Task: Add an event with the title Second Webinar: Content Creation and Curation Strategies for Social Media Success, date ''2023/10/03'', time 7:00 AM to 9:00 AMand add a description: The facilitator will provide a briefing on the rules, objectives, and safety guidelines of the scavenger hunt. Teams will receive their scavenger hunt checklist, which may include a combination of physical objects to find, riddles to solve, or tasks to complete.Select event color  Lavender . Add location for the event as: 321 Mykonos Town, Mykonos, Greece, logged in from the account softage.10@softage.netand send the event invitation to softage.3@softage.net and softage.4@softage.net. Set a reminder for the event Doesn''t repeat
Action: Mouse moved to (74, 131)
Screenshot: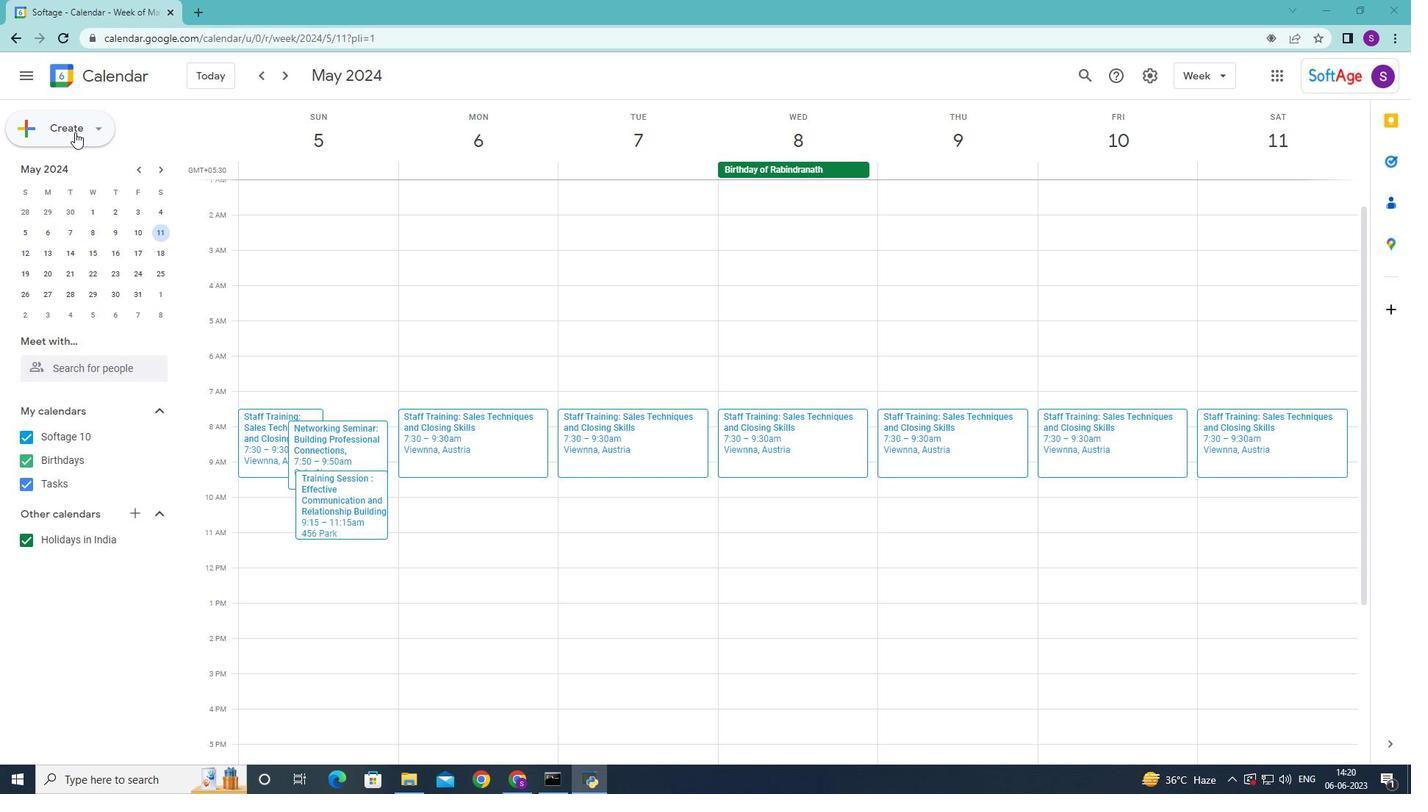
Action: Mouse pressed left at (74, 131)
Screenshot: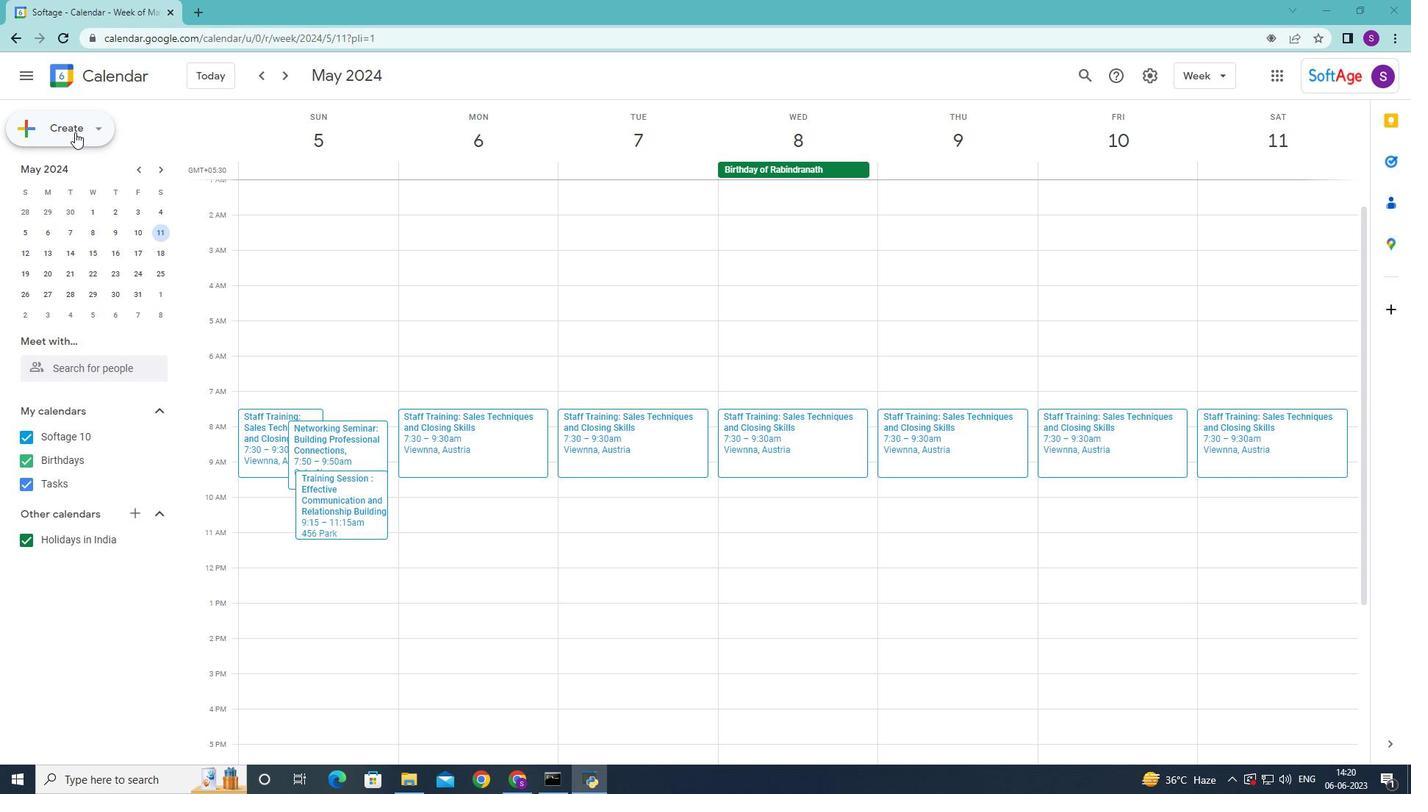 
Action: Mouse moved to (83, 166)
Screenshot: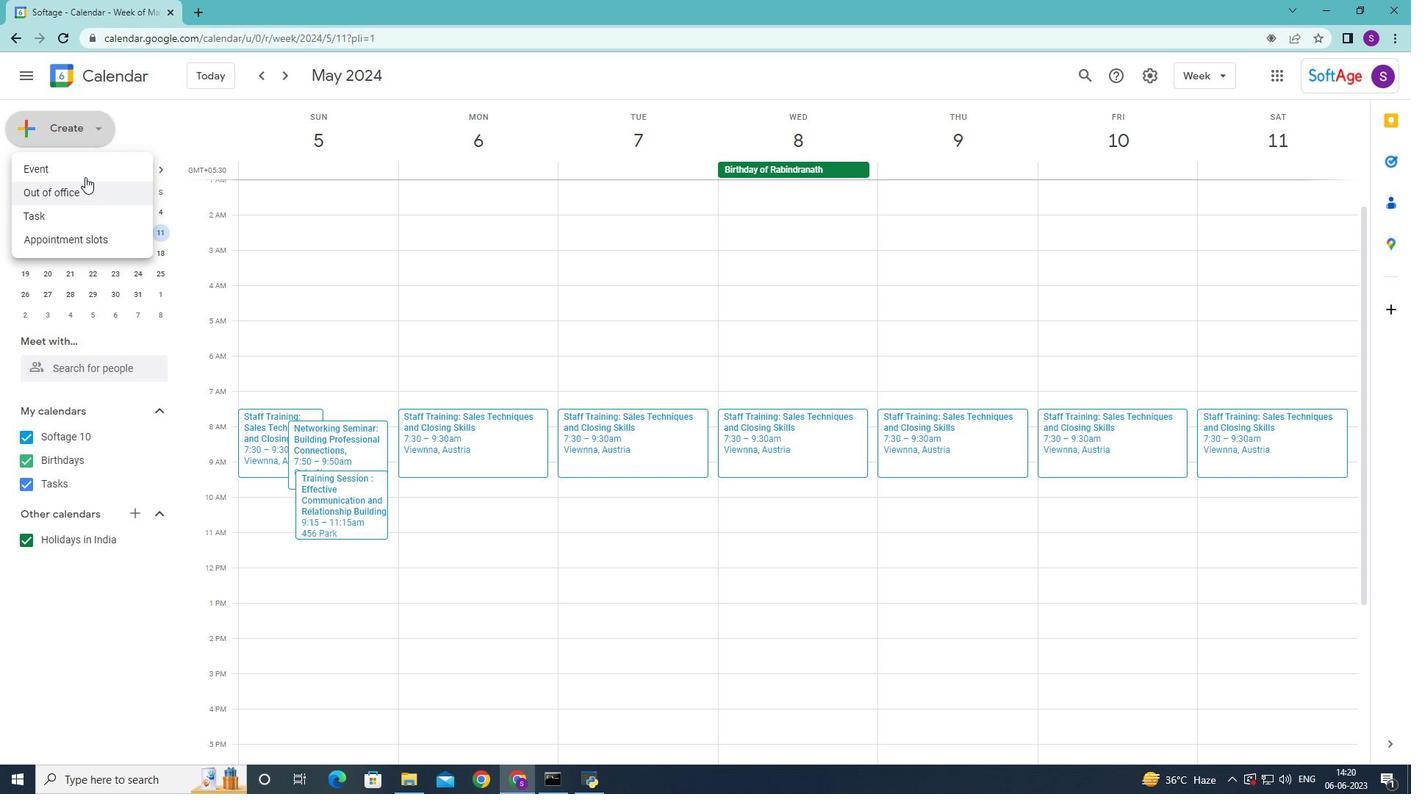 
Action: Mouse pressed left at (83, 166)
Screenshot: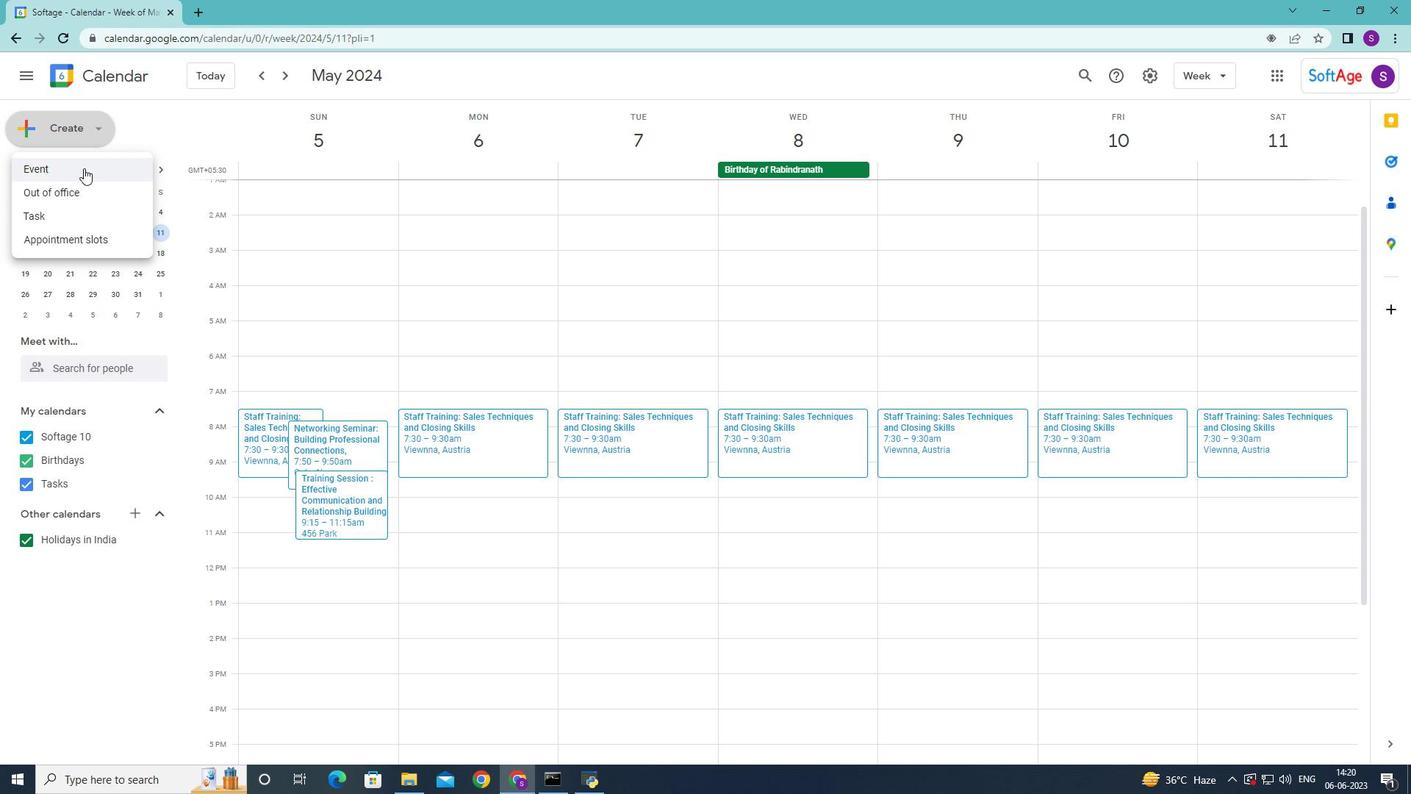 
Action: Mouse moved to (966, 330)
Screenshot: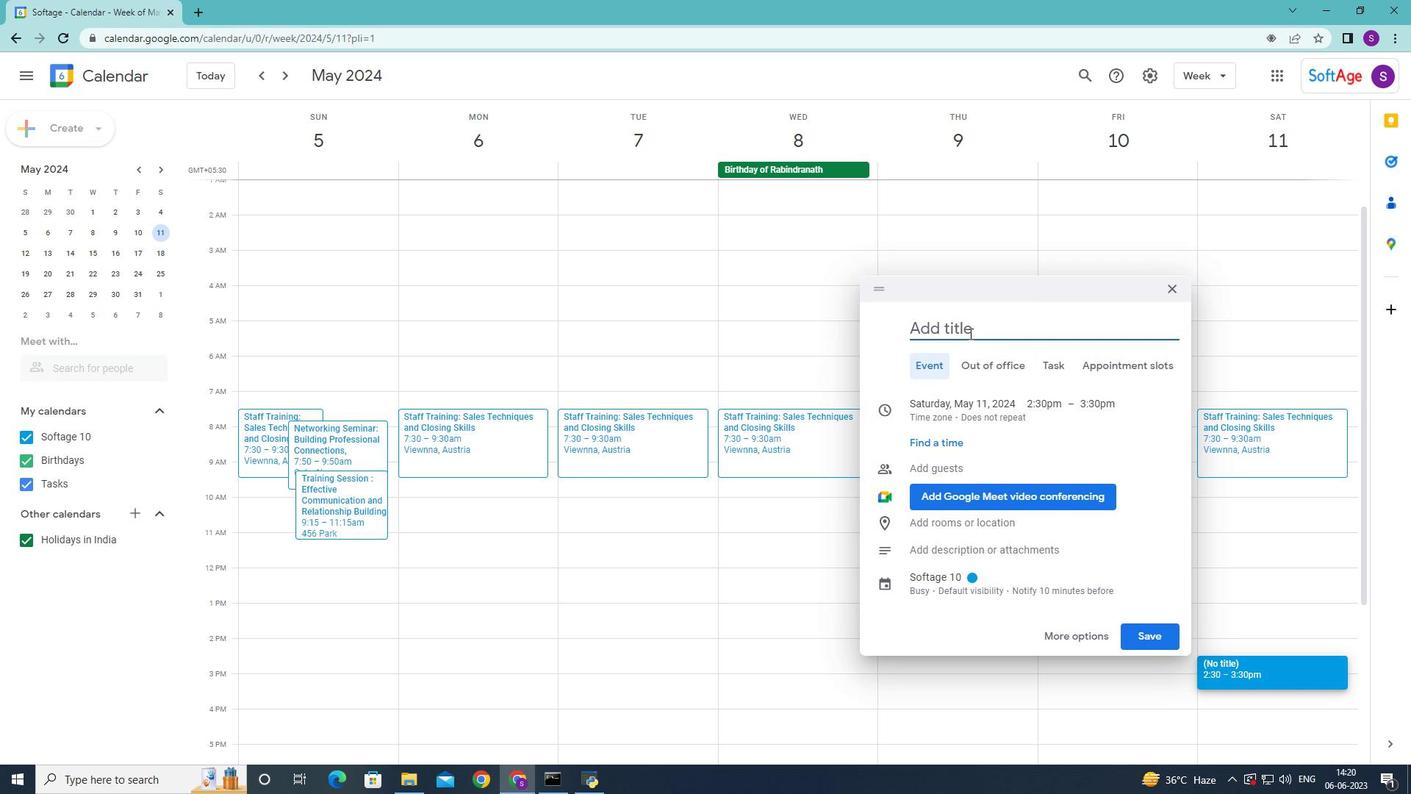 
Action: Mouse pressed left at (966, 330)
Screenshot: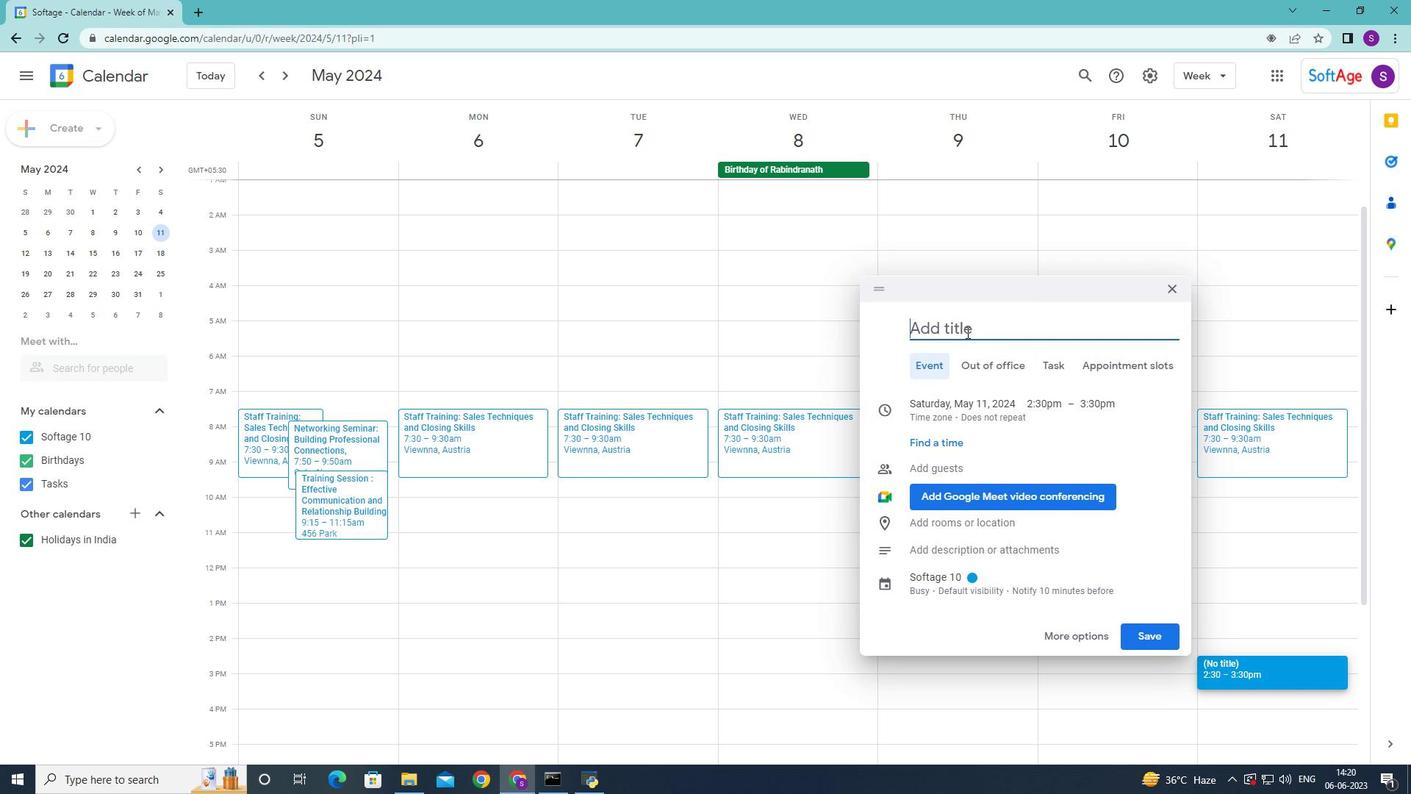 
Action: Key pressed <Key.shift>Second<Key.space><Key.shift>Webinar<Key.shift_r>:<Key.space><Key.shift>Content<Key.space><Key.shift>Creation<Key.space>and<Key.space><Key.shift>Curr<Key.backspace>ation<Key.space><Key.shift>Strategies<Key.space>for<Key.space><Key.shift>Social<Key.space><Key.shift>Media<Key.space><Key.shift>Success<Key.space>
Screenshot: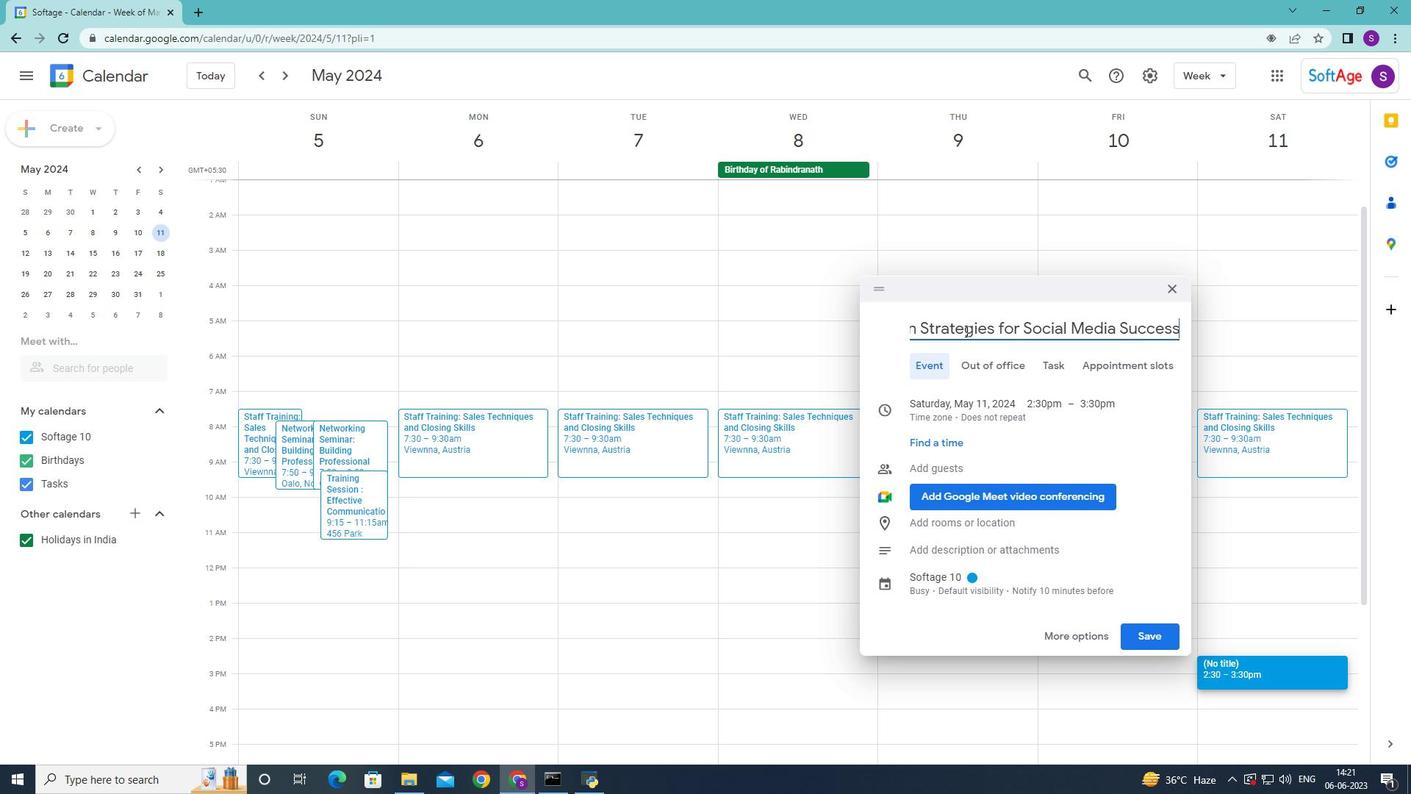 
Action: Mouse moved to (925, 394)
Screenshot: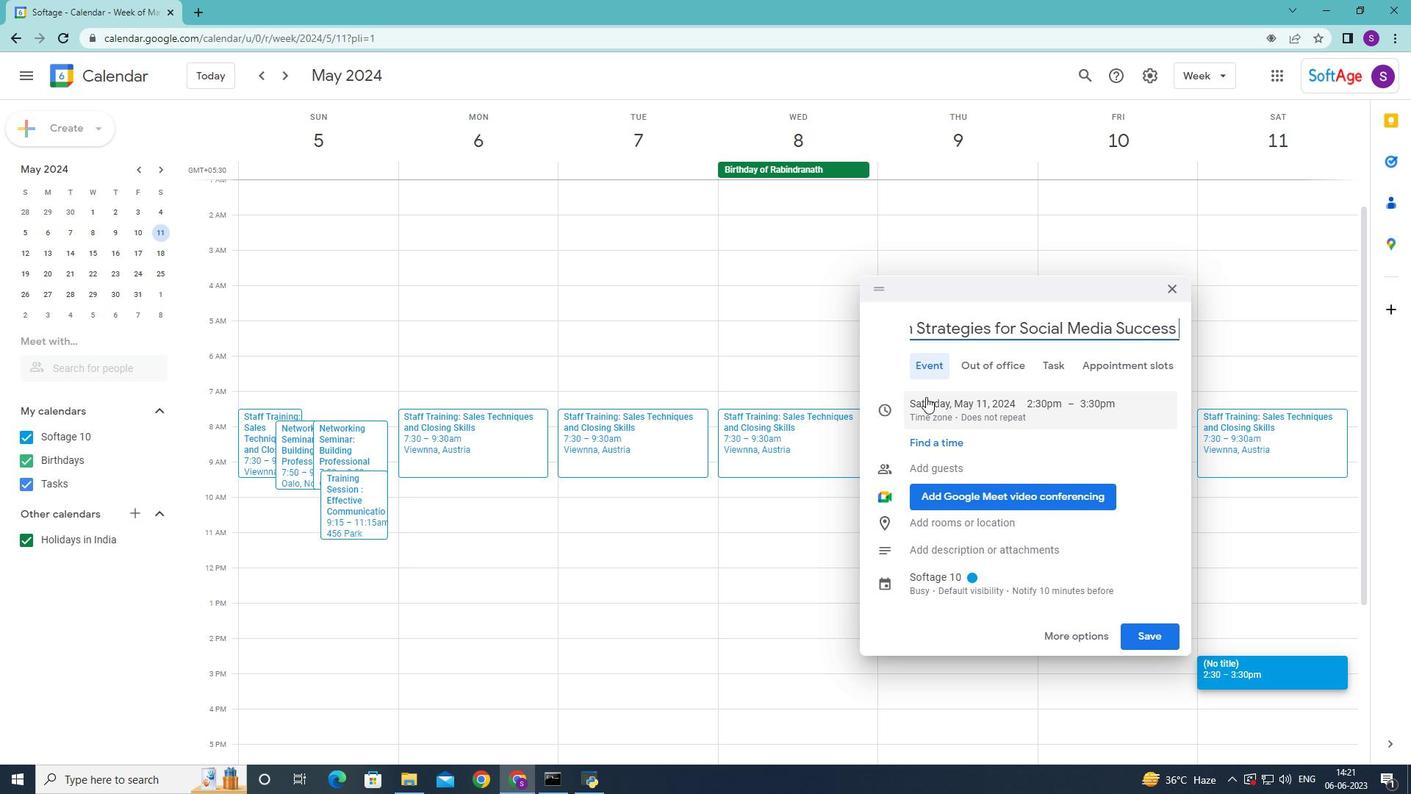 
Action: Mouse pressed left at (925, 394)
Screenshot: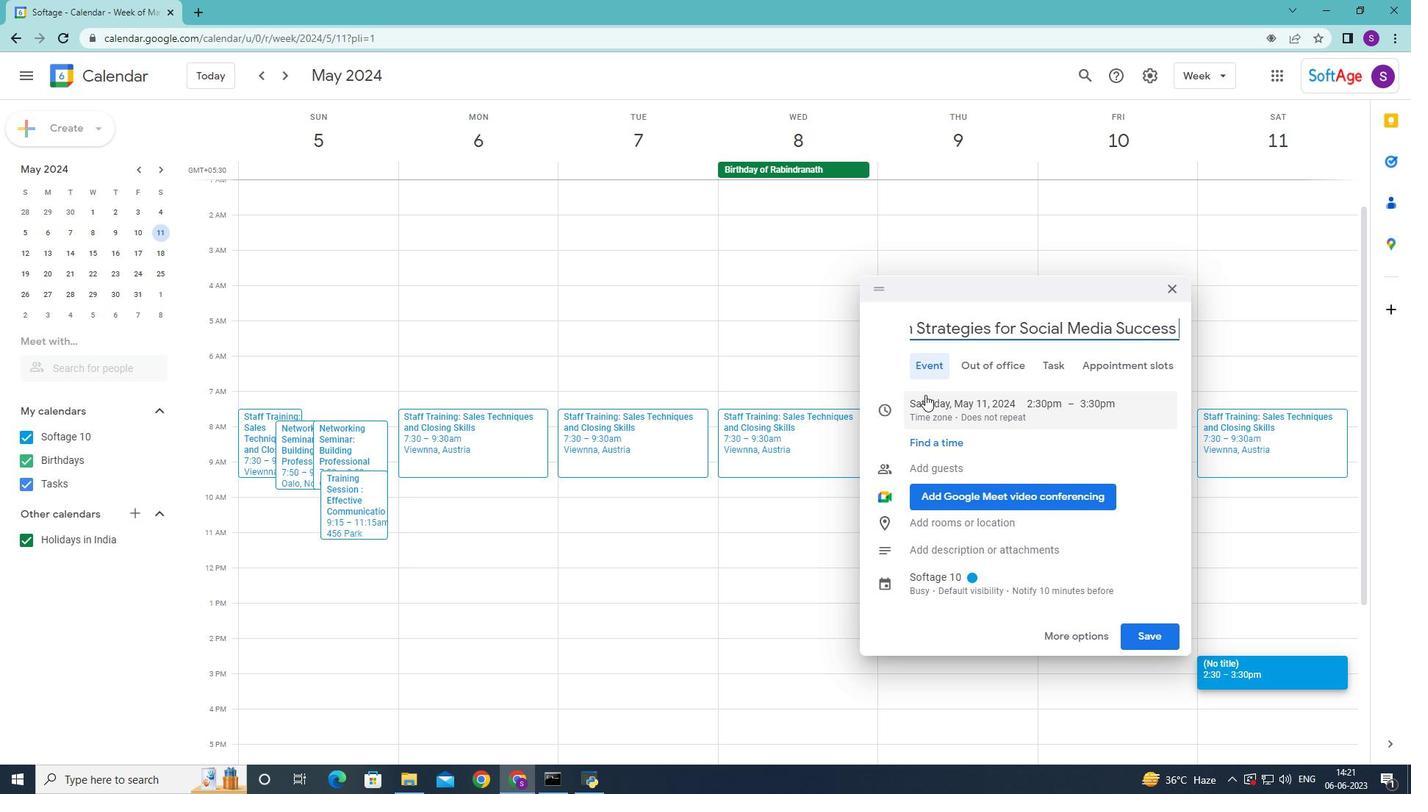 
Action: Mouse moved to (967, 406)
Screenshot: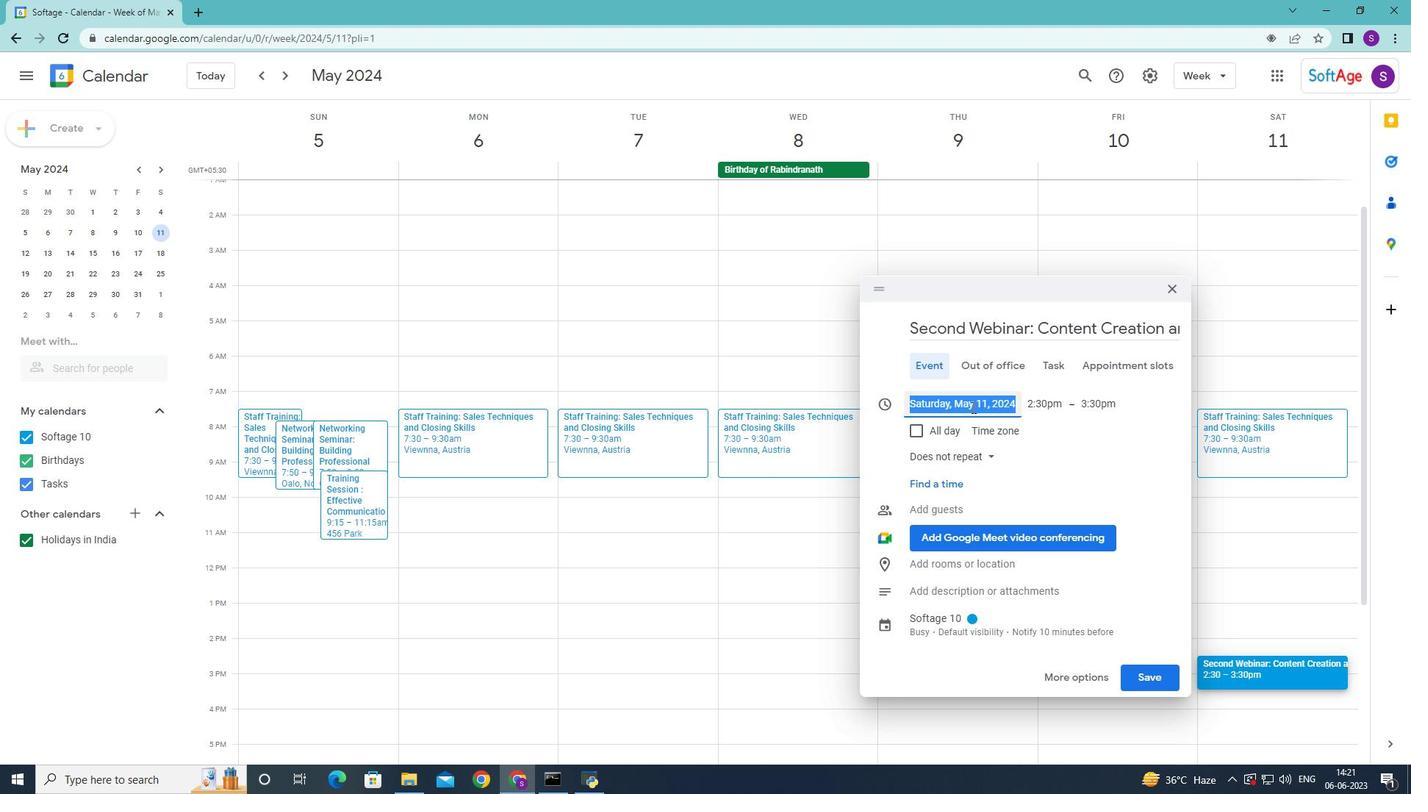 
Action: Mouse pressed left at (967, 406)
Screenshot: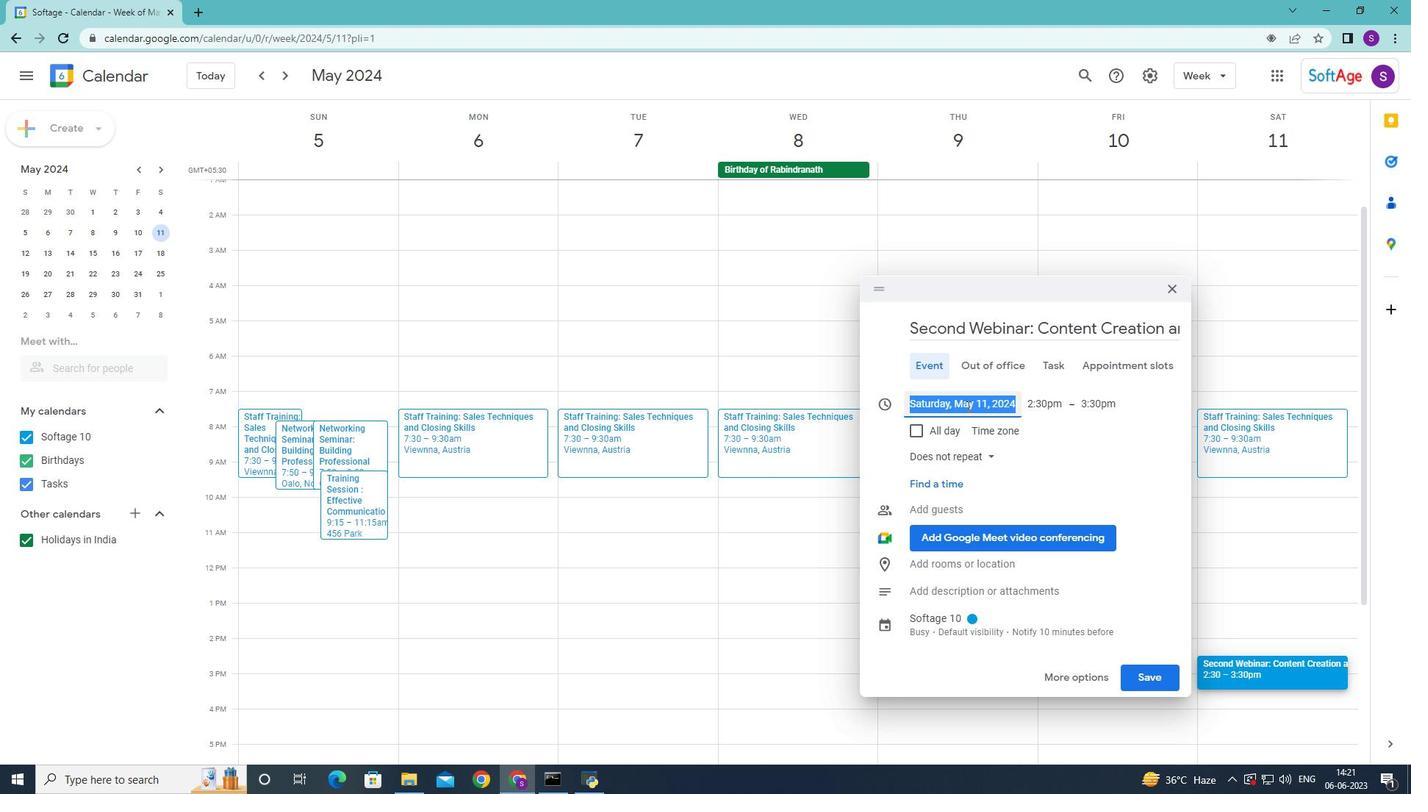 
Action: Mouse moved to (949, 489)
Screenshot: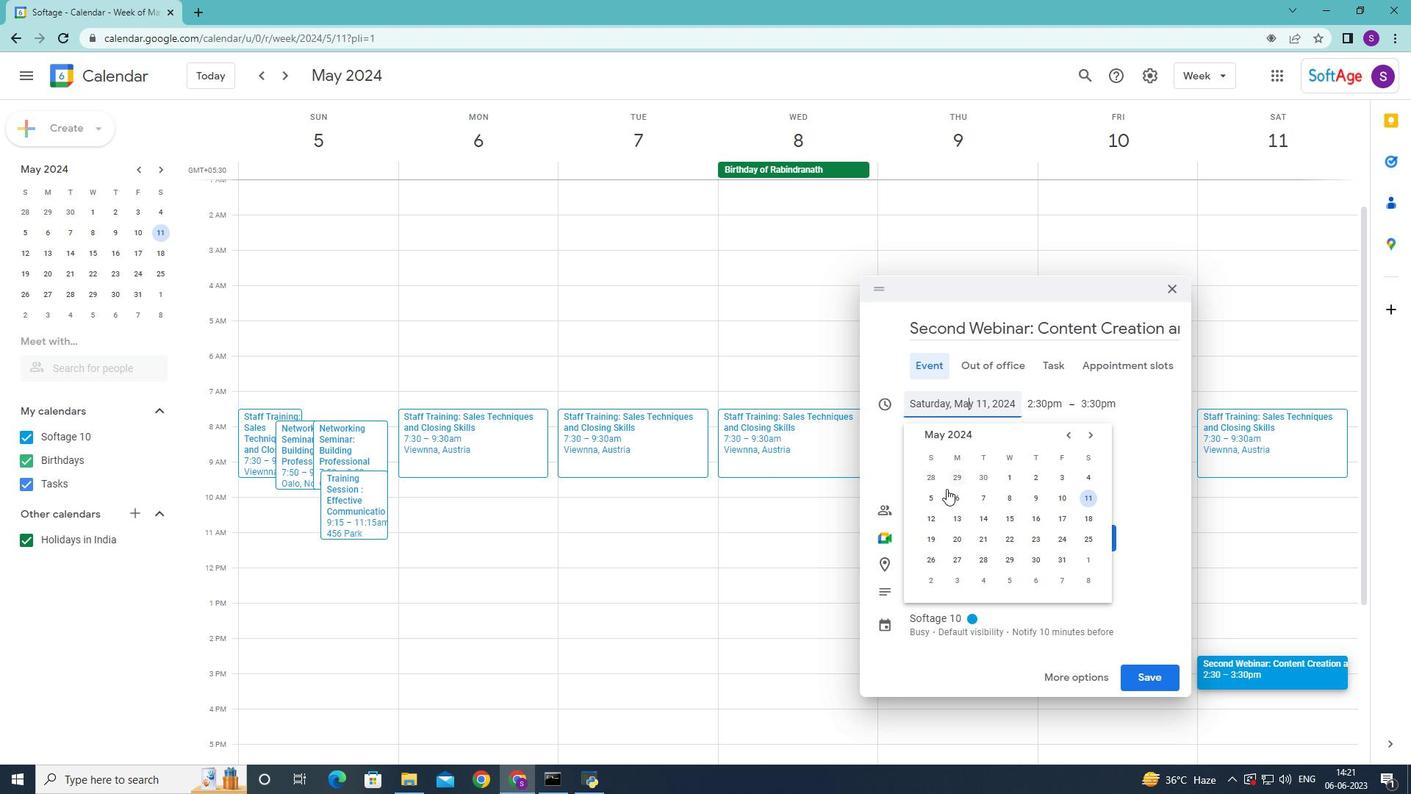
Action: Mouse scrolled (949, 488) with delta (0, 0)
Screenshot: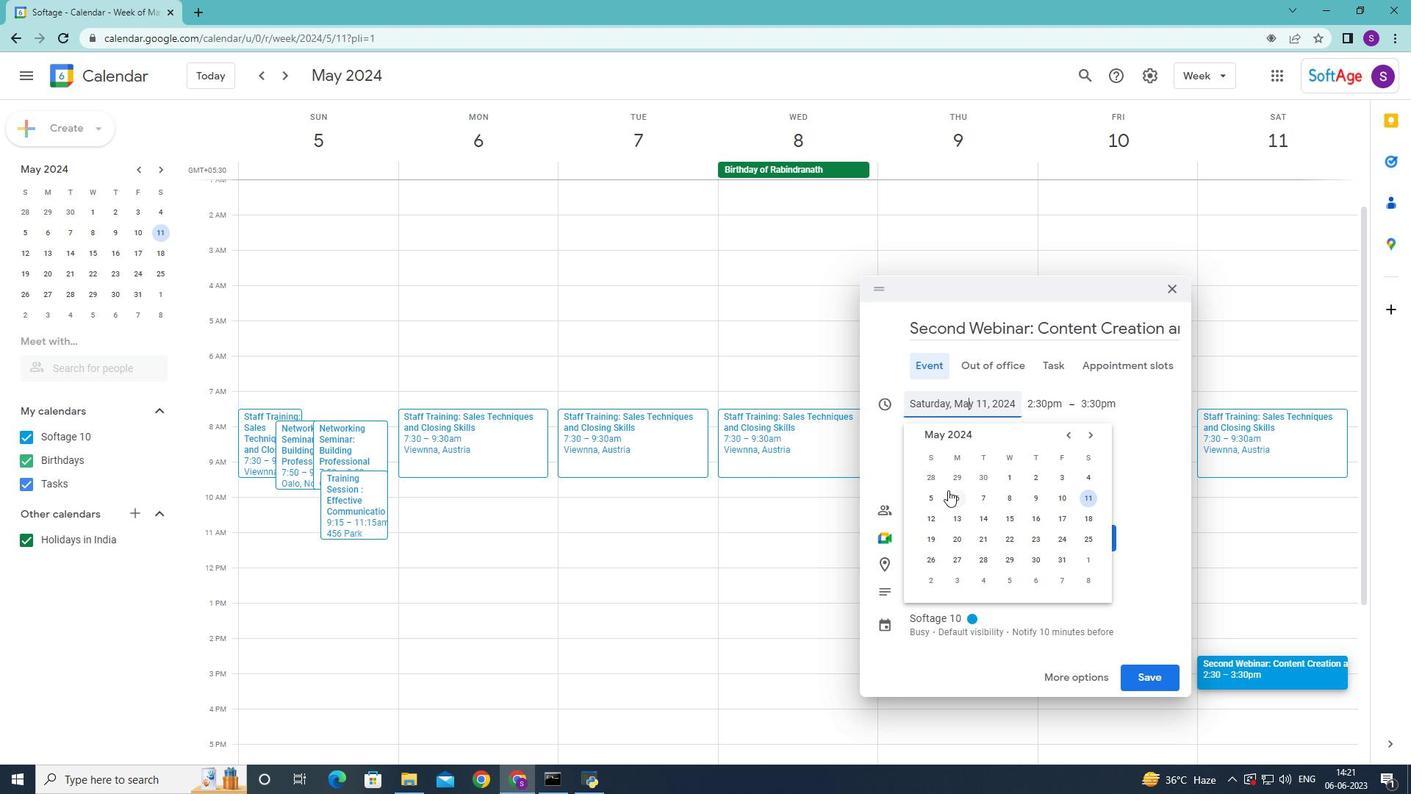 
Action: Mouse moved to (1065, 433)
Screenshot: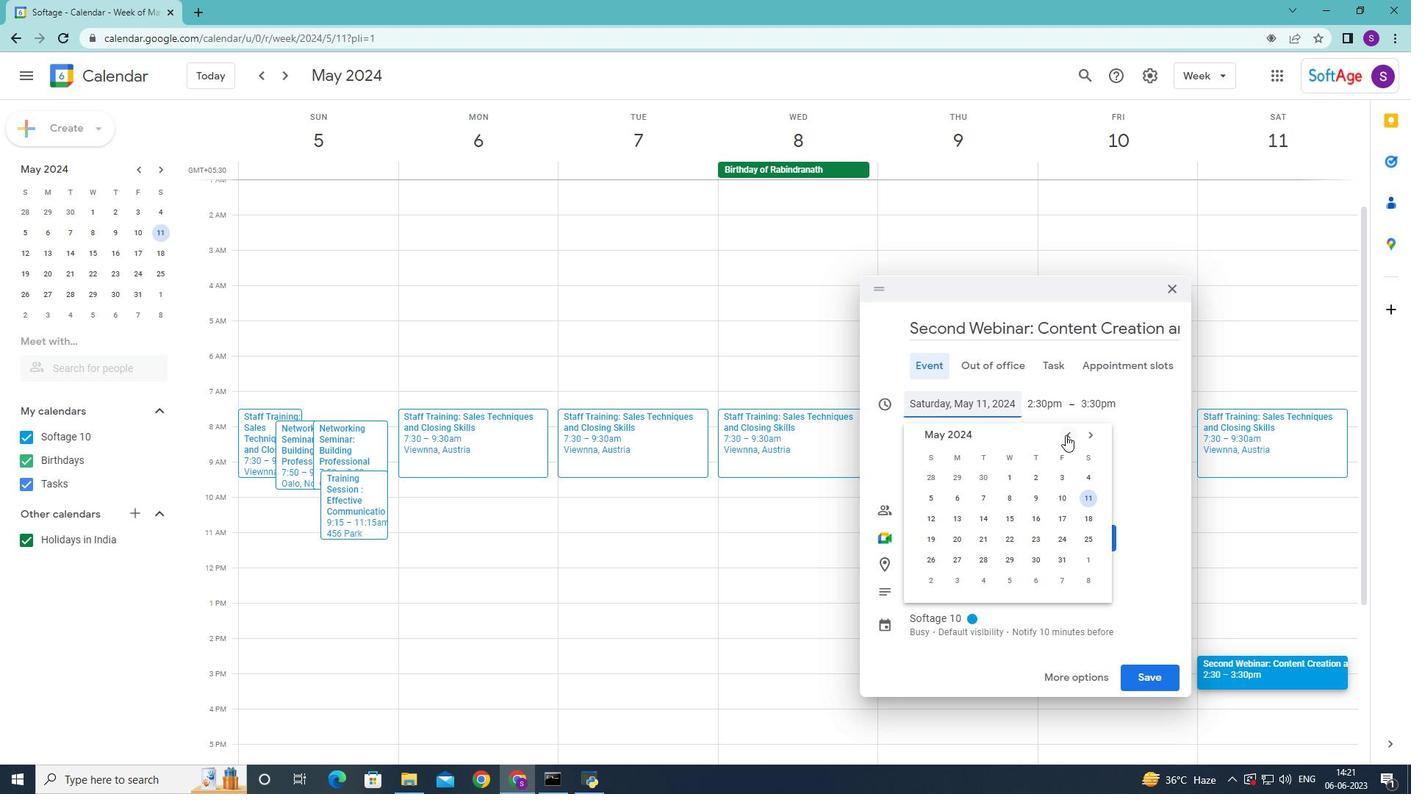 
Action: Mouse pressed left at (1065, 433)
Screenshot: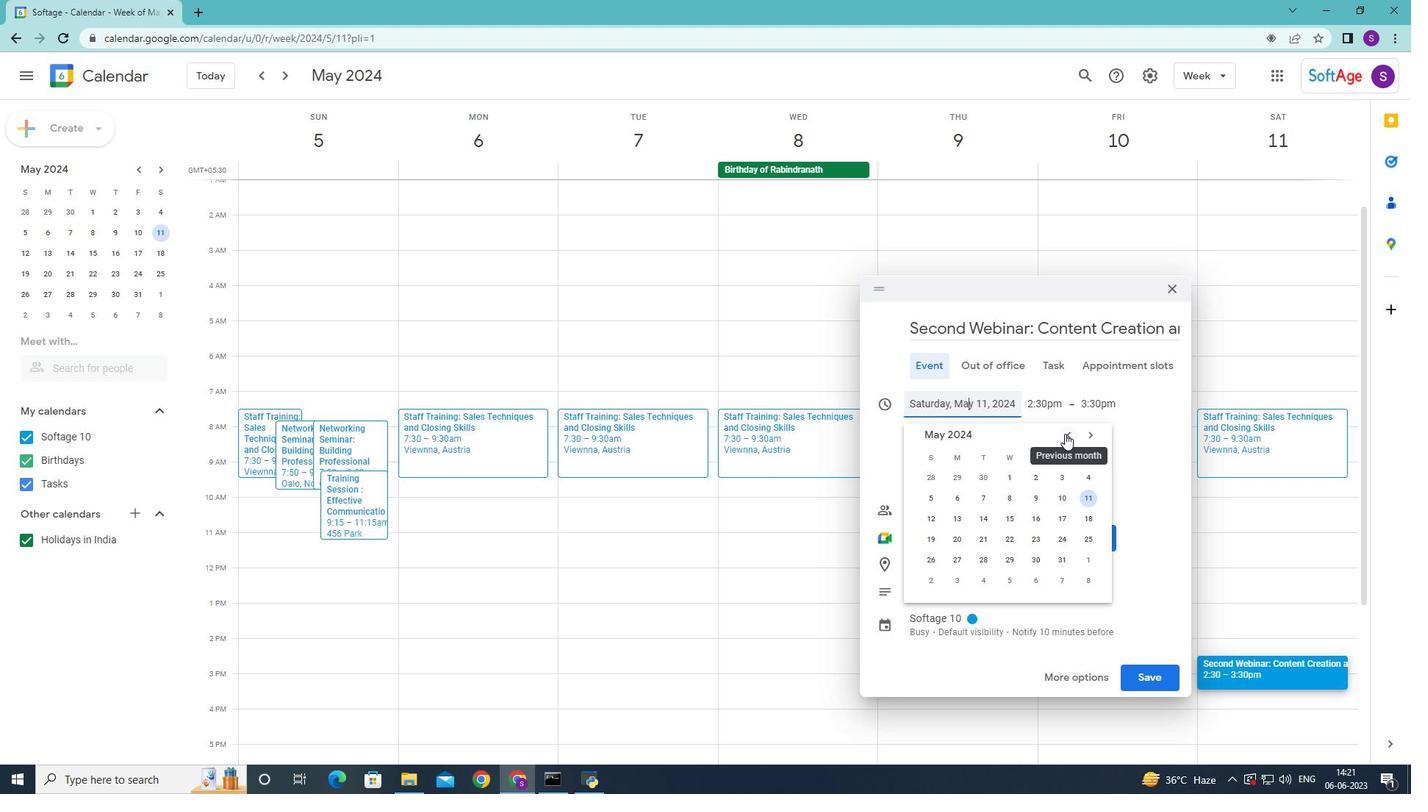 
Action: Mouse pressed left at (1065, 433)
Screenshot: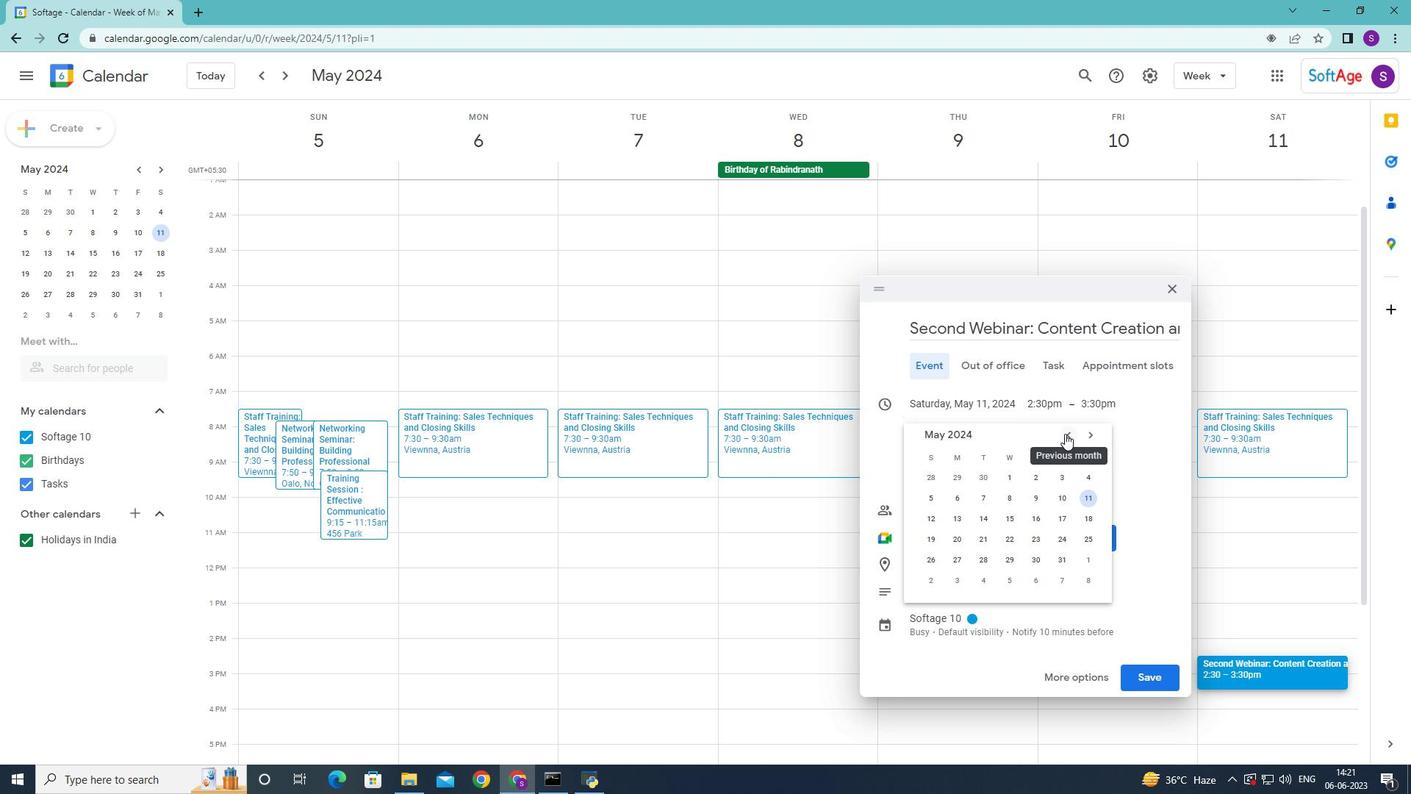 
Action: Mouse moved to (1064, 433)
Screenshot: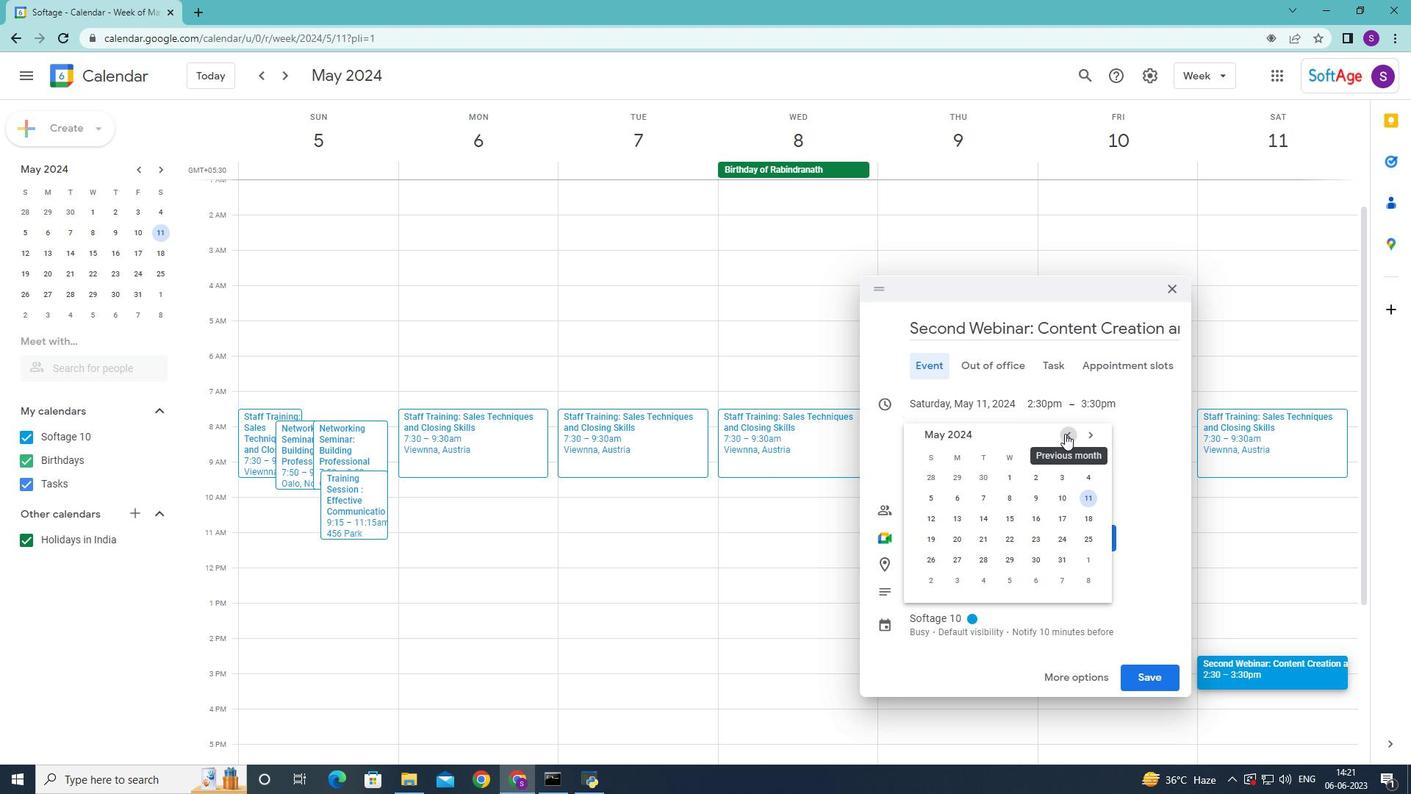 
Action: Mouse pressed left at (1064, 433)
Screenshot: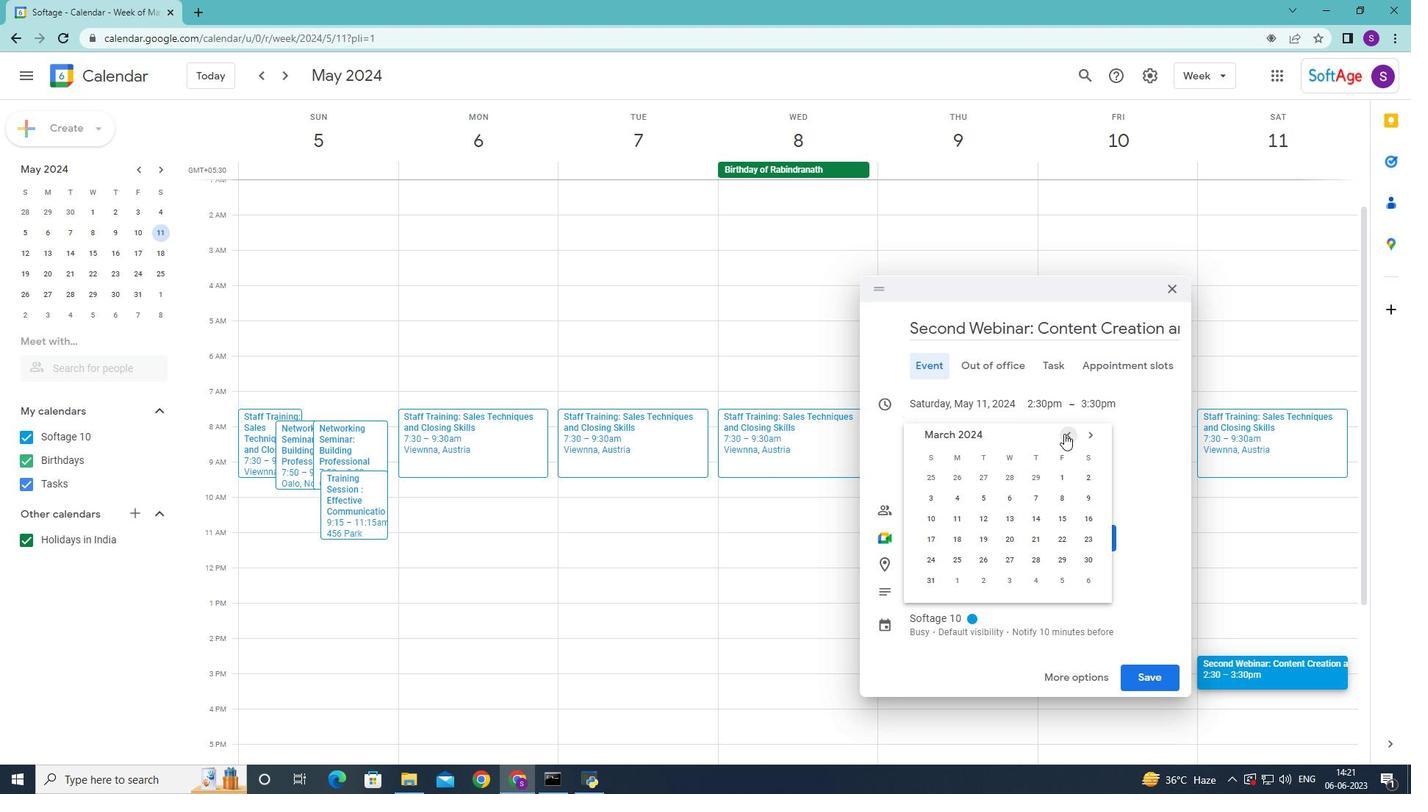 
Action: Mouse pressed left at (1064, 433)
Screenshot: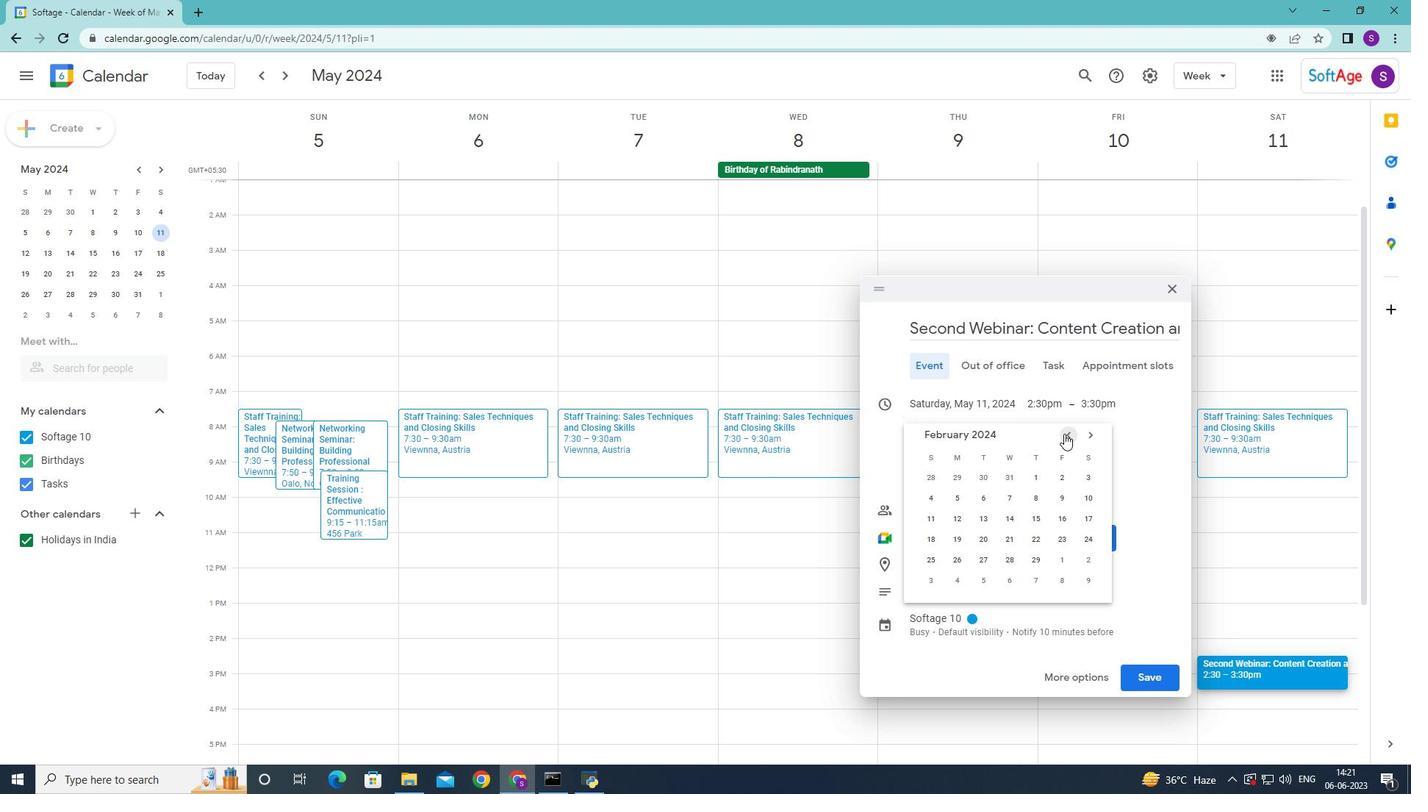 
Action: Mouse pressed left at (1064, 433)
Screenshot: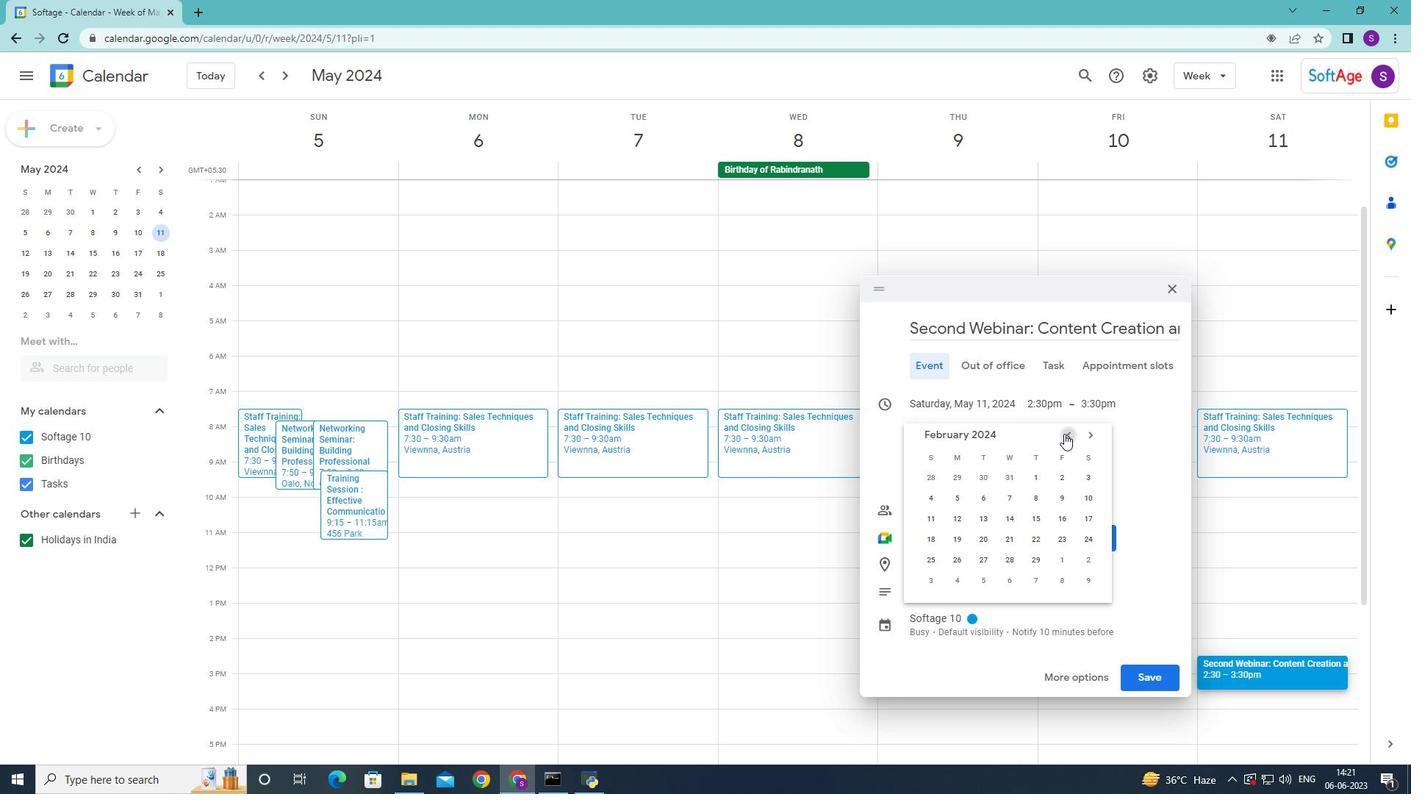 
Action: Mouse pressed left at (1064, 433)
Screenshot: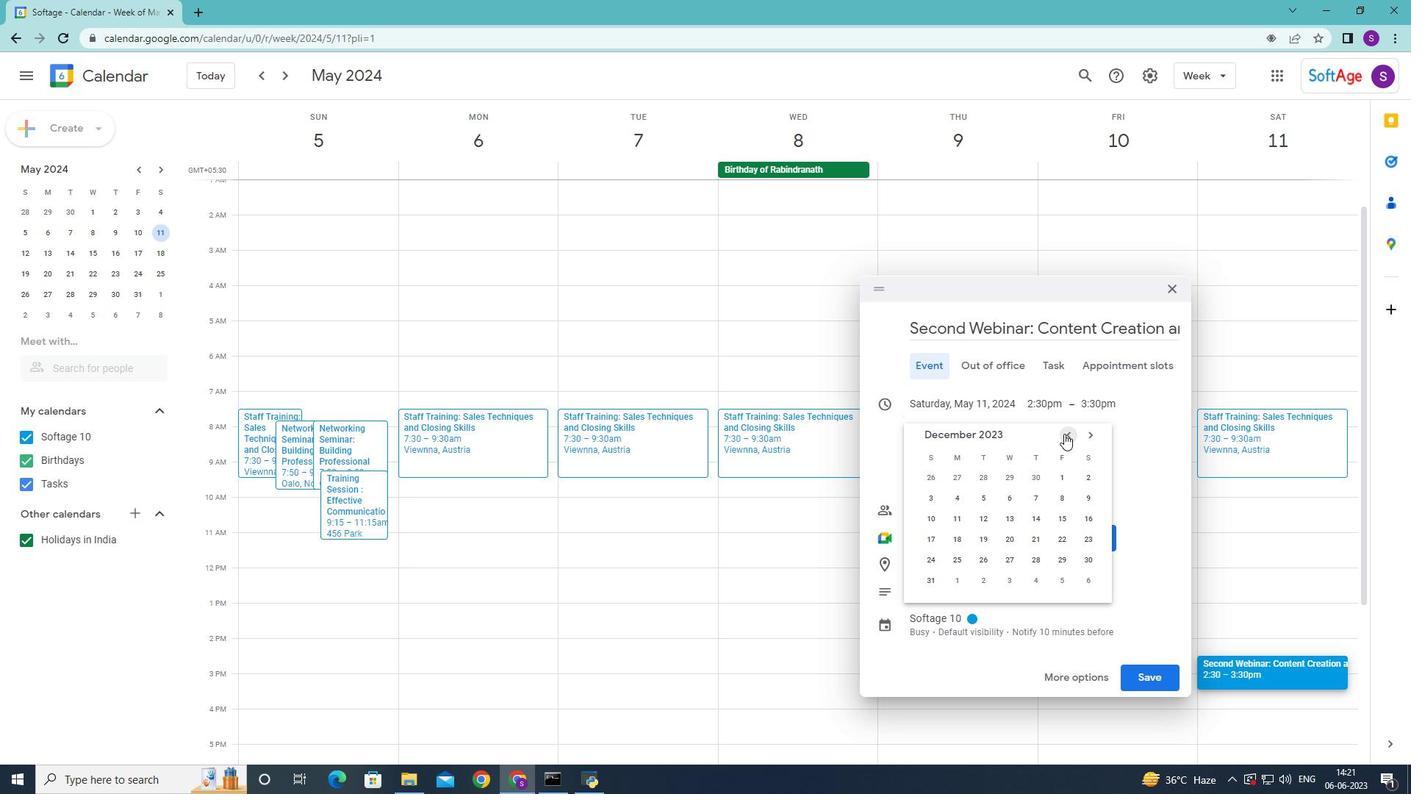 
Action: Mouse pressed left at (1064, 433)
Screenshot: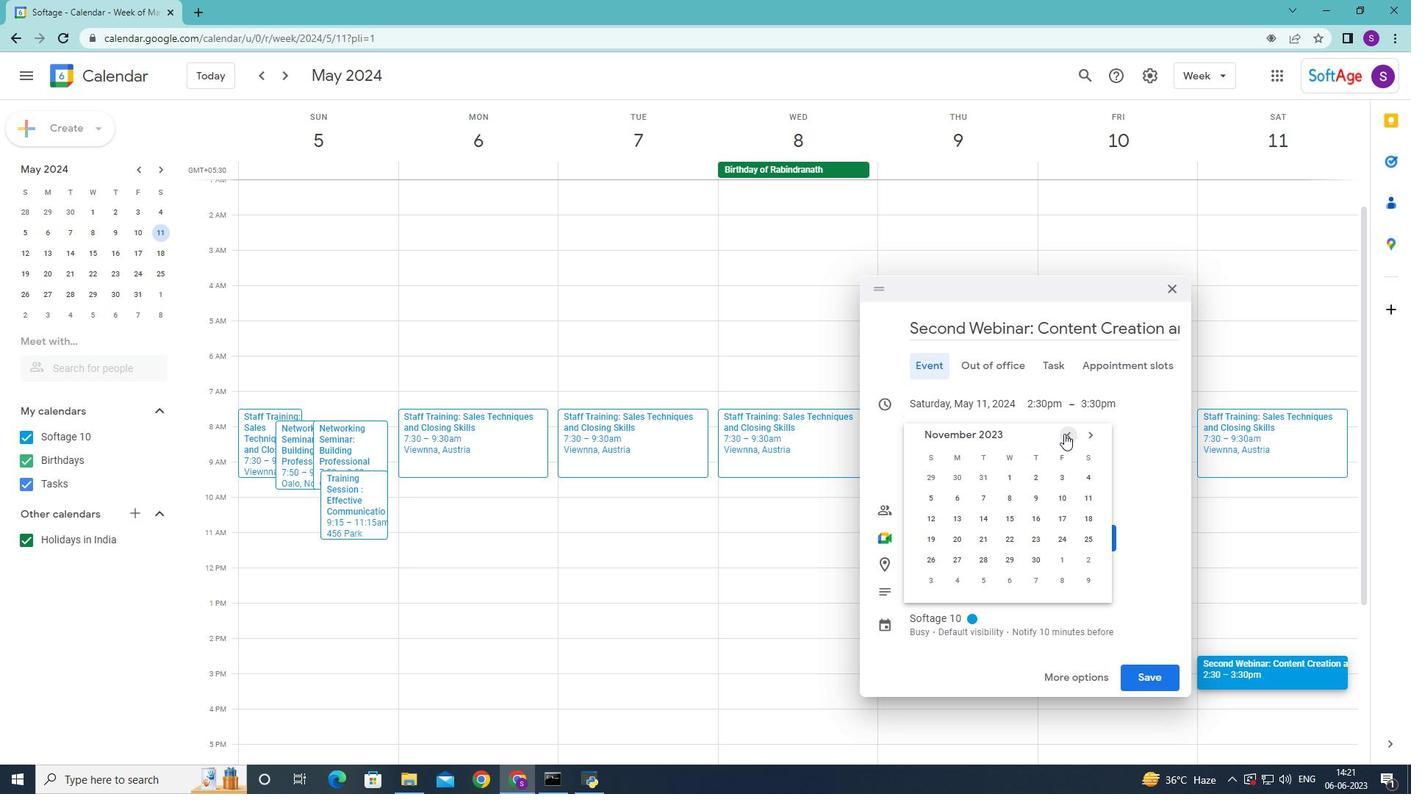 
Action: Mouse moved to (977, 477)
Screenshot: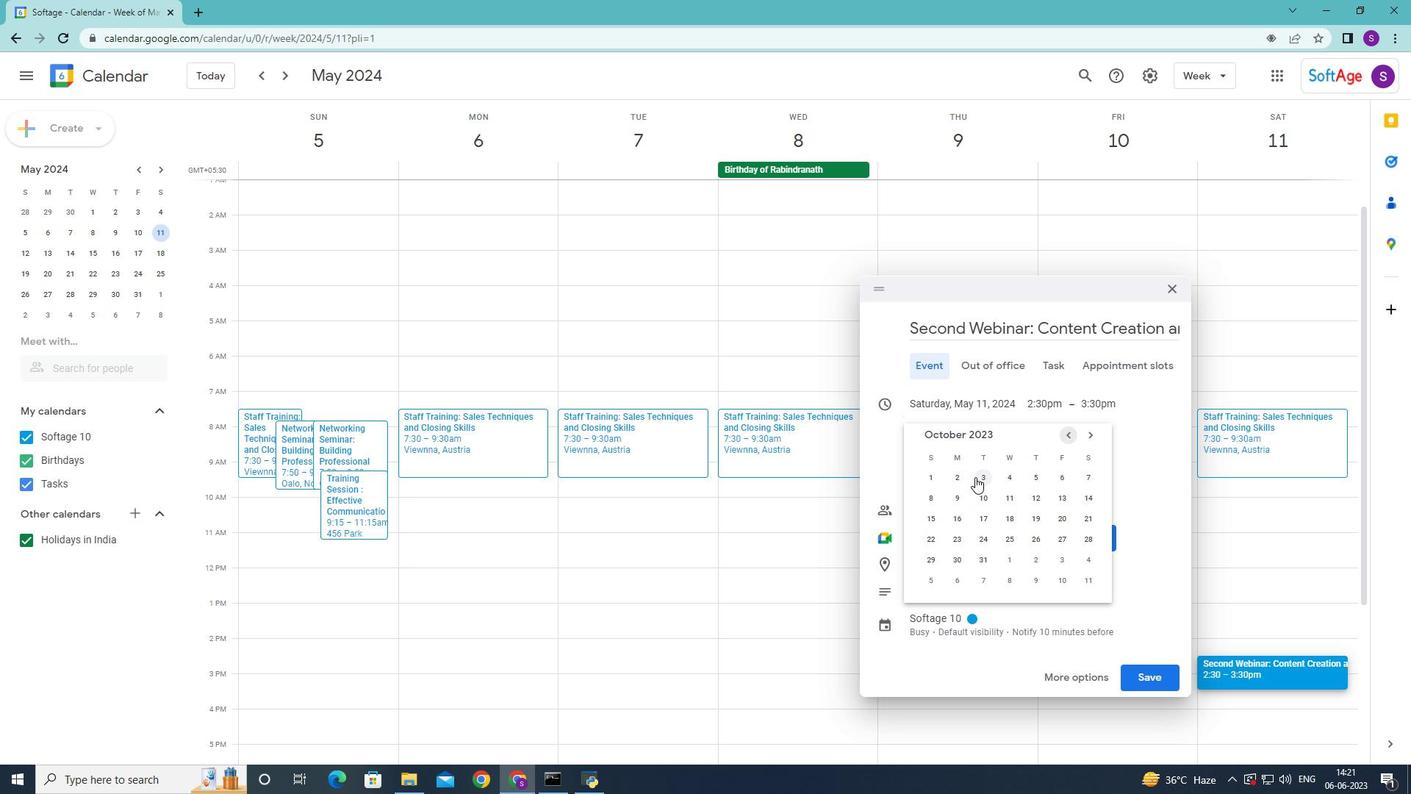 
Action: Mouse pressed left at (977, 477)
Screenshot: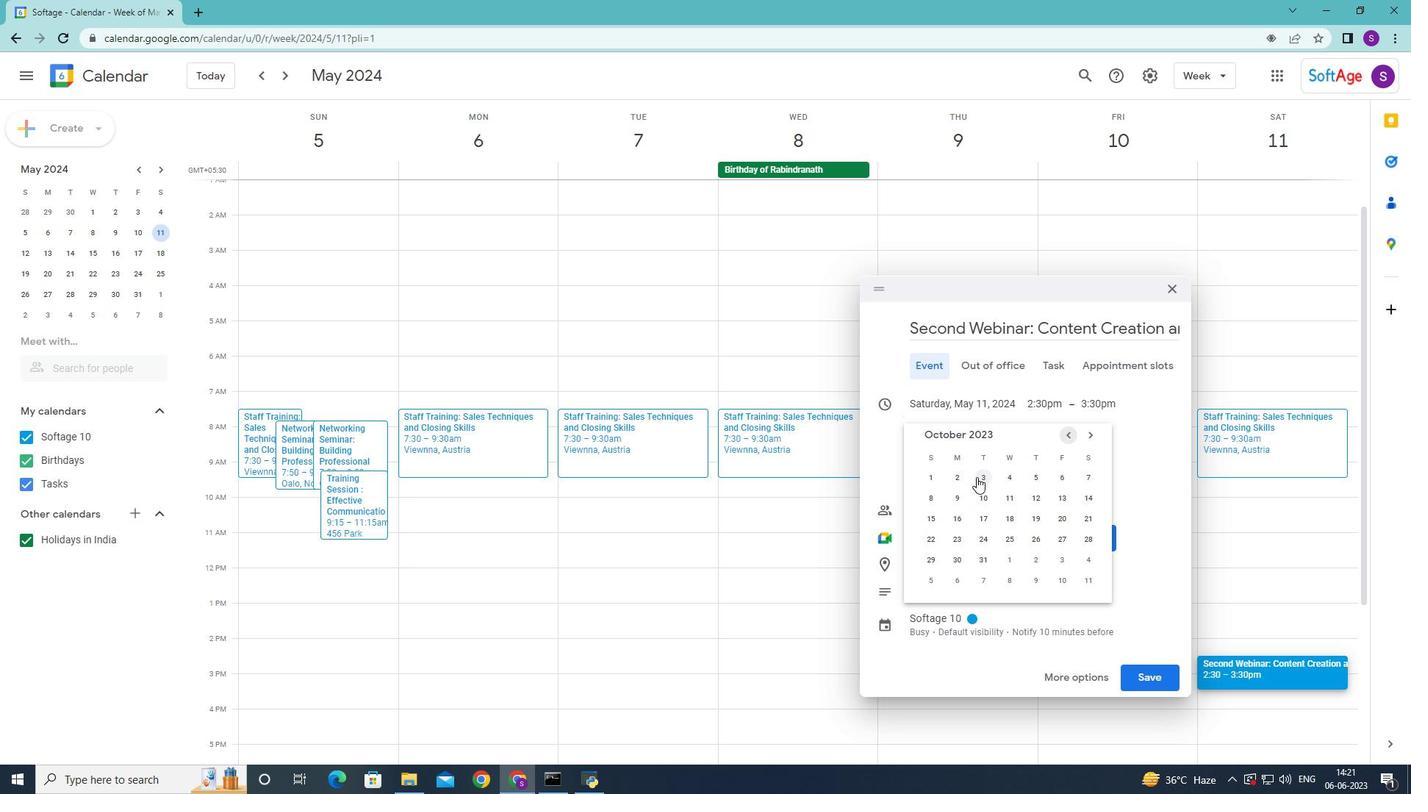 
Action: Mouse moved to (382, 399)
Screenshot: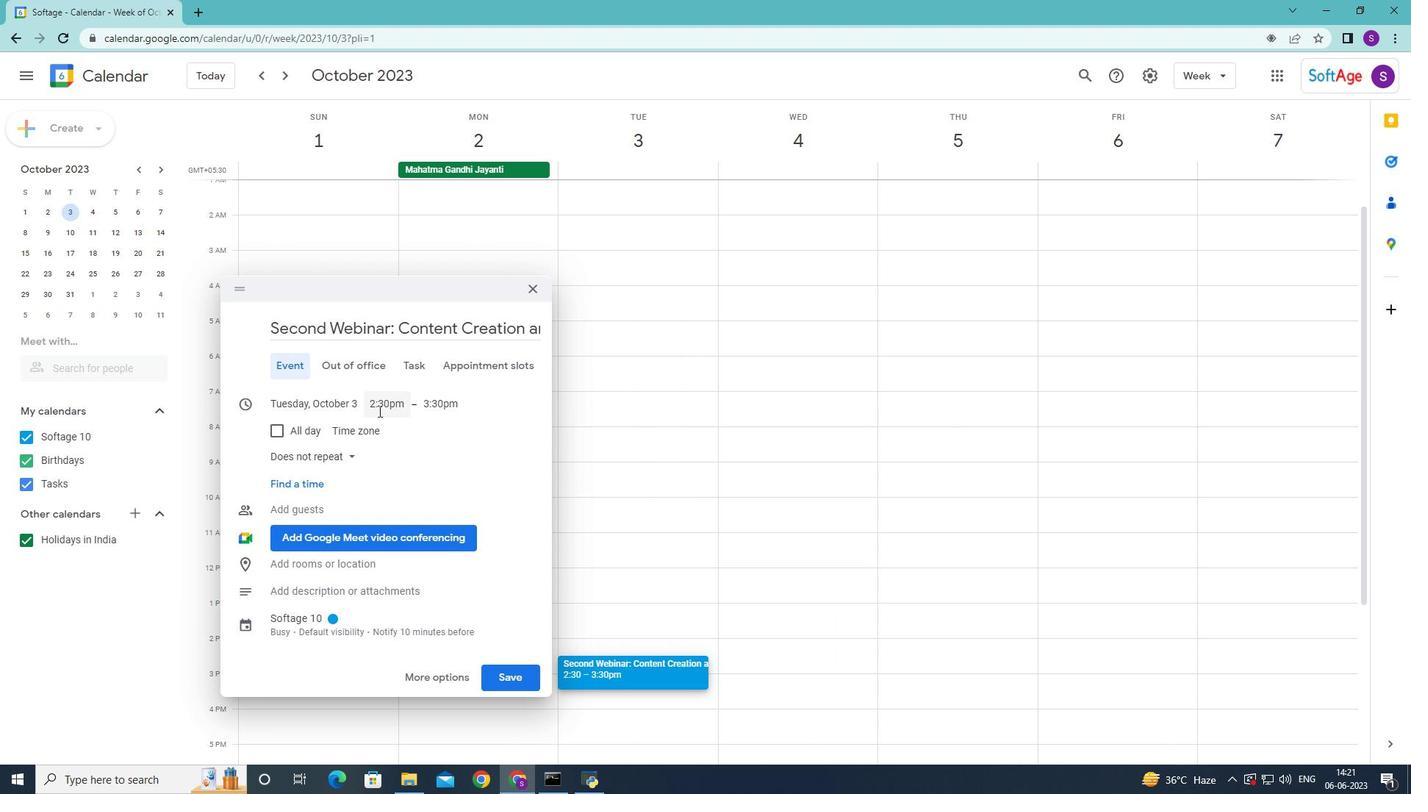 
Action: Mouse pressed left at (382, 399)
Screenshot: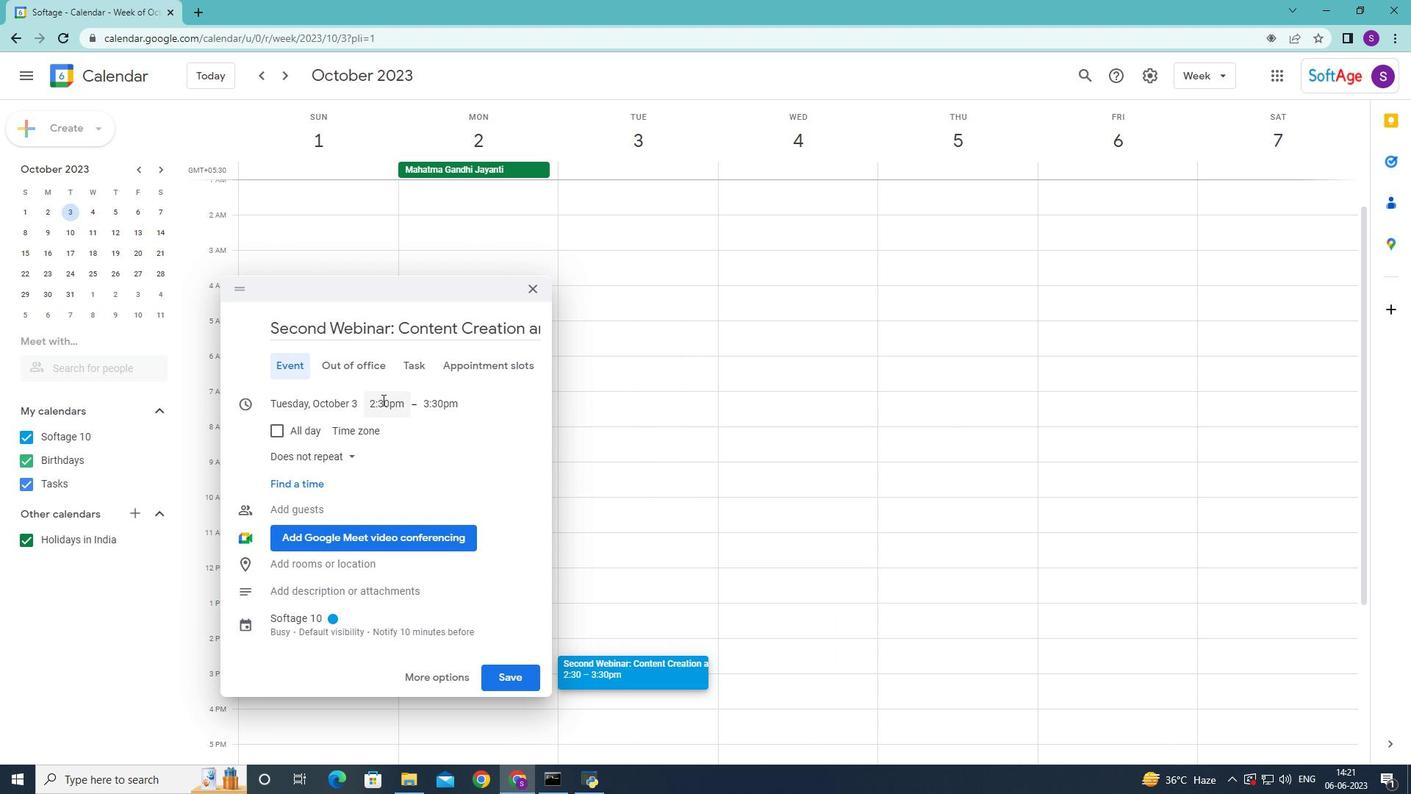 
Action: Mouse moved to (399, 441)
Screenshot: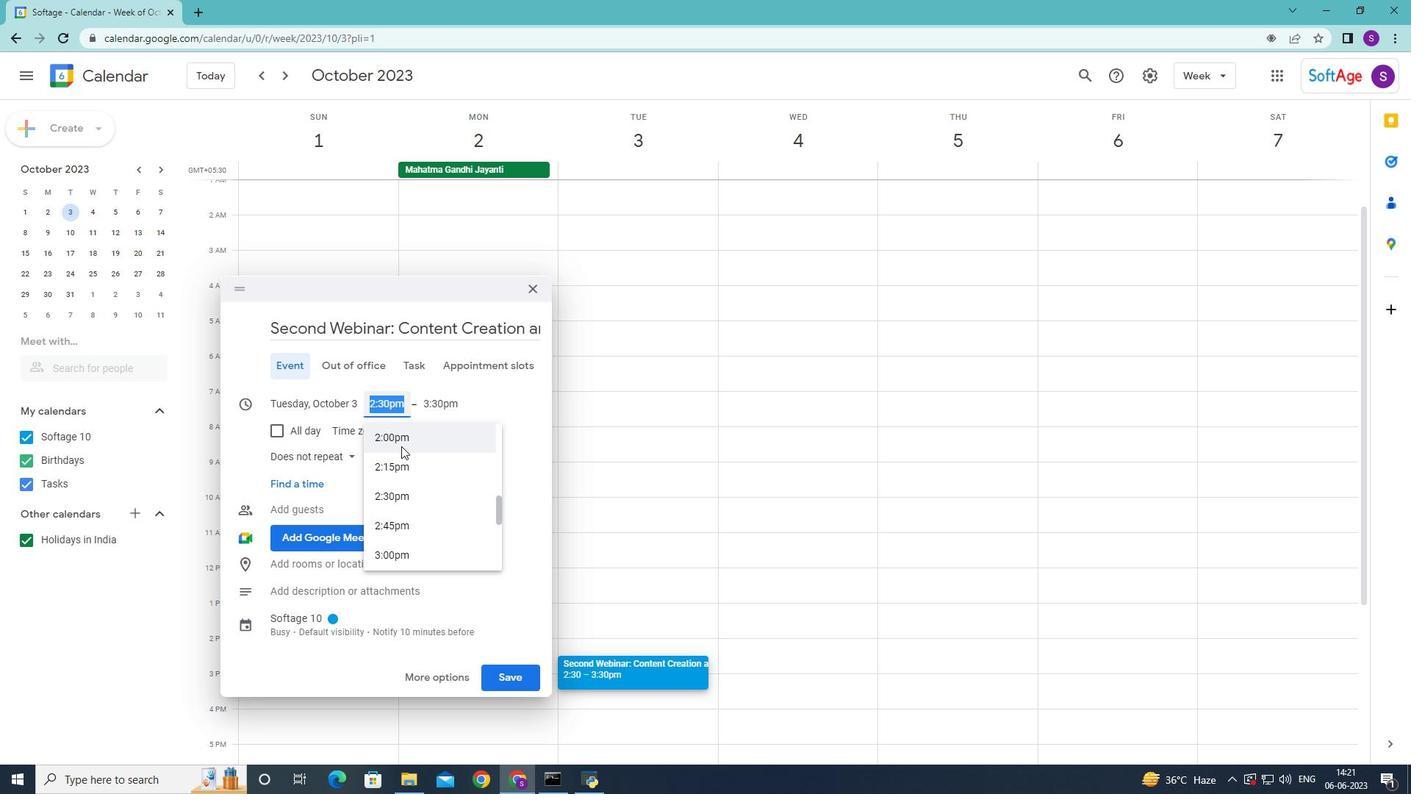 
Action: Mouse scrolled (399, 442) with delta (0, 0)
Screenshot: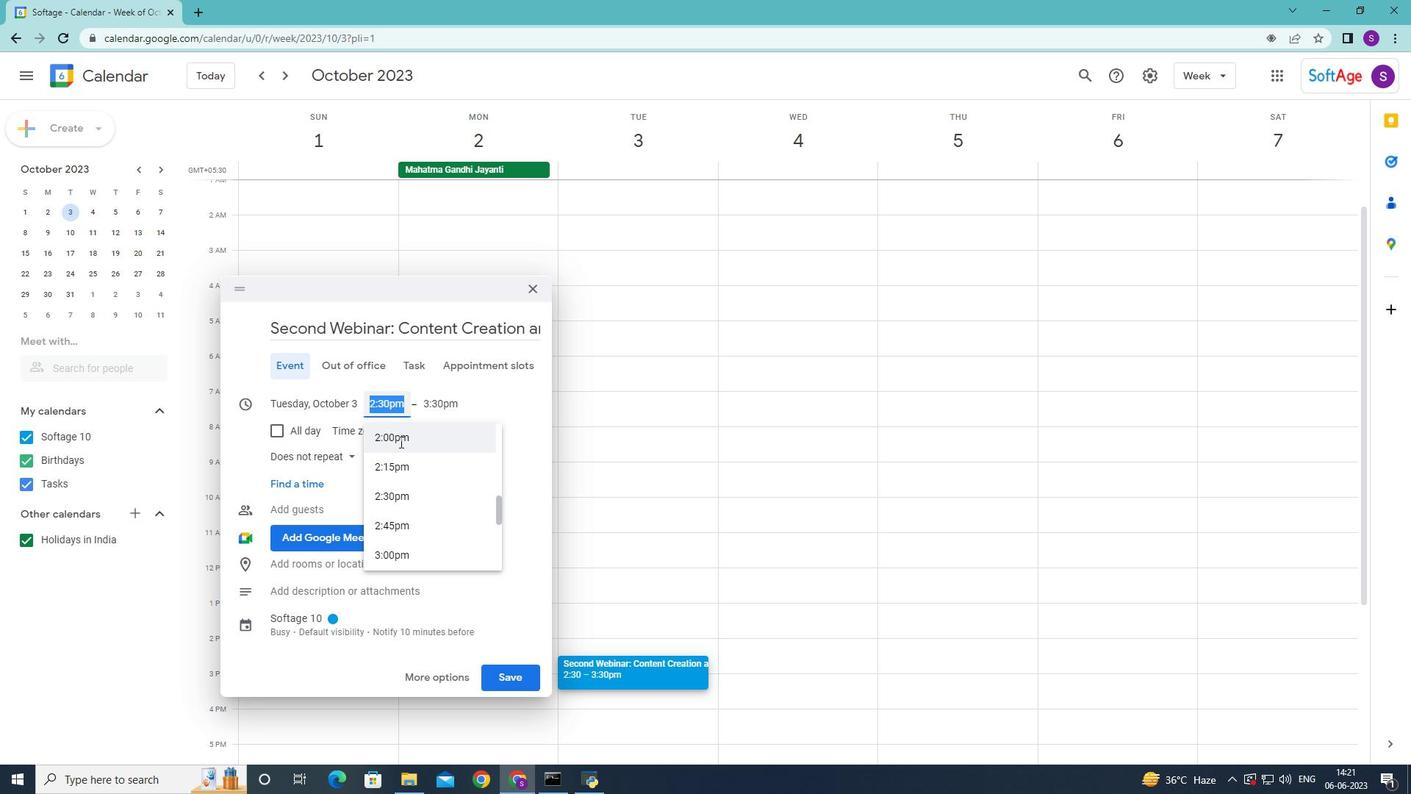 
Action: Mouse scrolled (399, 442) with delta (0, 0)
Screenshot: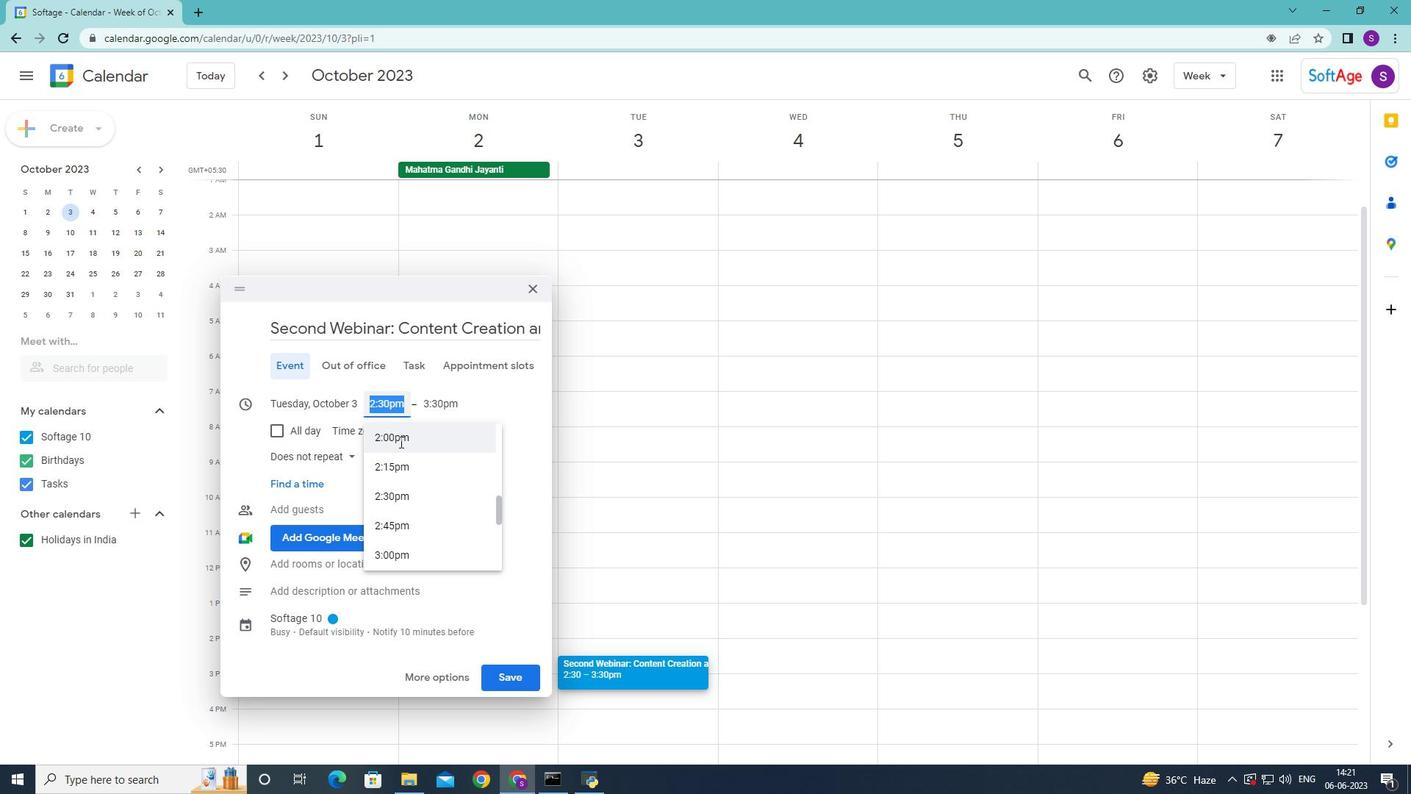 
Action: Mouse scrolled (399, 442) with delta (0, 0)
Screenshot: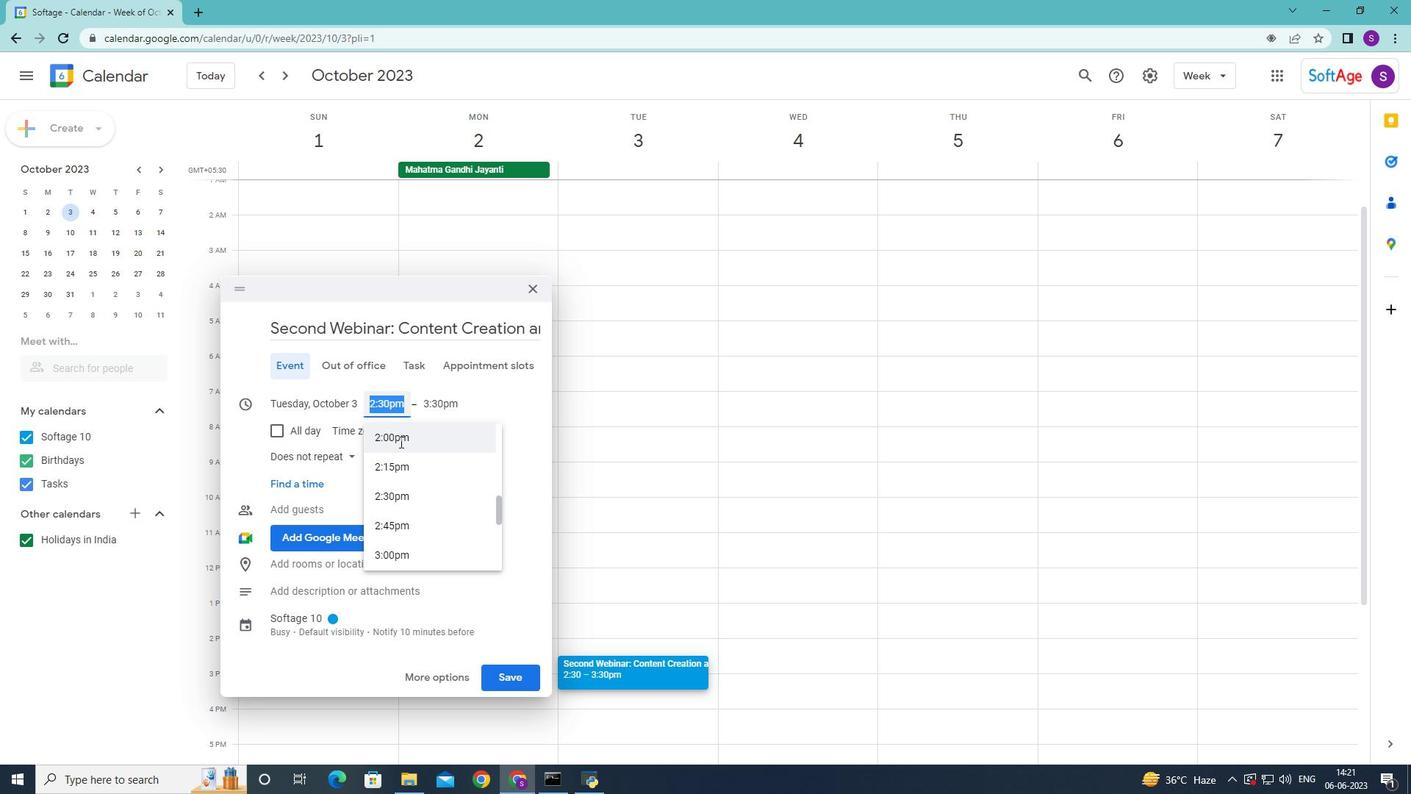 
Action: Mouse moved to (399, 449)
Screenshot: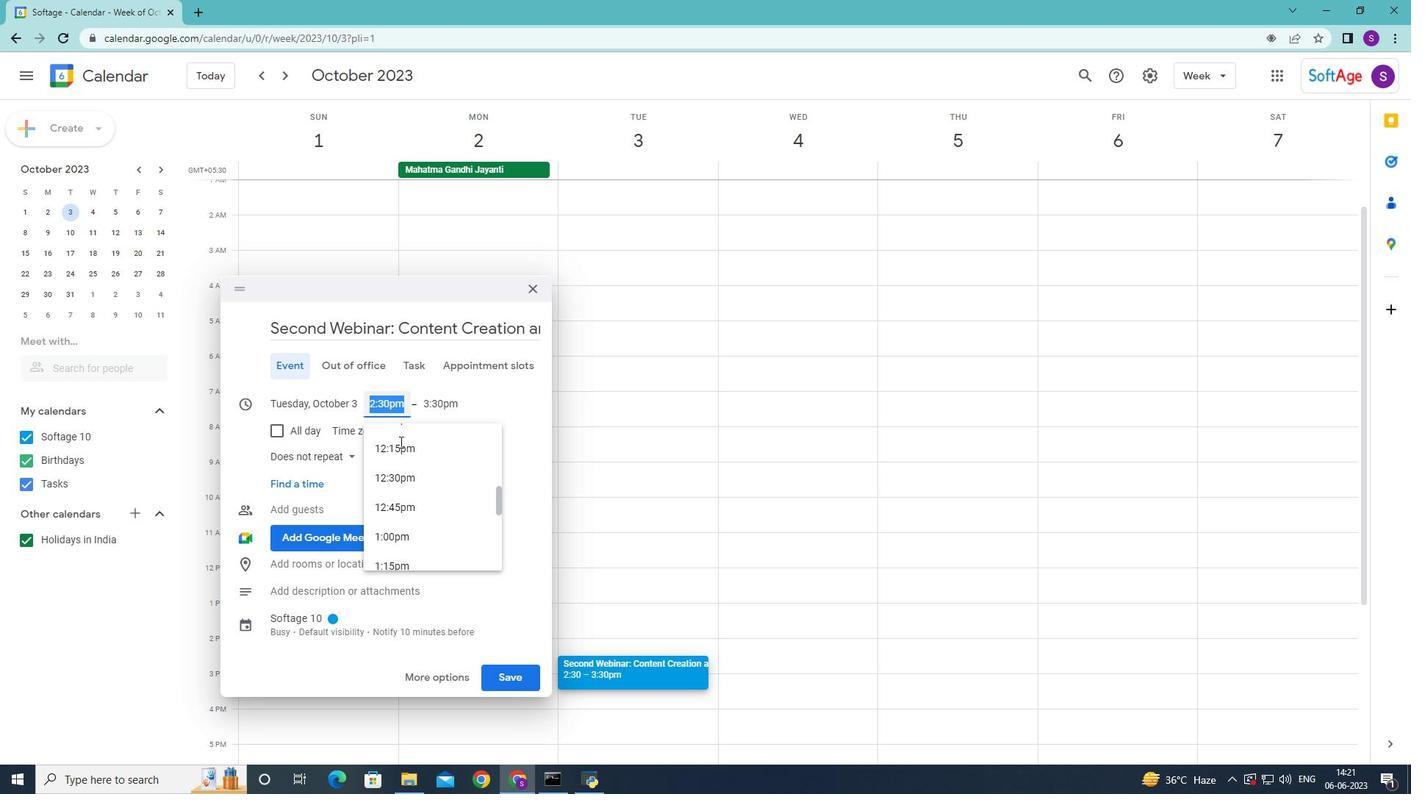 
Action: Mouse scrolled (399, 450) with delta (0, 0)
Screenshot: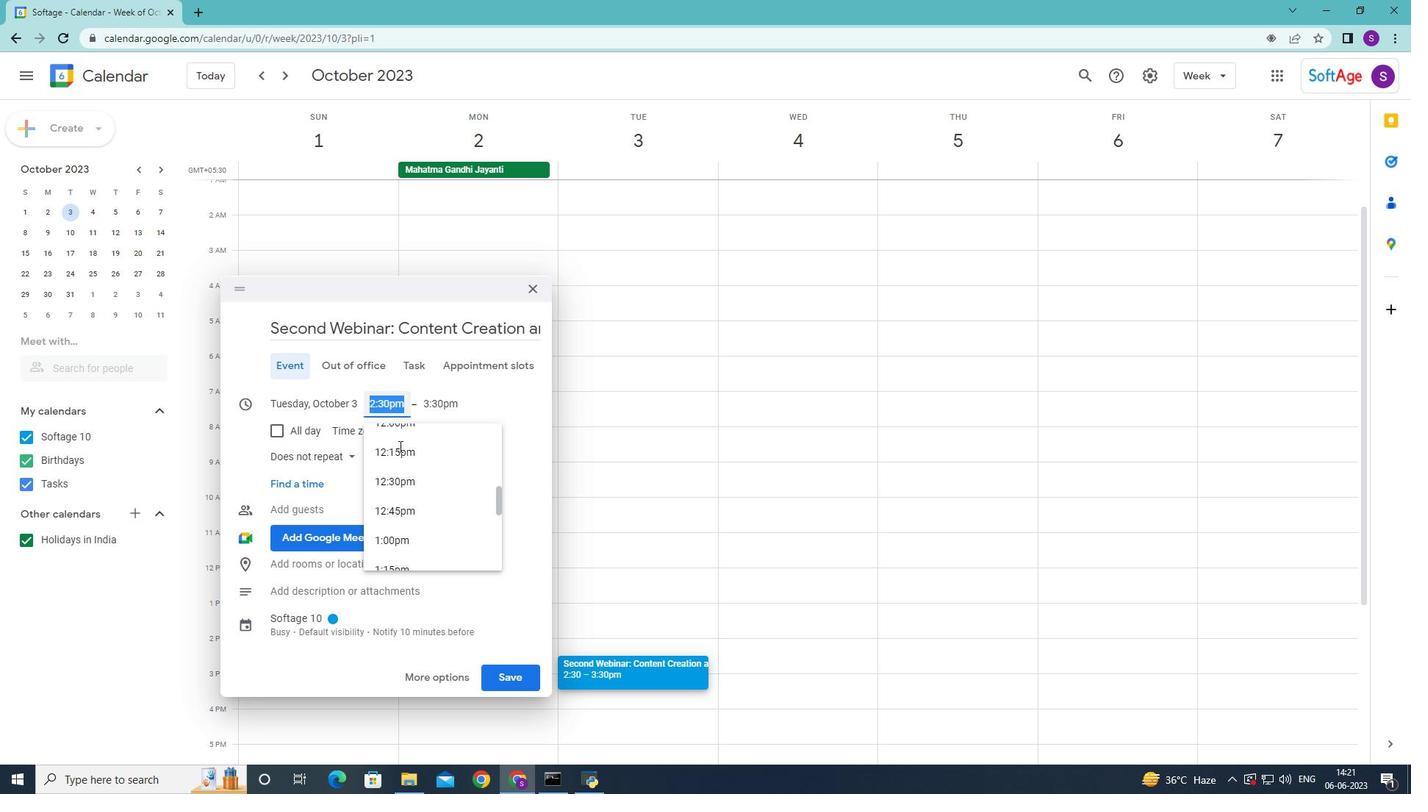 
Action: Mouse scrolled (399, 450) with delta (0, 0)
Screenshot: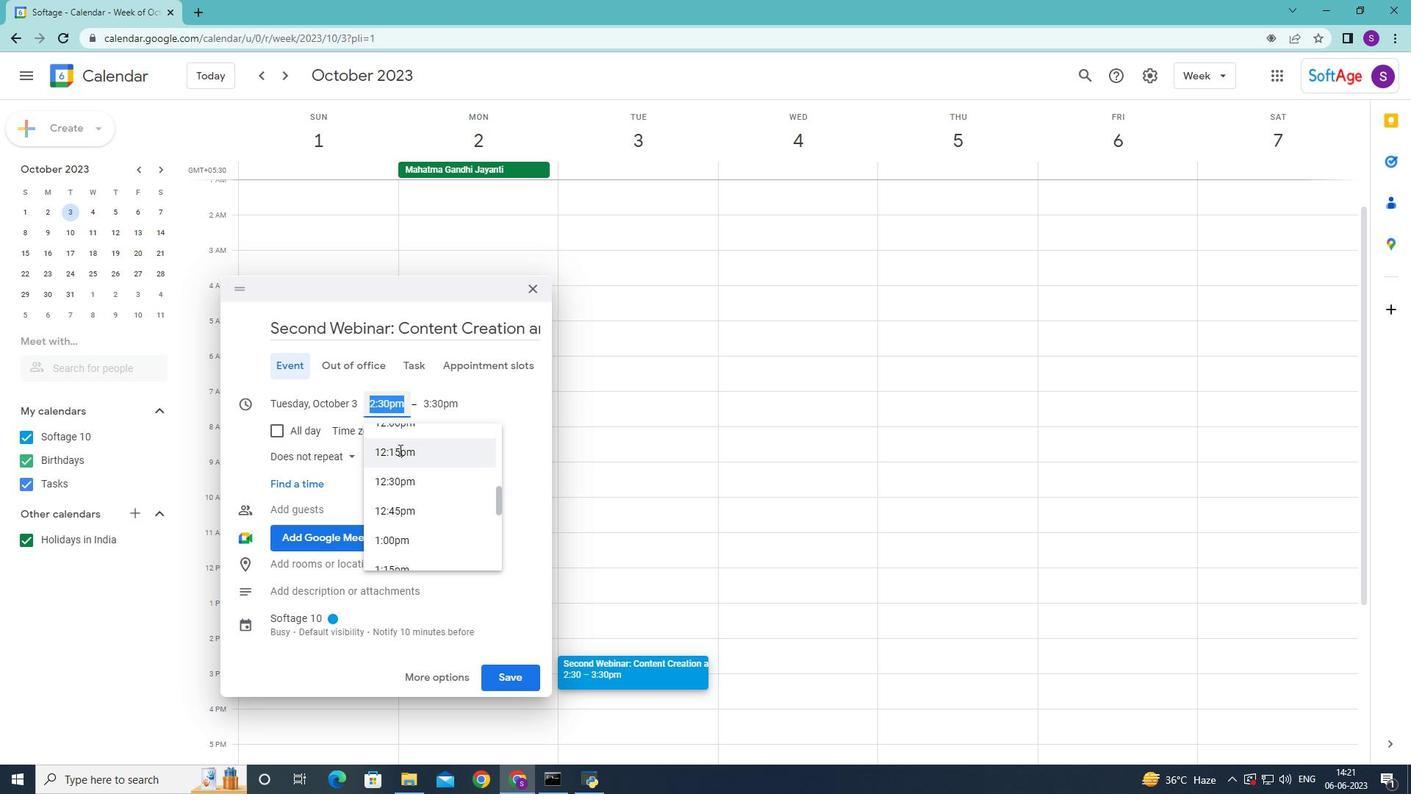 
Action: Mouse scrolled (399, 450) with delta (0, 0)
Screenshot: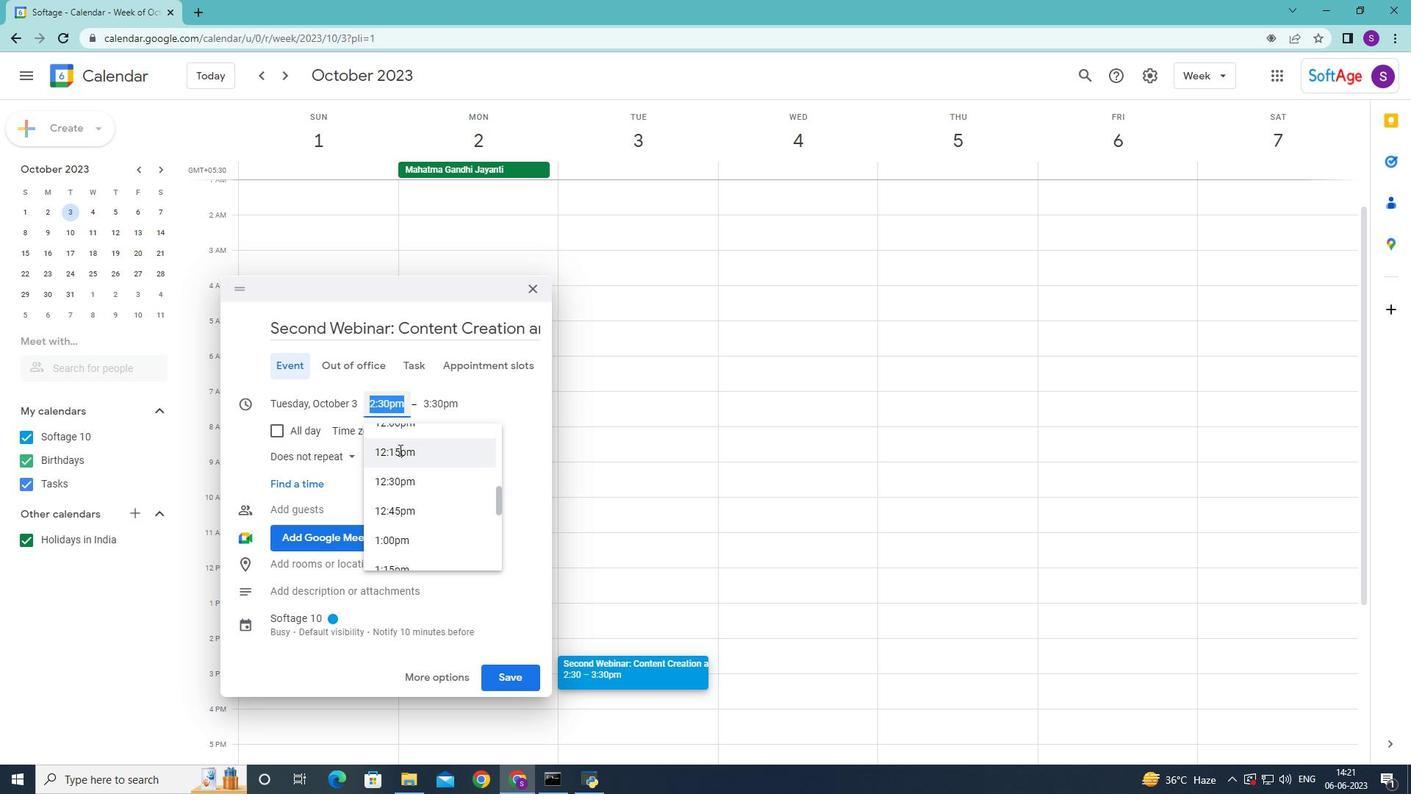 
Action: Mouse scrolled (399, 450) with delta (0, 0)
Screenshot: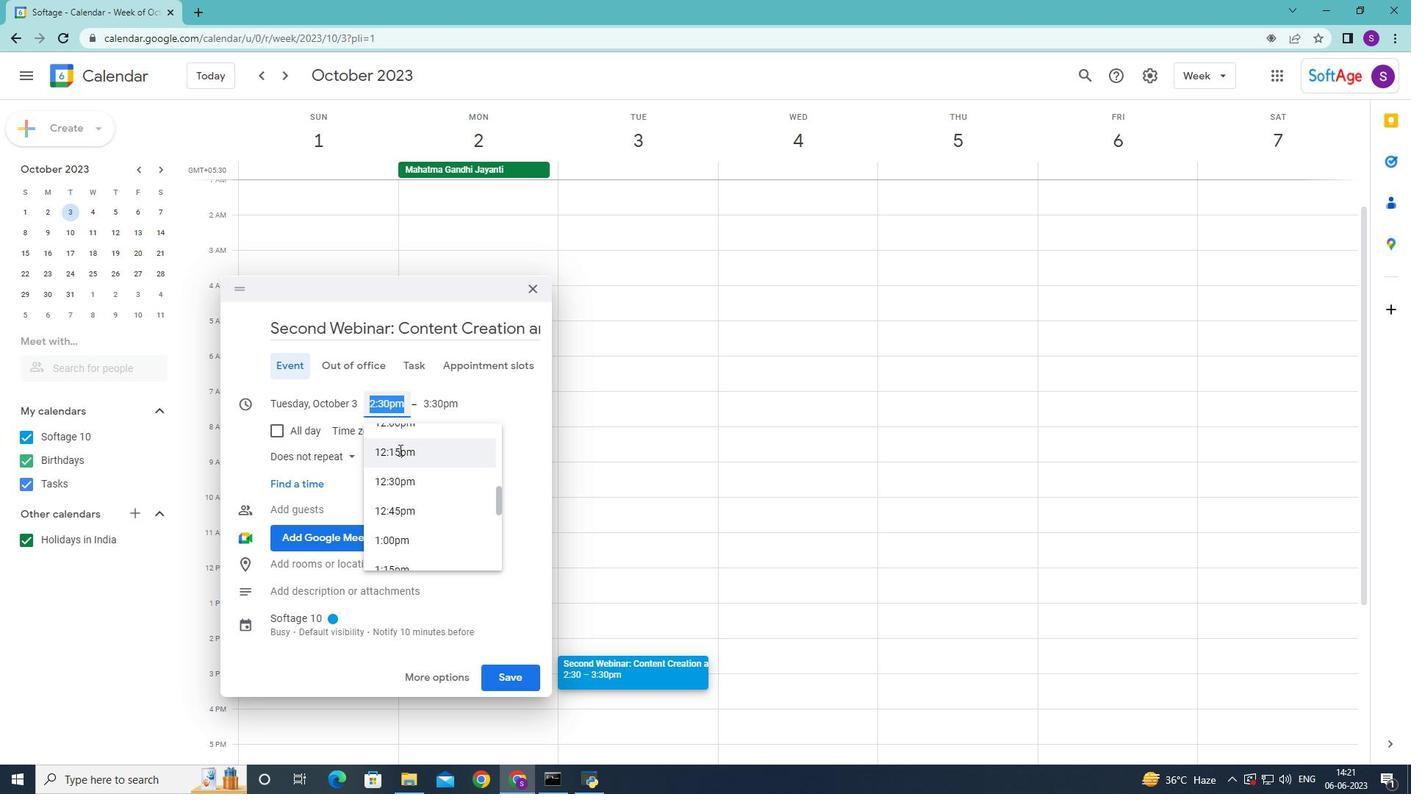 
Action: Mouse moved to (399, 463)
Screenshot: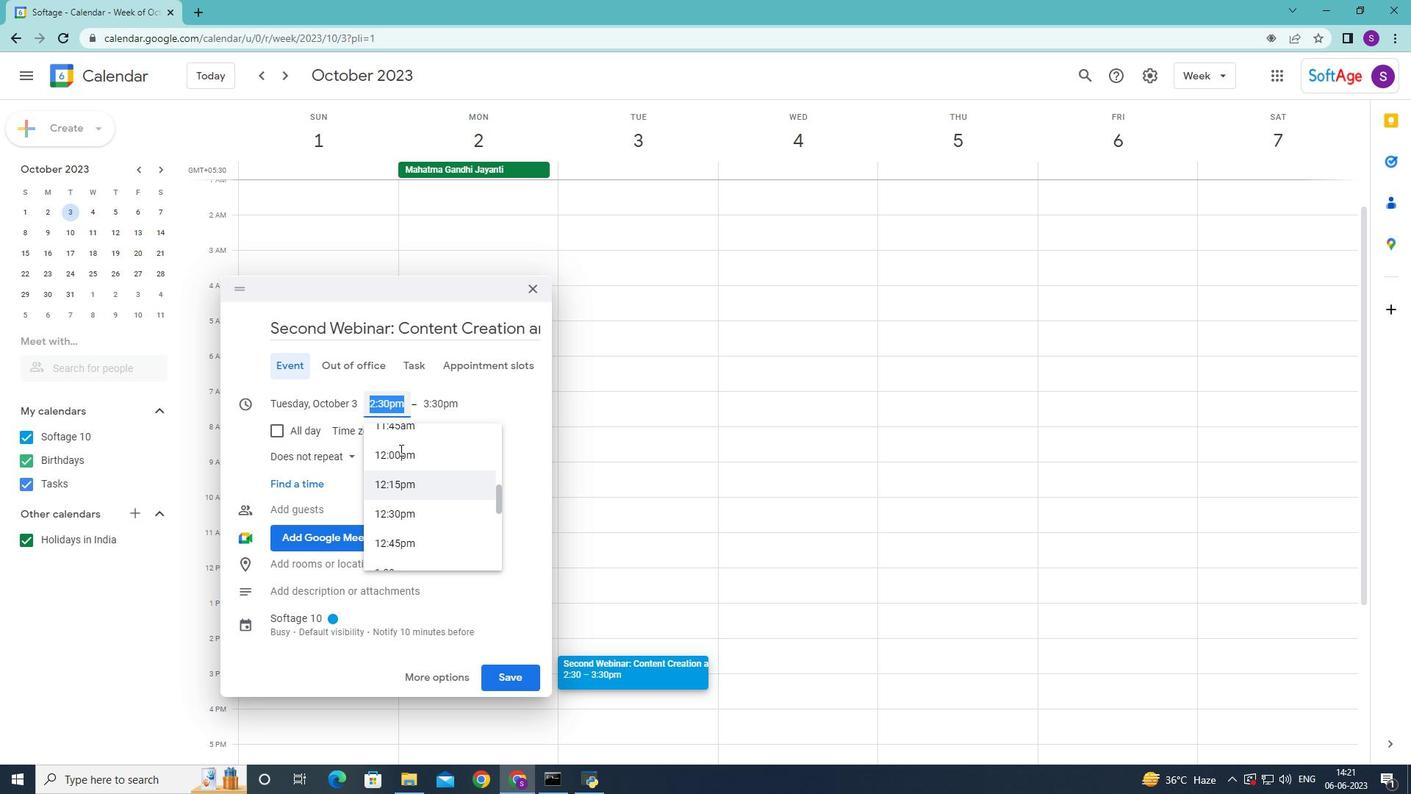
Action: Mouse scrolled (399, 464) with delta (0, 0)
Screenshot: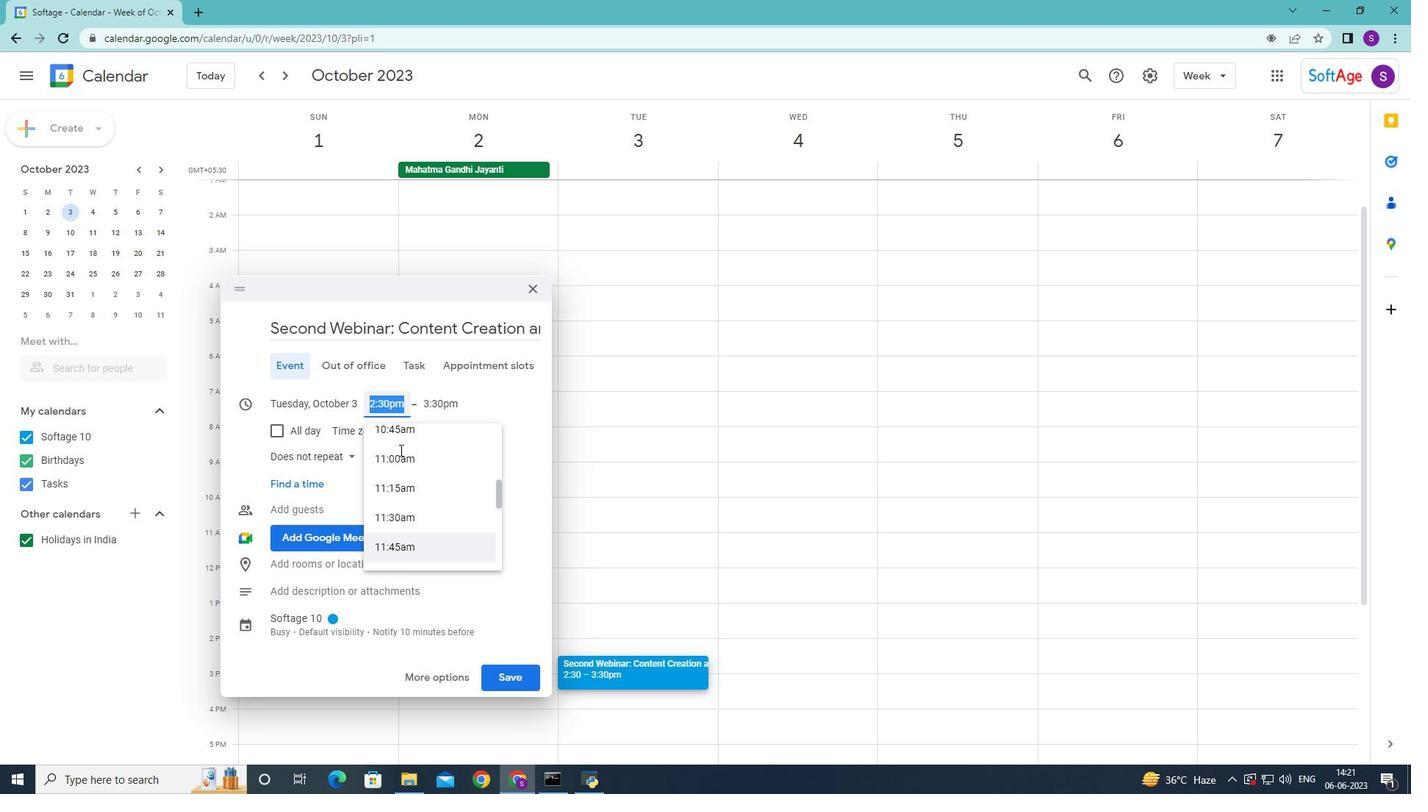 
Action: Mouse scrolled (399, 464) with delta (0, 0)
Screenshot: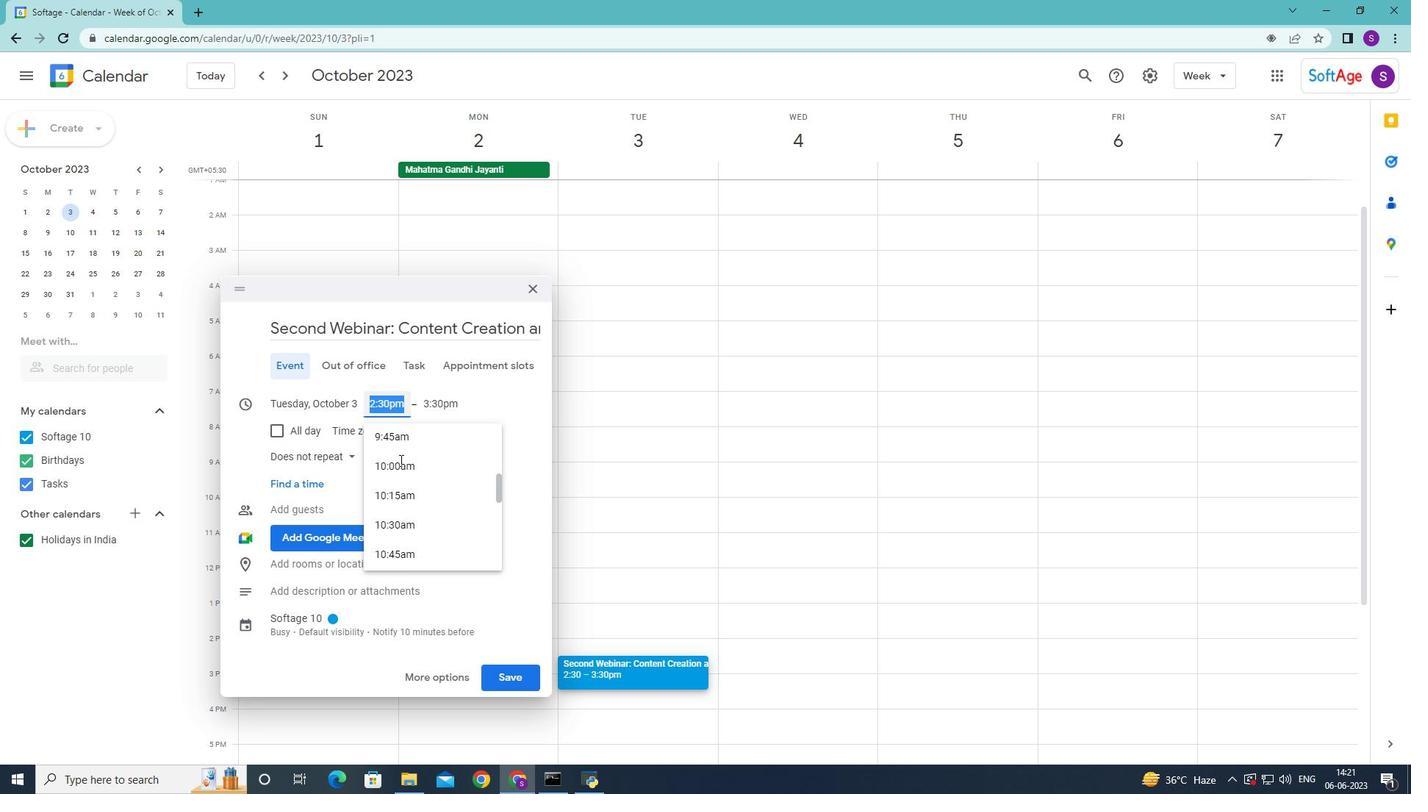 
Action: Mouse scrolled (399, 464) with delta (0, 0)
Screenshot: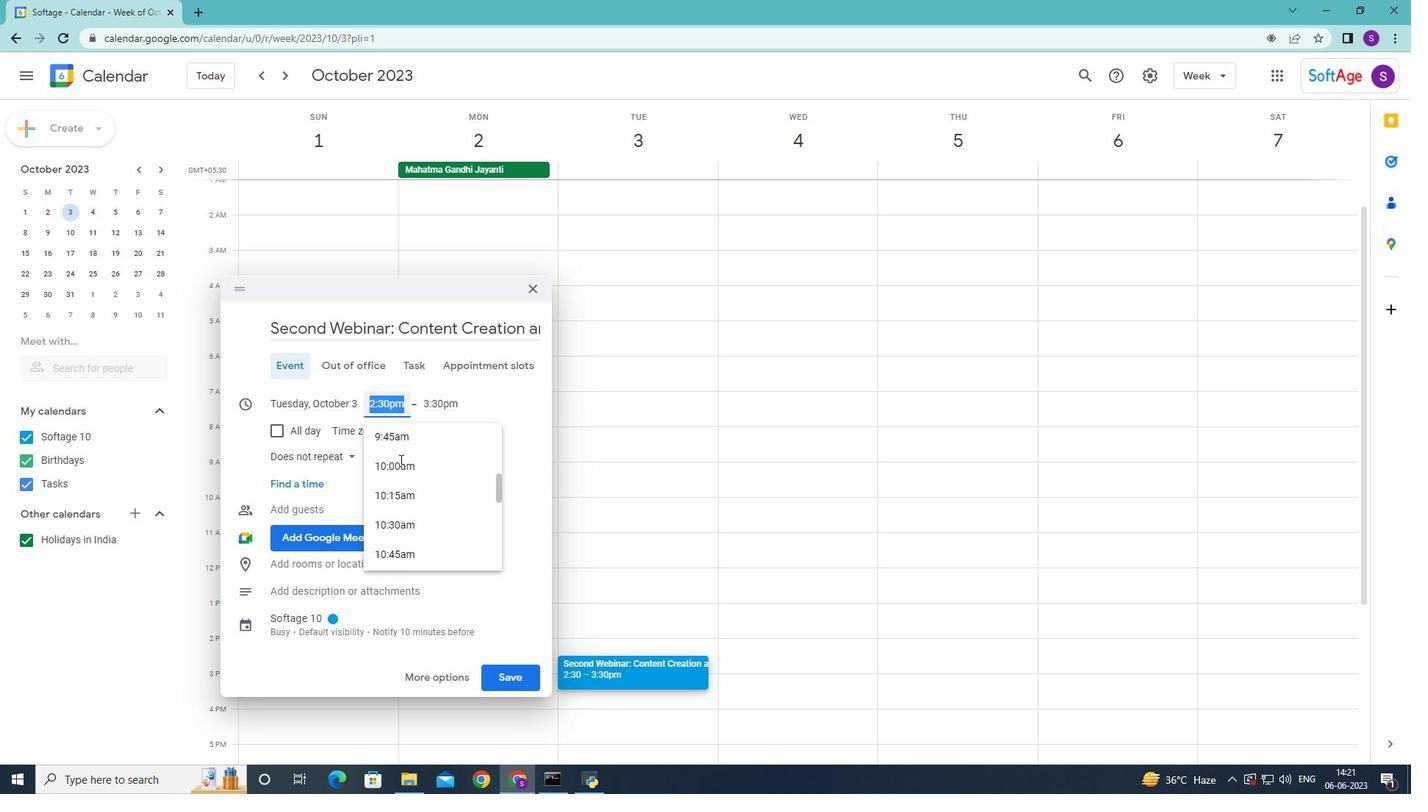 
Action: Mouse scrolled (399, 464) with delta (0, 0)
Screenshot: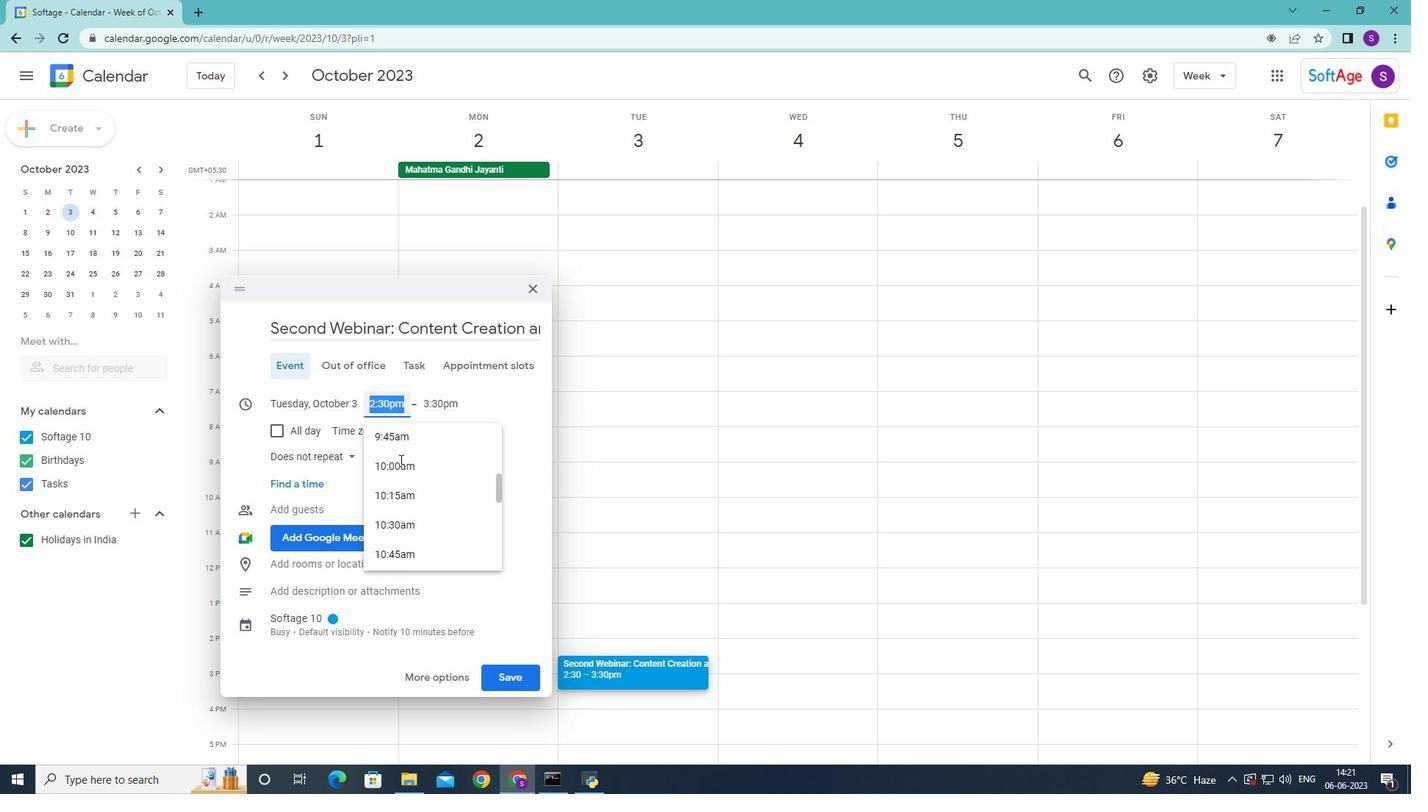 
Action: Mouse scrolled (399, 464) with delta (0, 0)
Screenshot: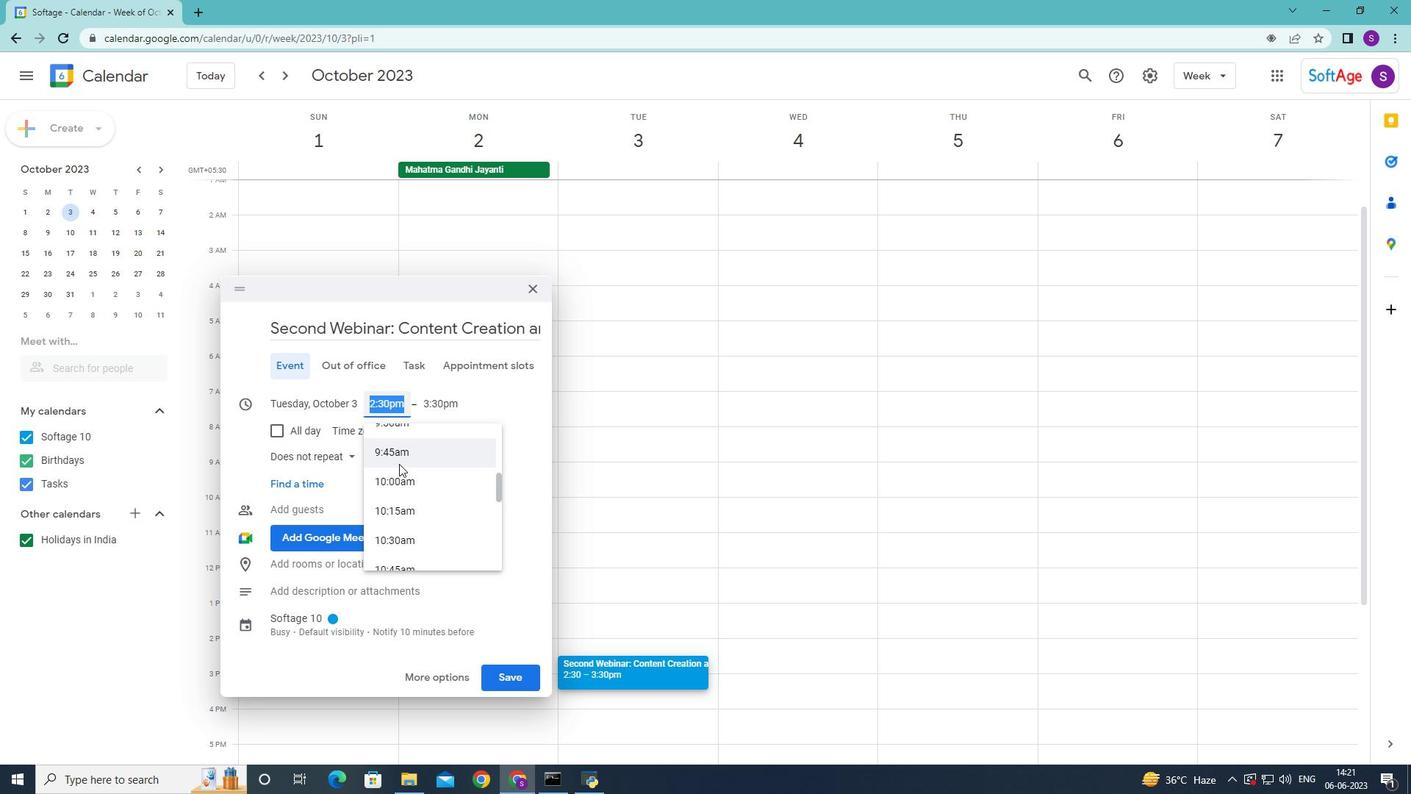 
Action: Mouse moved to (397, 476)
Screenshot: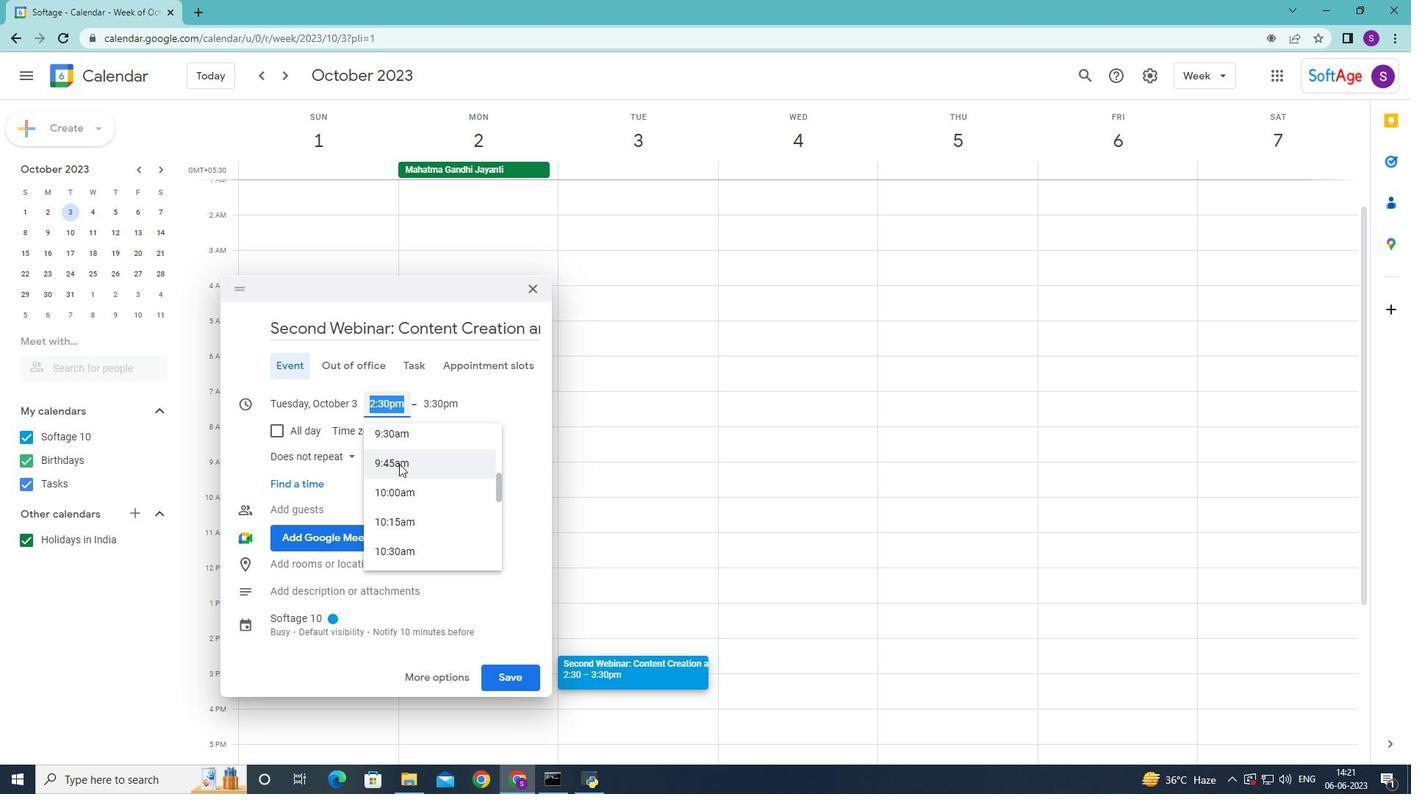 
Action: Mouse scrolled (397, 477) with delta (0, 0)
Screenshot: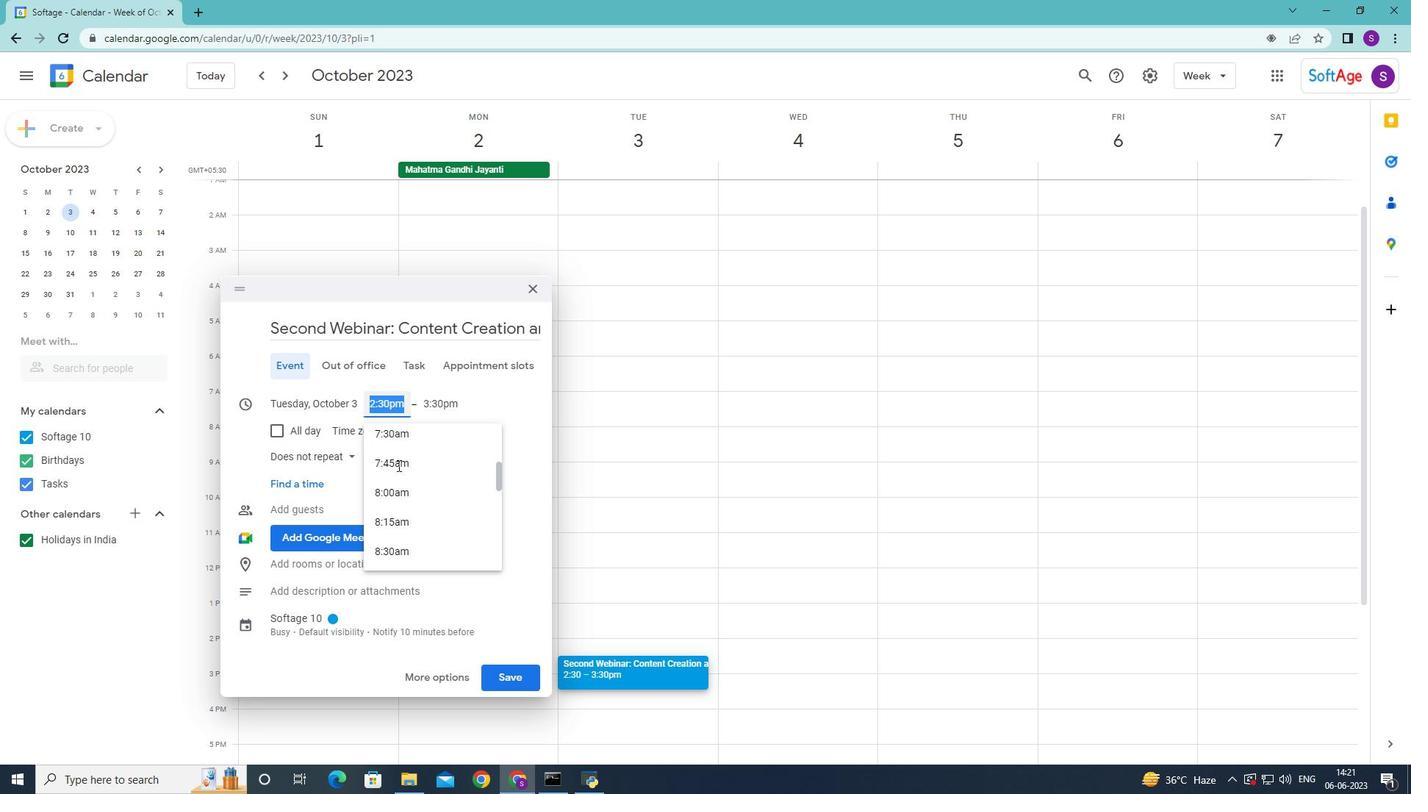 
Action: Mouse scrolled (397, 477) with delta (0, 0)
Screenshot: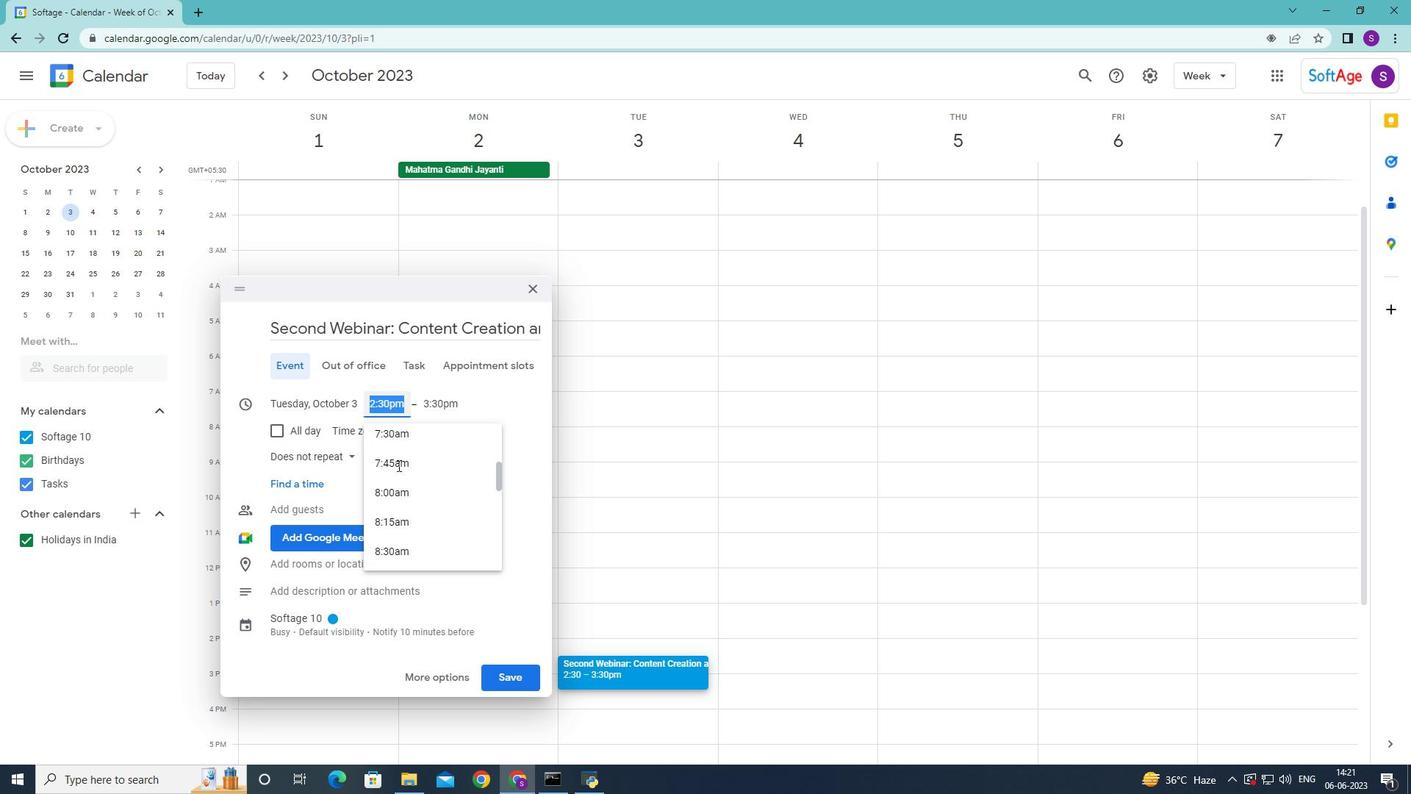 
Action: Mouse scrolled (397, 477) with delta (0, 0)
Screenshot: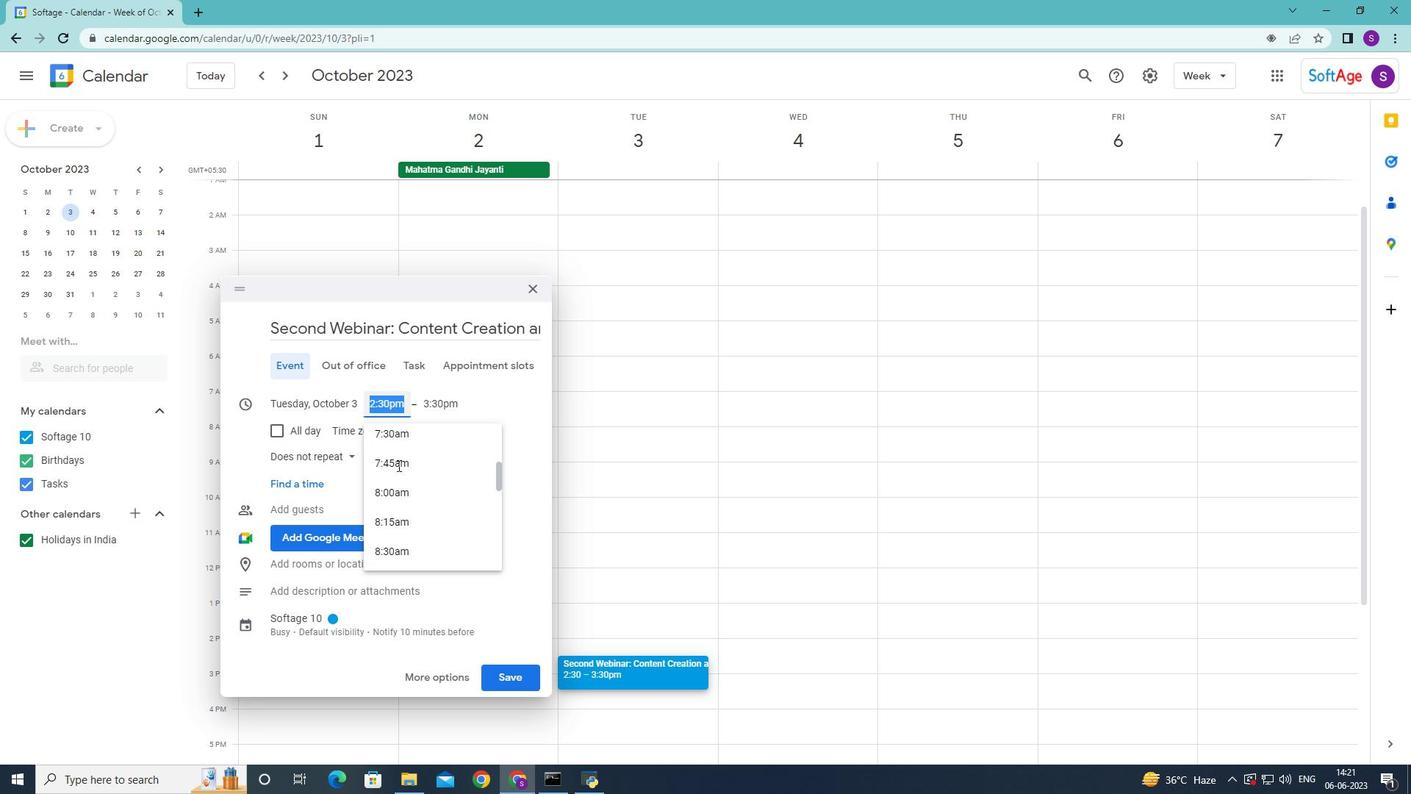 
Action: Mouse scrolled (397, 477) with delta (0, 0)
Screenshot: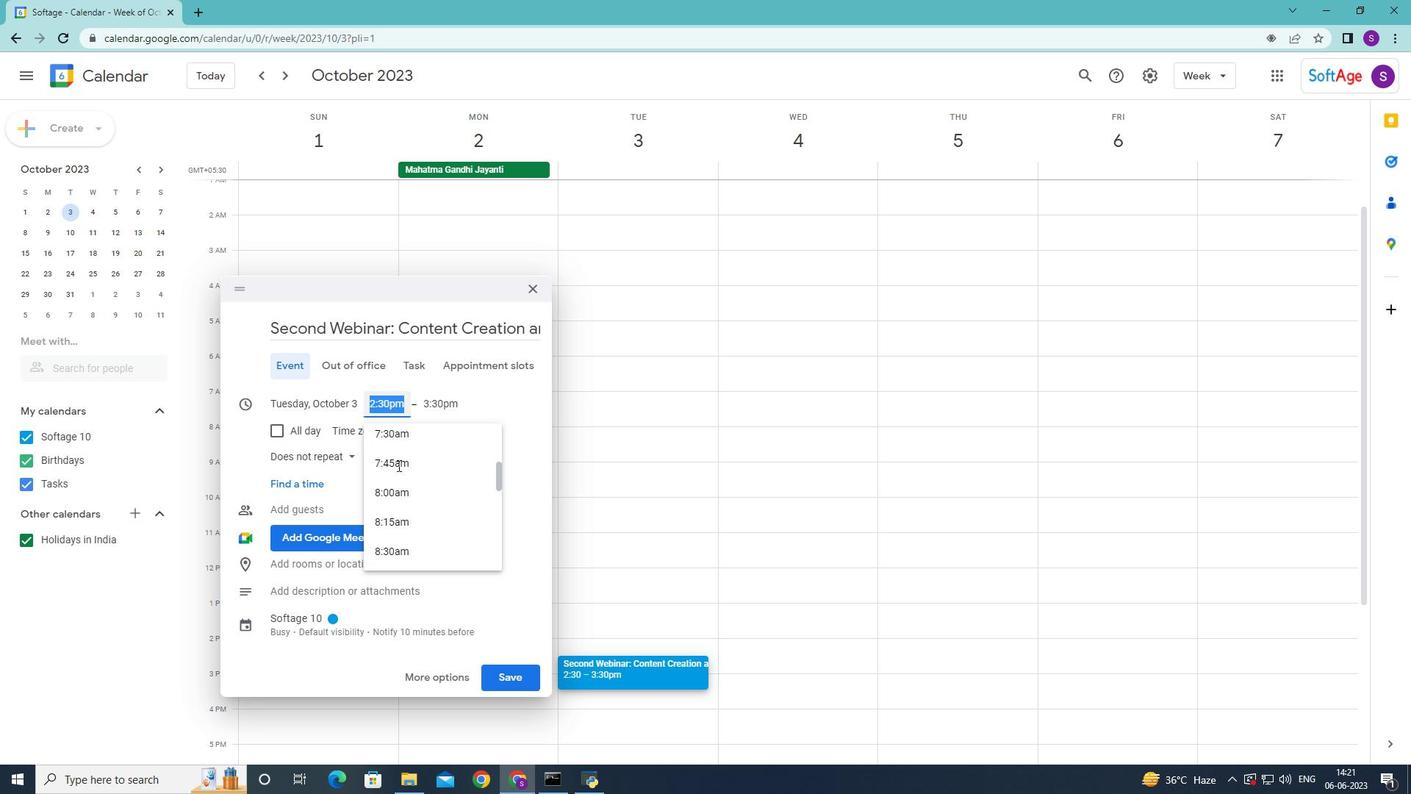 
Action: Mouse scrolled (397, 477) with delta (0, 0)
Screenshot: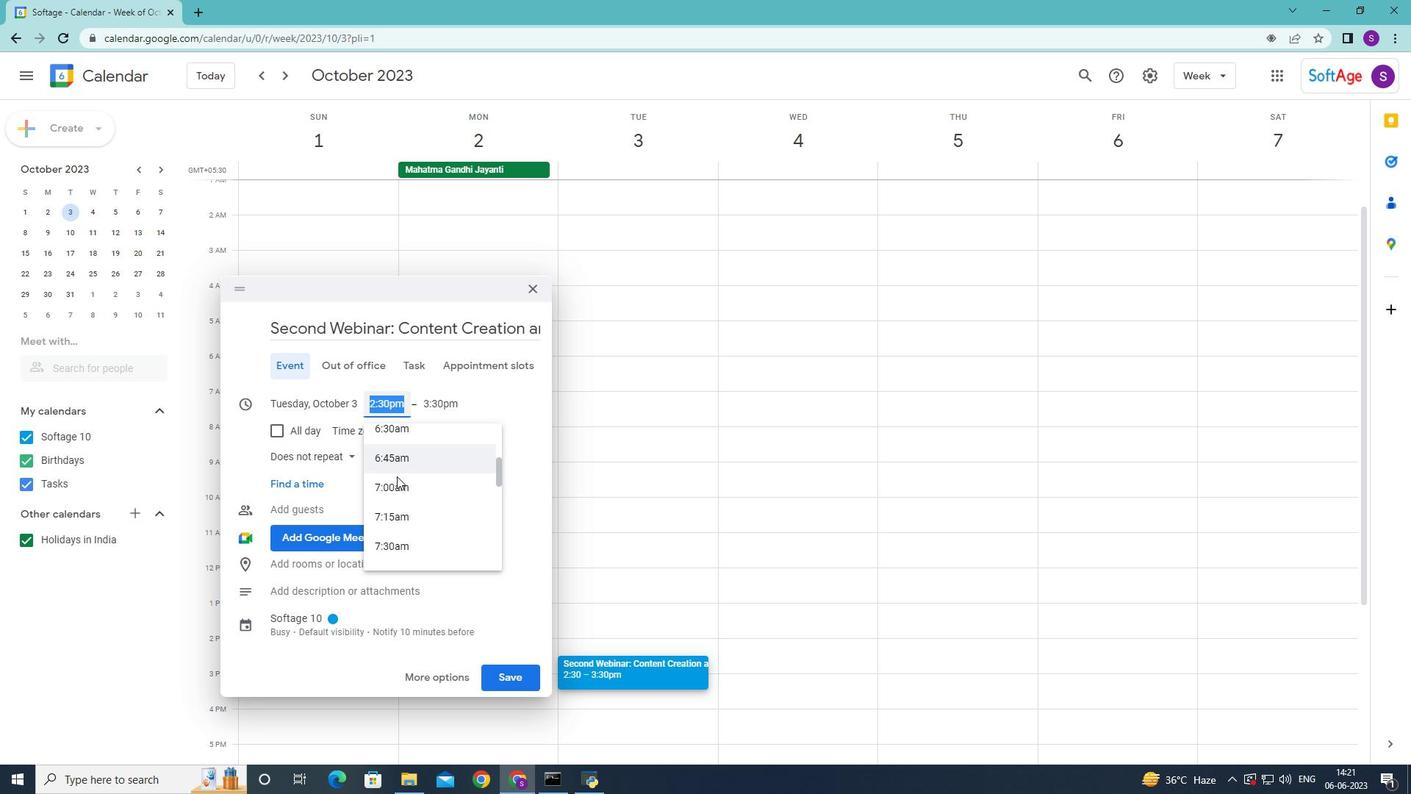 
Action: Mouse moved to (397, 476)
Screenshot: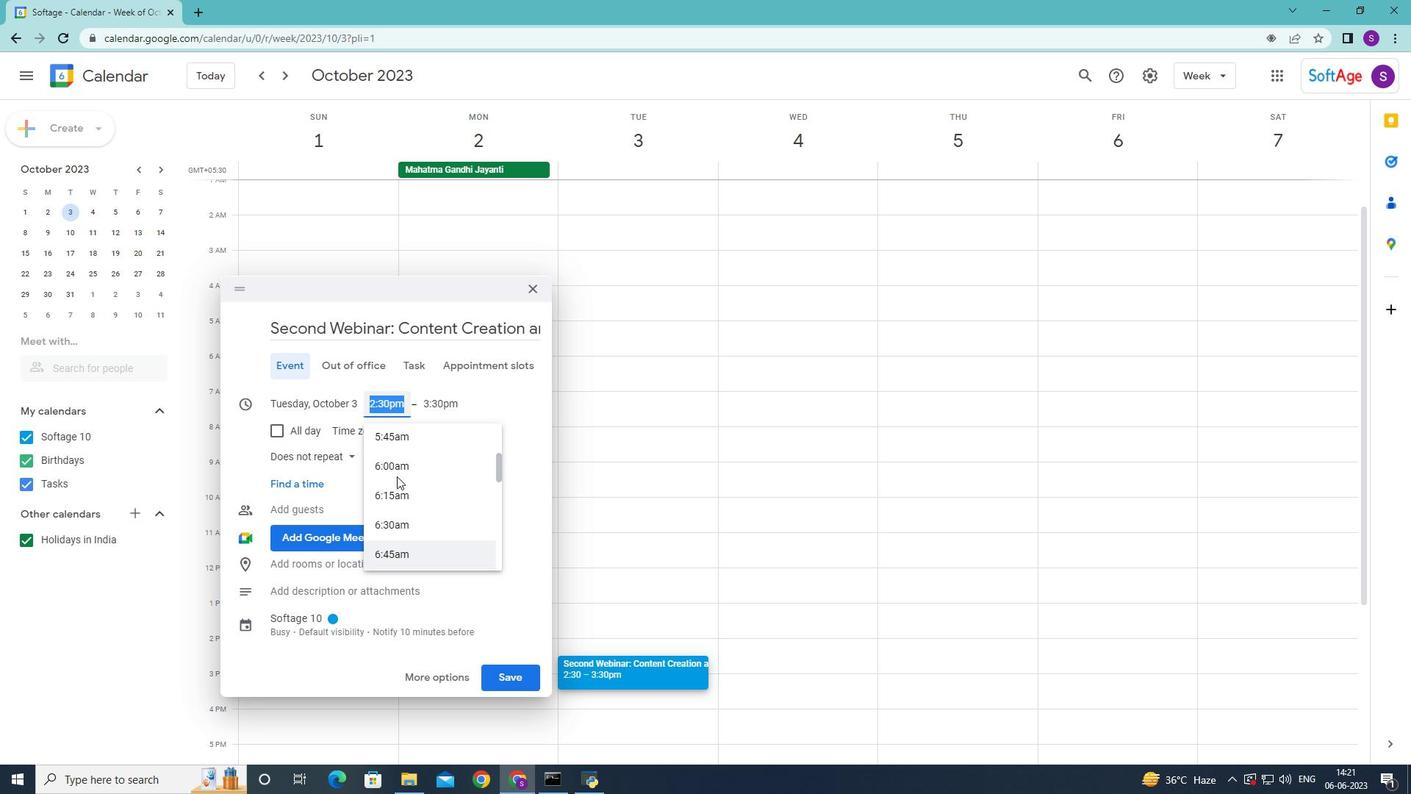 
Action: Mouse scrolled (397, 477) with delta (0, 0)
Screenshot: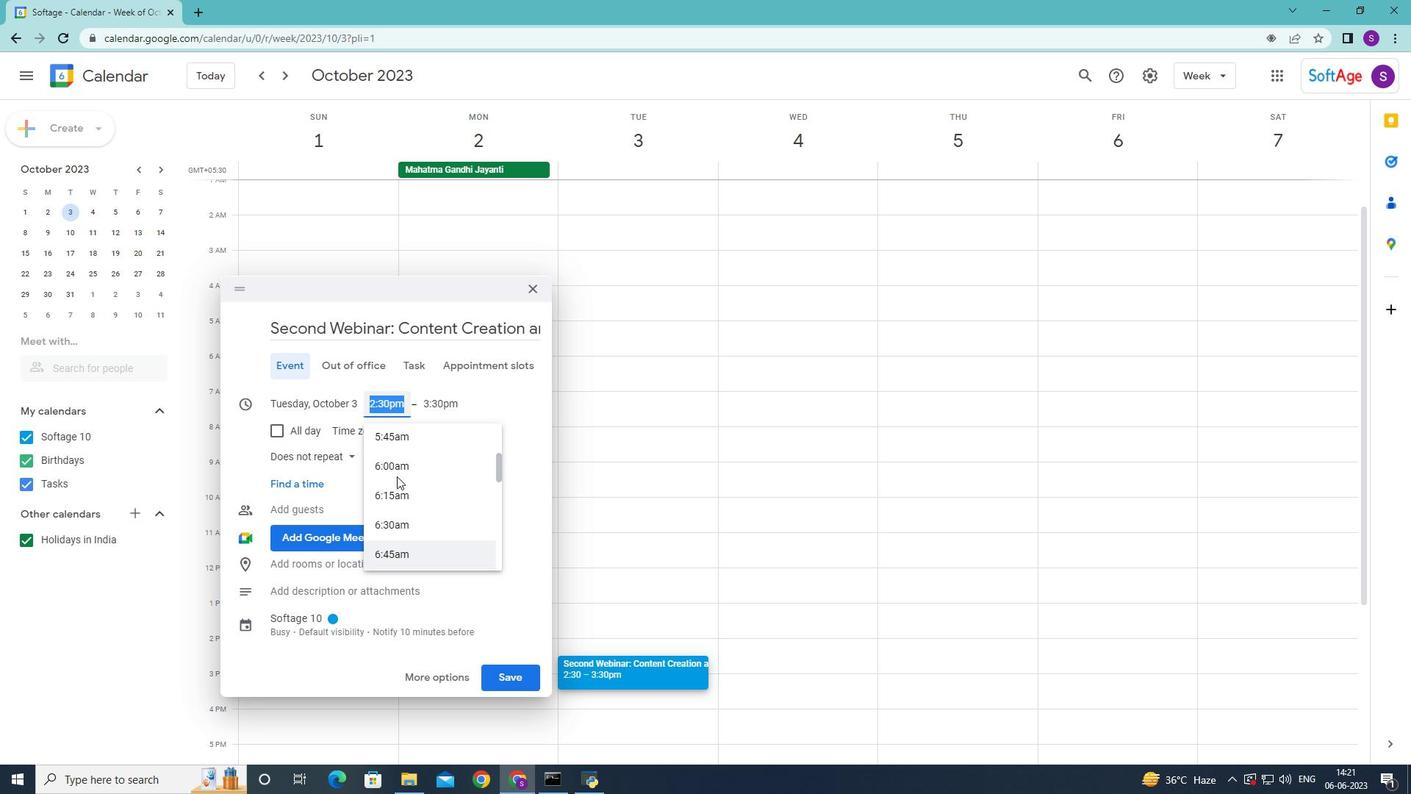 
Action: Mouse scrolled (397, 477) with delta (0, 0)
Screenshot: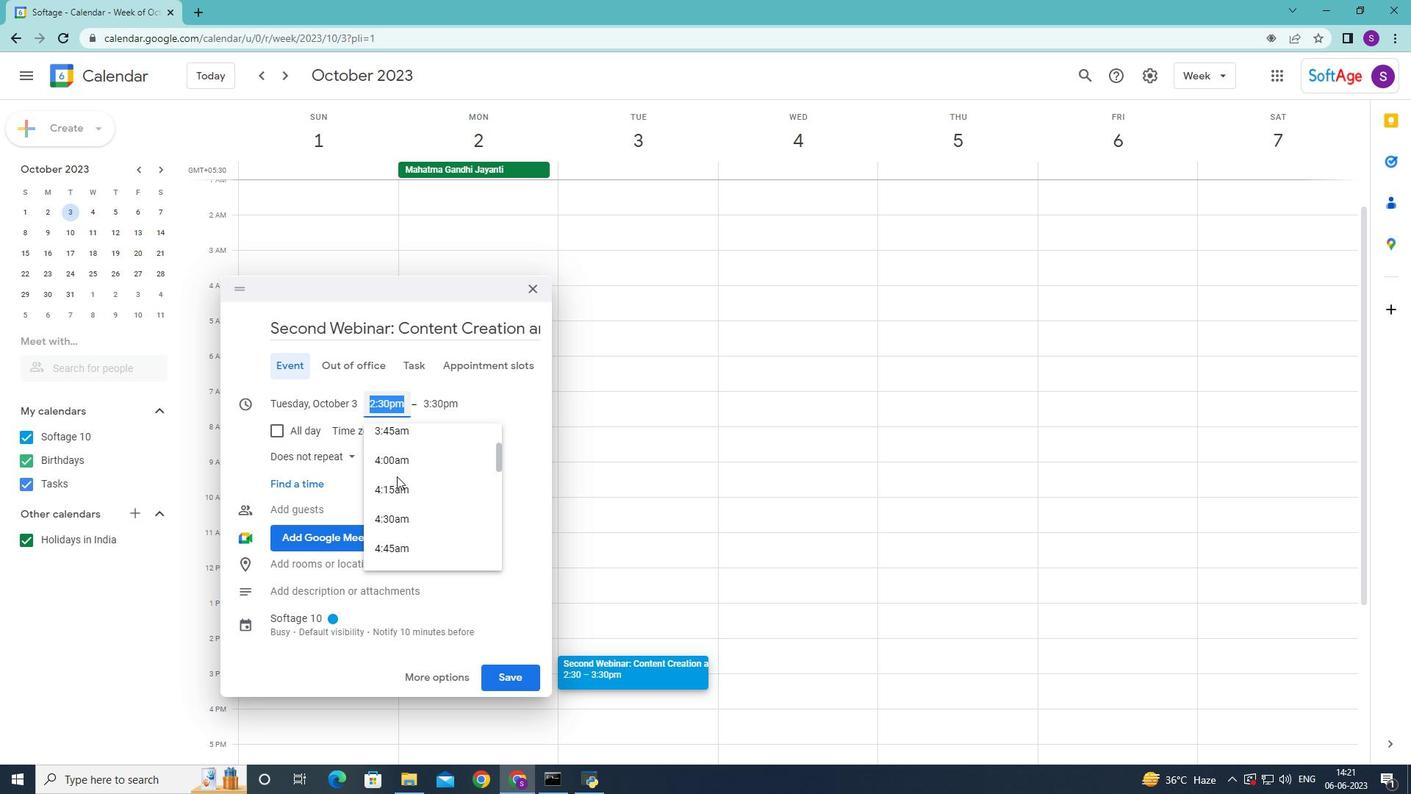 
Action: Mouse scrolled (397, 477) with delta (0, 0)
Screenshot: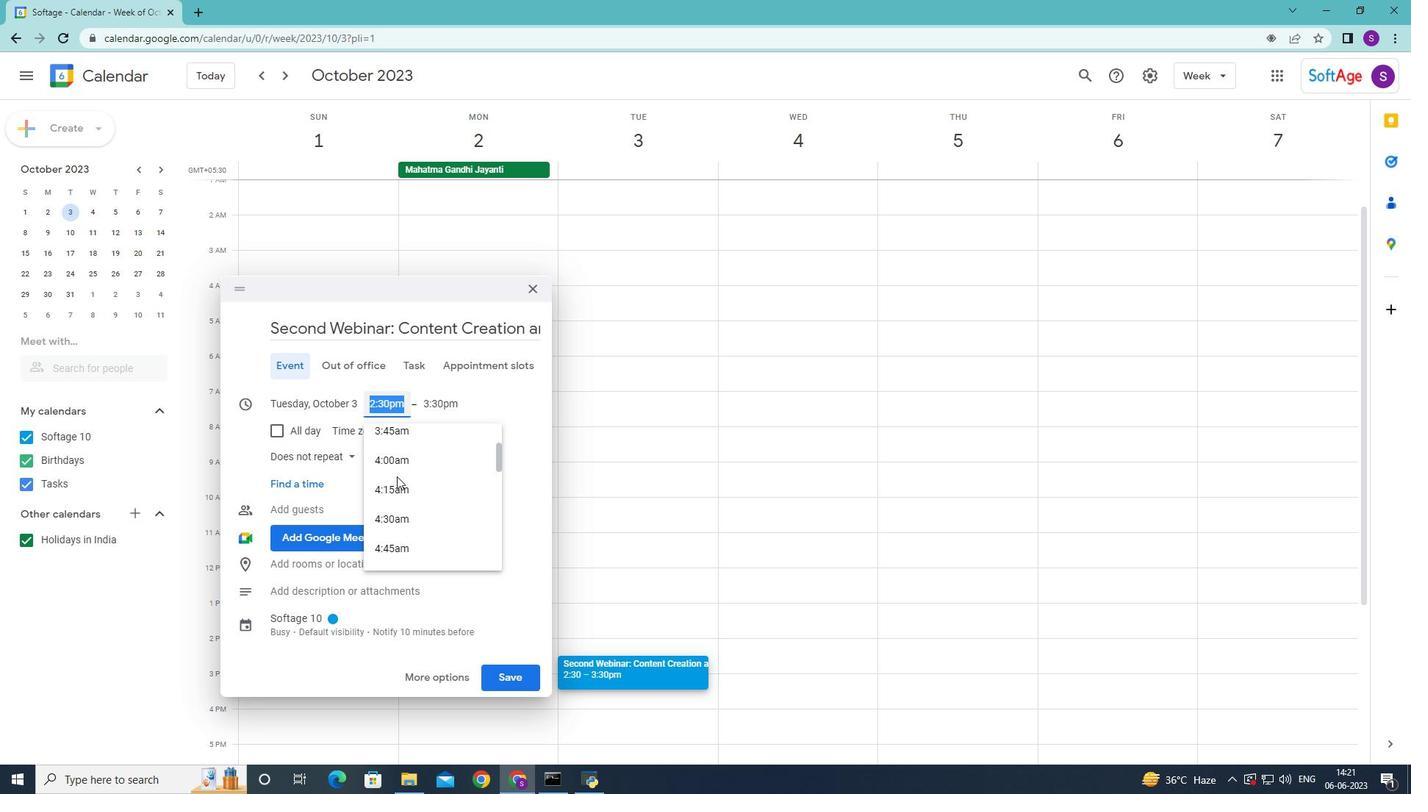 
Action: Mouse moved to (397, 476)
Screenshot: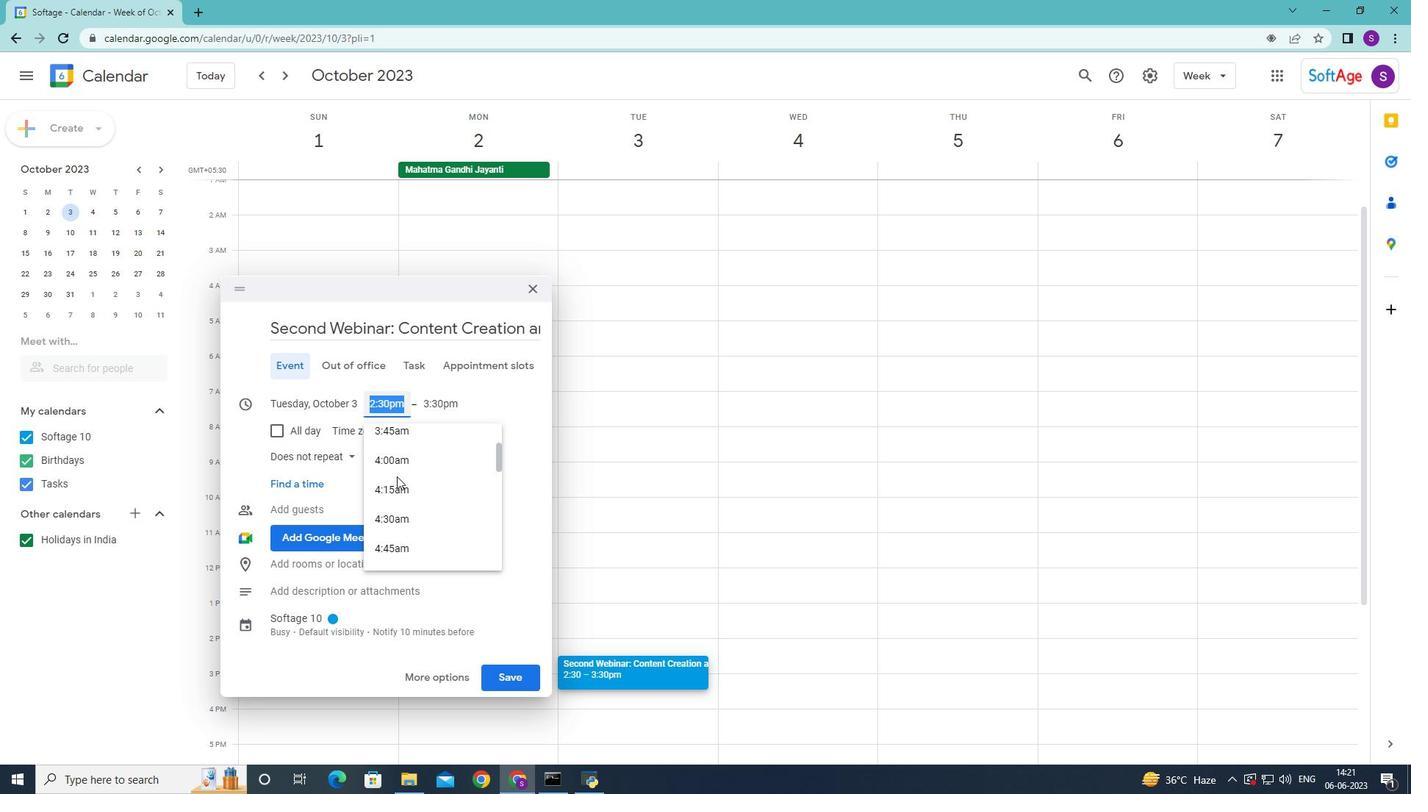 
Action: Mouse scrolled (397, 477) with delta (0, 0)
Screenshot: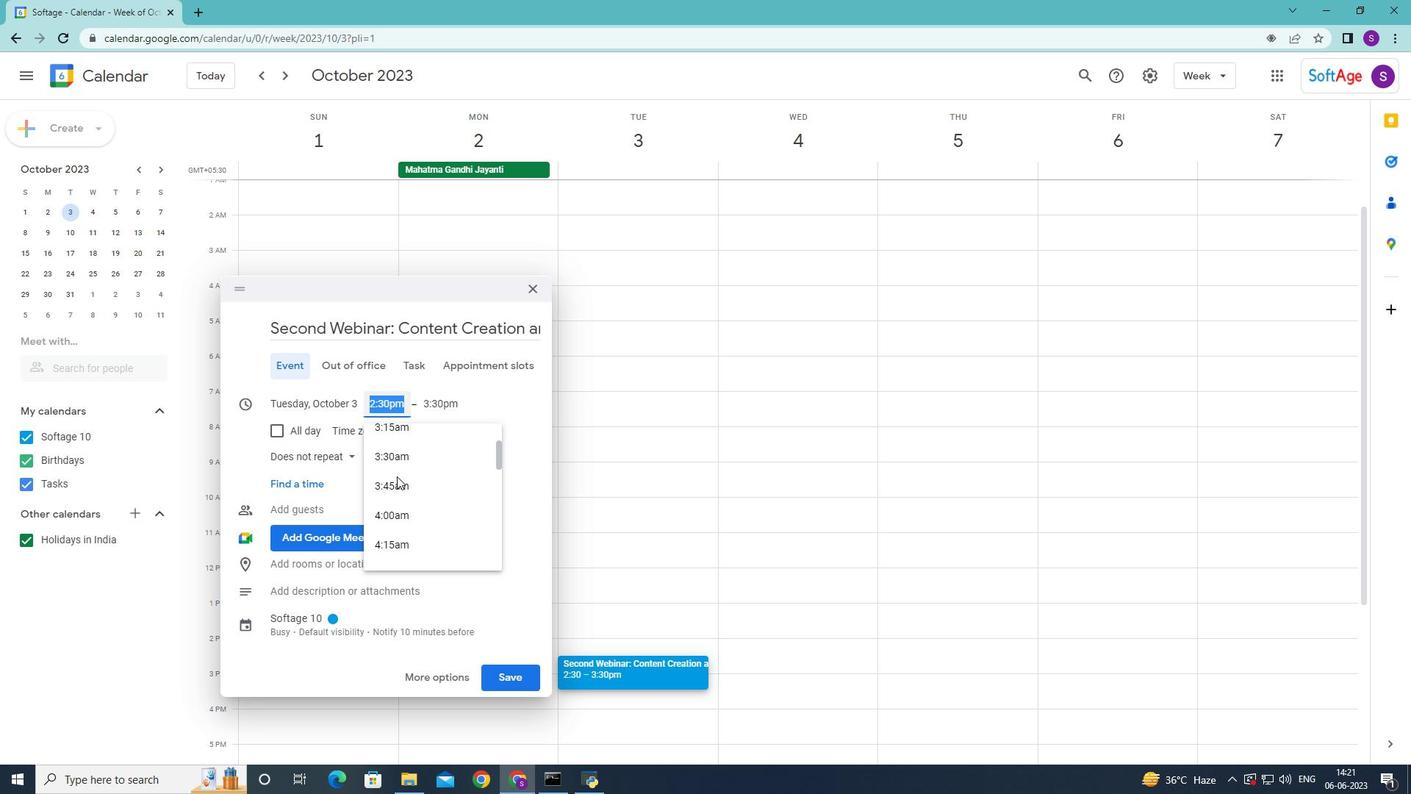 
Action: Mouse scrolled (397, 477) with delta (0, 0)
Screenshot: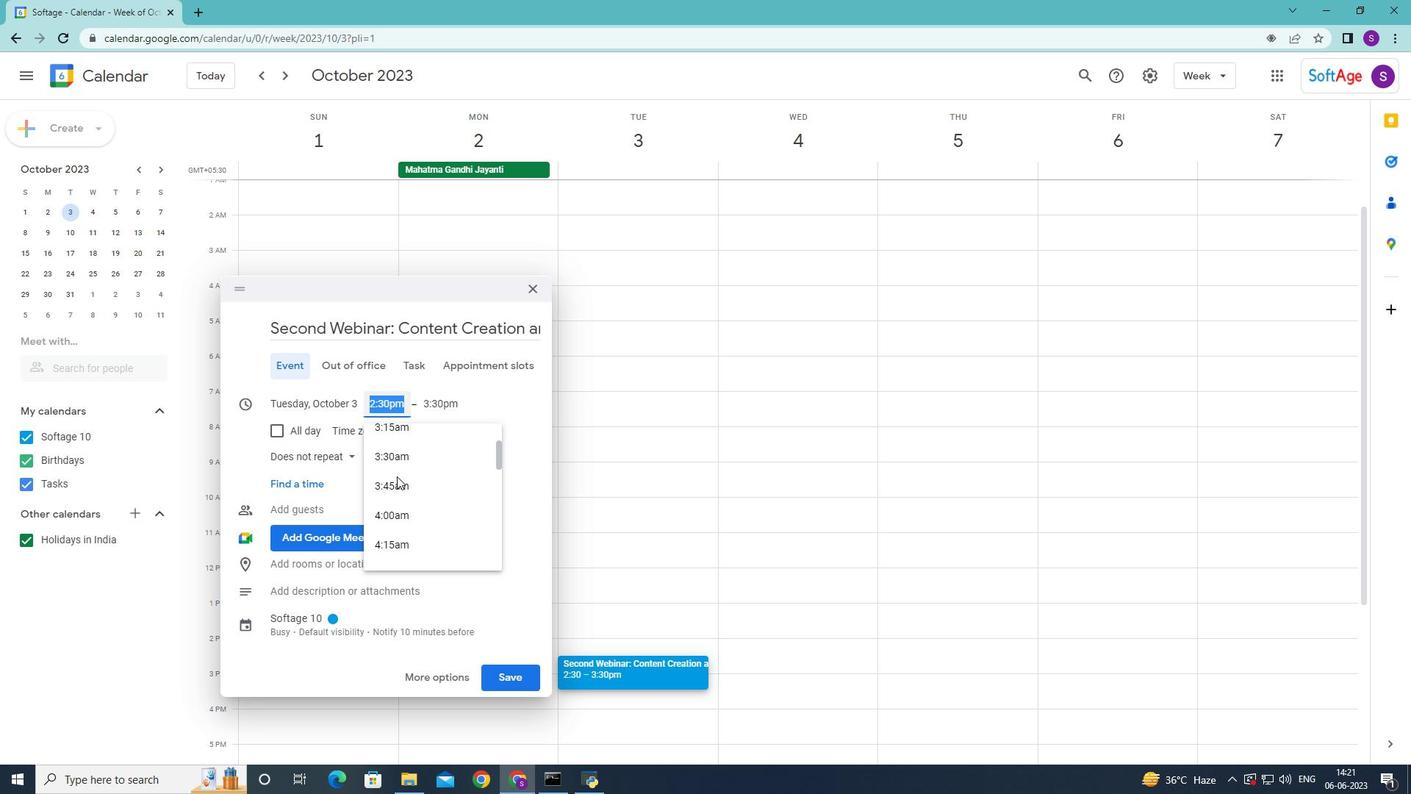 
Action: Mouse scrolled (397, 477) with delta (0, 0)
Screenshot: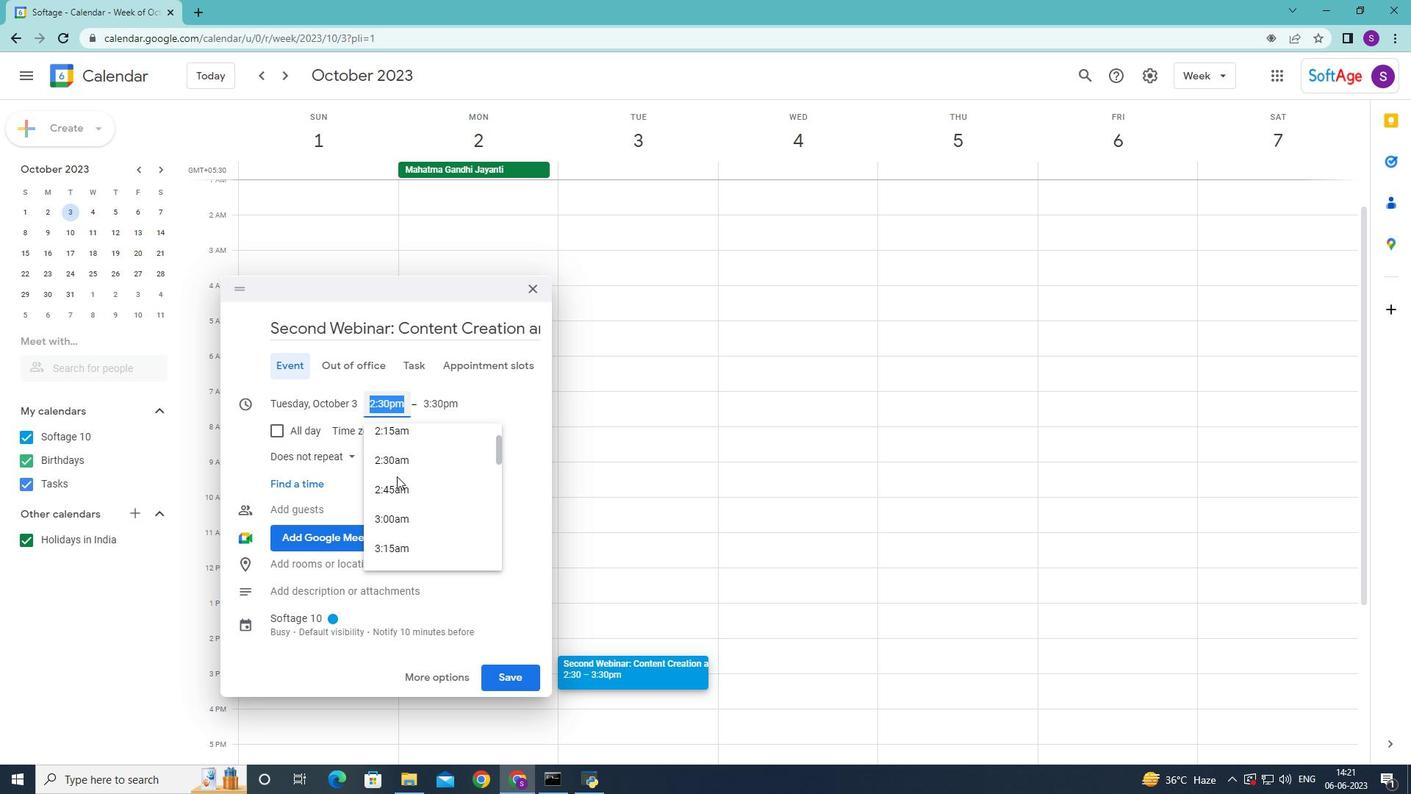 
Action: Mouse scrolled (397, 477) with delta (0, 0)
Screenshot: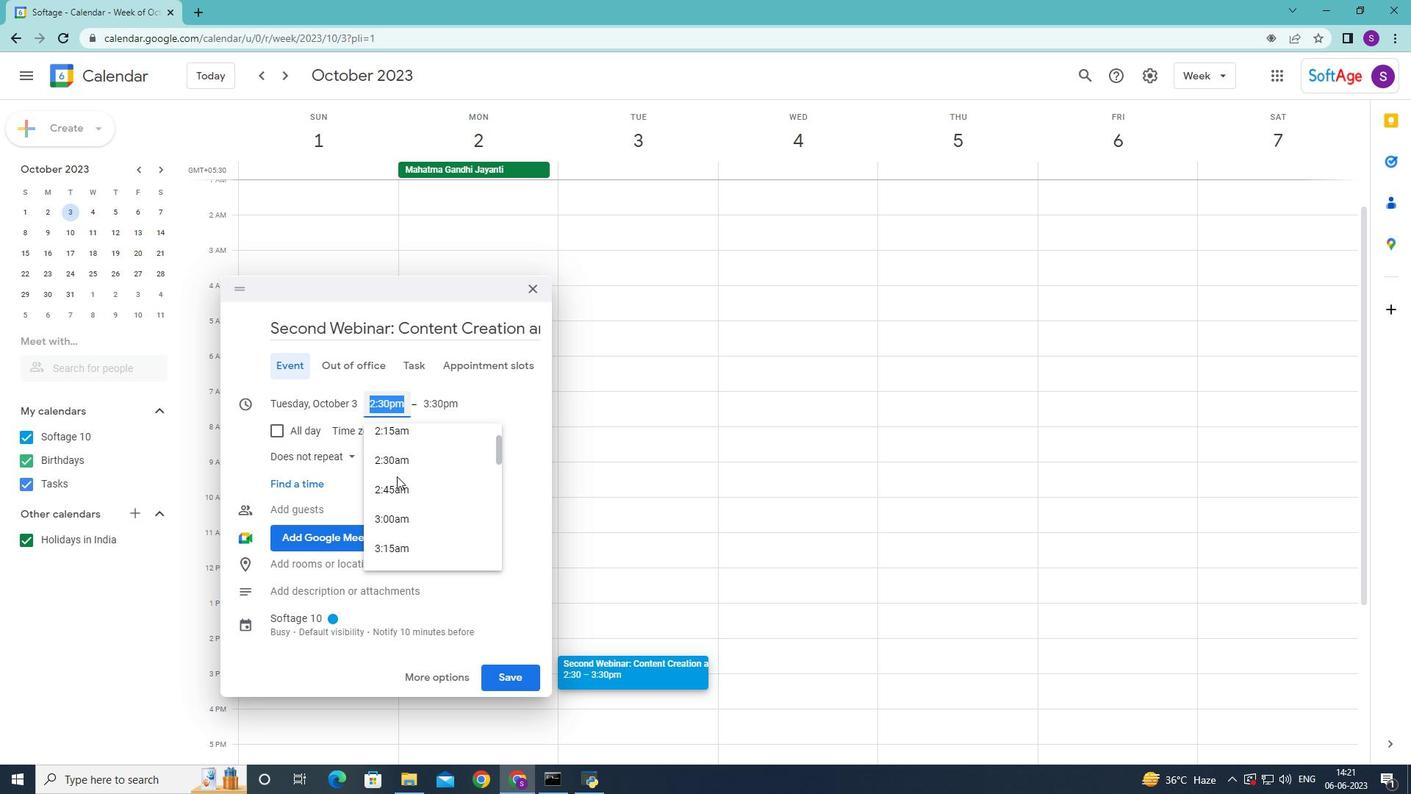 
Action: Mouse scrolled (397, 477) with delta (0, 0)
Screenshot: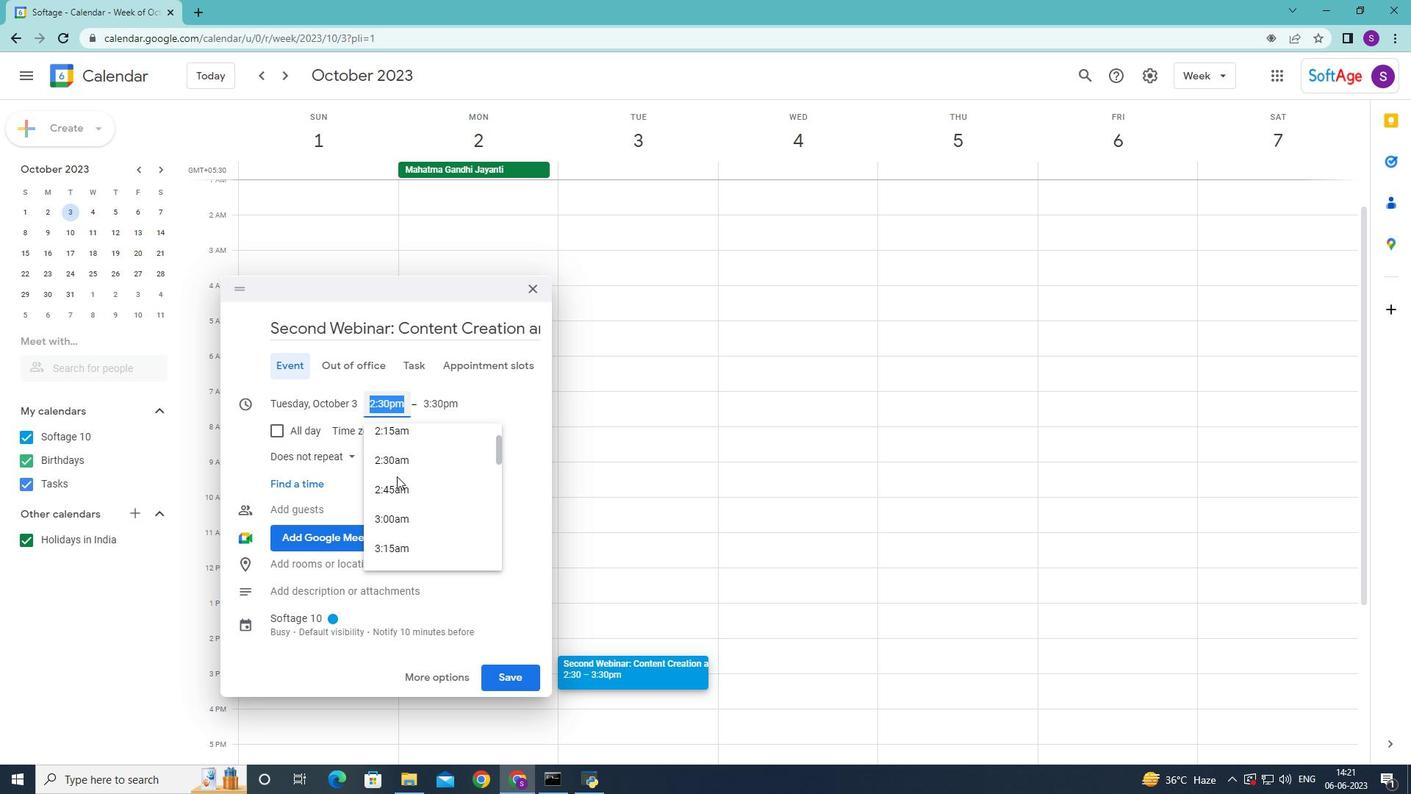 
Action: Mouse scrolled (397, 477) with delta (0, 0)
Screenshot: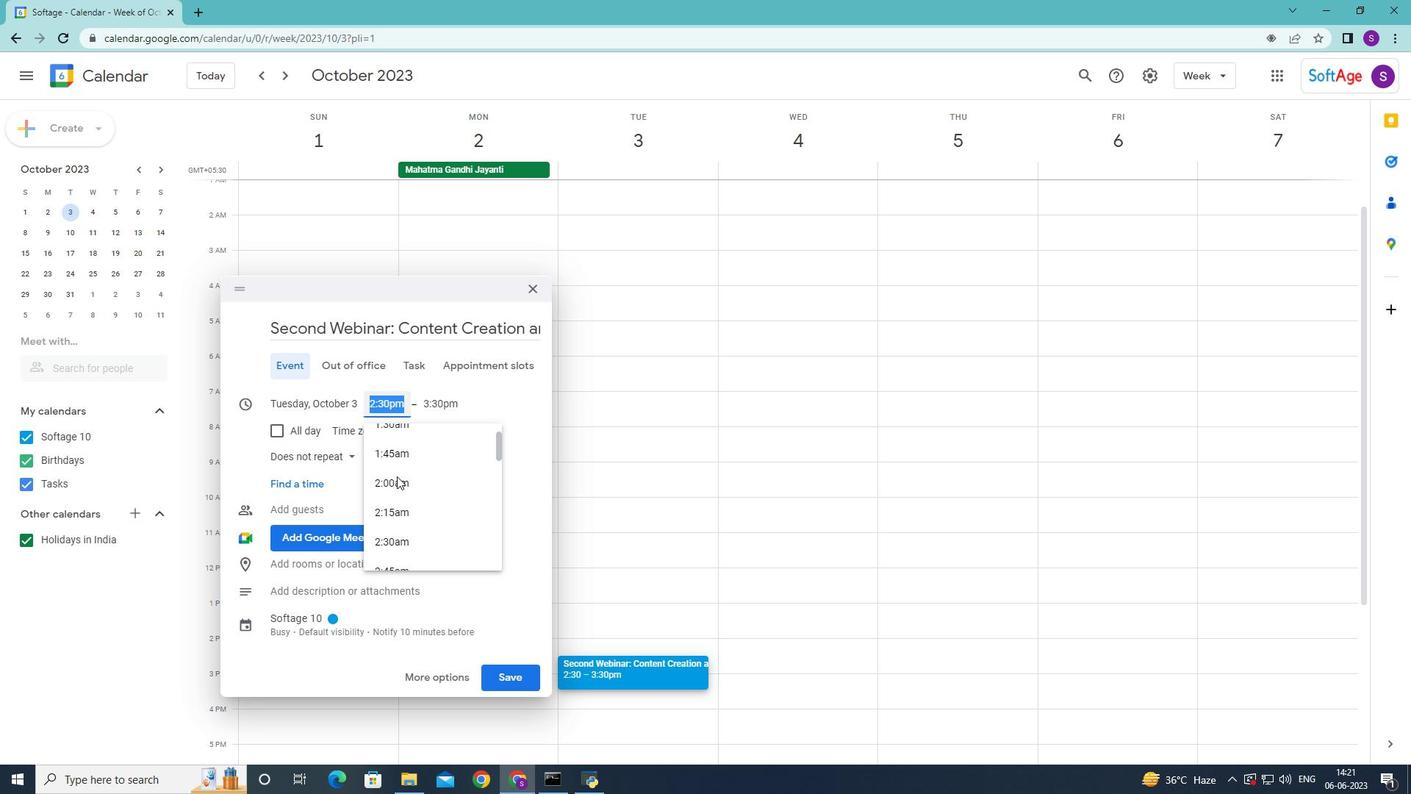 
Action: Mouse scrolled (397, 477) with delta (0, 0)
Screenshot: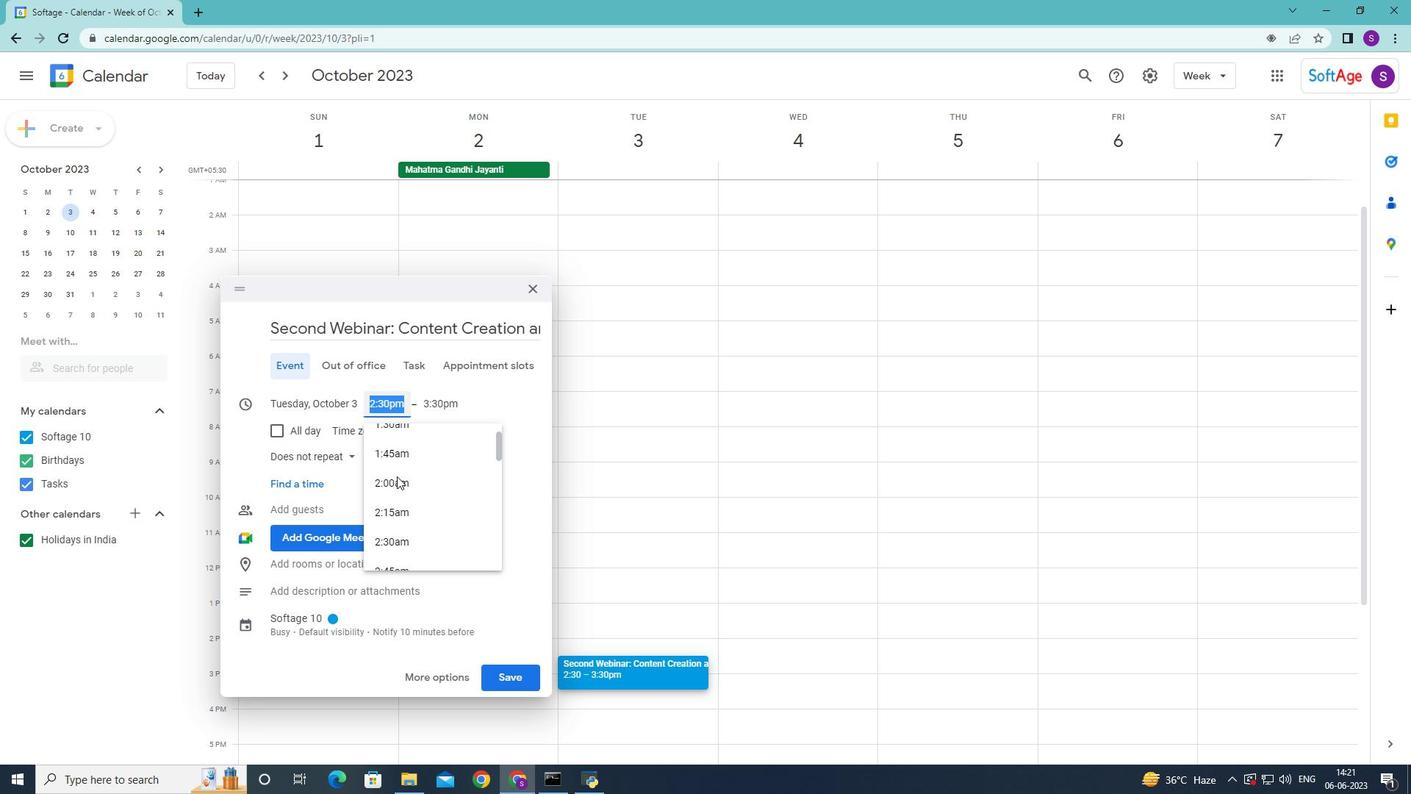 
Action: Mouse scrolled (397, 477) with delta (0, 0)
Screenshot: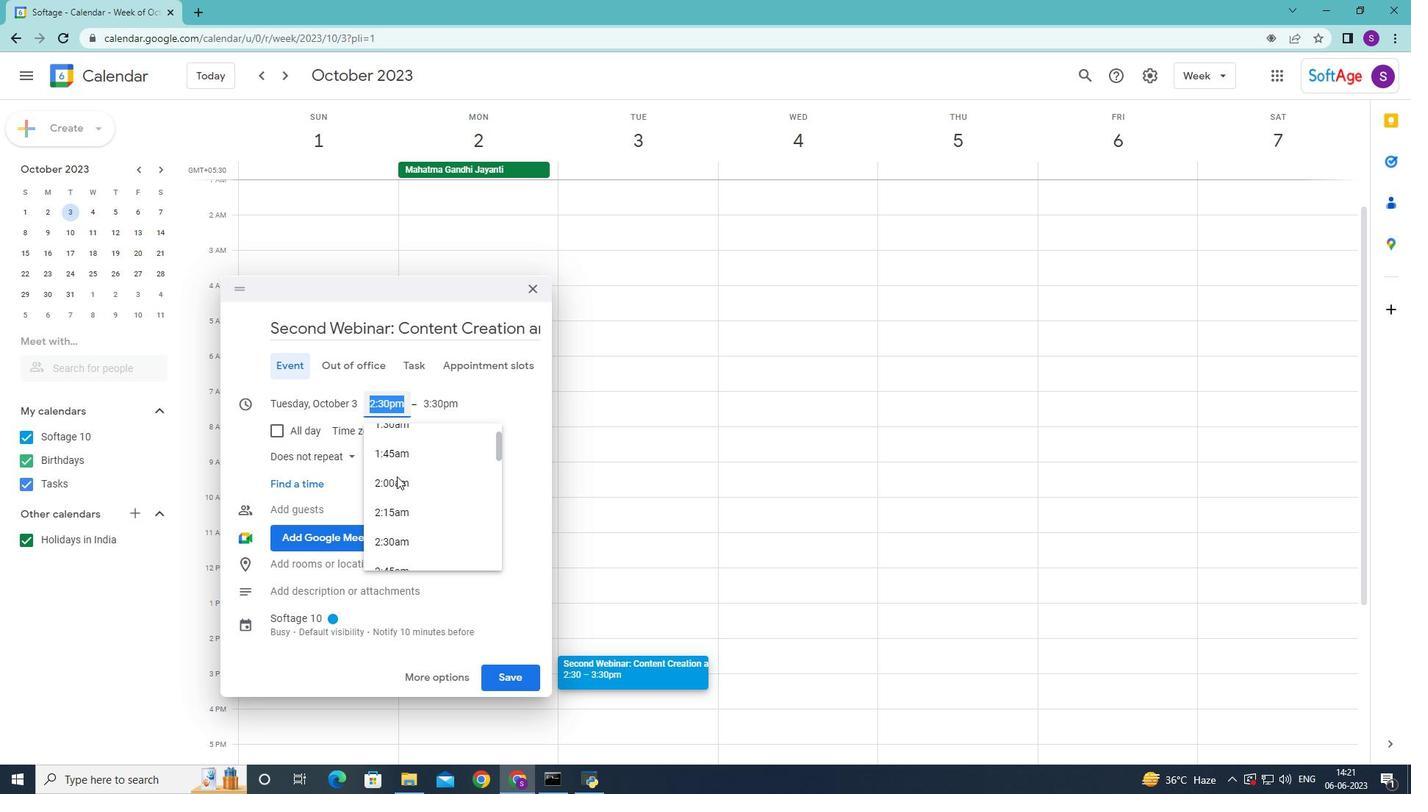 
Action: Mouse scrolled (397, 477) with delta (0, 0)
Screenshot: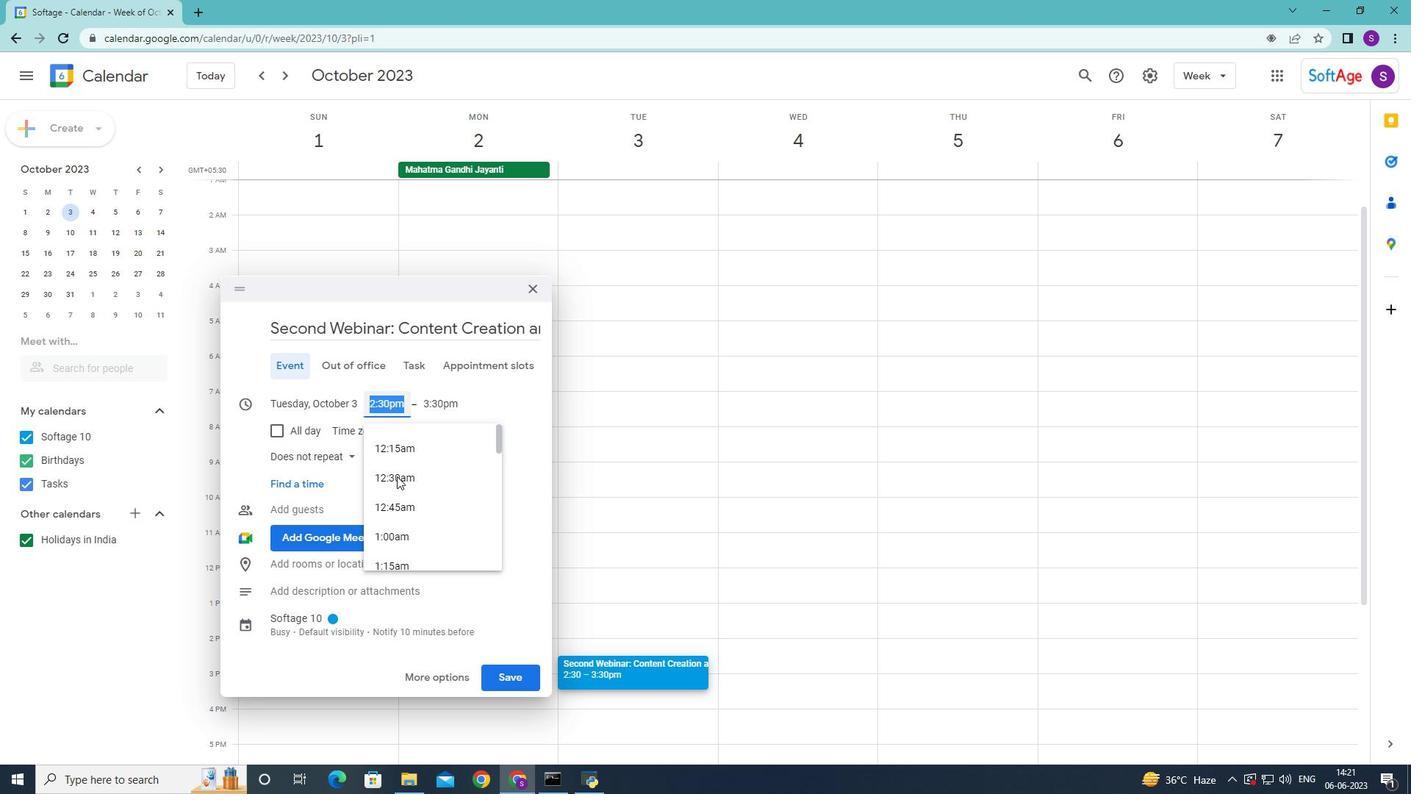 
Action: Mouse scrolled (397, 477) with delta (0, 0)
Screenshot: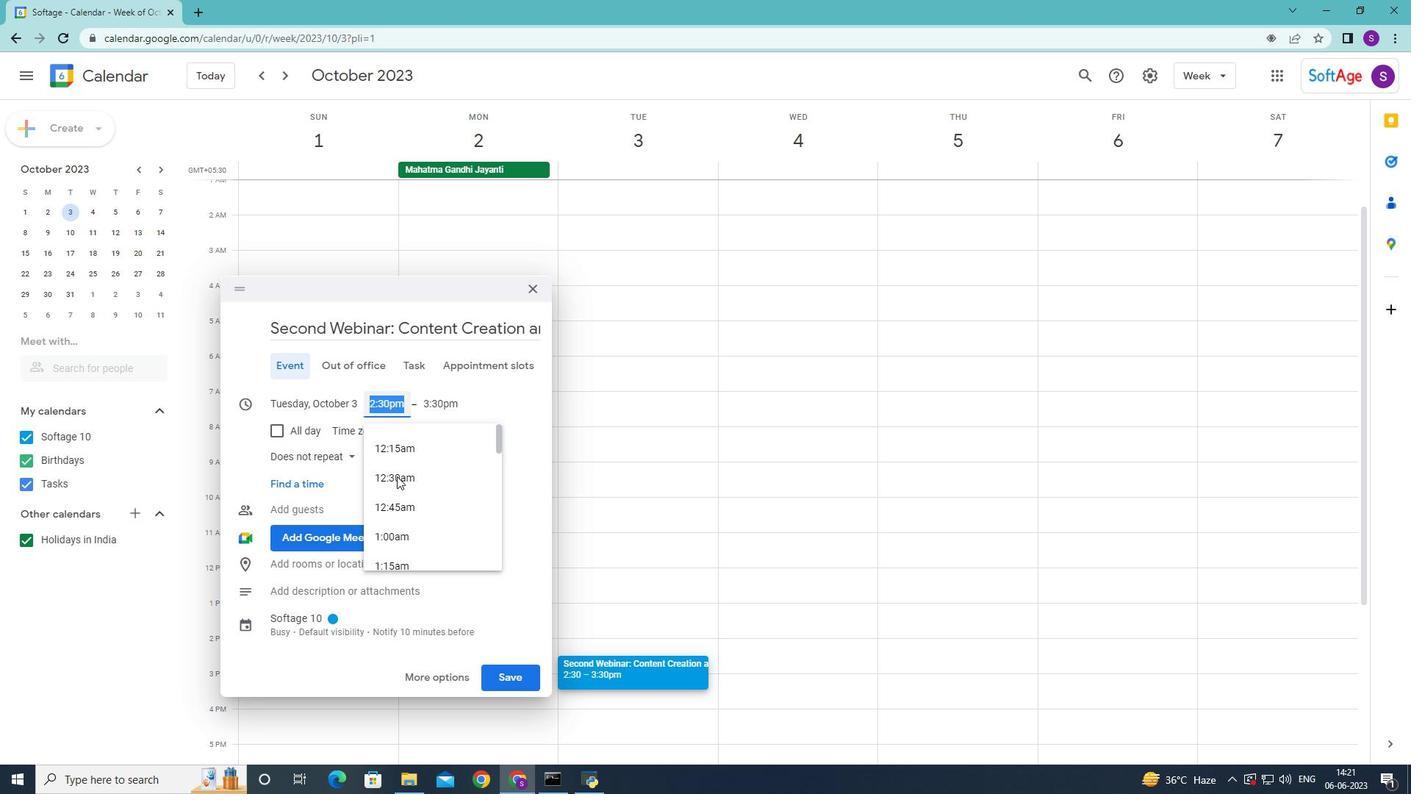 
Action: Mouse scrolled (397, 477) with delta (0, 0)
Screenshot: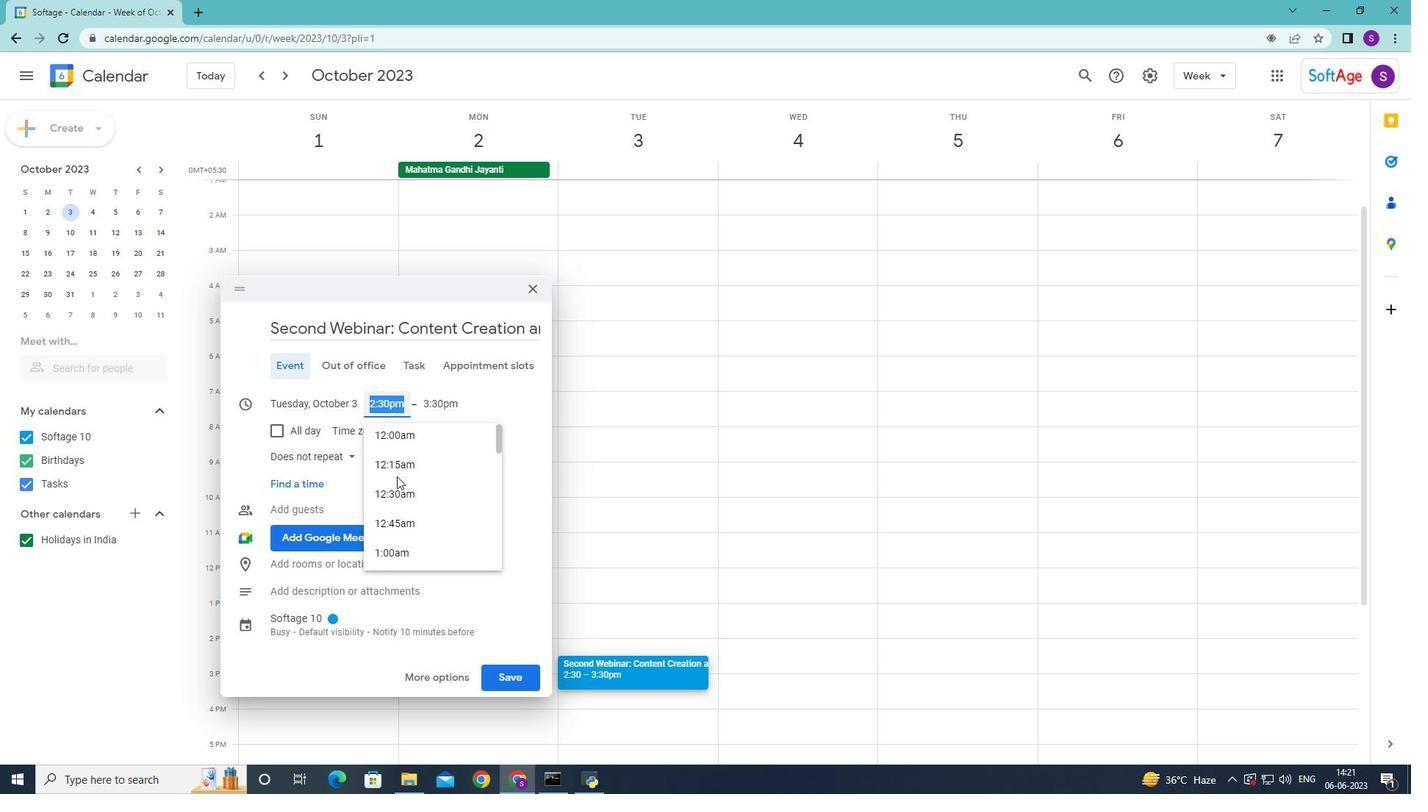 
Action: Mouse scrolled (397, 477) with delta (0, 0)
Screenshot: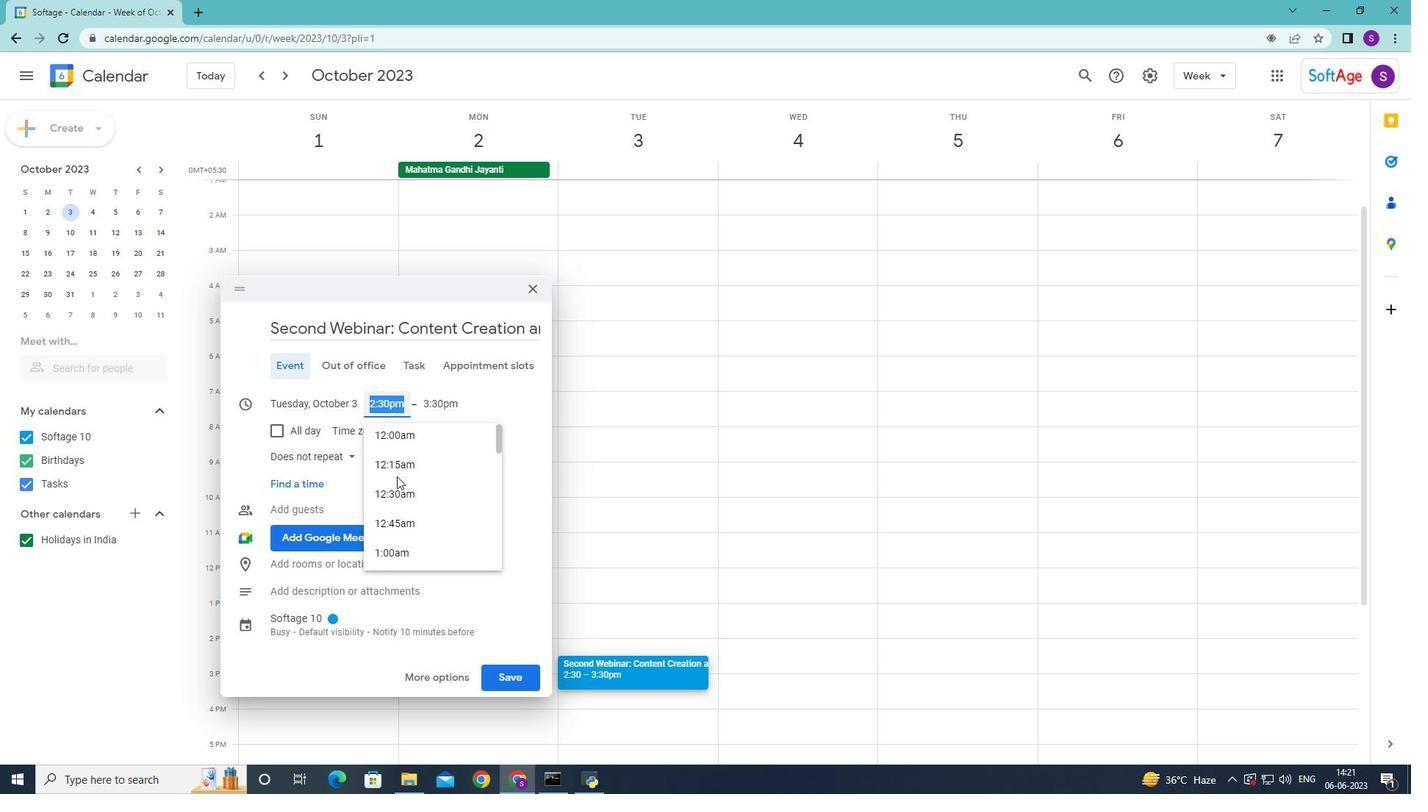 
Action: Mouse moved to (397, 476)
Screenshot: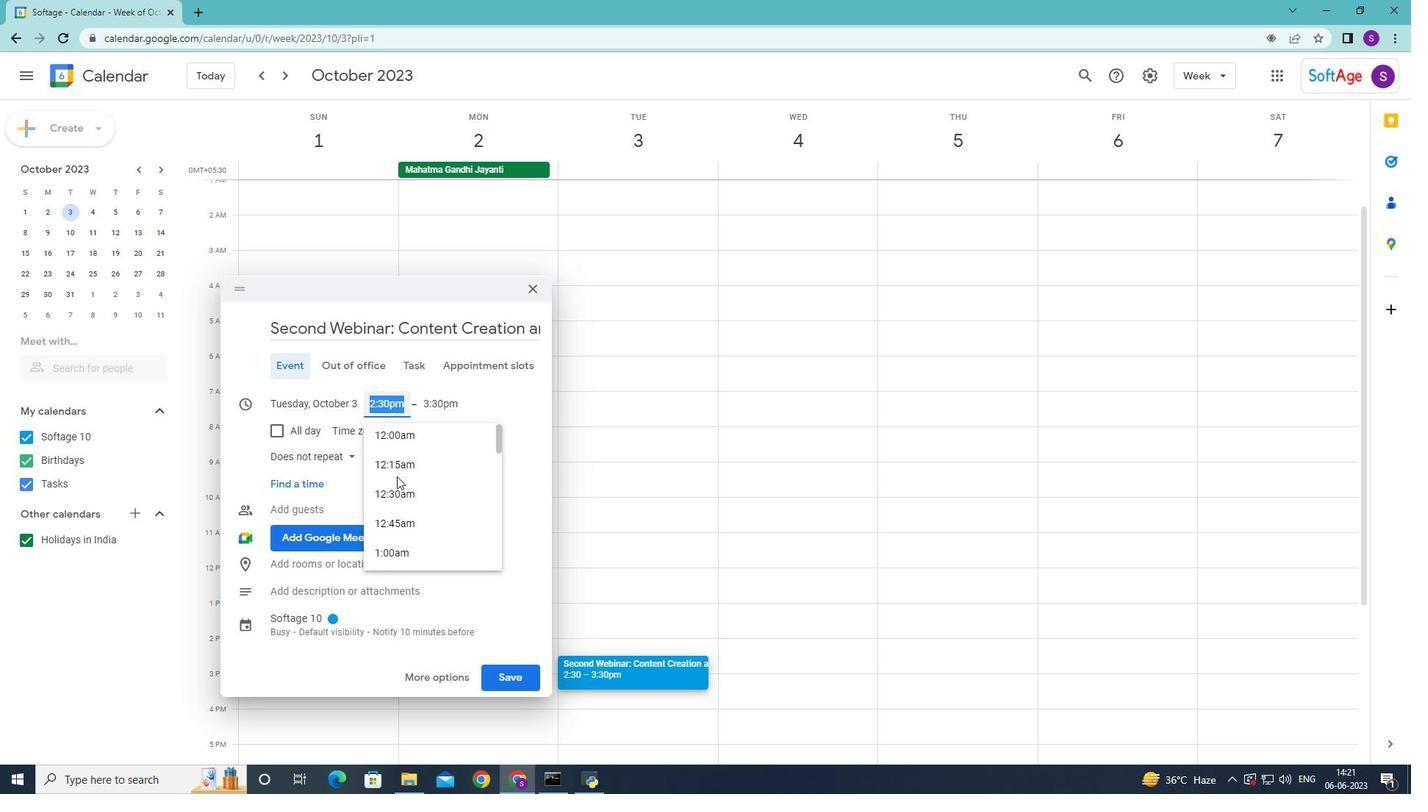 
Action: Mouse scrolled (397, 477) with delta (0, 0)
Screenshot: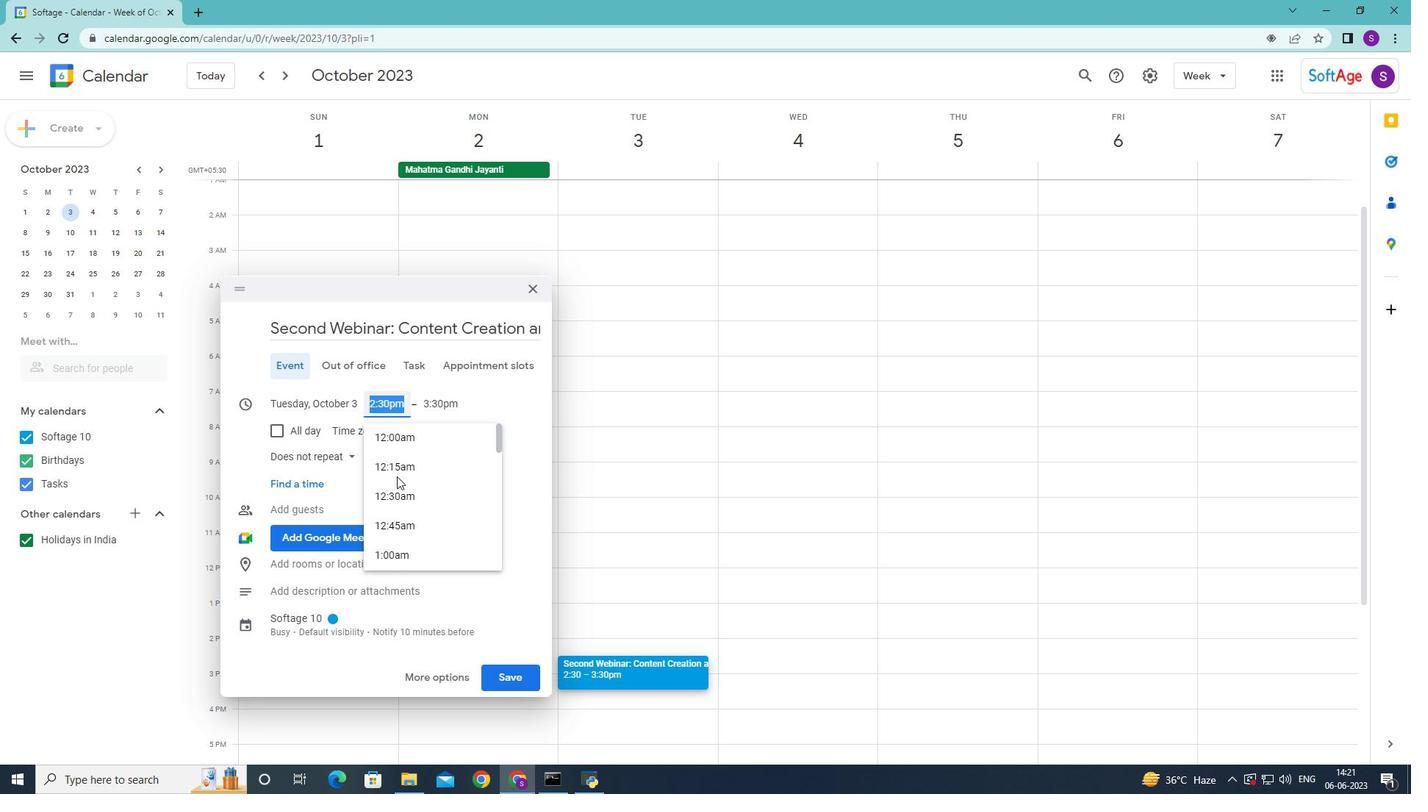 
Action: Mouse scrolled (397, 477) with delta (0, 0)
Screenshot: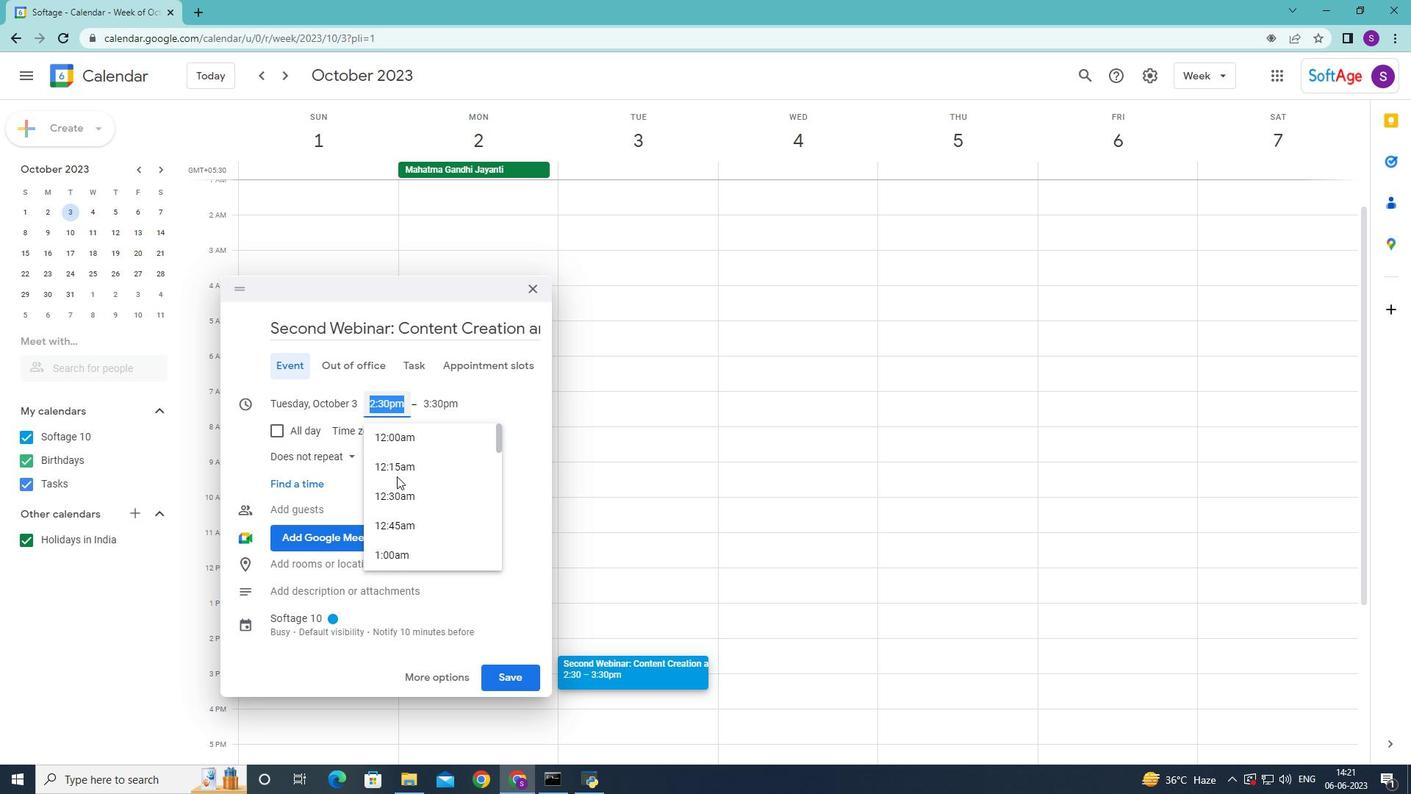 
Action: Mouse scrolled (397, 477) with delta (0, 0)
Screenshot: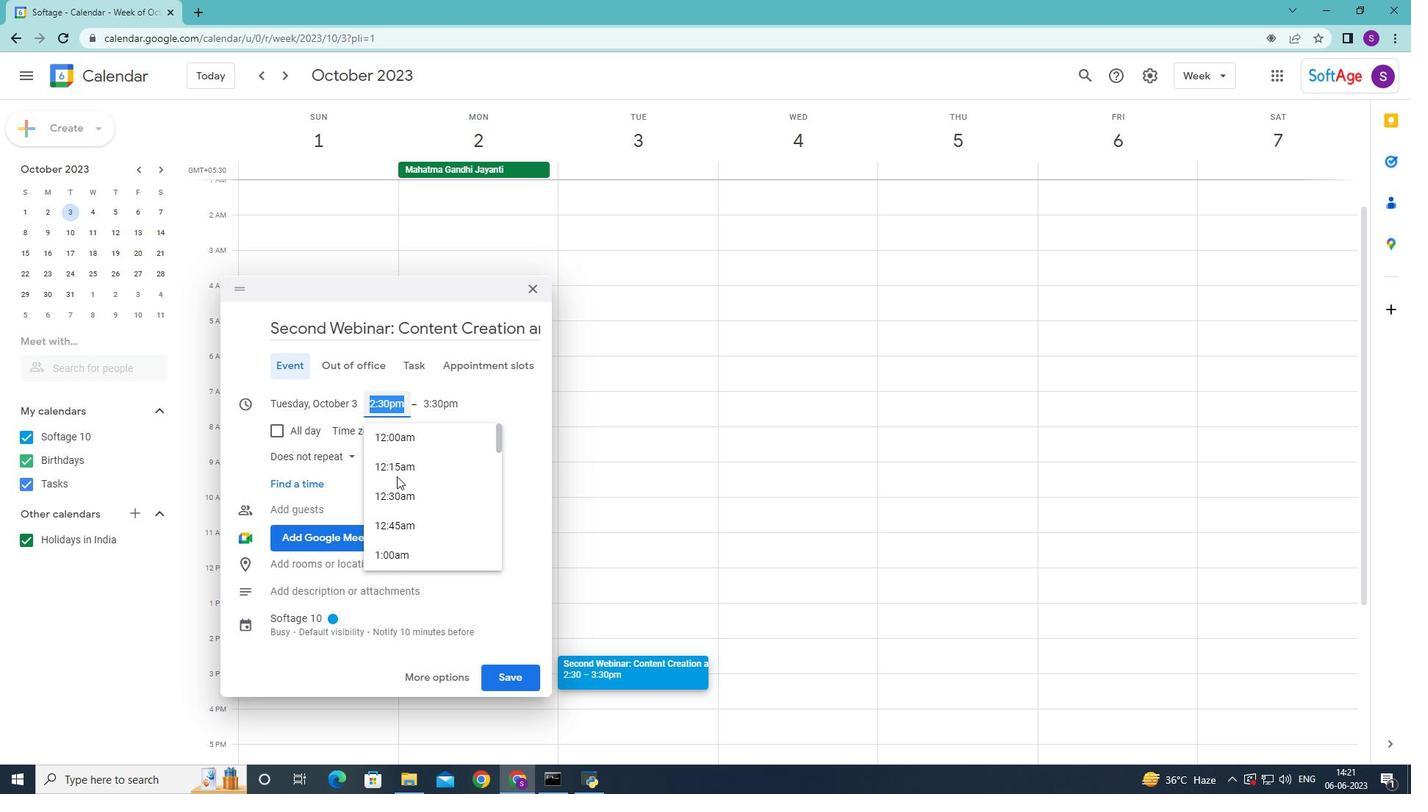 
Action: Mouse scrolled (397, 477) with delta (0, 0)
Screenshot: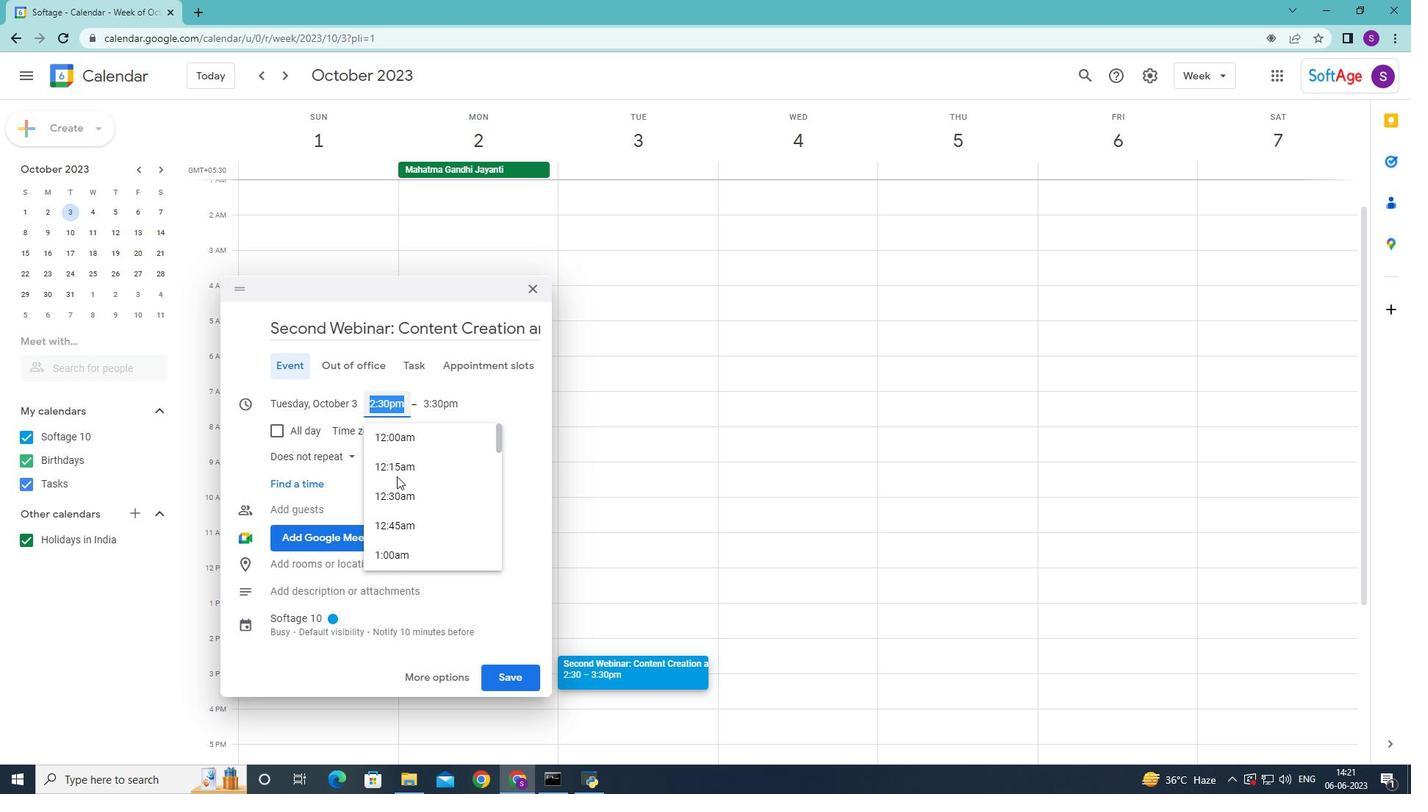 
Action: Mouse scrolled (397, 477) with delta (0, 0)
Screenshot: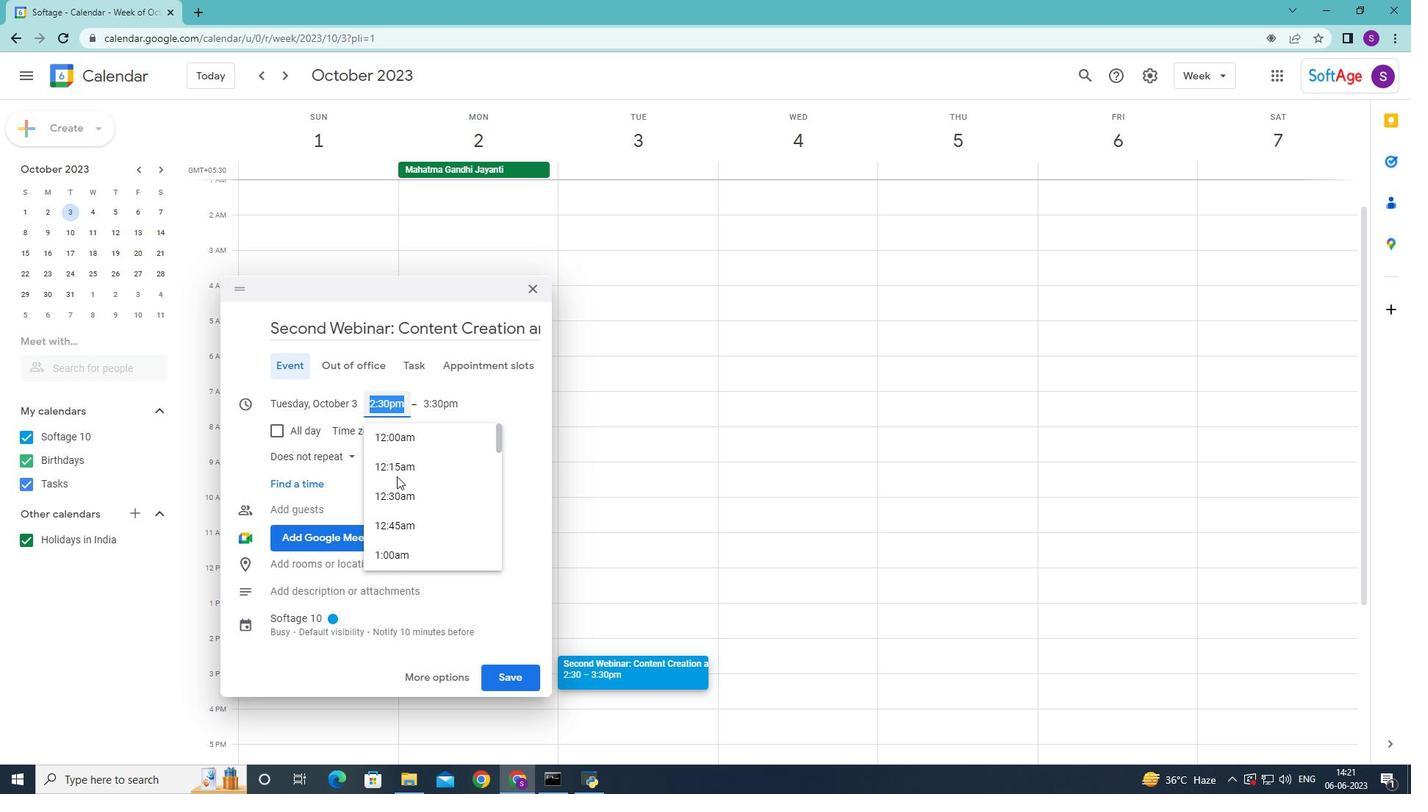 
Action: Mouse scrolled (397, 477) with delta (0, 0)
Screenshot: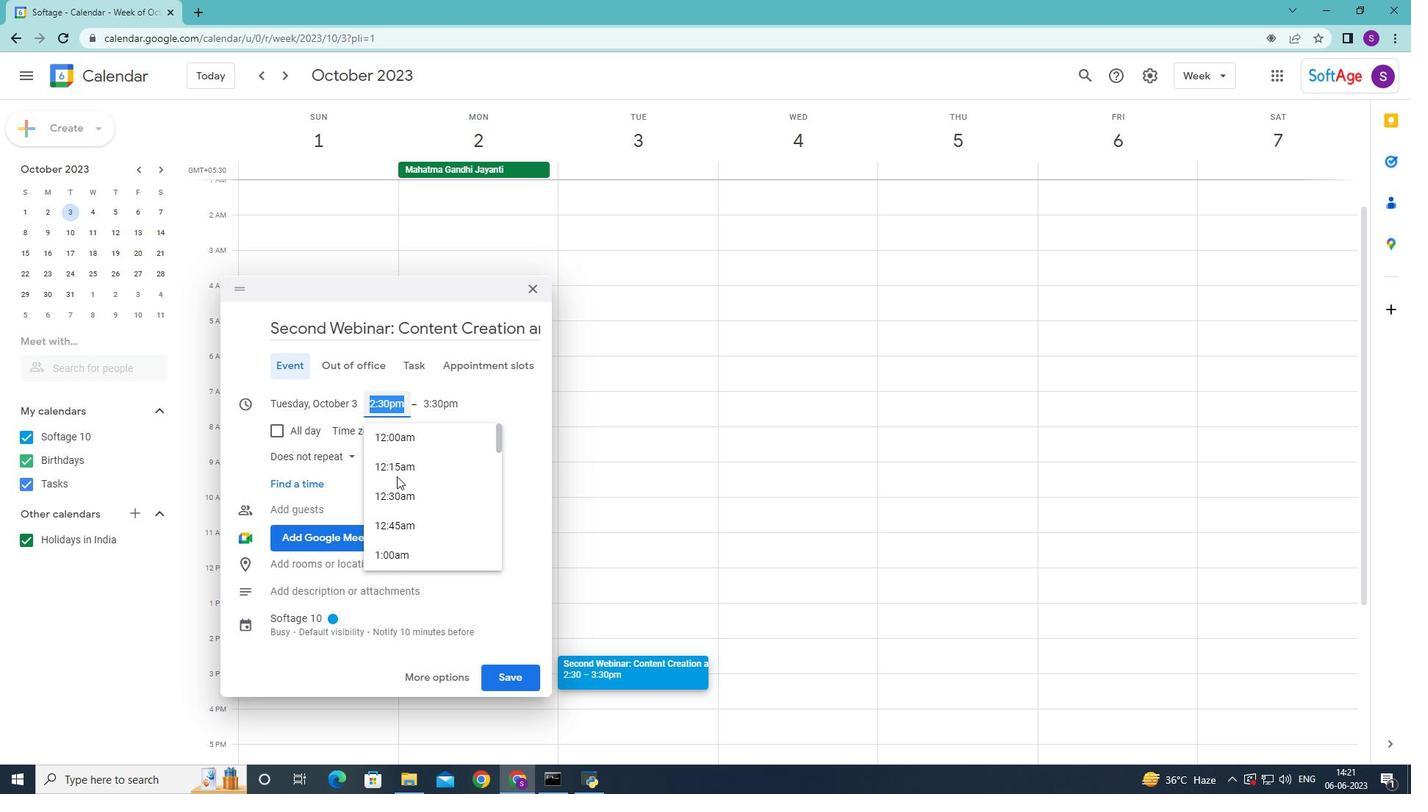 
Action: Mouse scrolled (397, 477) with delta (0, 0)
Screenshot: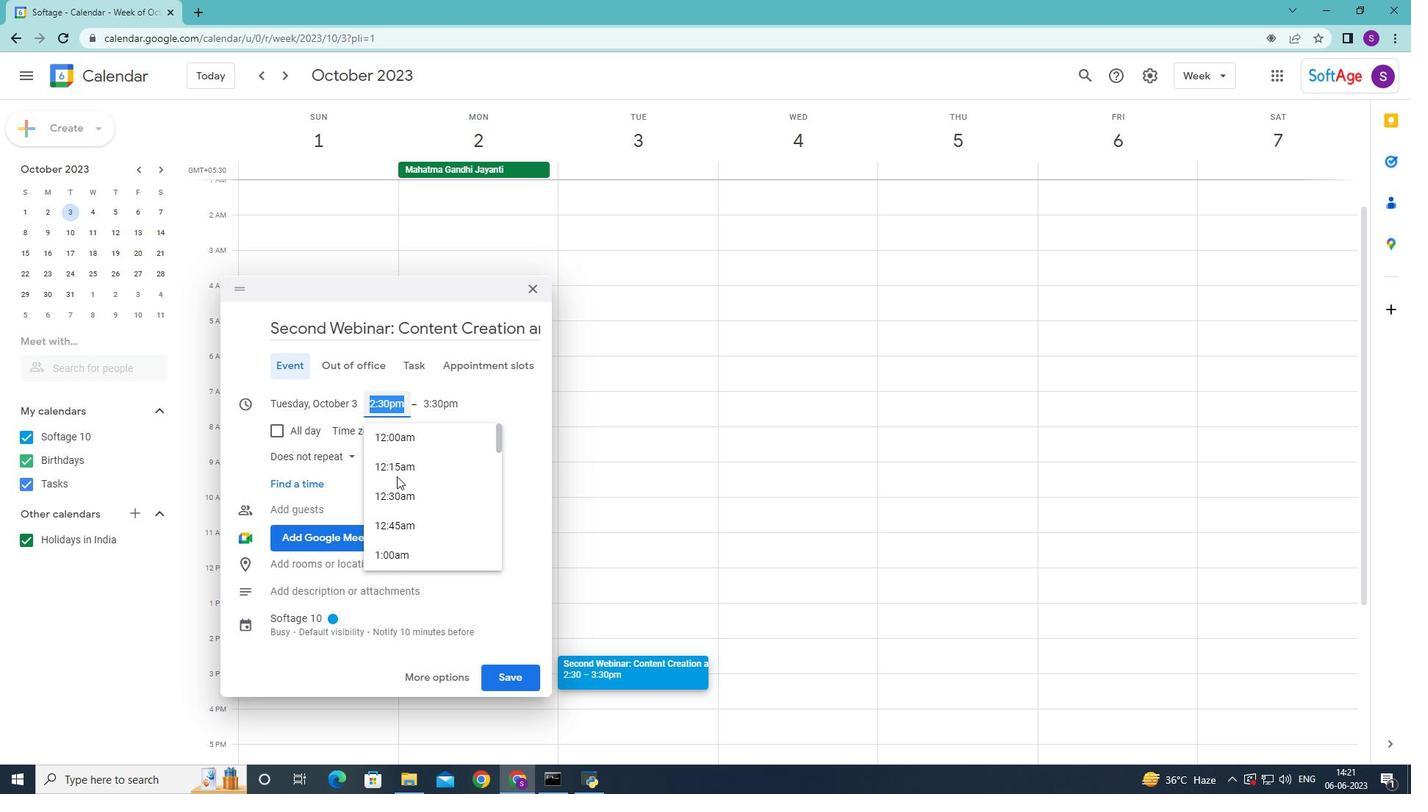
Action: Mouse scrolled (397, 477) with delta (0, 0)
Screenshot: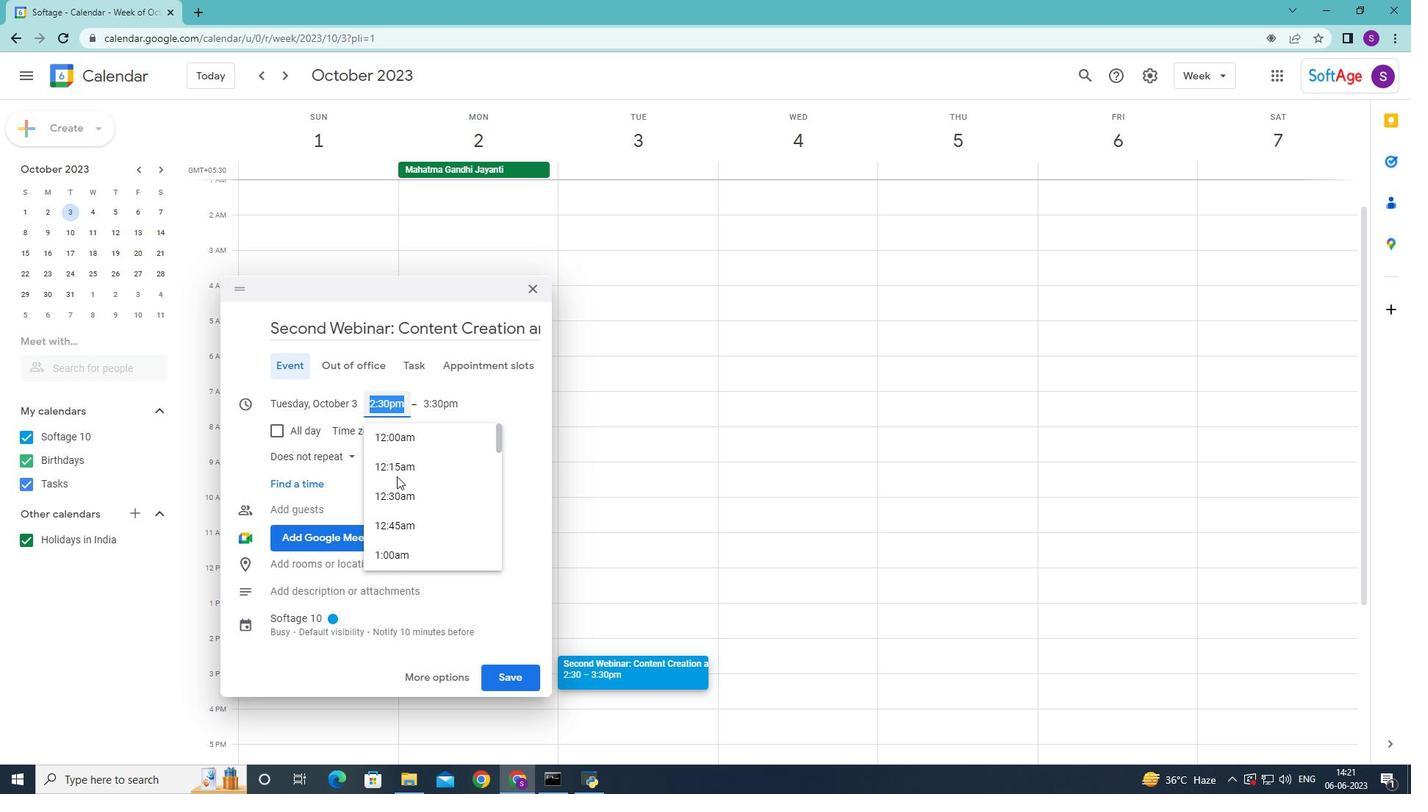 
Action: Mouse moved to (400, 458)
Screenshot: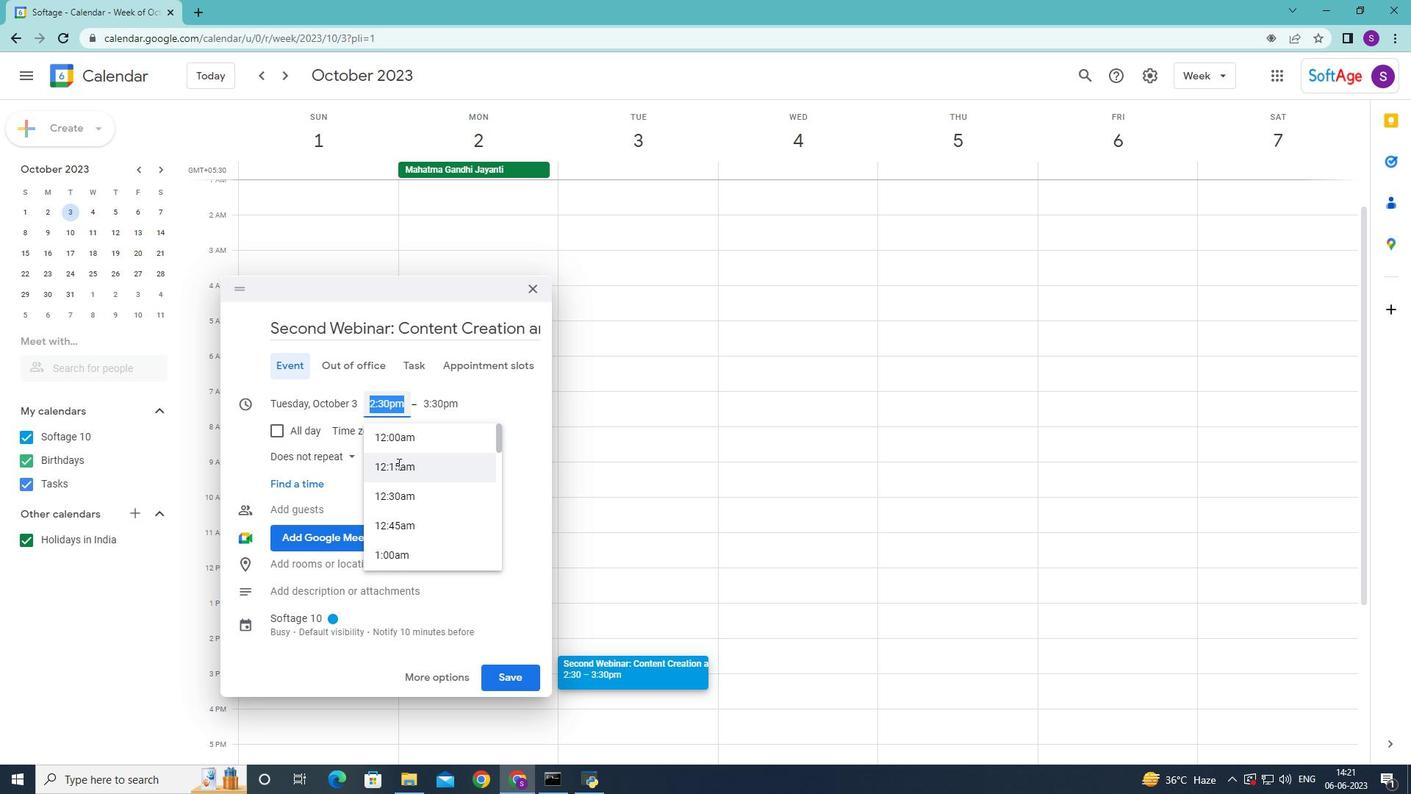 
Action: Mouse scrolled (400, 458) with delta (0, 0)
Screenshot: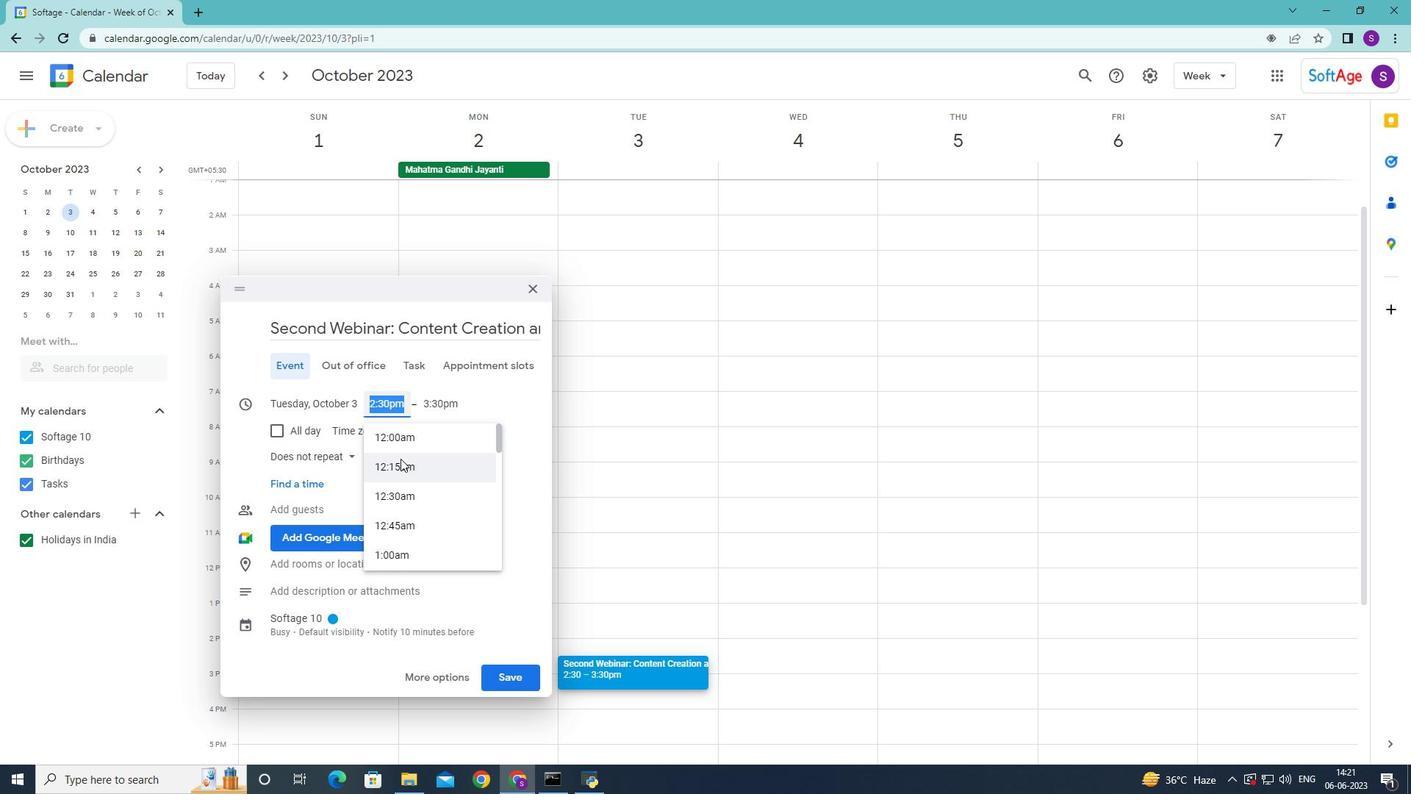 
Action: Mouse scrolled (400, 458) with delta (0, 0)
Screenshot: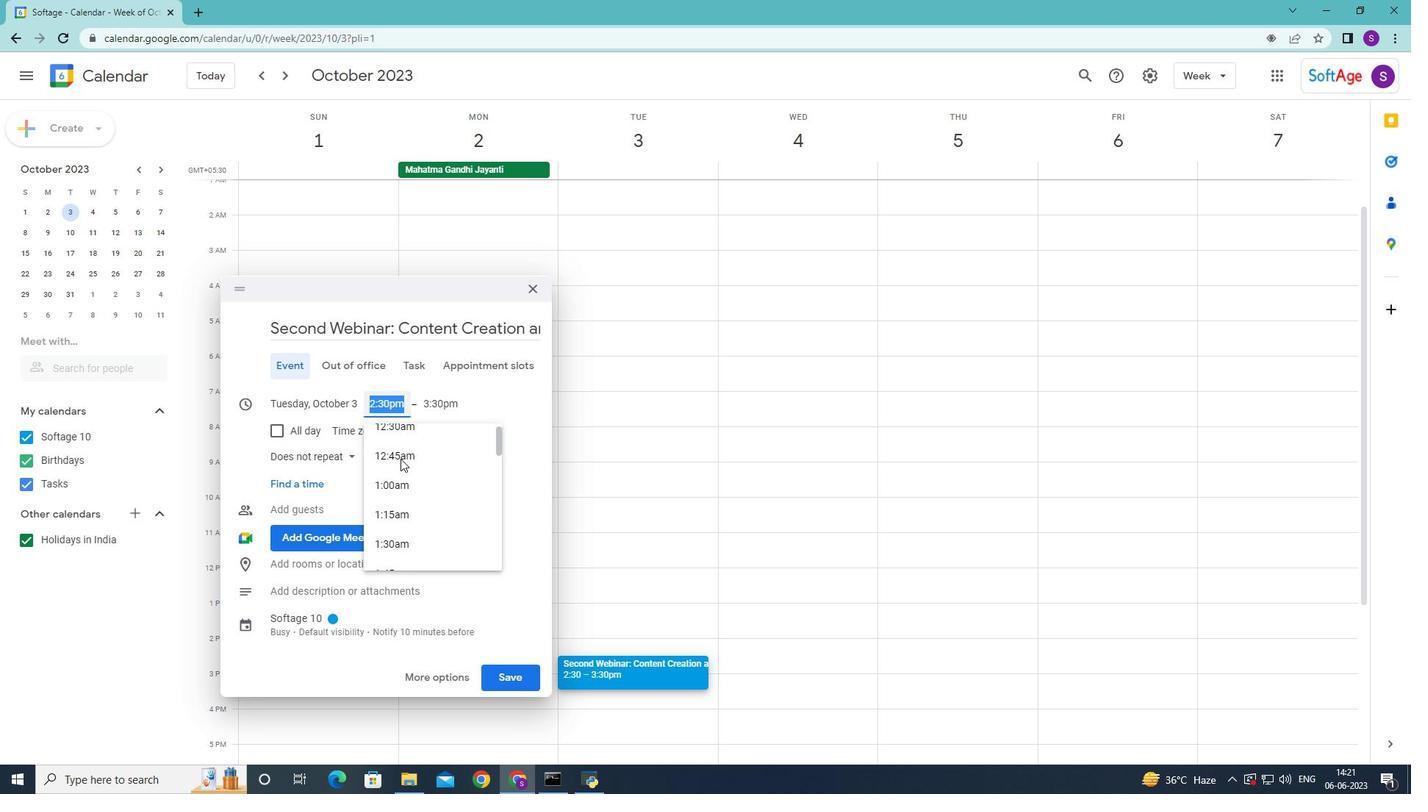 
Action: Mouse scrolled (400, 458) with delta (0, 0)
Screenshot: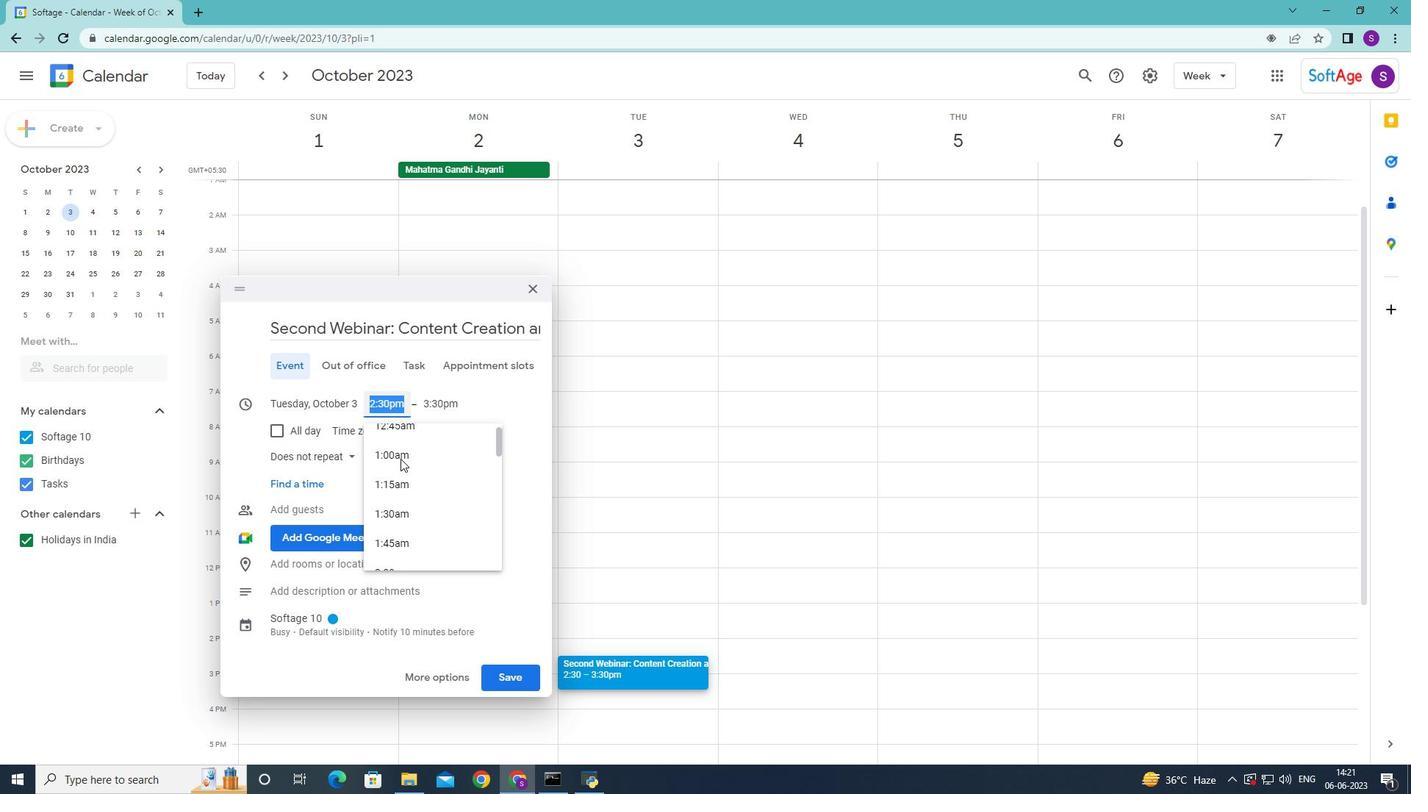 
Action: Mouse scrolled (400, 458) with delta (0, 0)
Screenshot: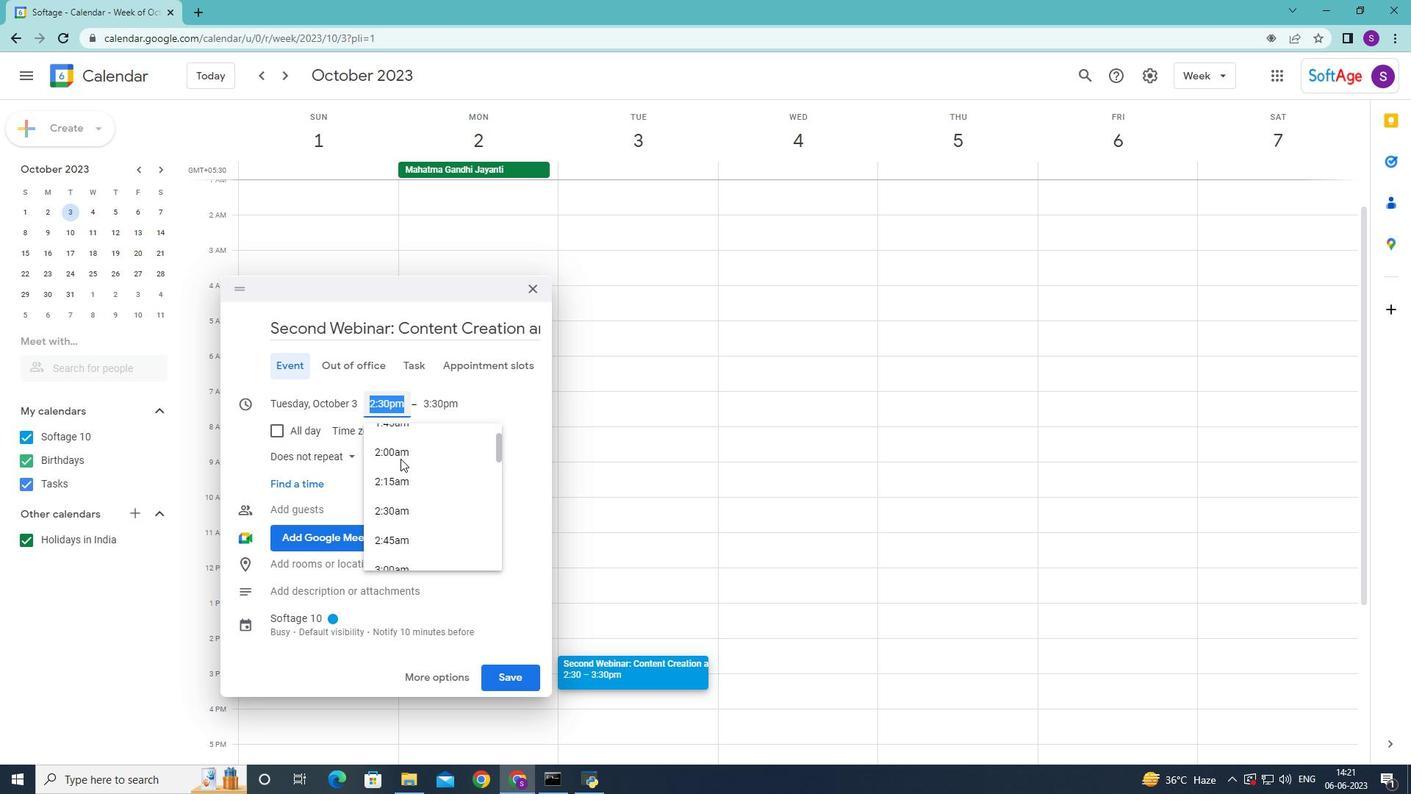 
Action: Mouse scrolled (400, 458) with delta (0, 0)
Screenshot: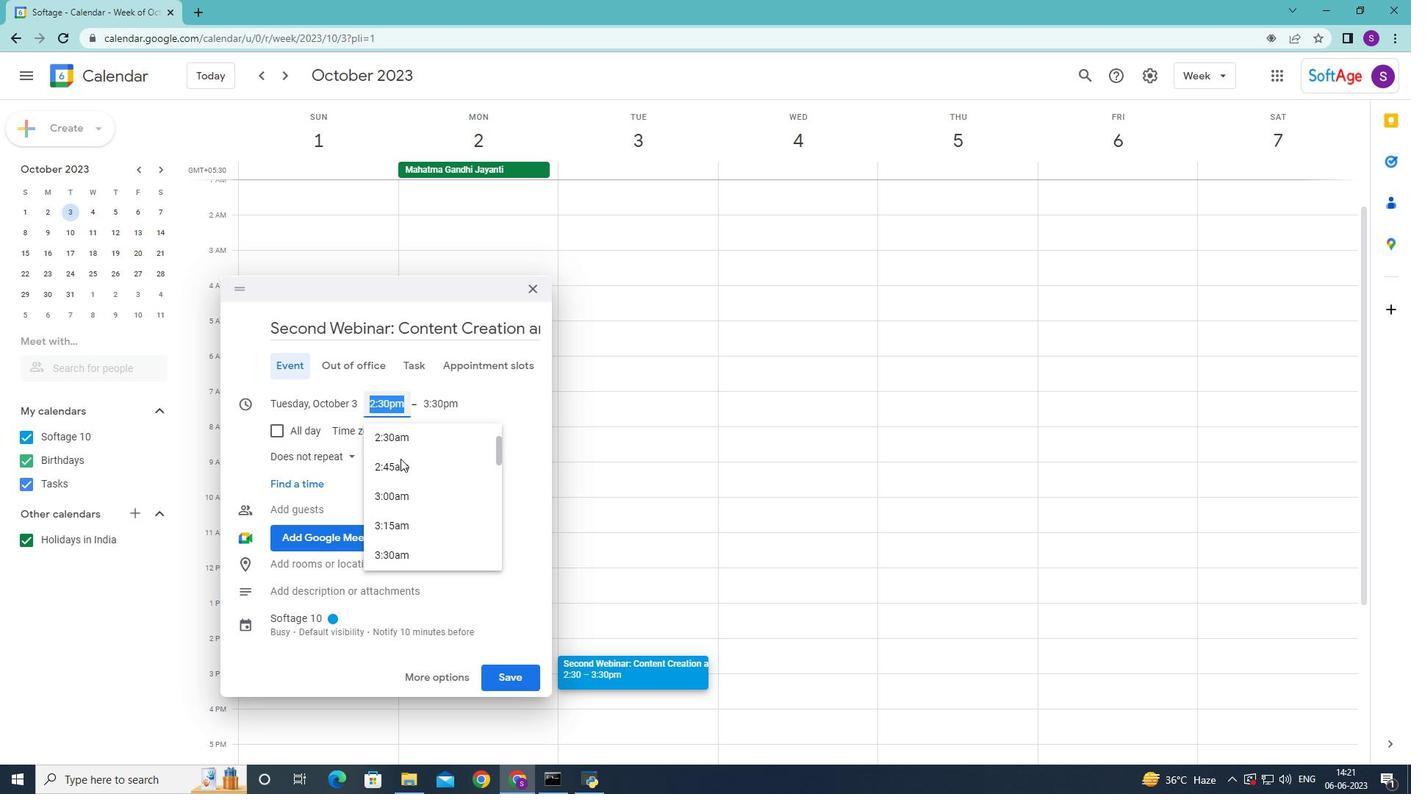 
Action: Mouse moved to (413, 482)
Screenshot: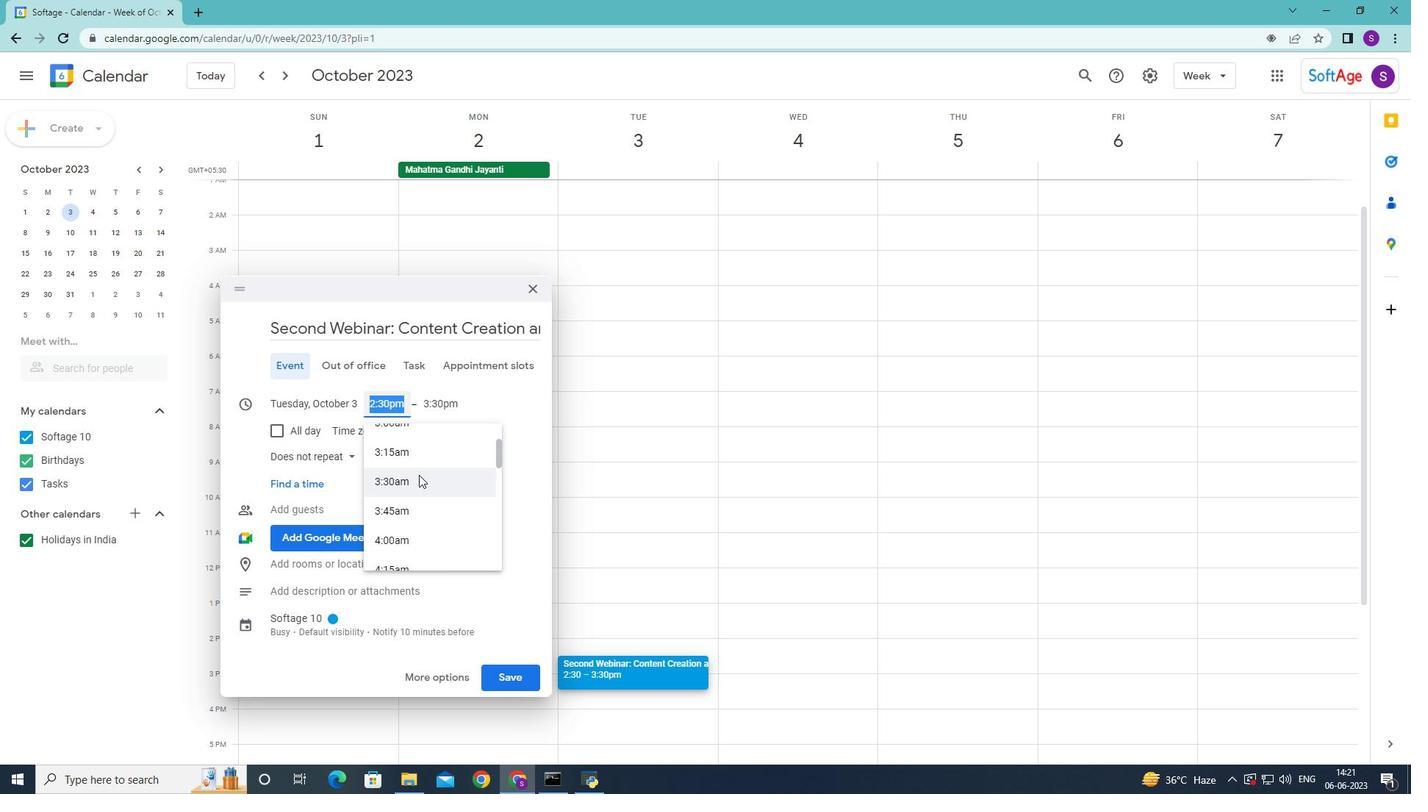 
Action: Mouse scrolled (413, 481) with delta (0, 0)
Screenshot: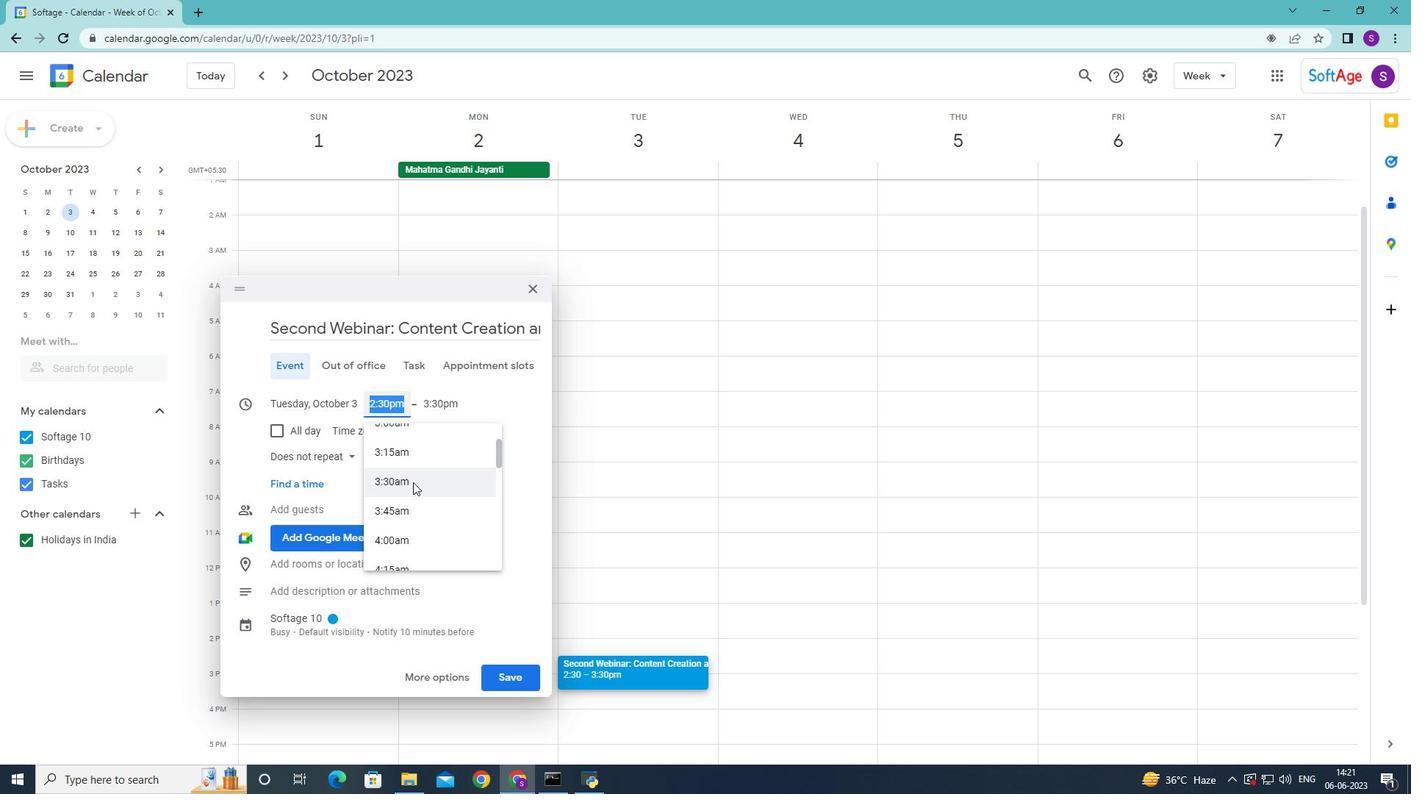 
Action: Mouse scrolled (413, 481) with delta (0, 0)
Screenshot: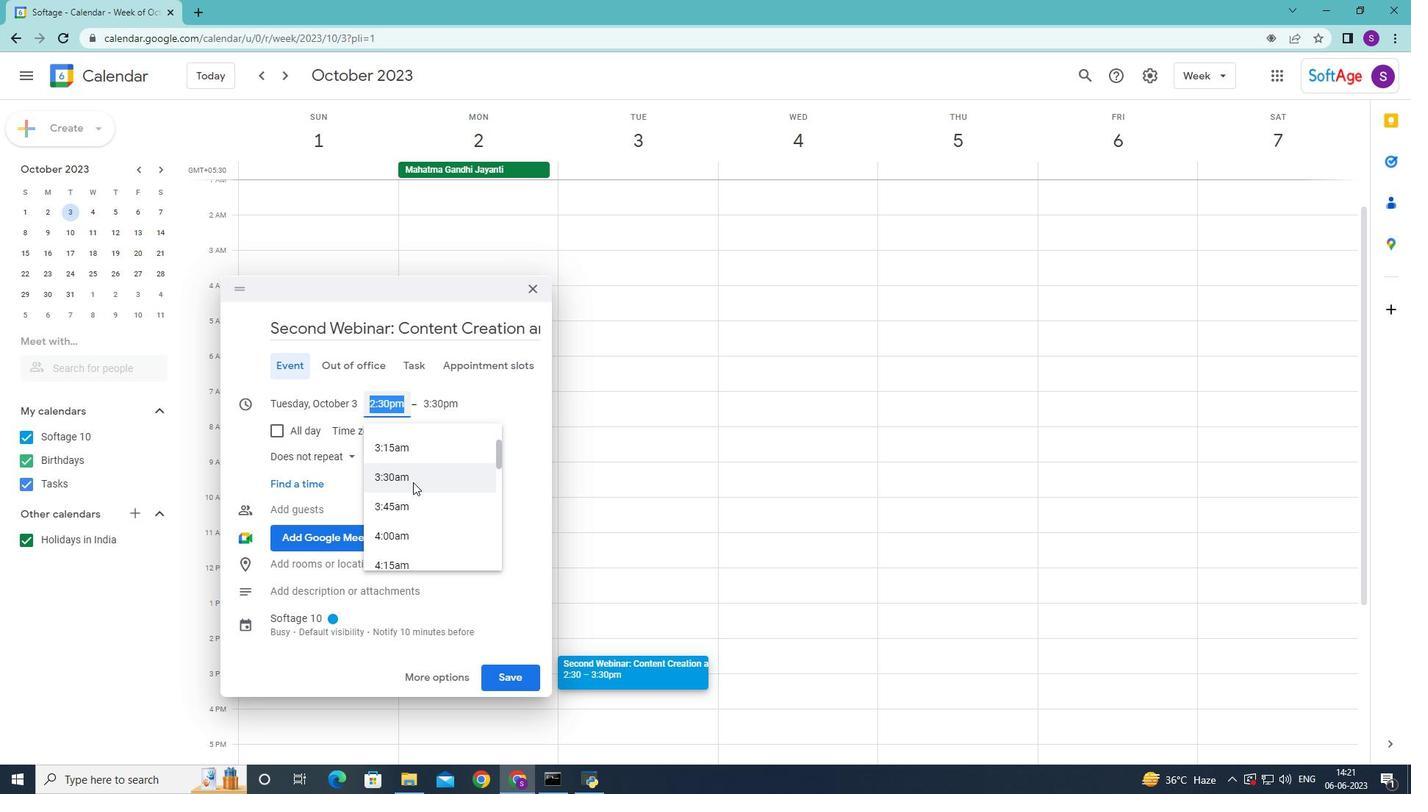 
Action: Mouse scrolled (413, 481) with delta (0, 0)
Screenshot: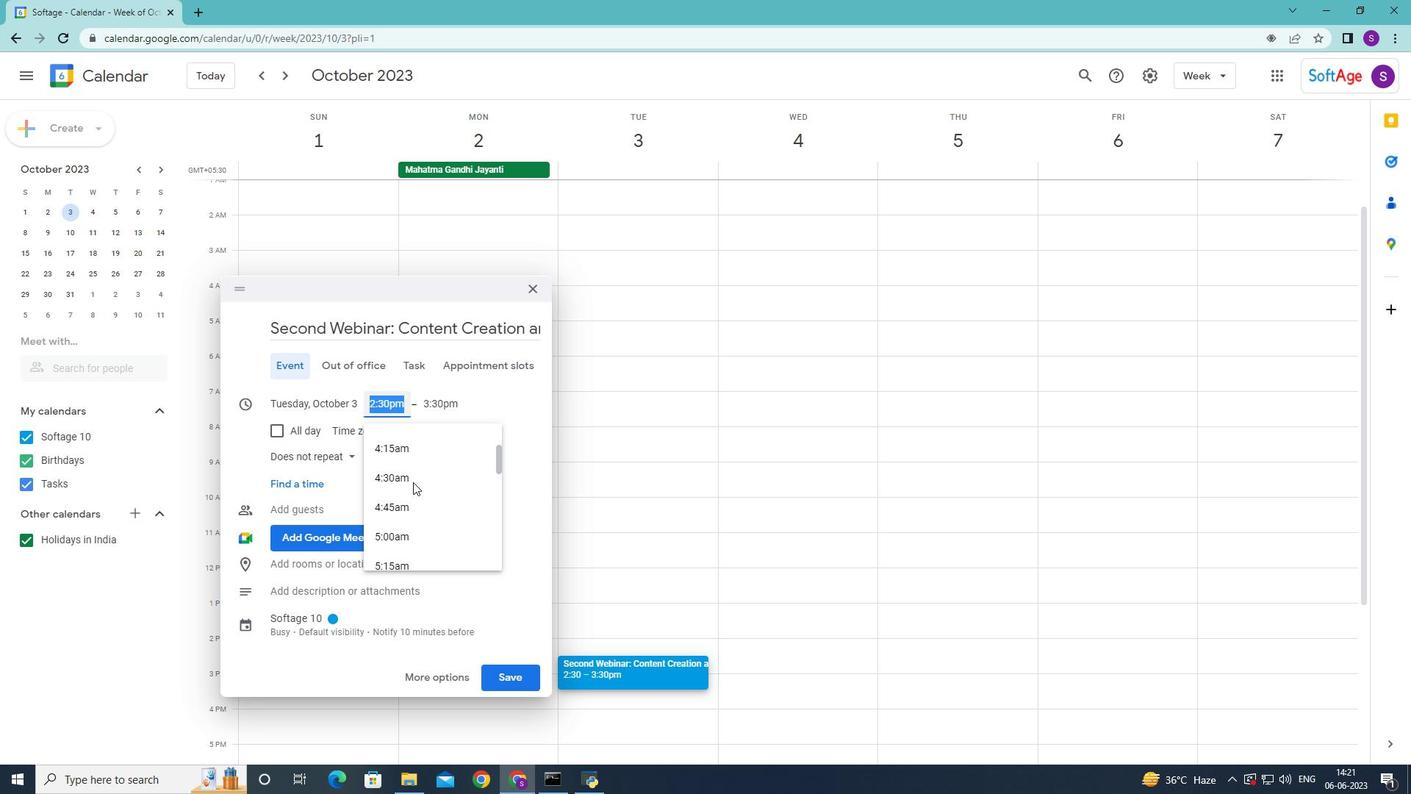 
Action: Mouse moved to (413, 497)
Screenshot: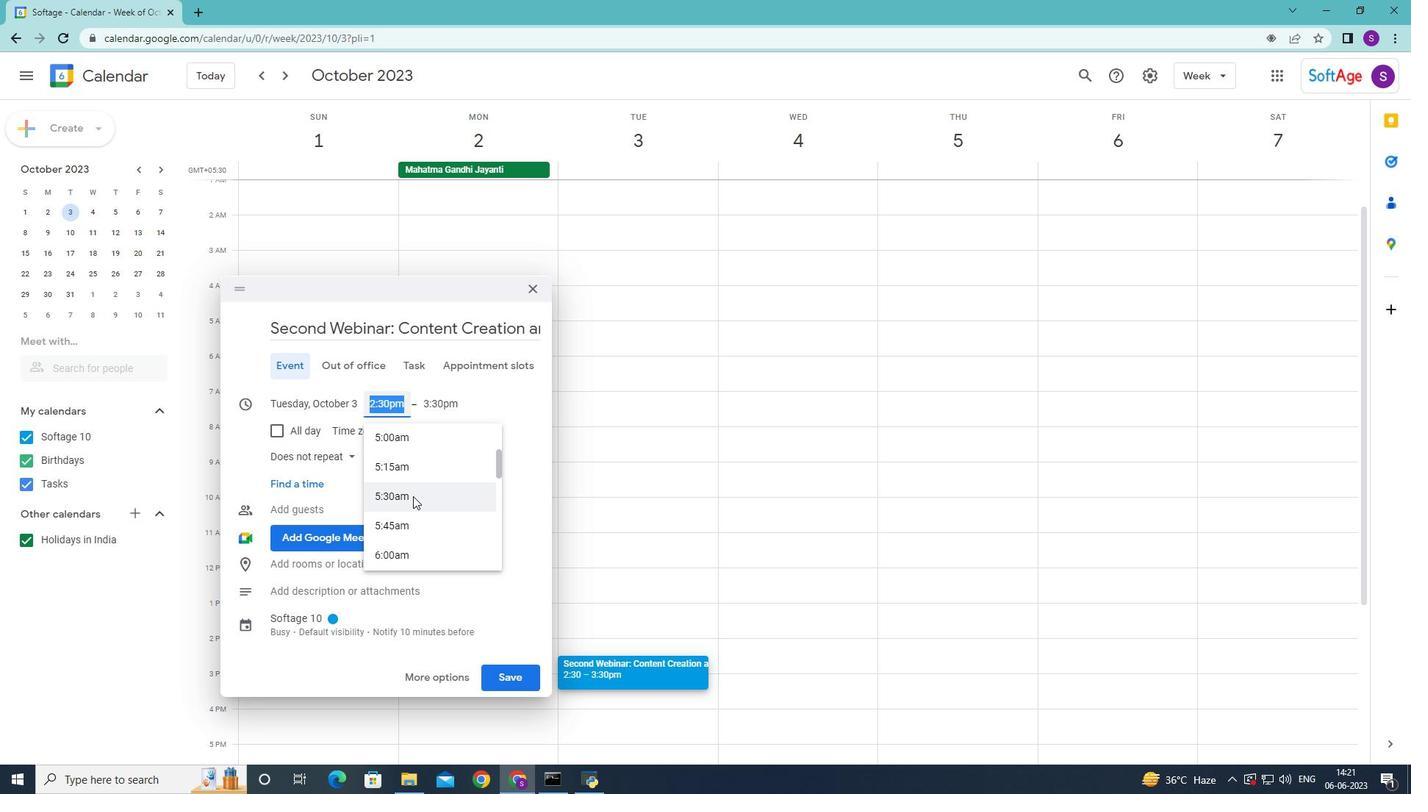 
Action: Mouse scrolled (413, 497) with delta (0, 0)
Screenshot: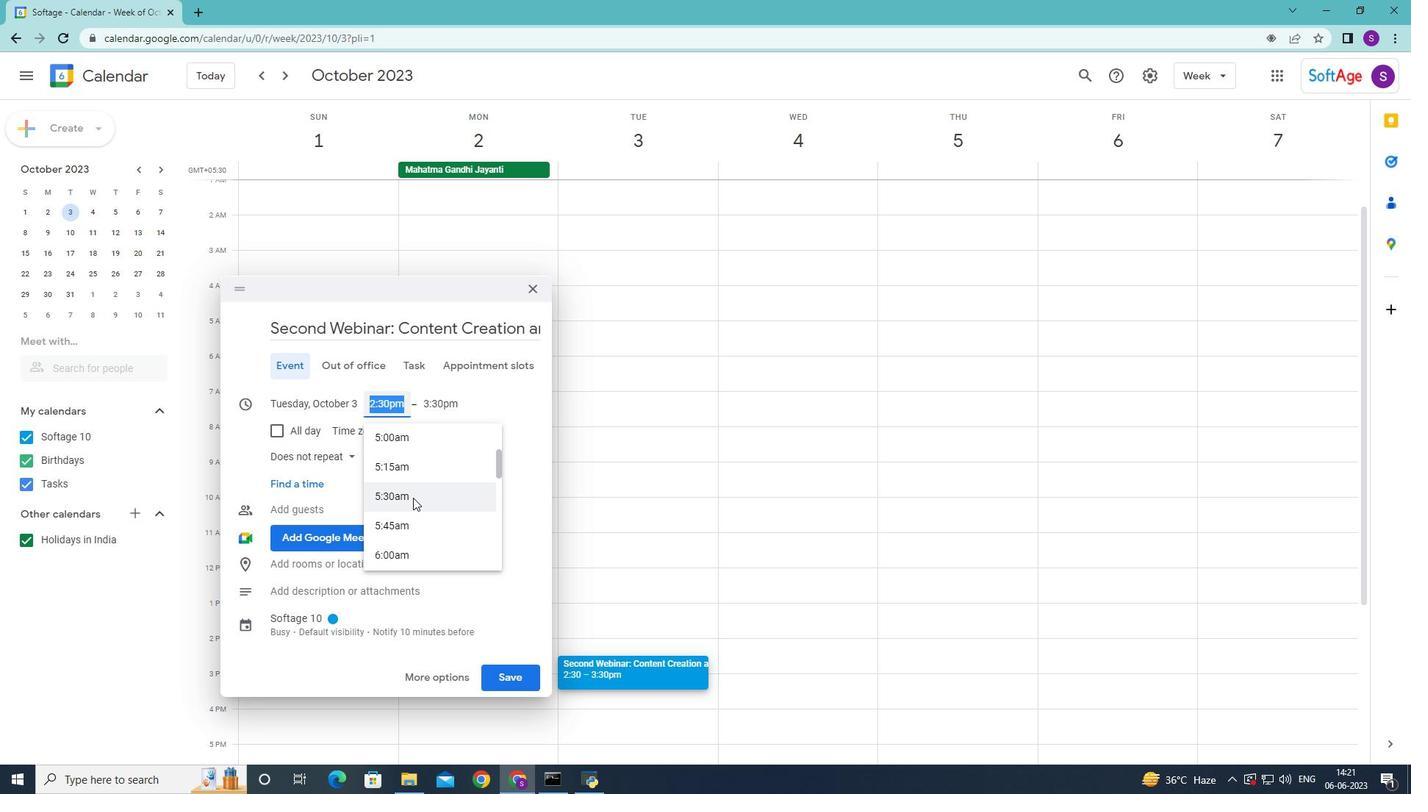 
Action: Mouse moved to (410, 533)
Screenshot: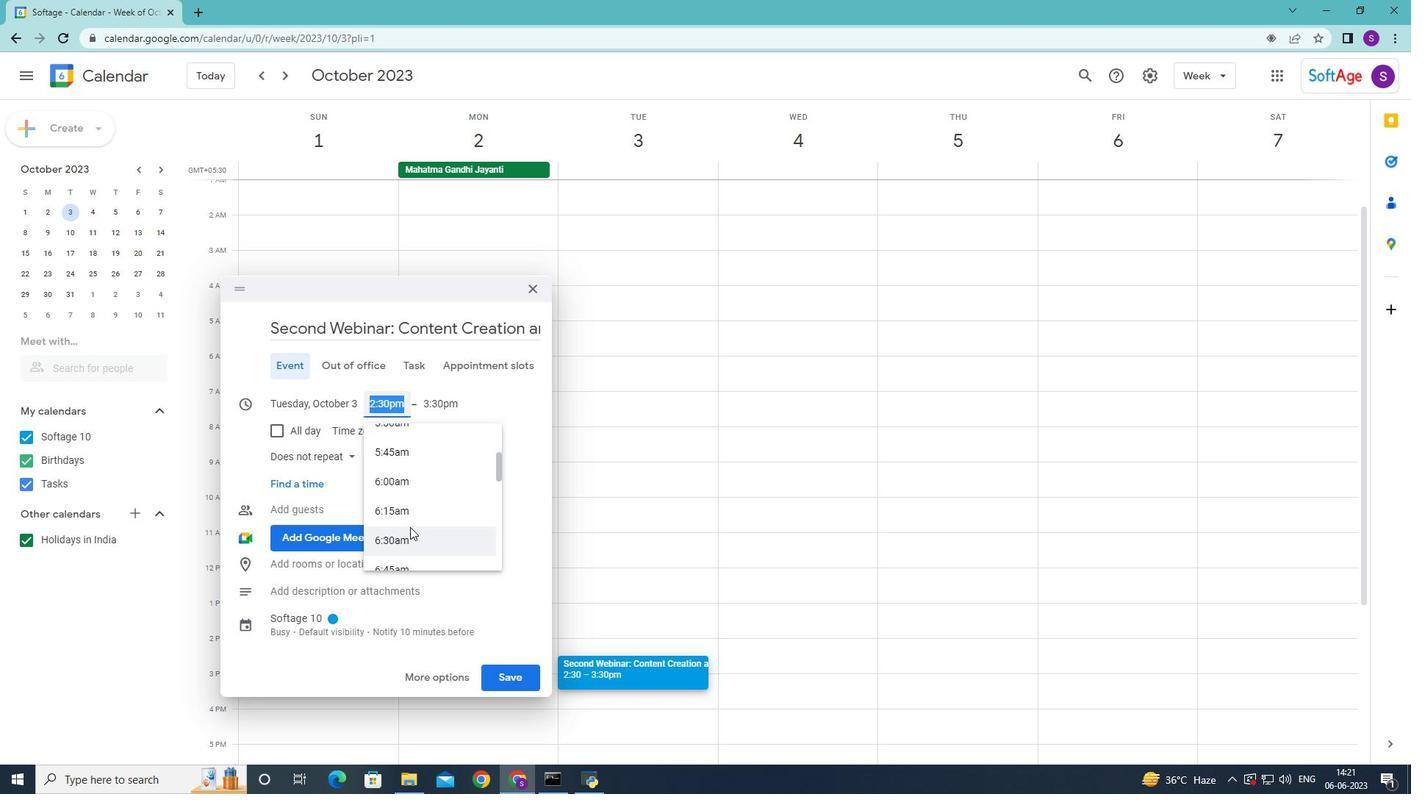 
Action: Mouse scrolled (410, 532) with delta (0, 0)
Screenshot: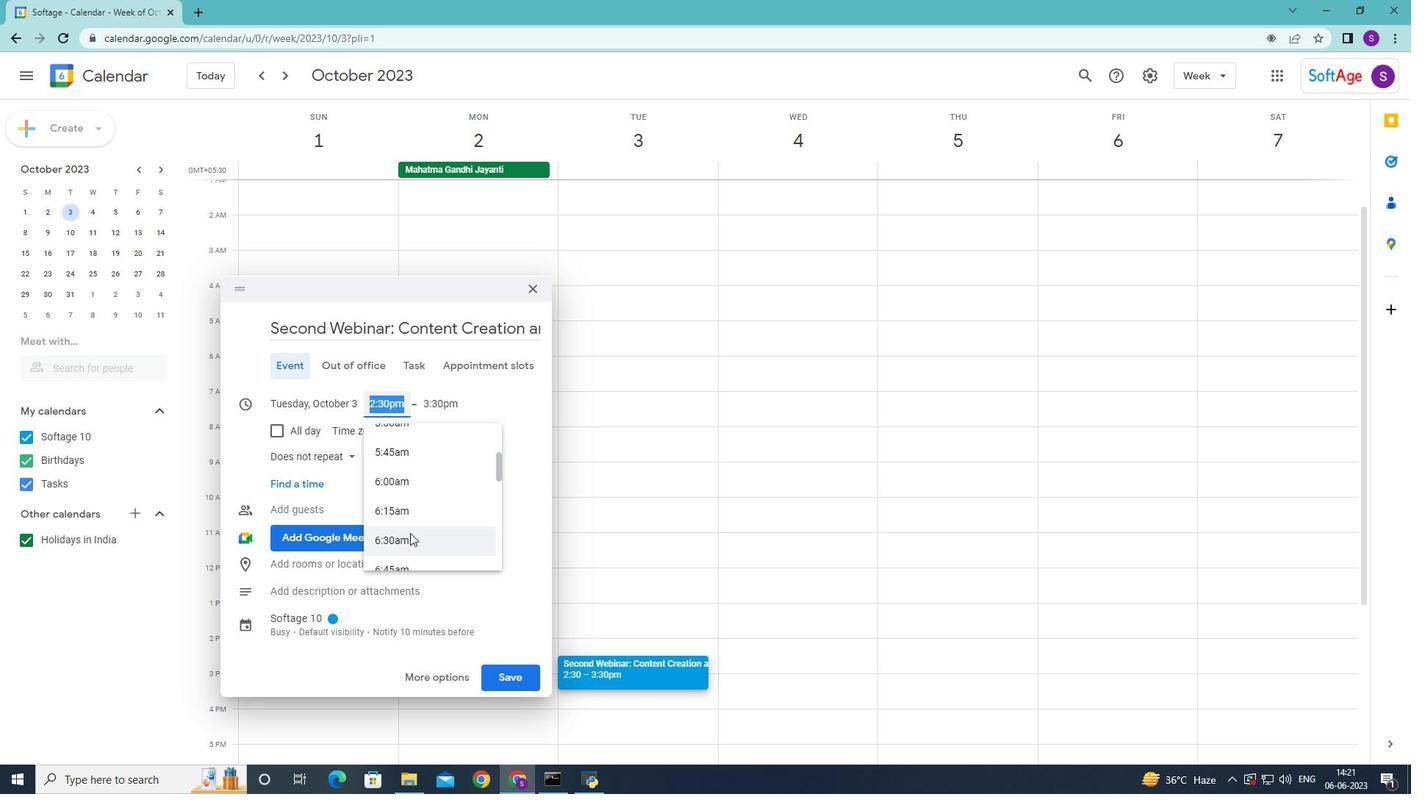 
Action: Mouse moved to (407, 522)
Screenshot: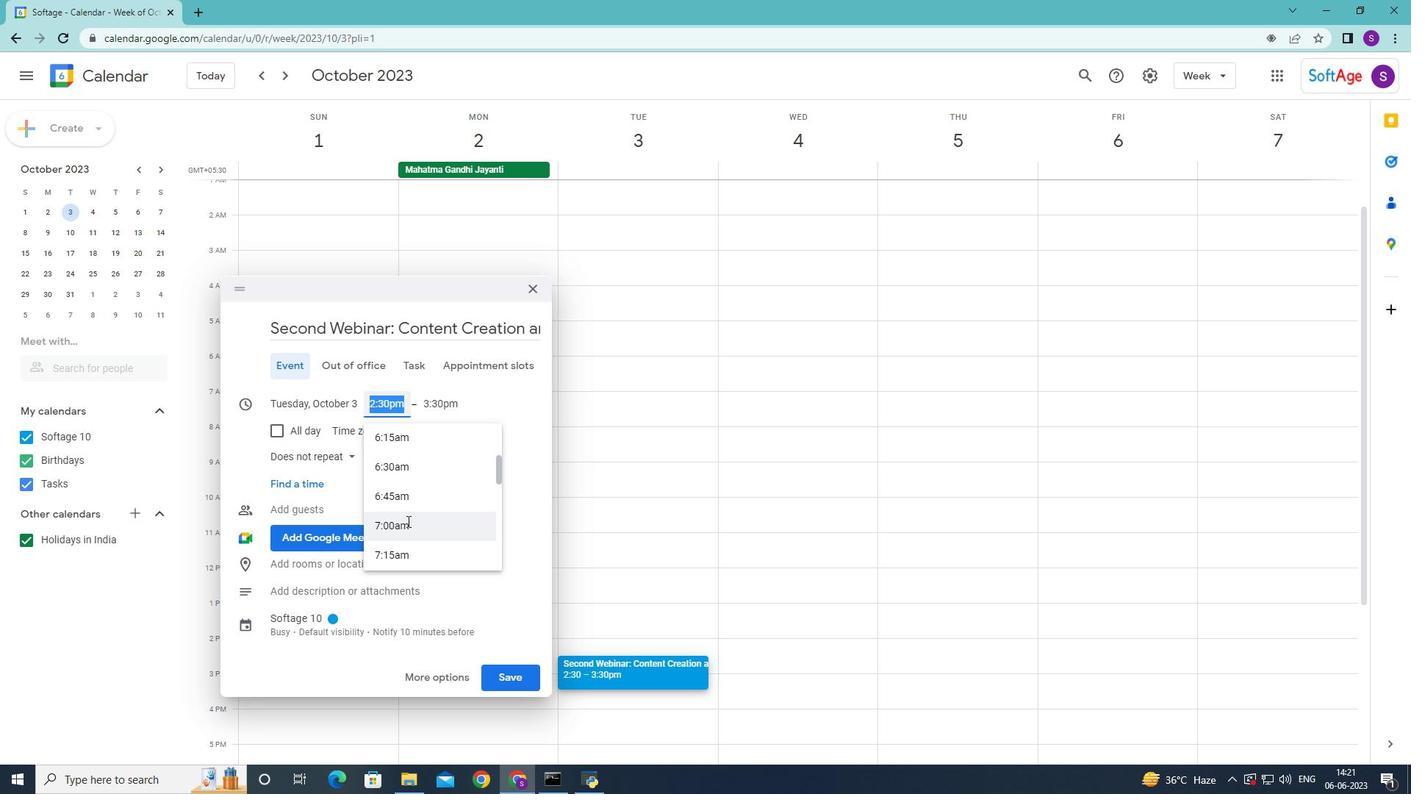 
Action: Mouse pressed left at (407, 522)
Screenshot: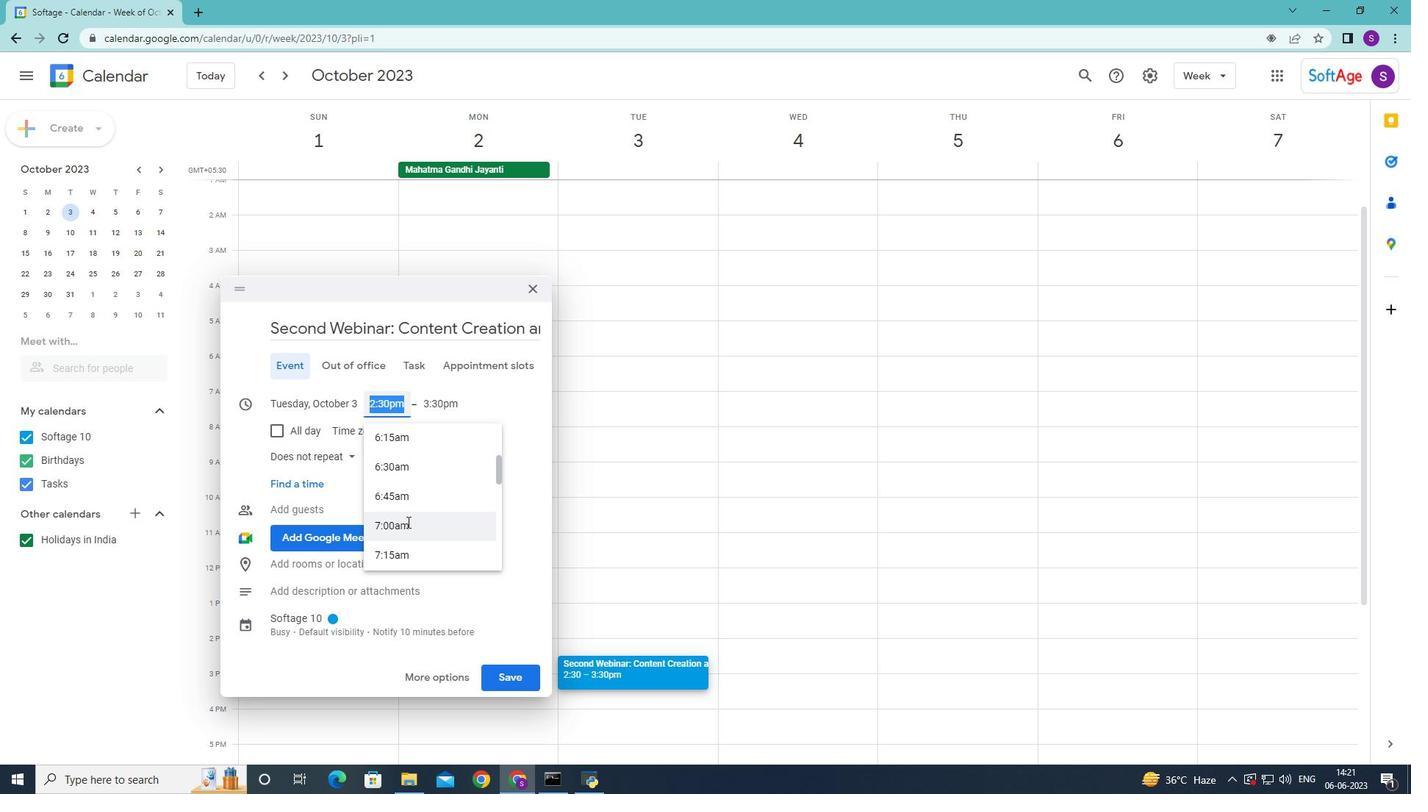 
Action: Mouse moved to (435, 347)
Screenshot: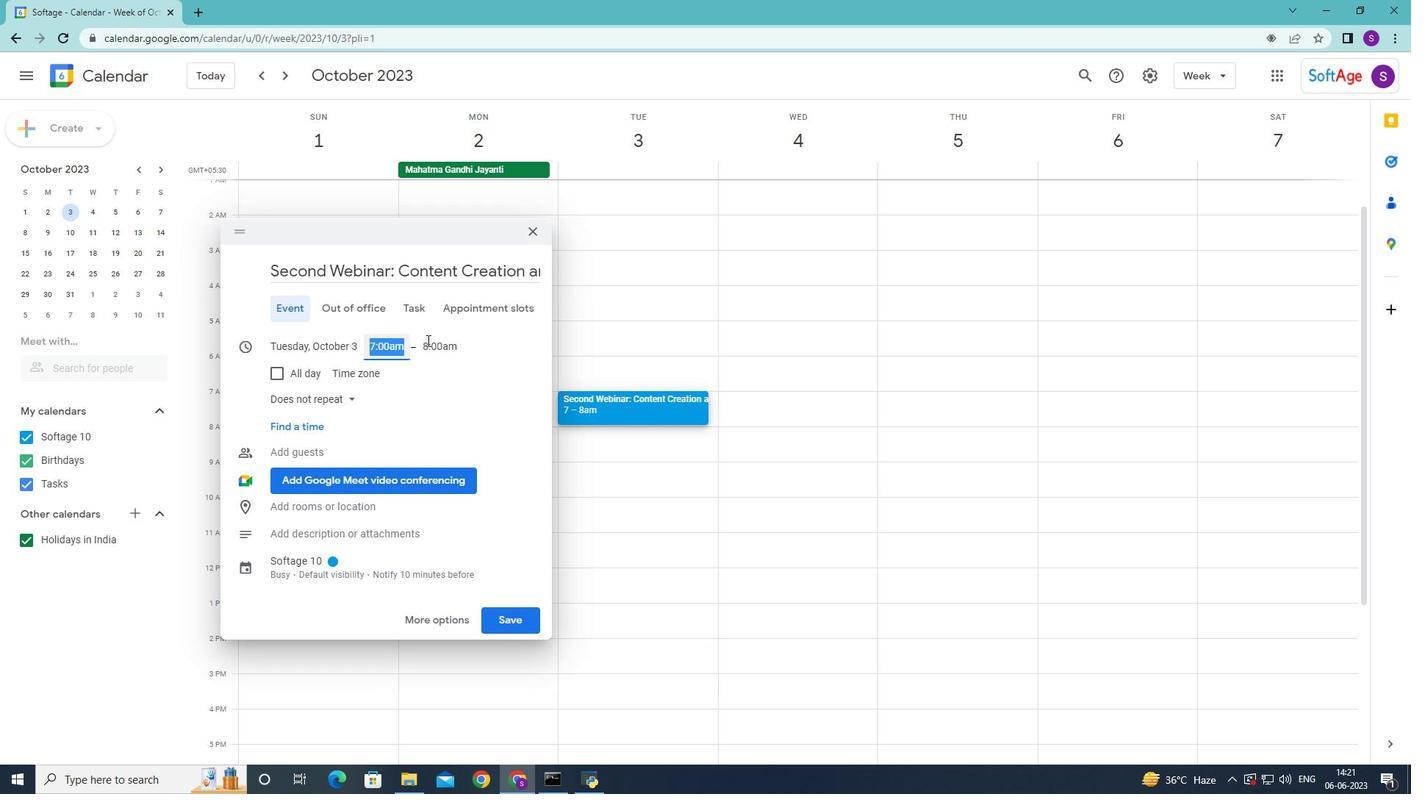 
Action: Mouse pressed left at (435, 347)
Screenshot: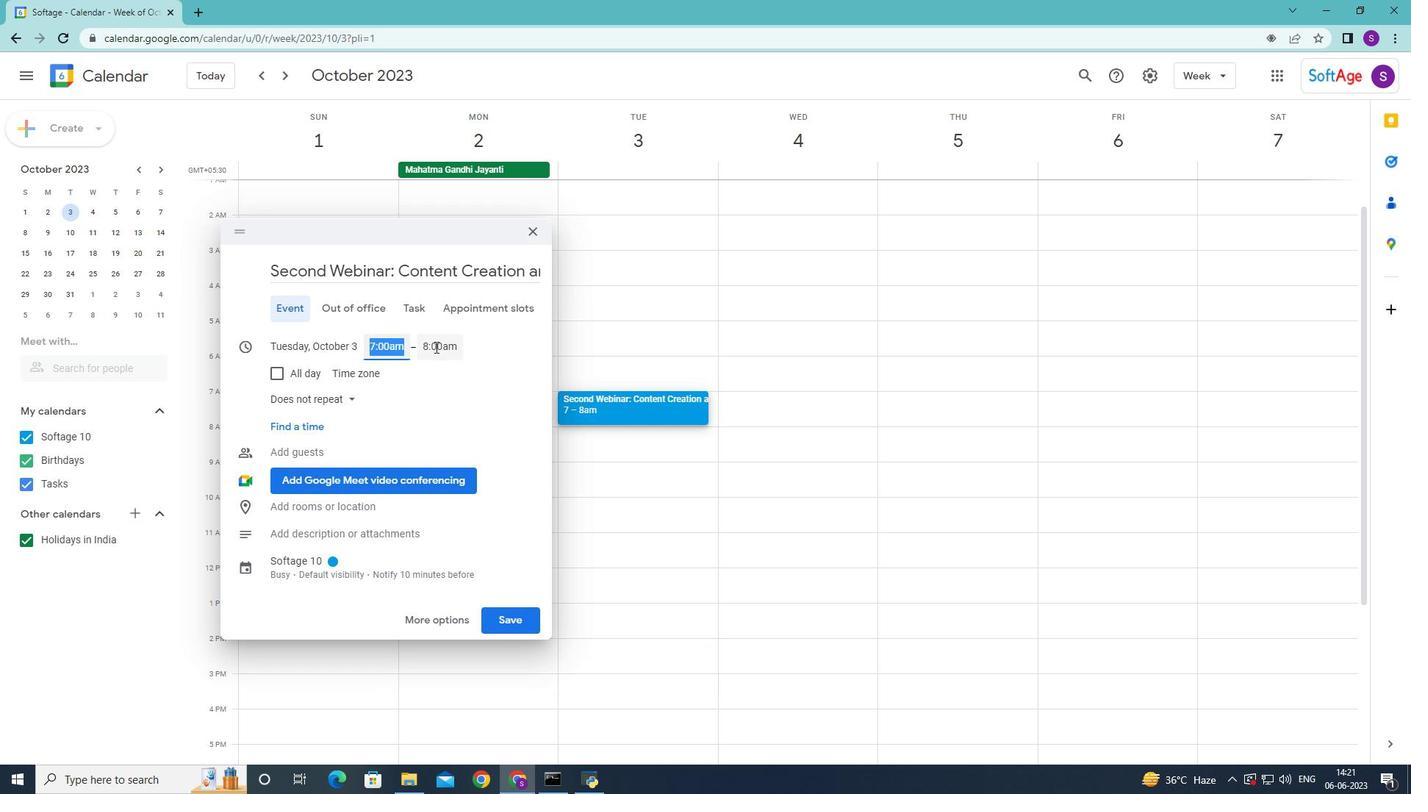 
Action: Mouse moved to (466, 460)
Screenshot: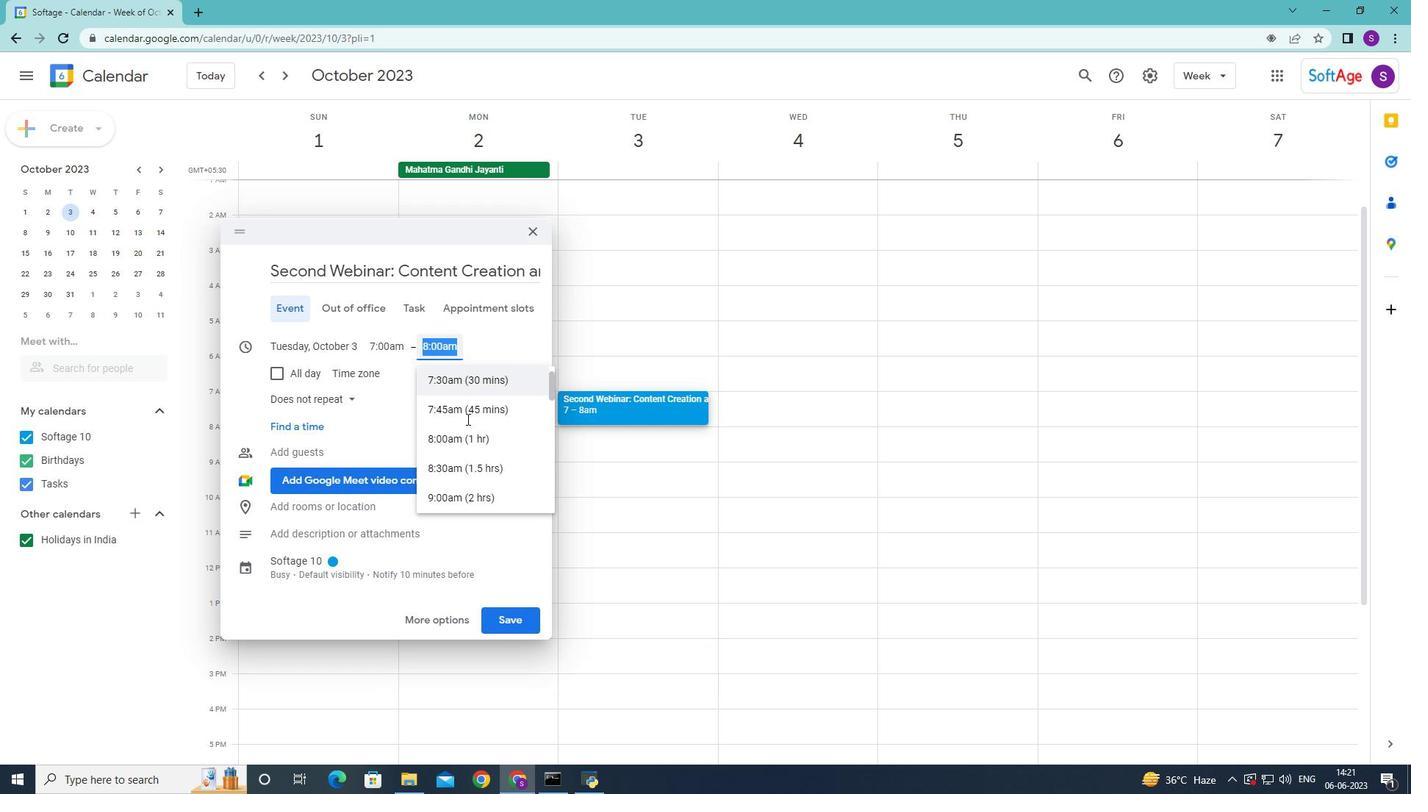 
Action: Mouse scrolled (466, 460) with delta (0, 0)
Screenshot: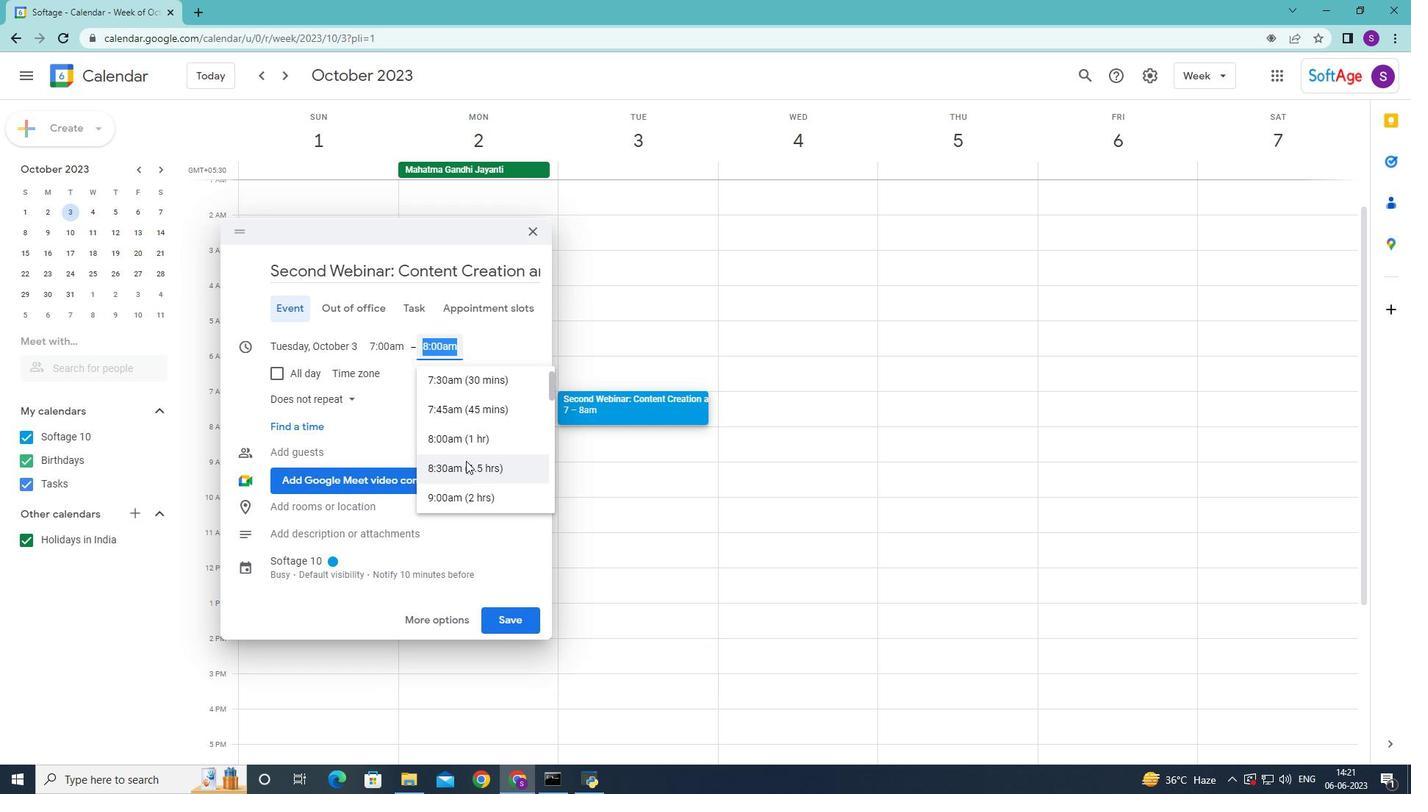 
Action: Mouse moved to (463, 424)
Screenshot: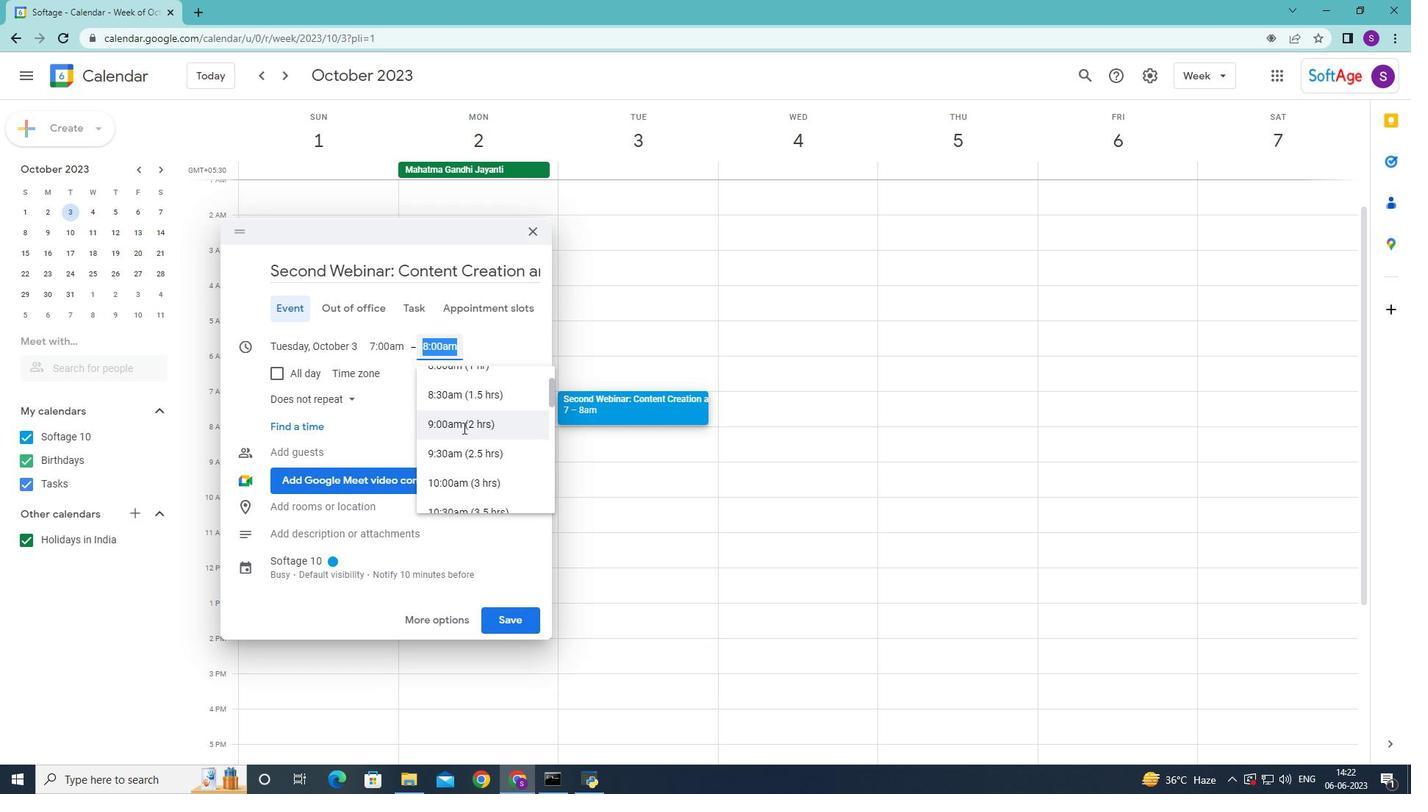 
Action: Mouse pressed left at (463, 424)
Screenshot: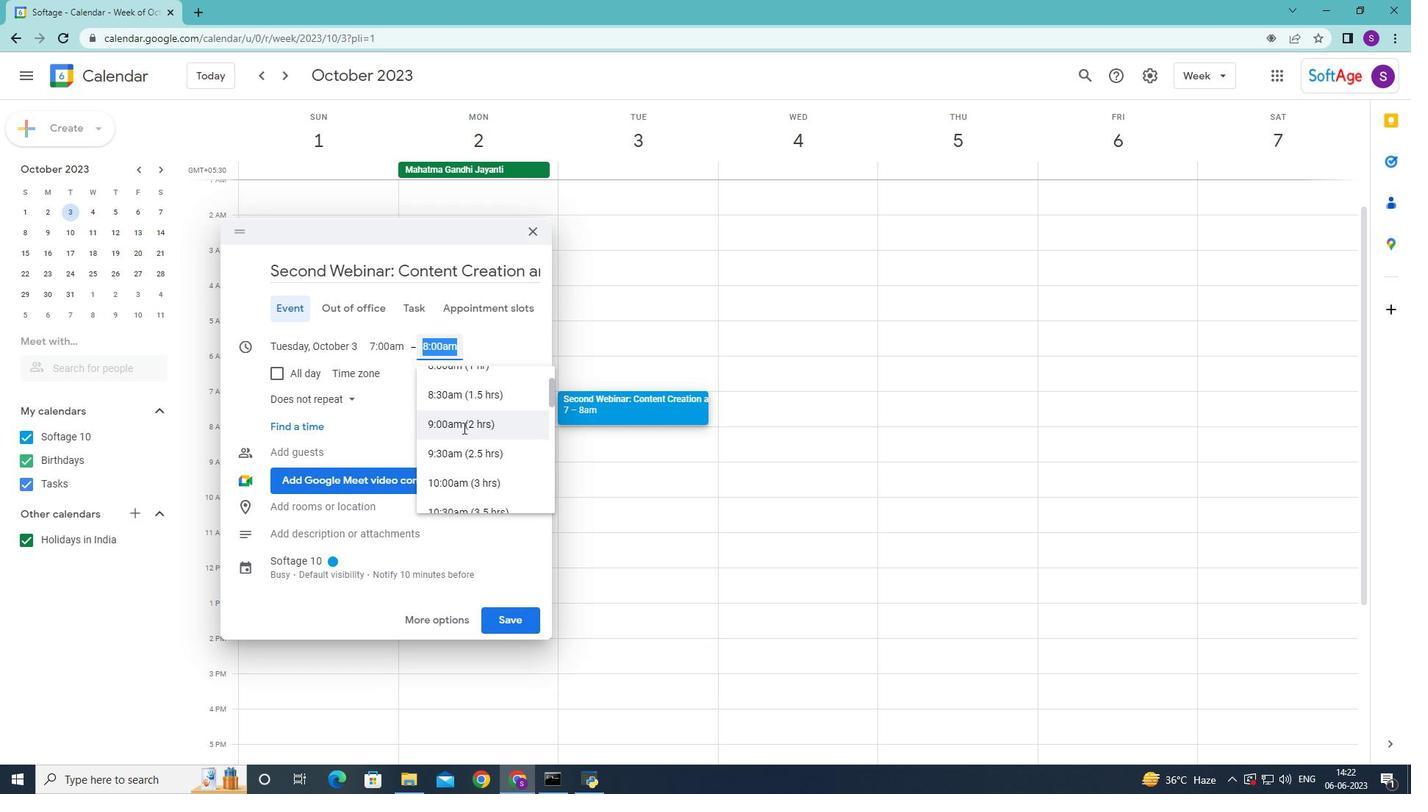 
Action: Mouse moved to (438, 616)
Screenshot: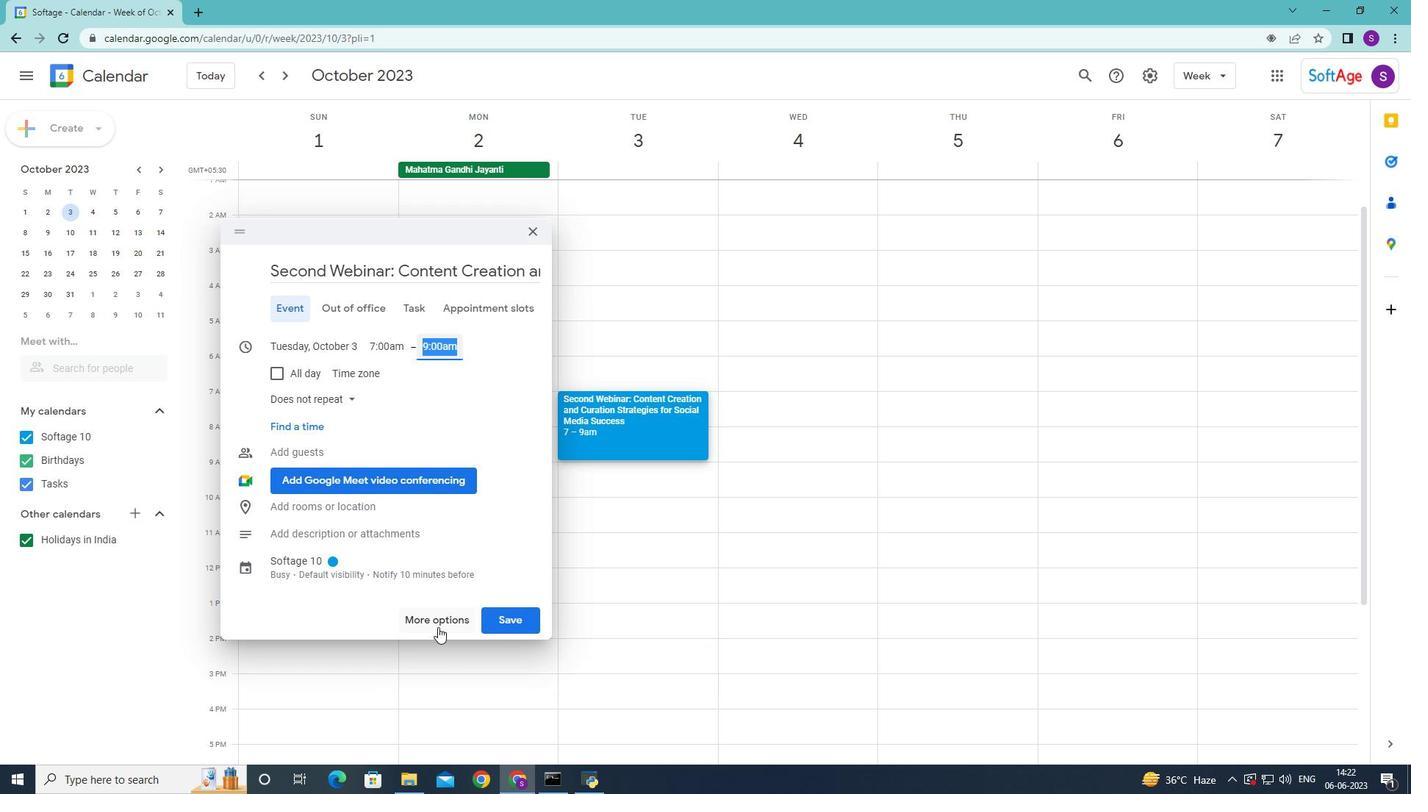 
Action: Mouse pressed left at (438, 616)
Screenshot: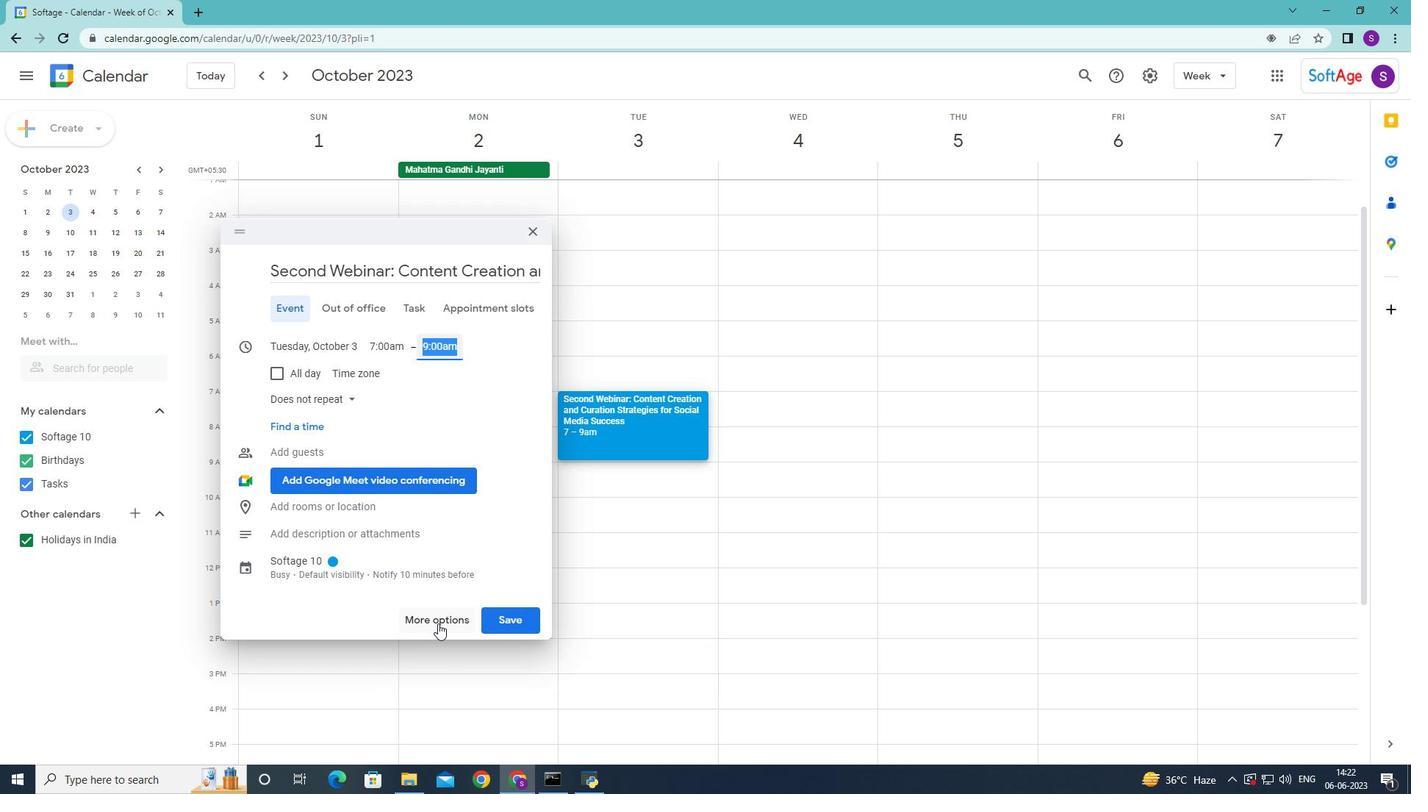 
Action: Mouse moved to (233, 519)
Screenshot: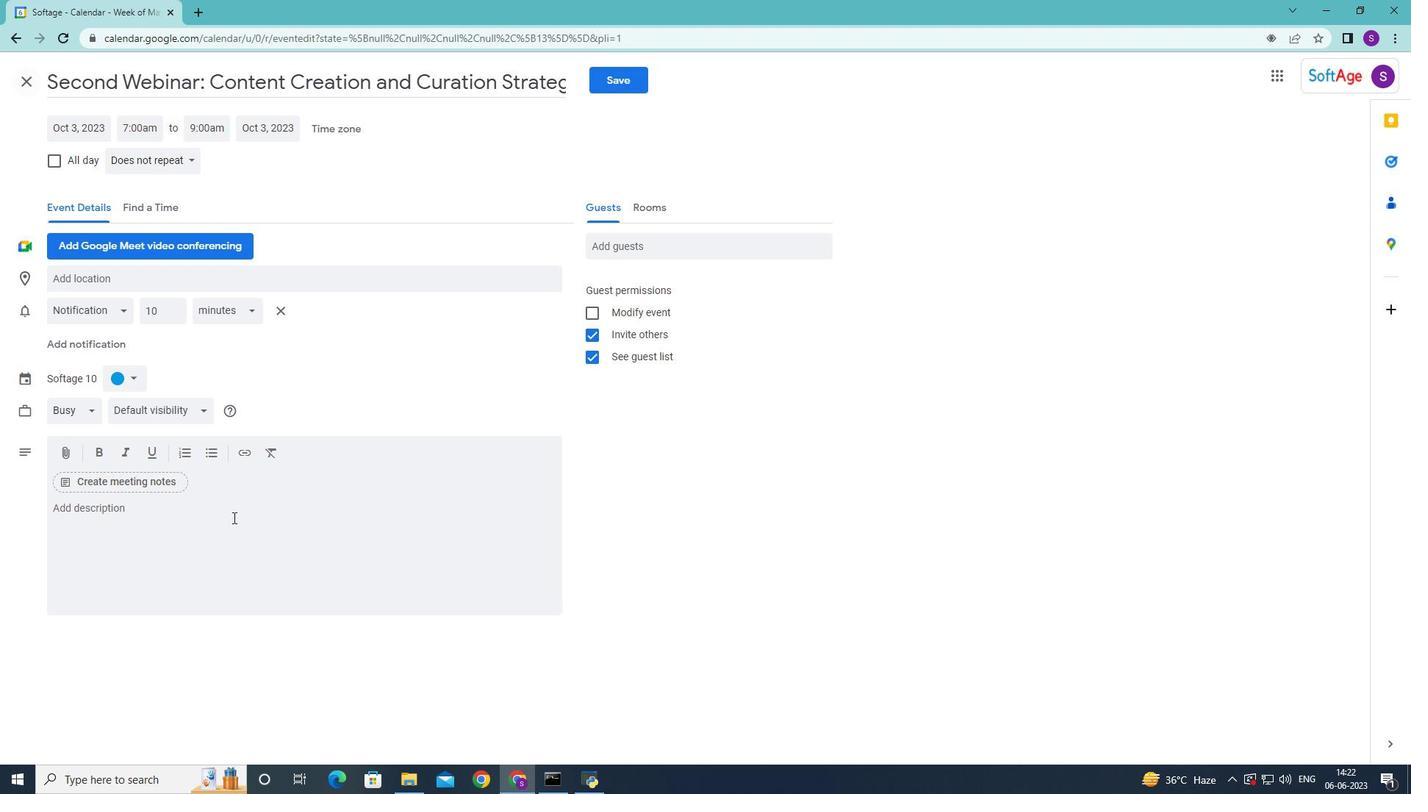 
Action: Mouse pressed left at (233, 519)
Screenshot: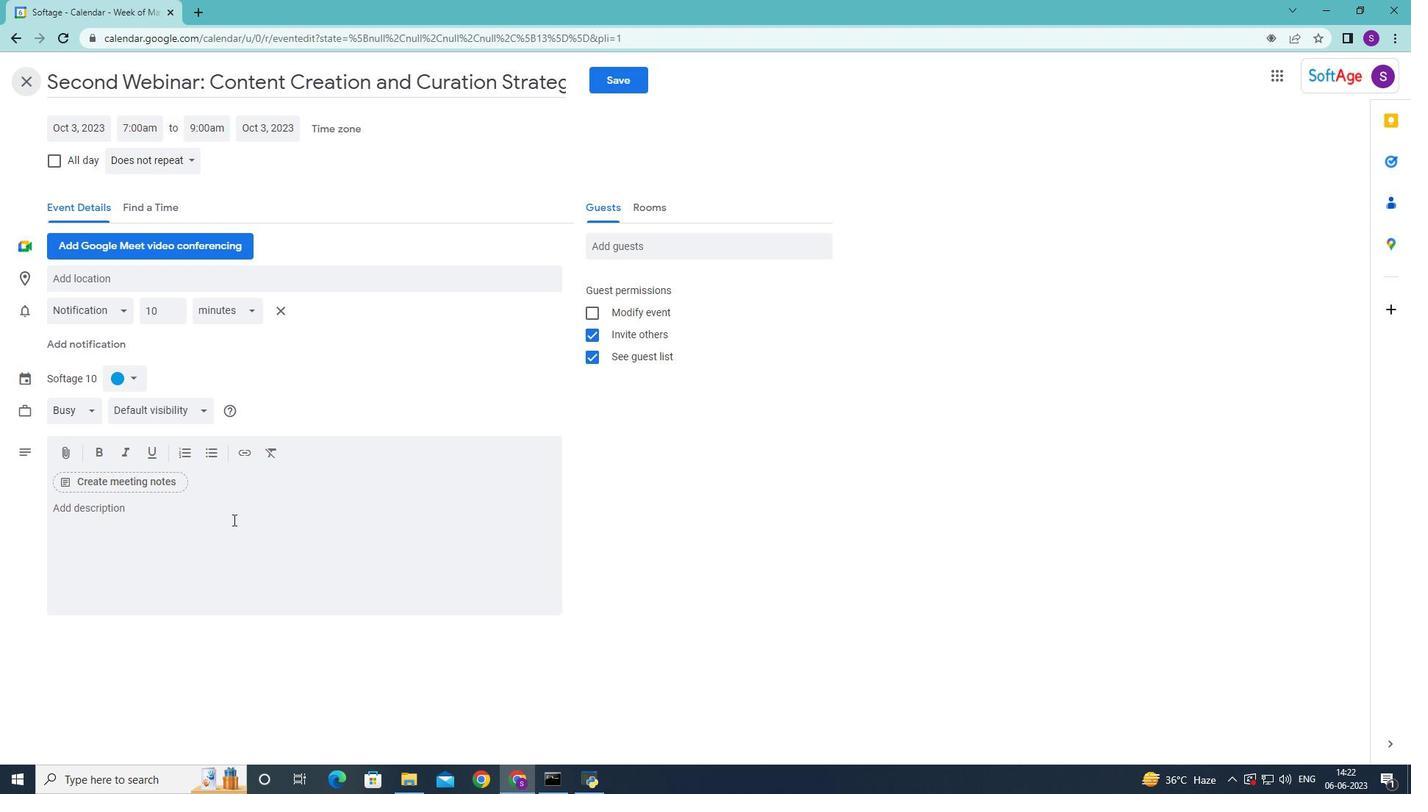 
Action: Key pressed <Key.shift>The<Key.space>facilitator<Key.space>will<Key.space>provide<Key.space>a<Key.space>briefing<Key.space>on<Key.space>the<Key.space>rules<Key.space><Key.backspace>,<Key.space>objectives,<Key.space>and<Key.space>safety<Key.space>guidelines<Key.space>of<Key.space>the<Key.space>scavenger<Key.space>hunt.<Key.space><Key.shift>Teams<Key.space>will<Key.space>receive<Key.space>their<Key.space>scab<Key.backspace>venger<Key.space>hum<Key.backspace>nt<Key.space>checklist,<Key.space>which<Key.space>may<Key.space>includes<Key.backspace><Key.space>a<Key.space>combination<Key.space>of<Key.space>physical<Key.space>objects<Key.space>to<Key.space>find<Key.space><Key.backspace>,<Key.space>riddles<Key.space>to<Key.space>solve<Key.space><Key.backspace>,<Key.space>or<Key.space>tasks<Key.space>to<Key.space>complte<Key.space><Key.backspace><Key.backspace><Key.backspace>ete<Key.space><Key.backspace>.<Key.space>
Screenshot: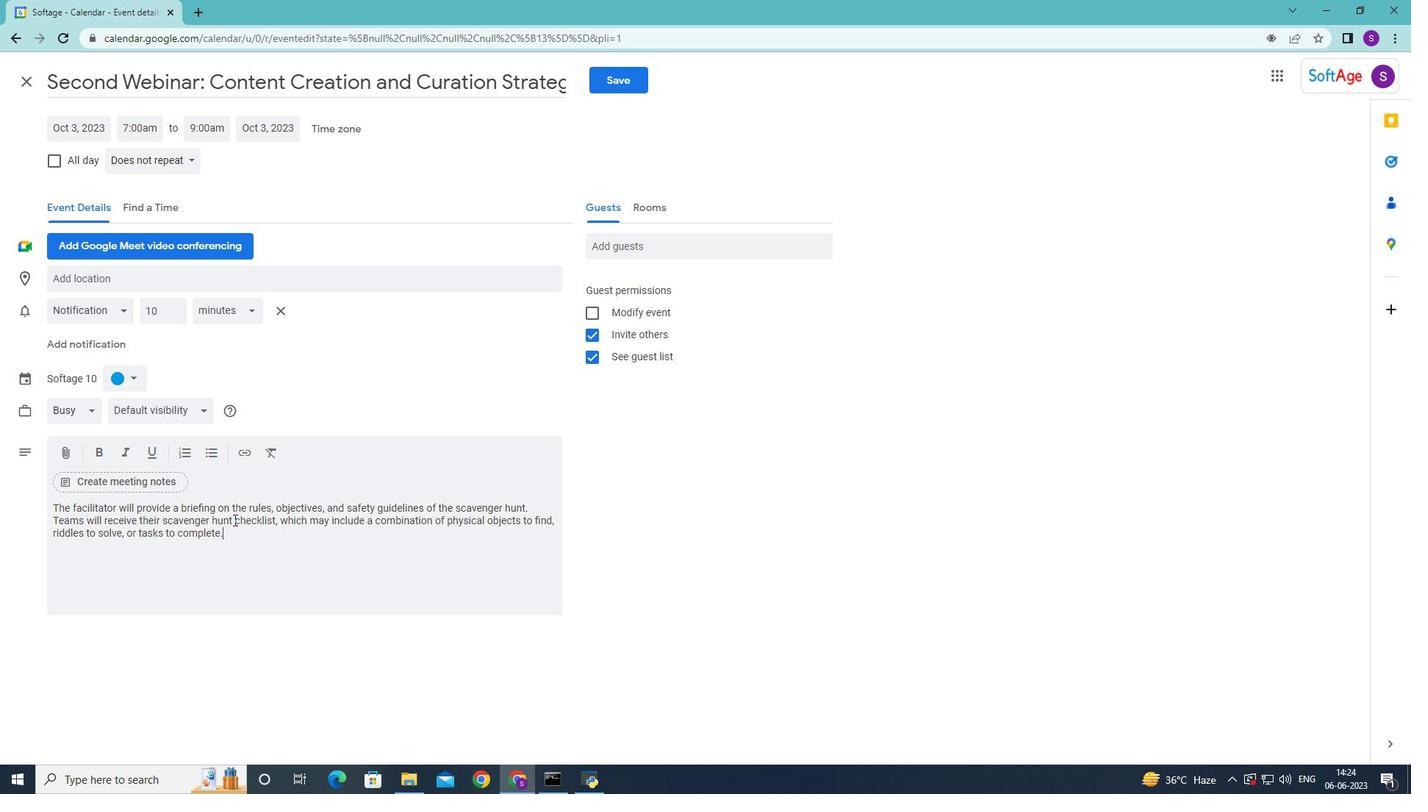 
Action: Mouse moved to (136, 372)
Screenshot: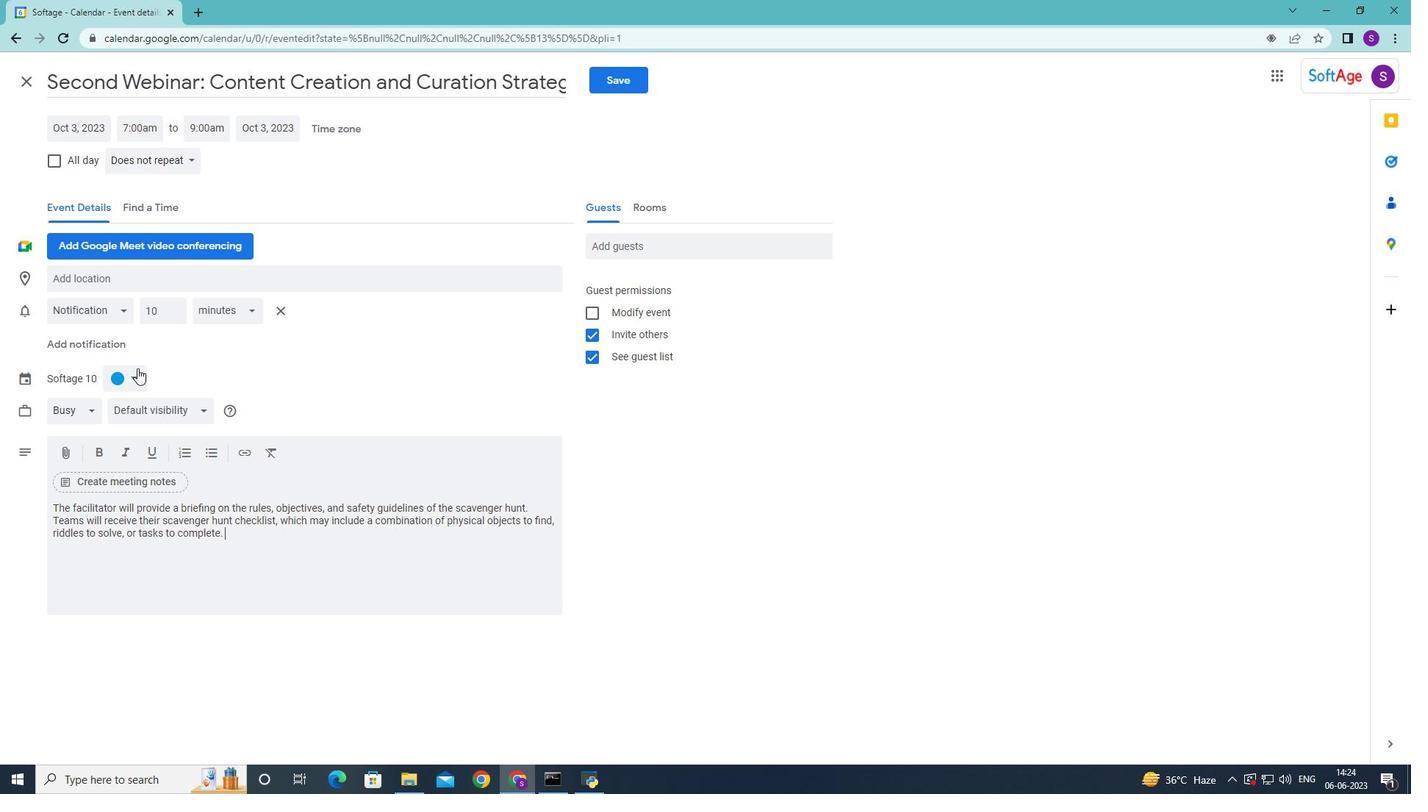 
Action: Mouse pressed left at (136, 372)
Screenshot: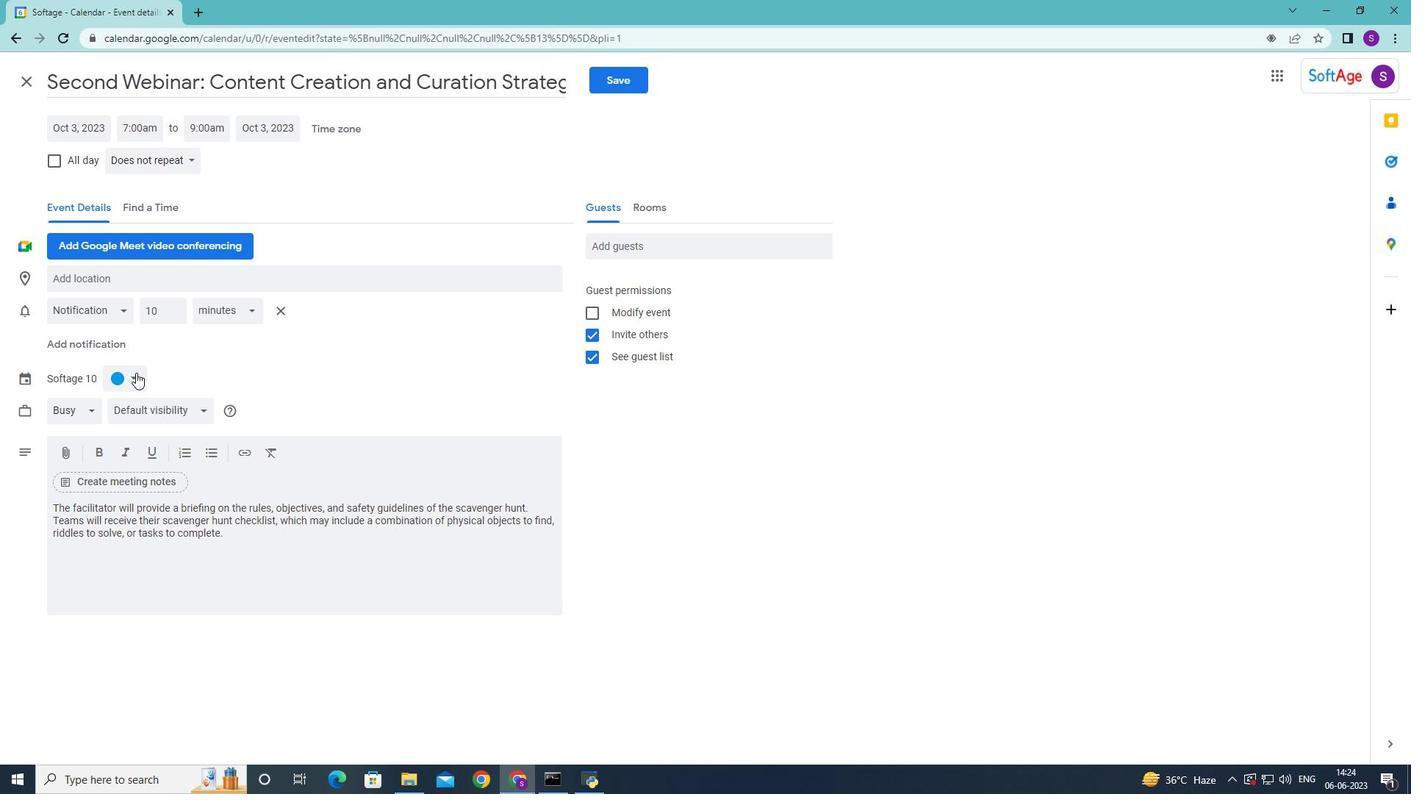 
Action: Mouse moved to (111, 444)
Screenshot: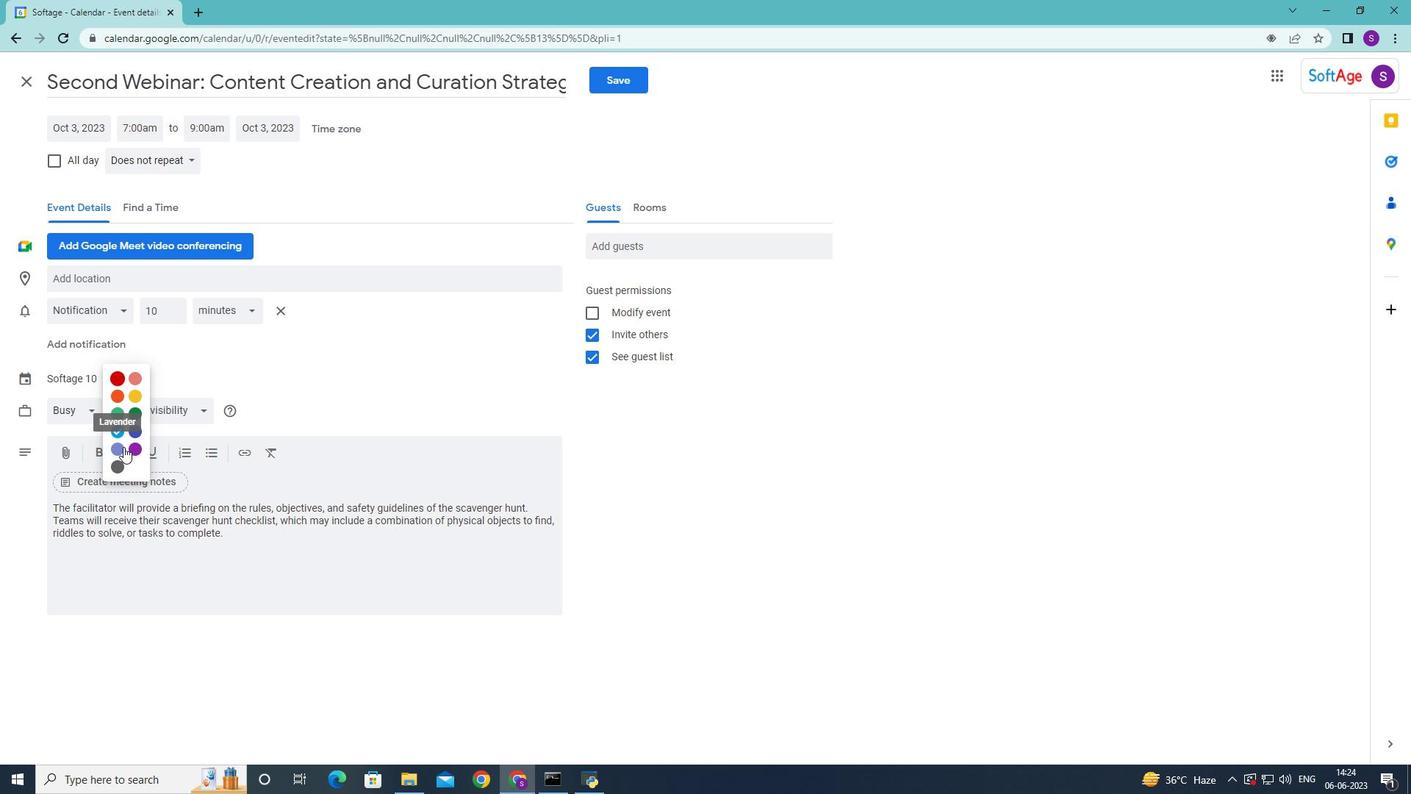 
Action: Mouse pressed left at (111, 444)
Screenshot: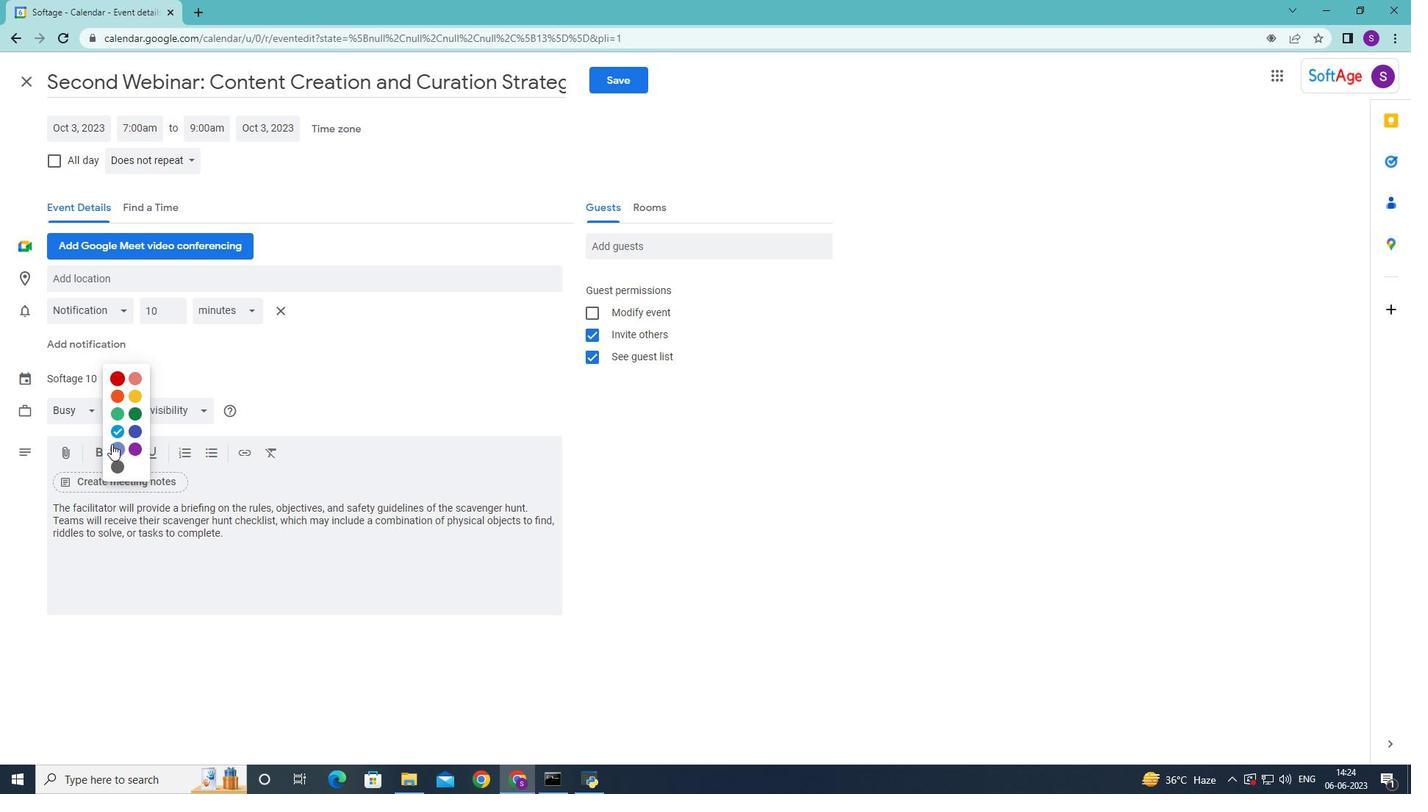 
Action: Mouse moved to (188, 280)
Screenshot: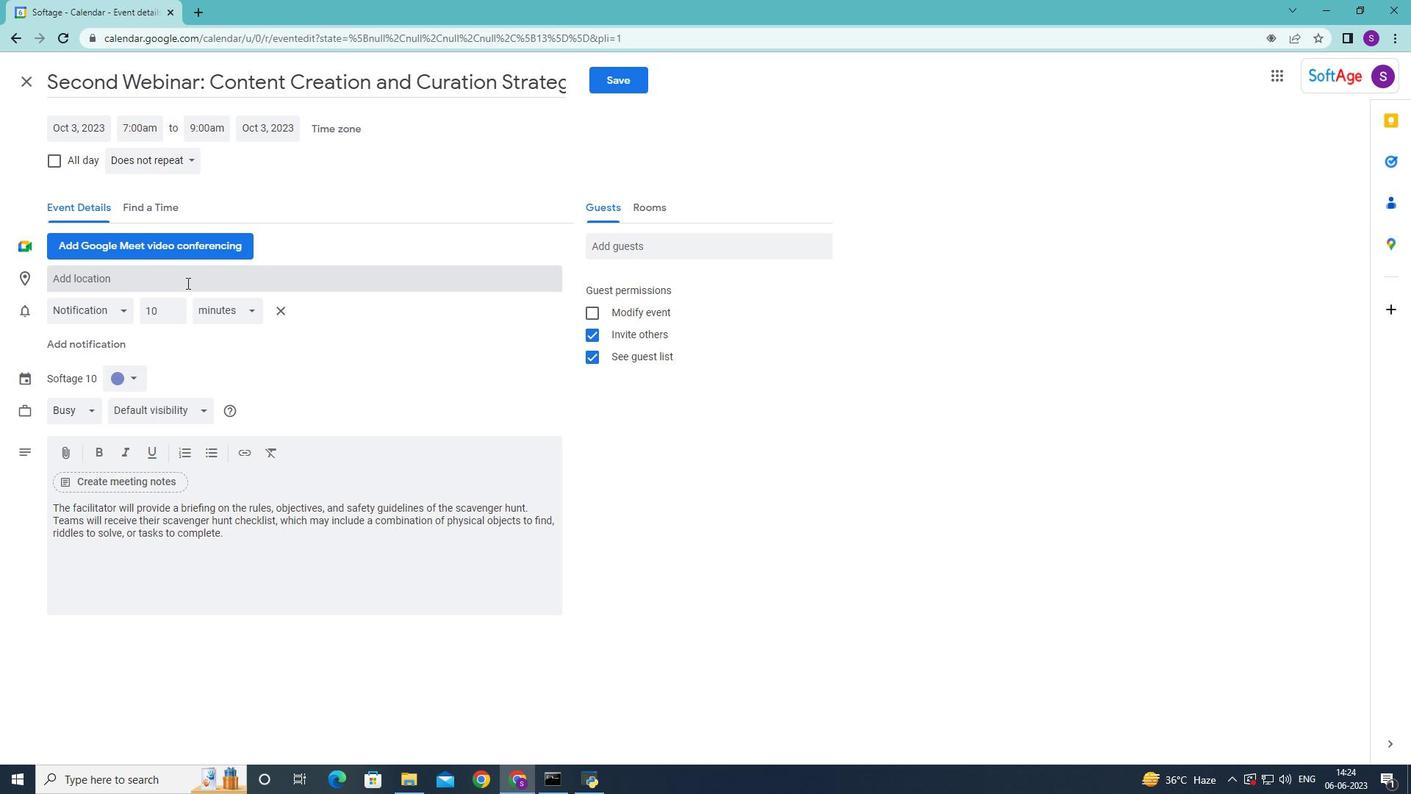 
Action: Mouse pressed left at (188, 280)
Screenshot: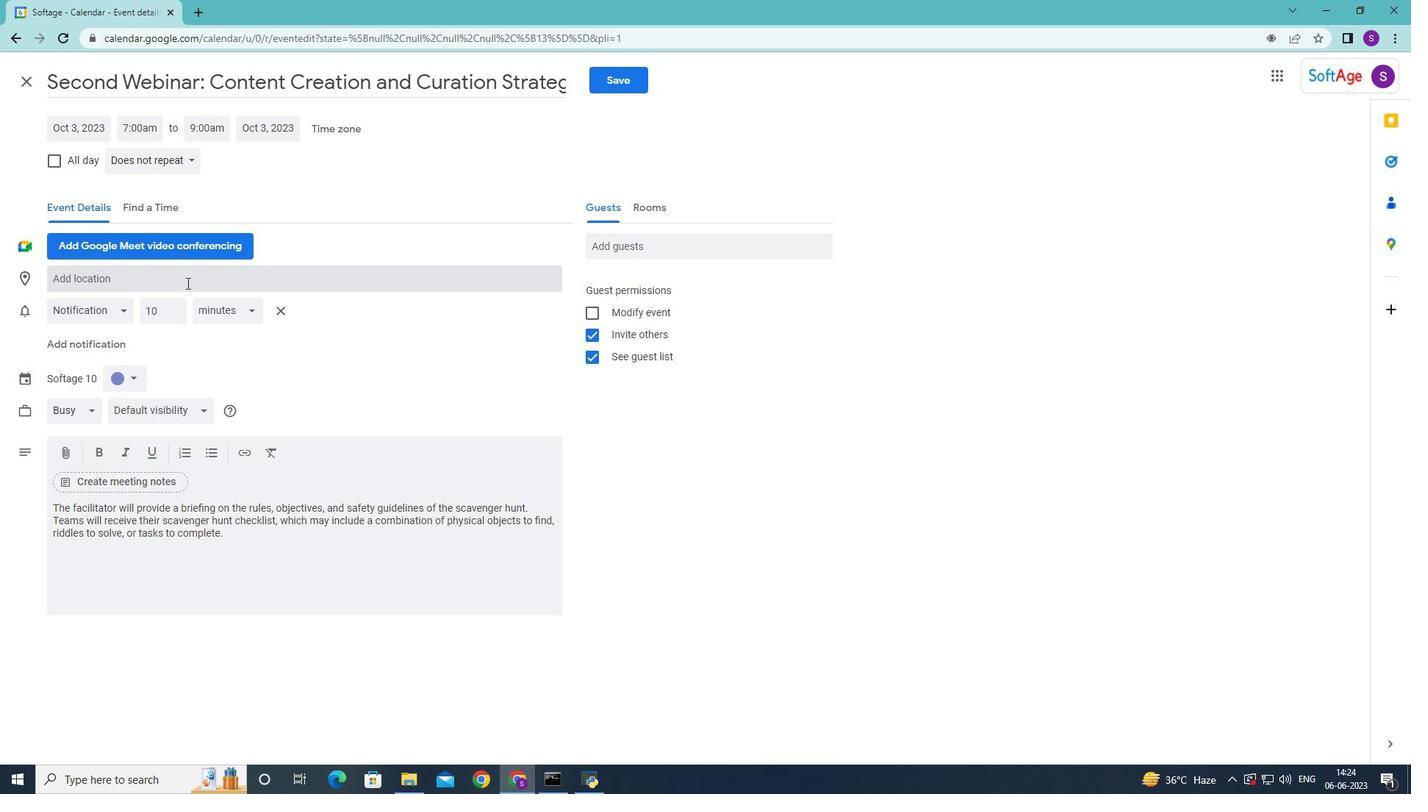 
Action: Mouse moved to (188, 280)
Screenshot: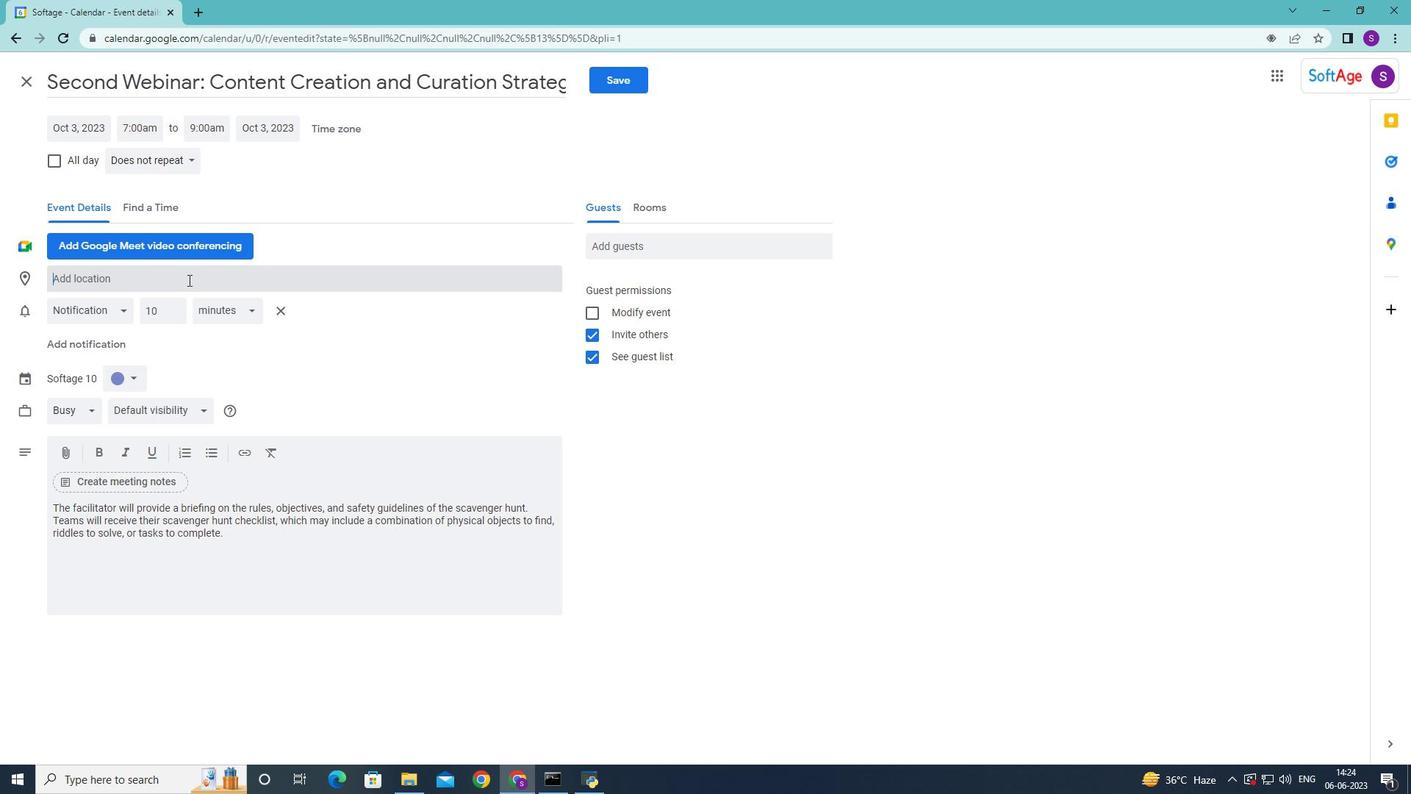 
Action: Key pressed 321<Key.space><Key.shift>Mykonos<Key.space><Key.shift>Town<Key.space><Key.shift><Key.shift><Key.shift>Mykonos<Key.space>
Screenshot: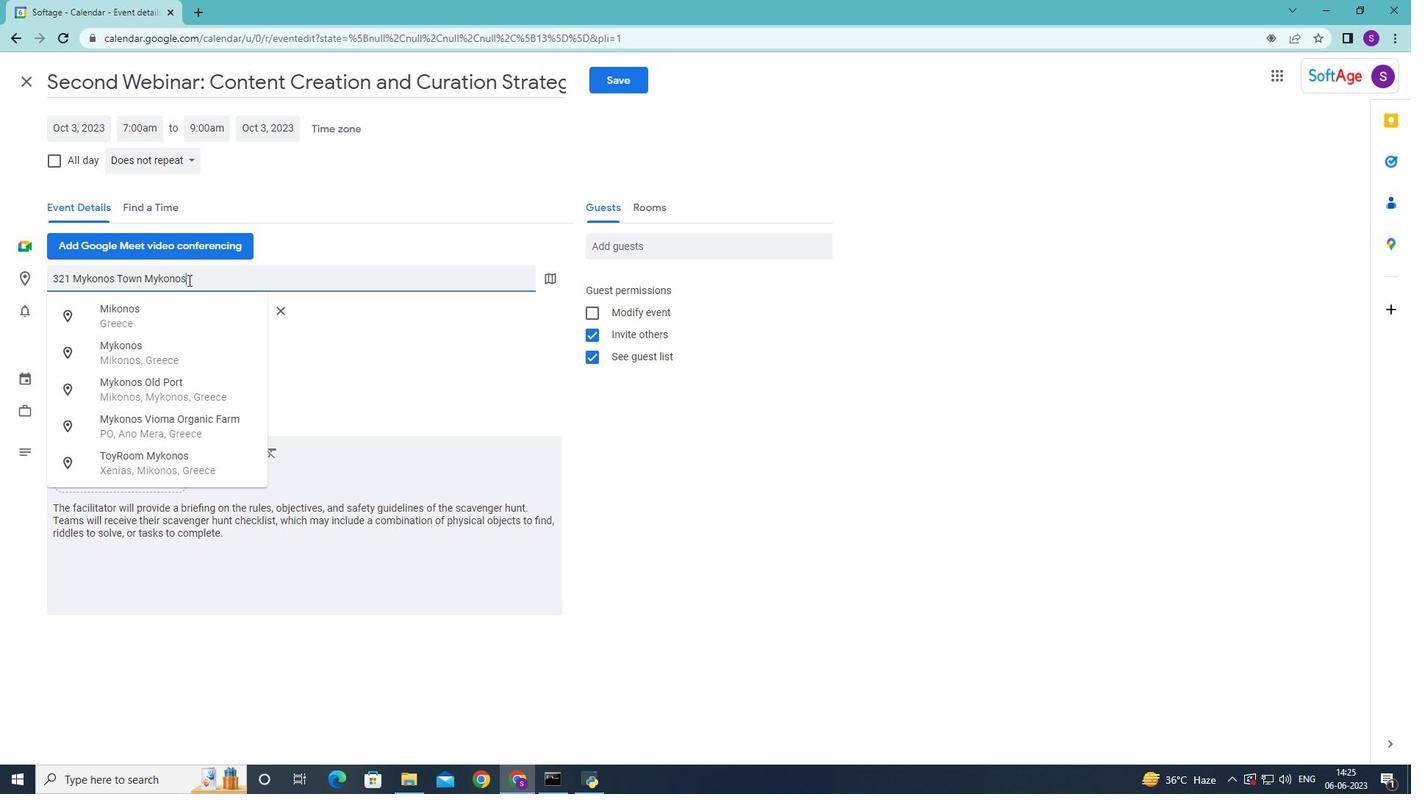 
Action: Mouse moved to (102, 324)
Screenshot: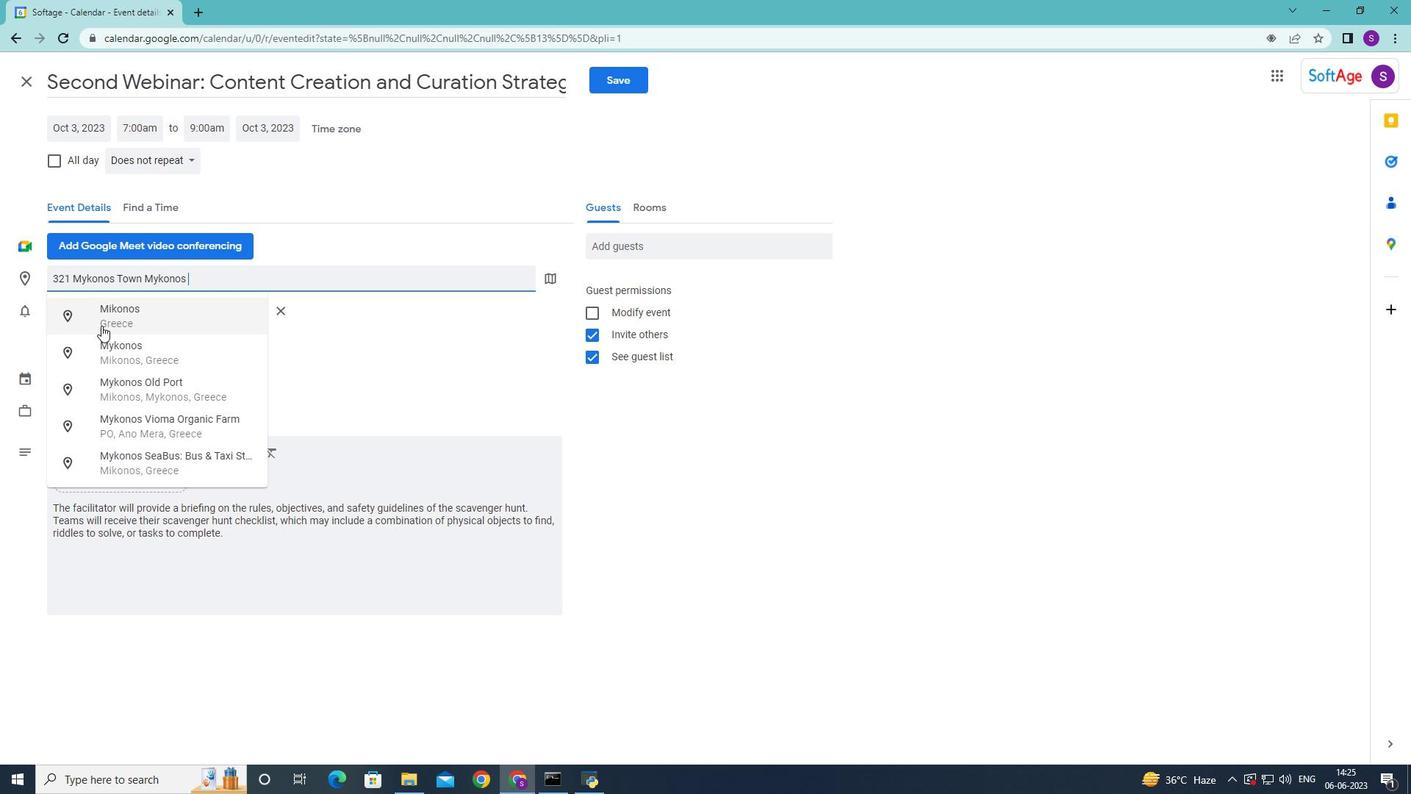 
Action: Mouse pressed left at (102, 324)
Screenshot: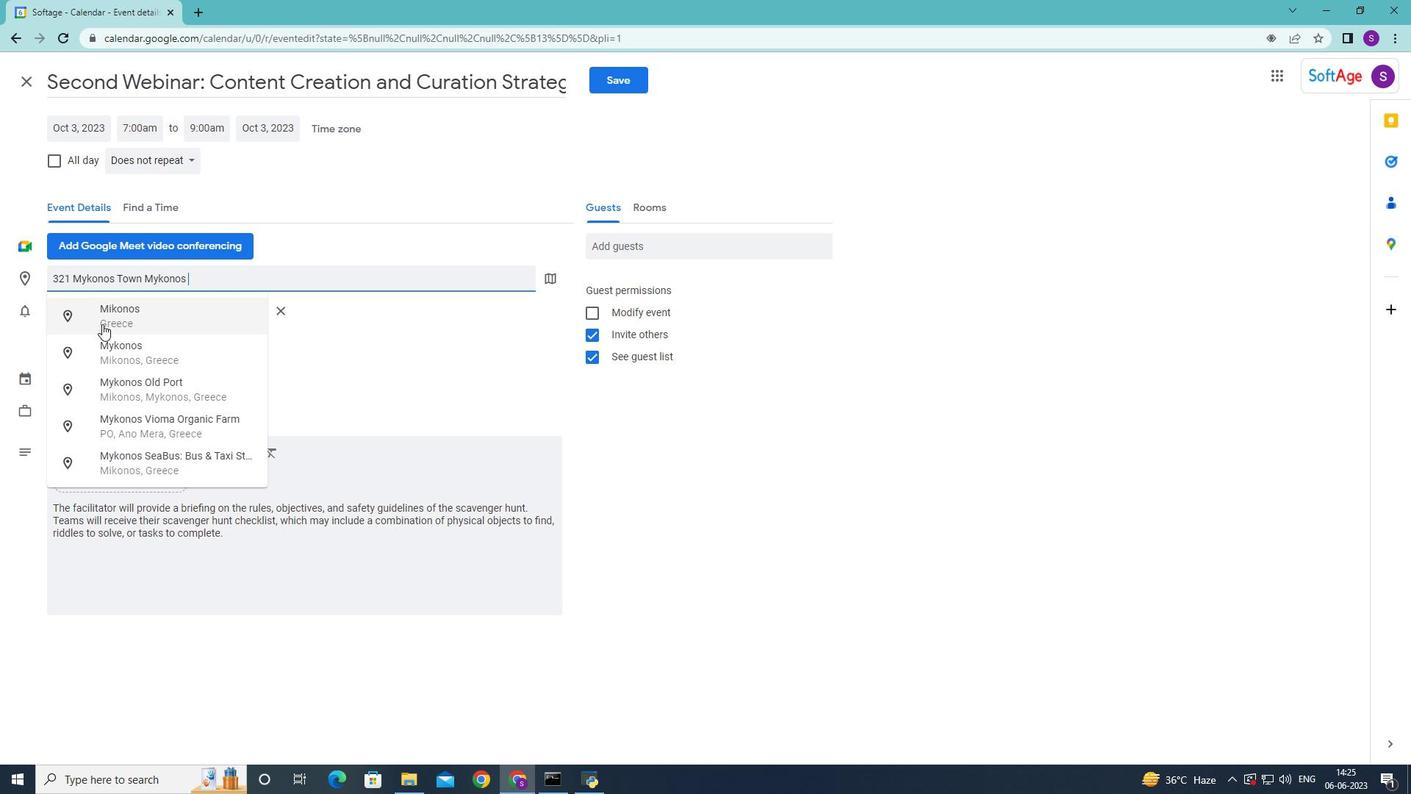 
Action: Mouse moved to (701, 243)
Screenshot: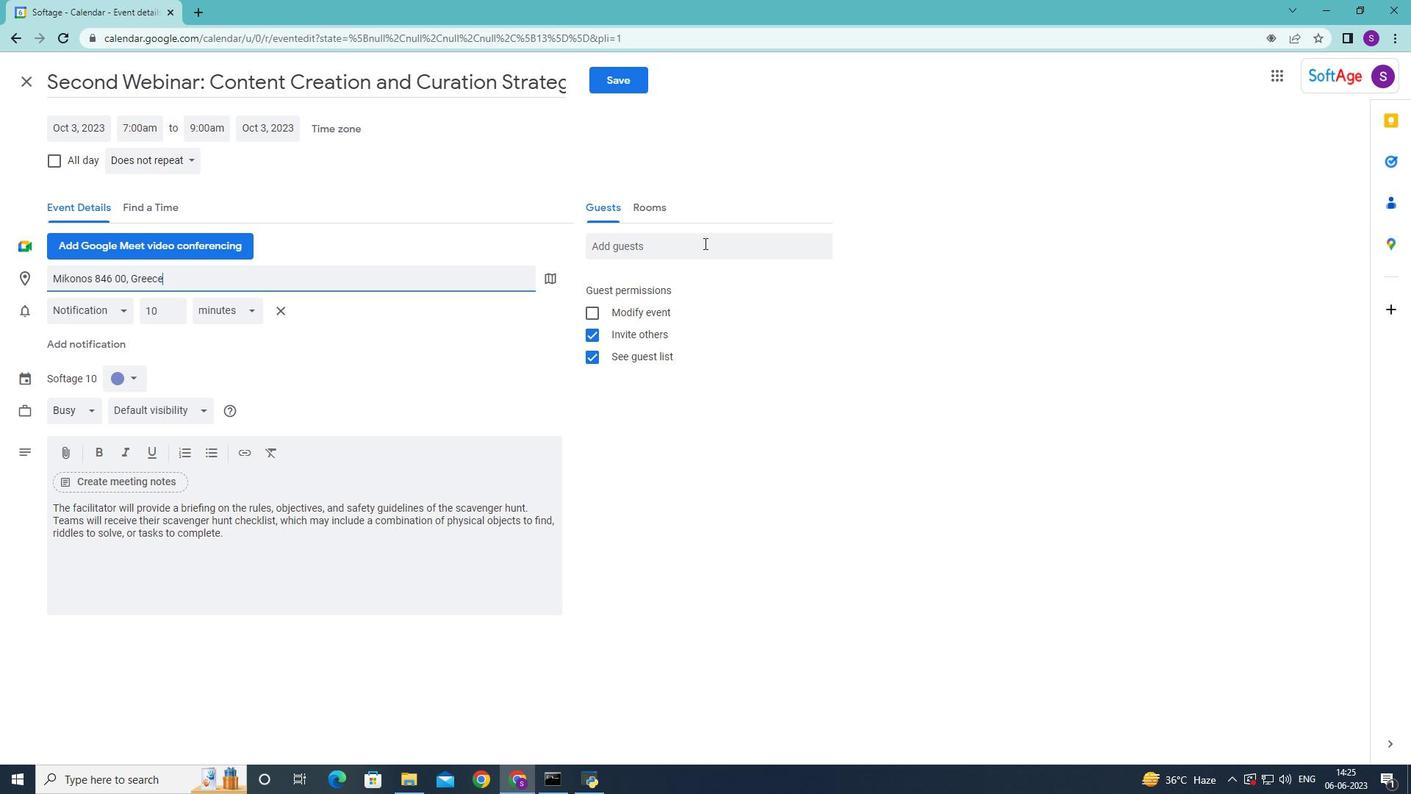 
Action: Mouse pressed left at (701, 243)
Screenshot: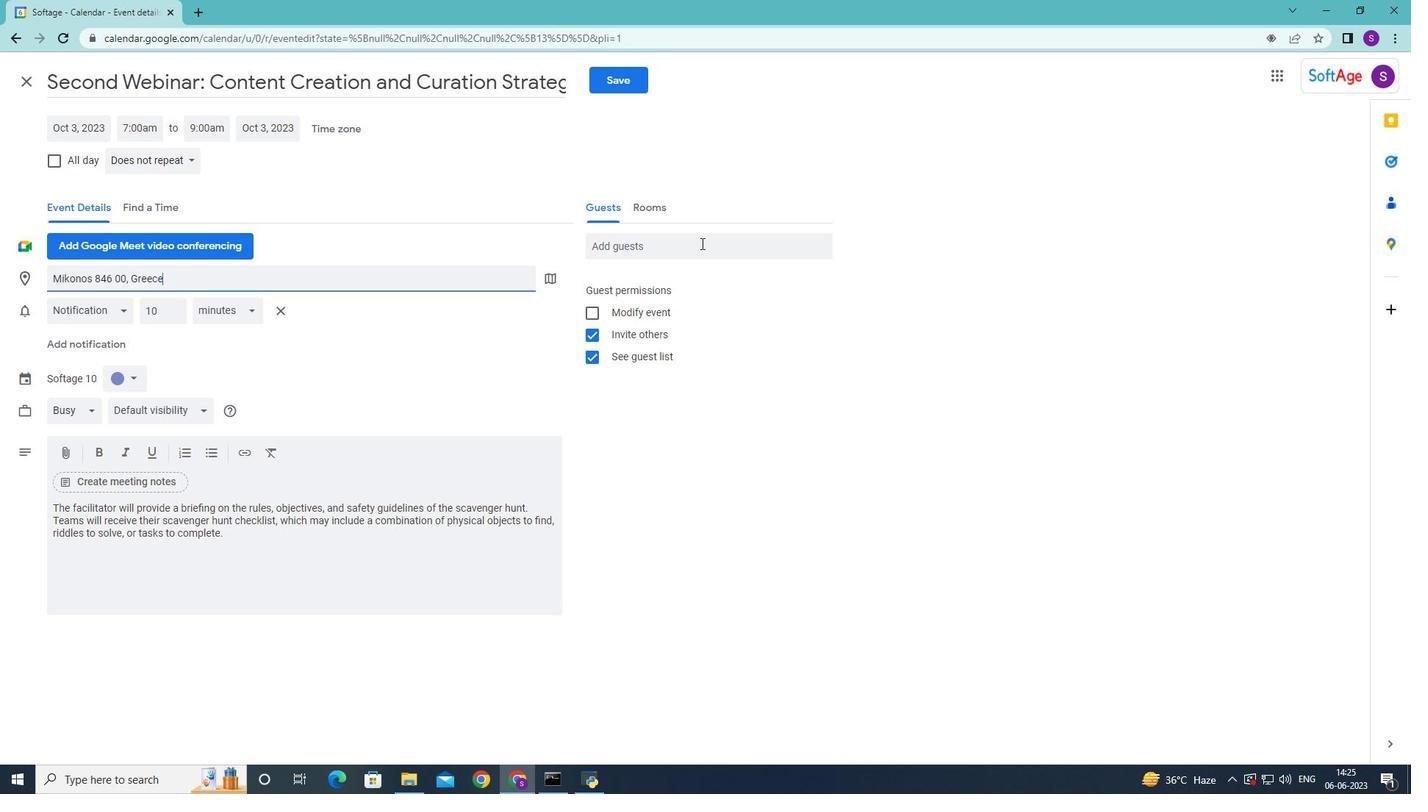 
Action: Key pressed <Key.shift>Softage.3<Key.shift>@softage.net
Screenshot: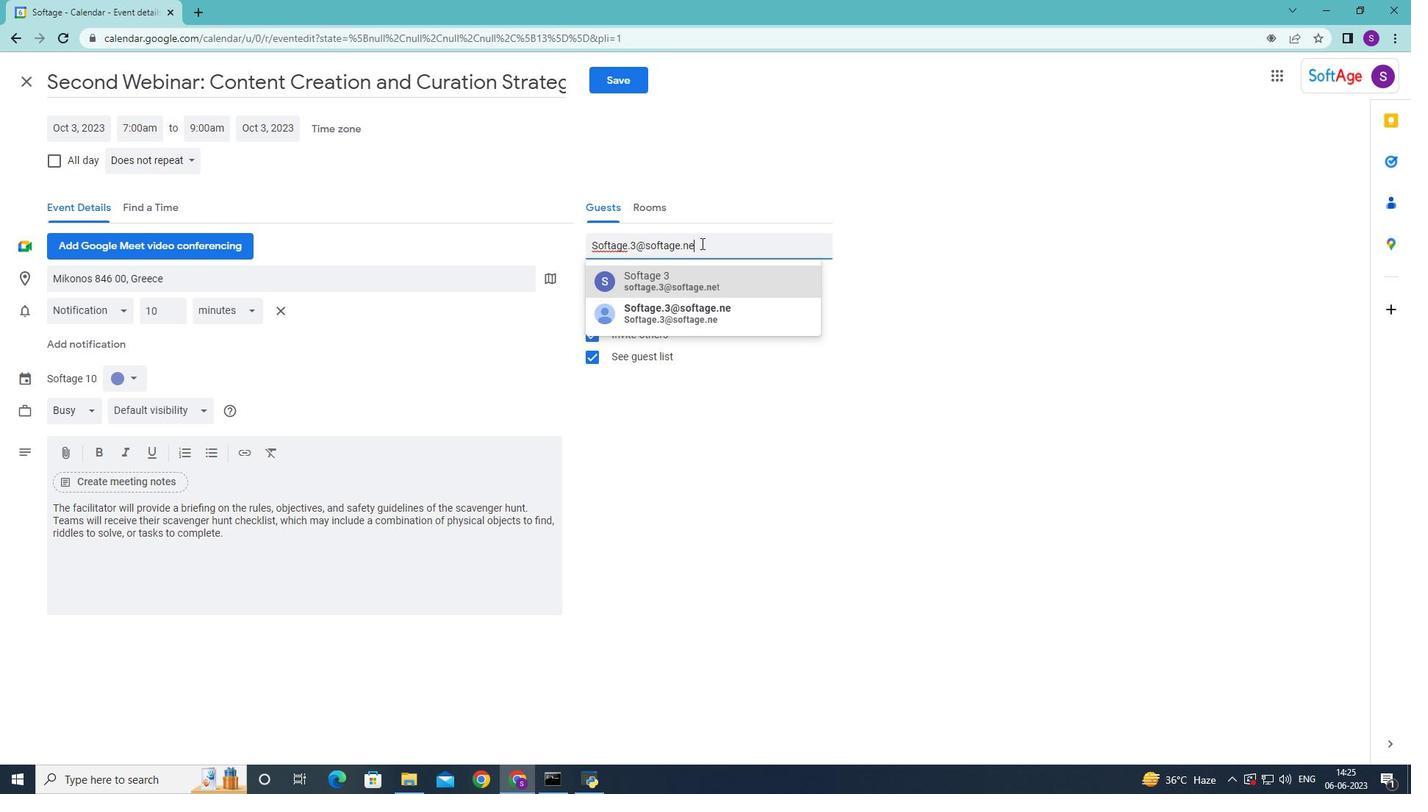 
Action: Mouse moved to (753, 295)
Screenshot: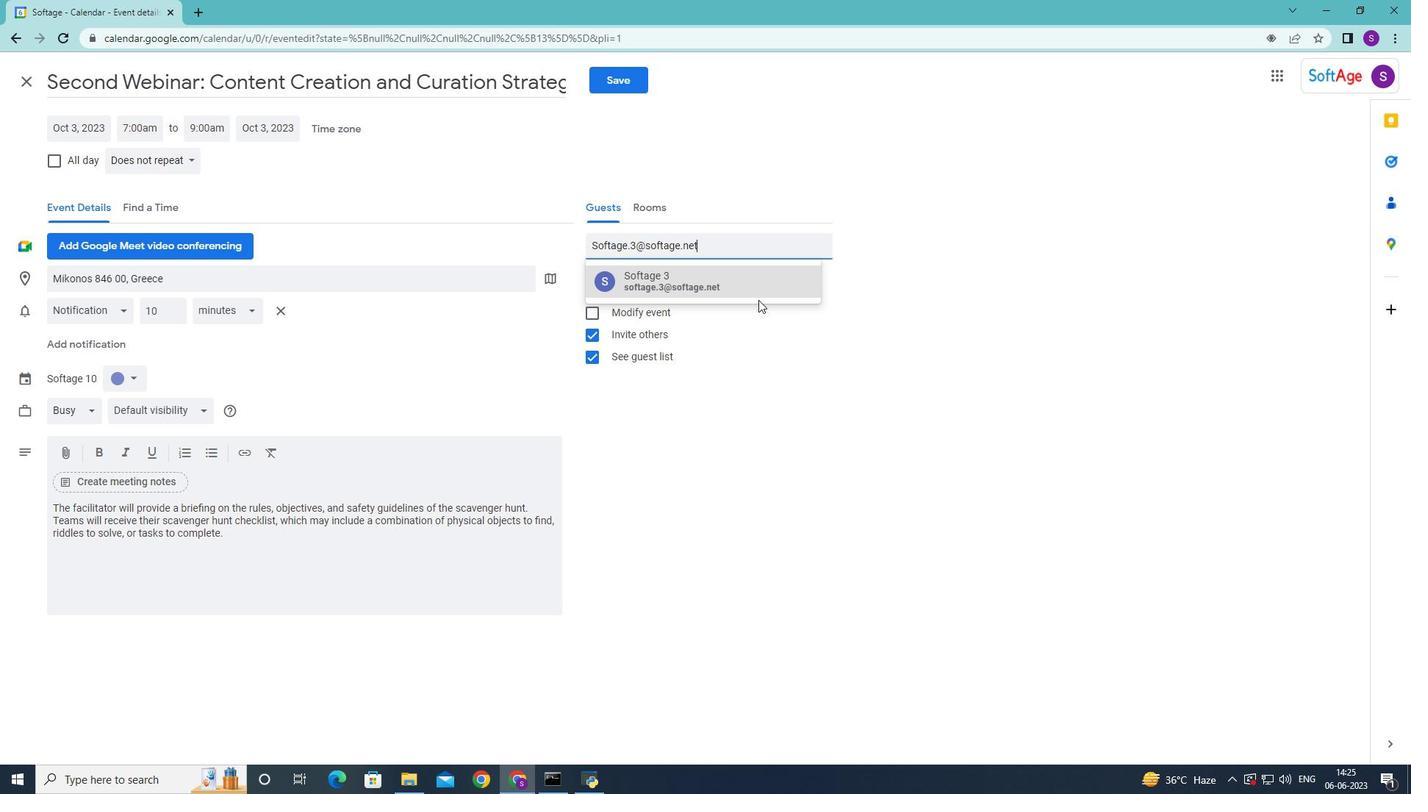 
Action: Mouse pressed left at (753, 295)
Screenshot: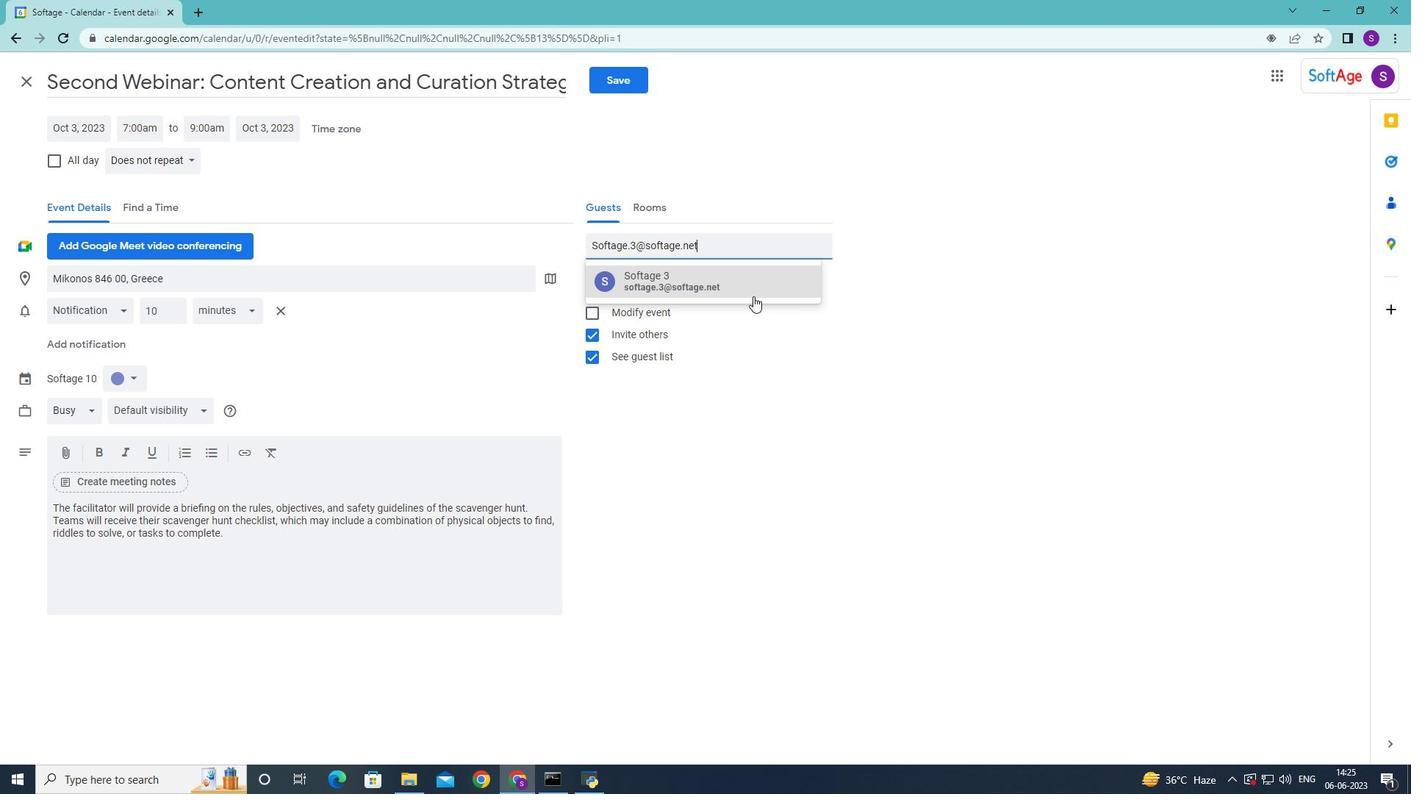
Action: Mouse moved to (685, 244)
Screenshot: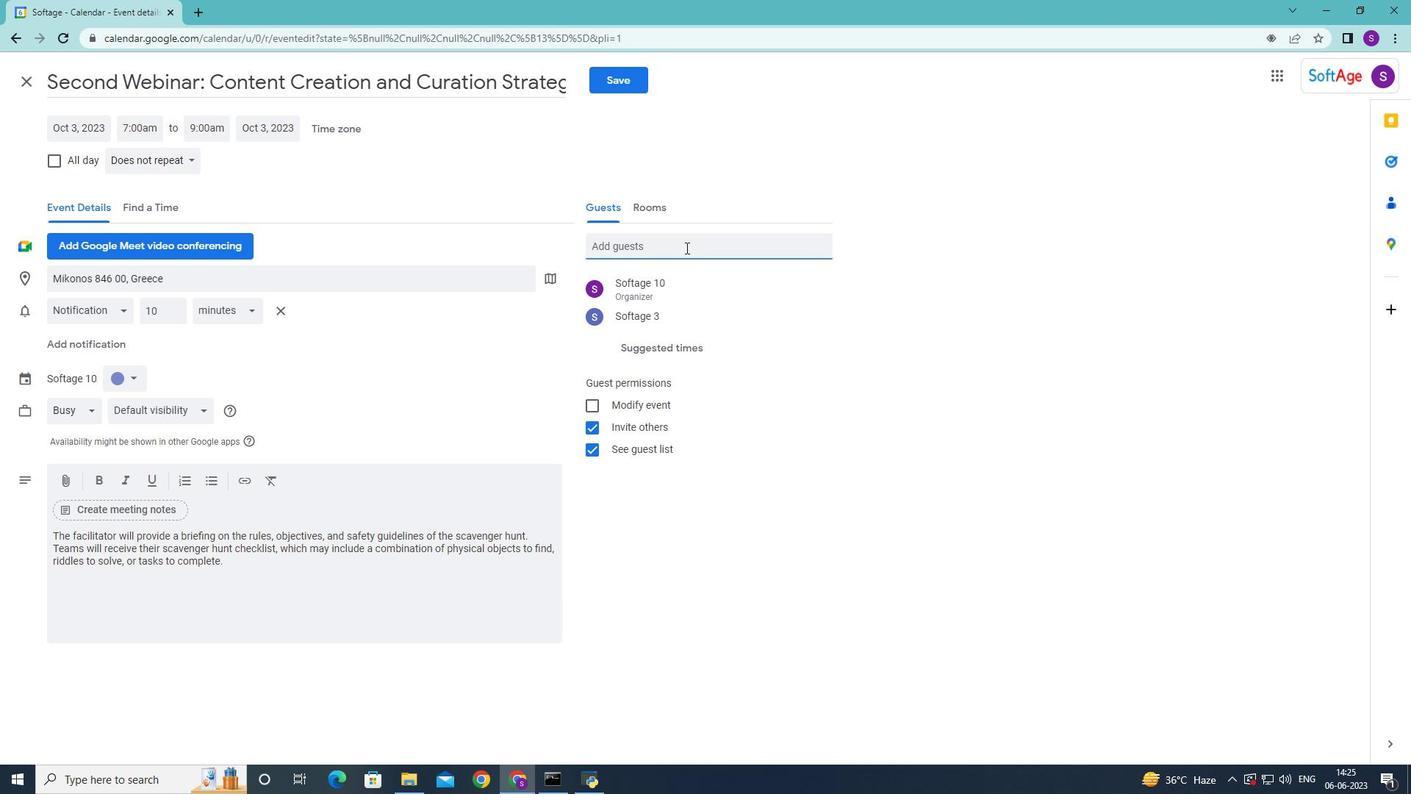 
Action: Mouse pressed left at (685, 244)
Screenshot: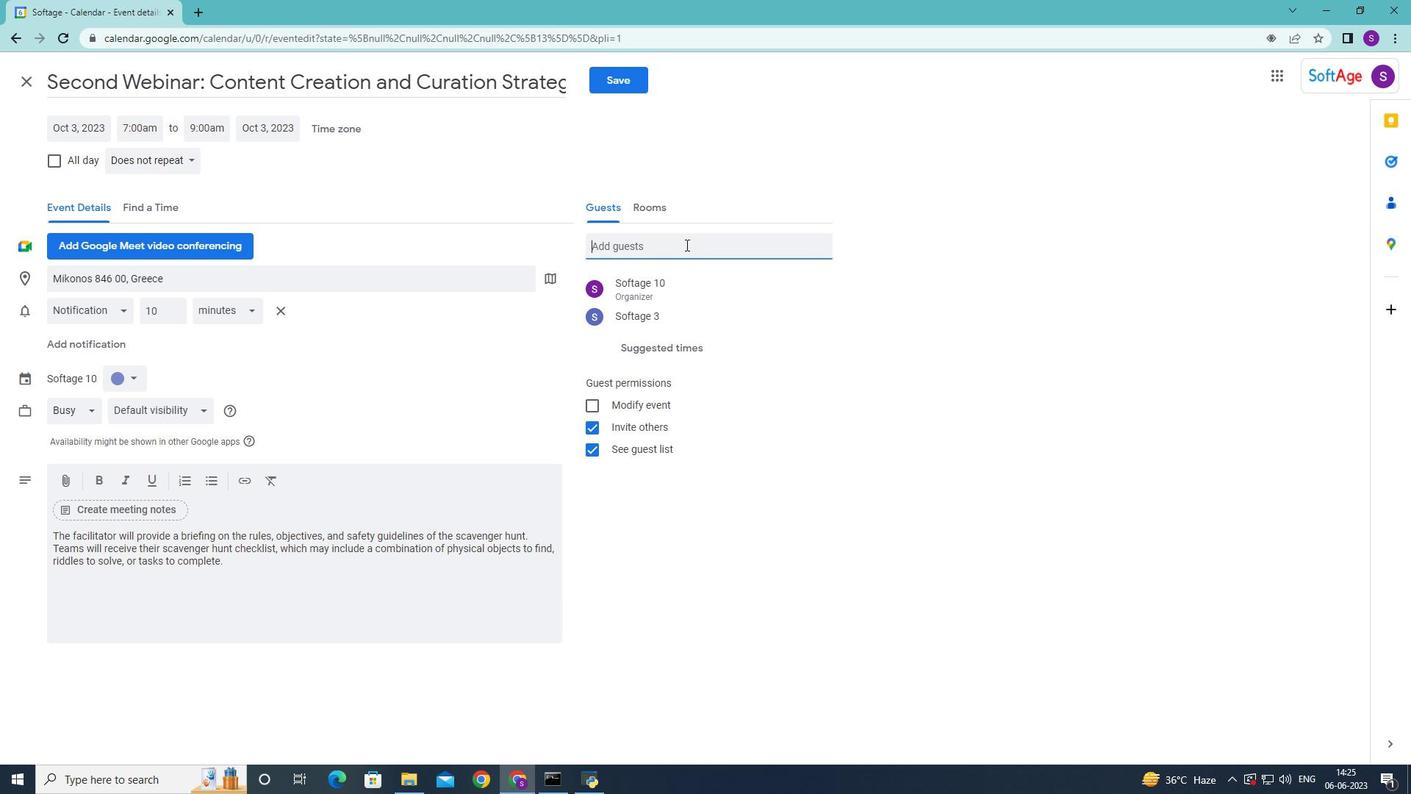 
Action: Key pressed <Key.shift>Softage.4<Key.shift>@softage.net
Screenshot: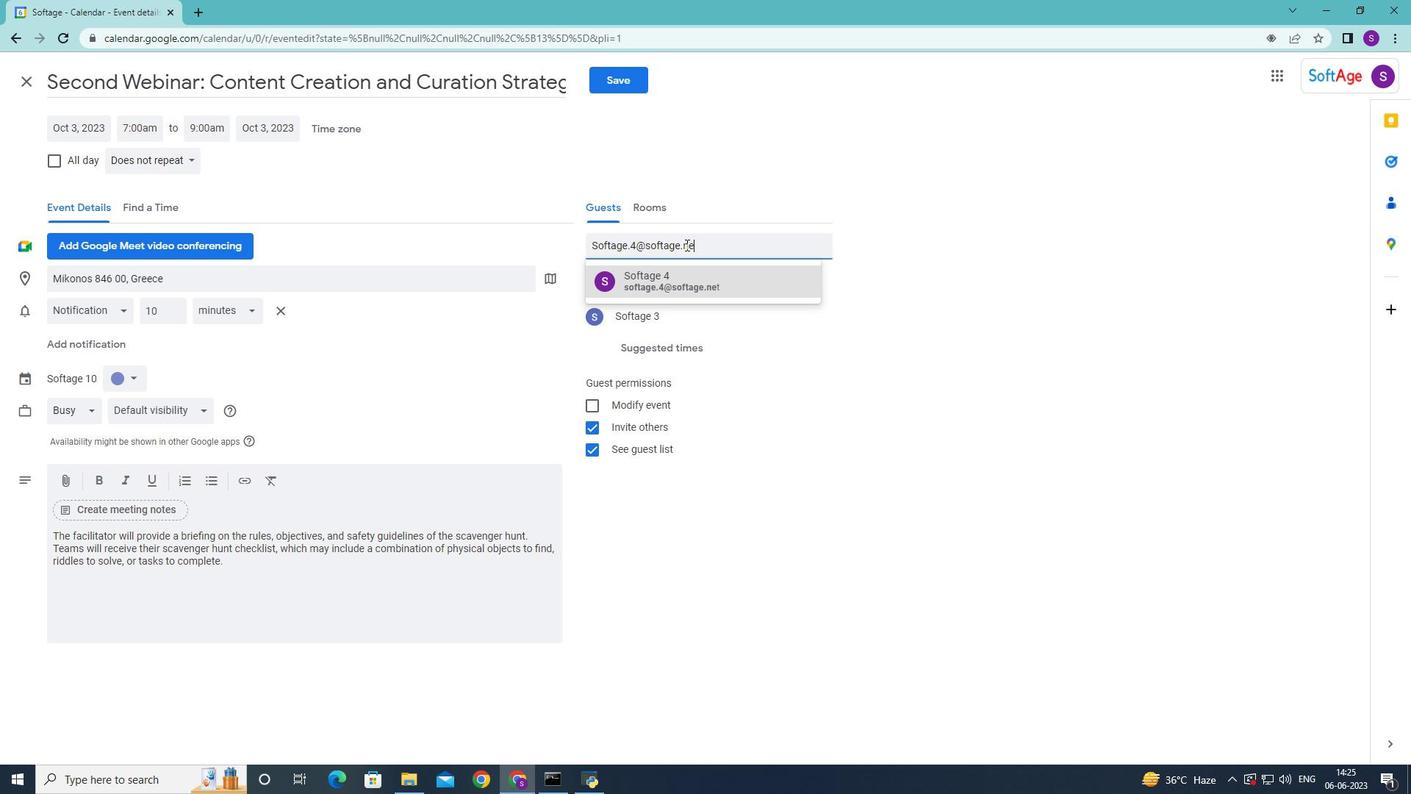 
Action: Mouse moved to (734, 291)
Screenshot: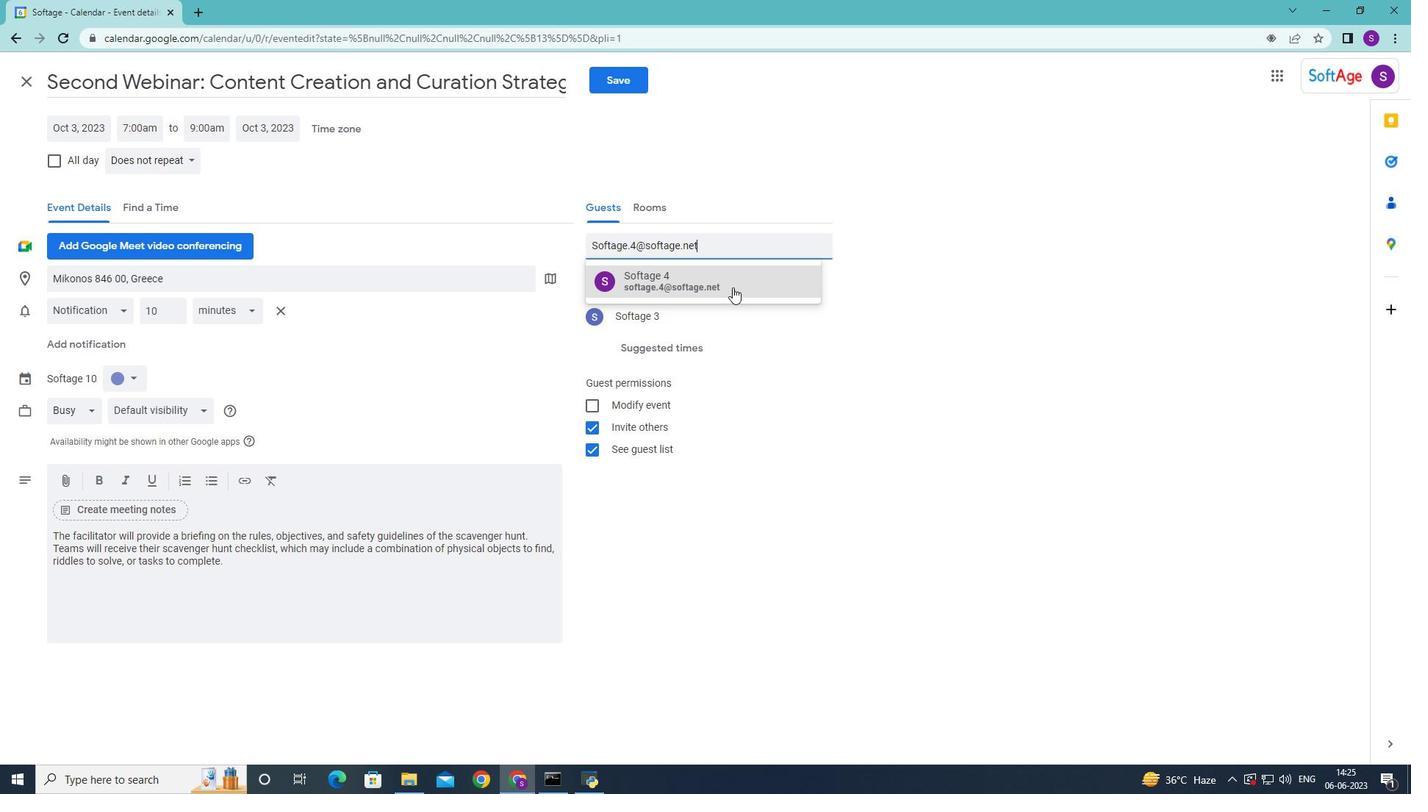 
Action: Mouse pressed left at (734, 291)
Screenshot: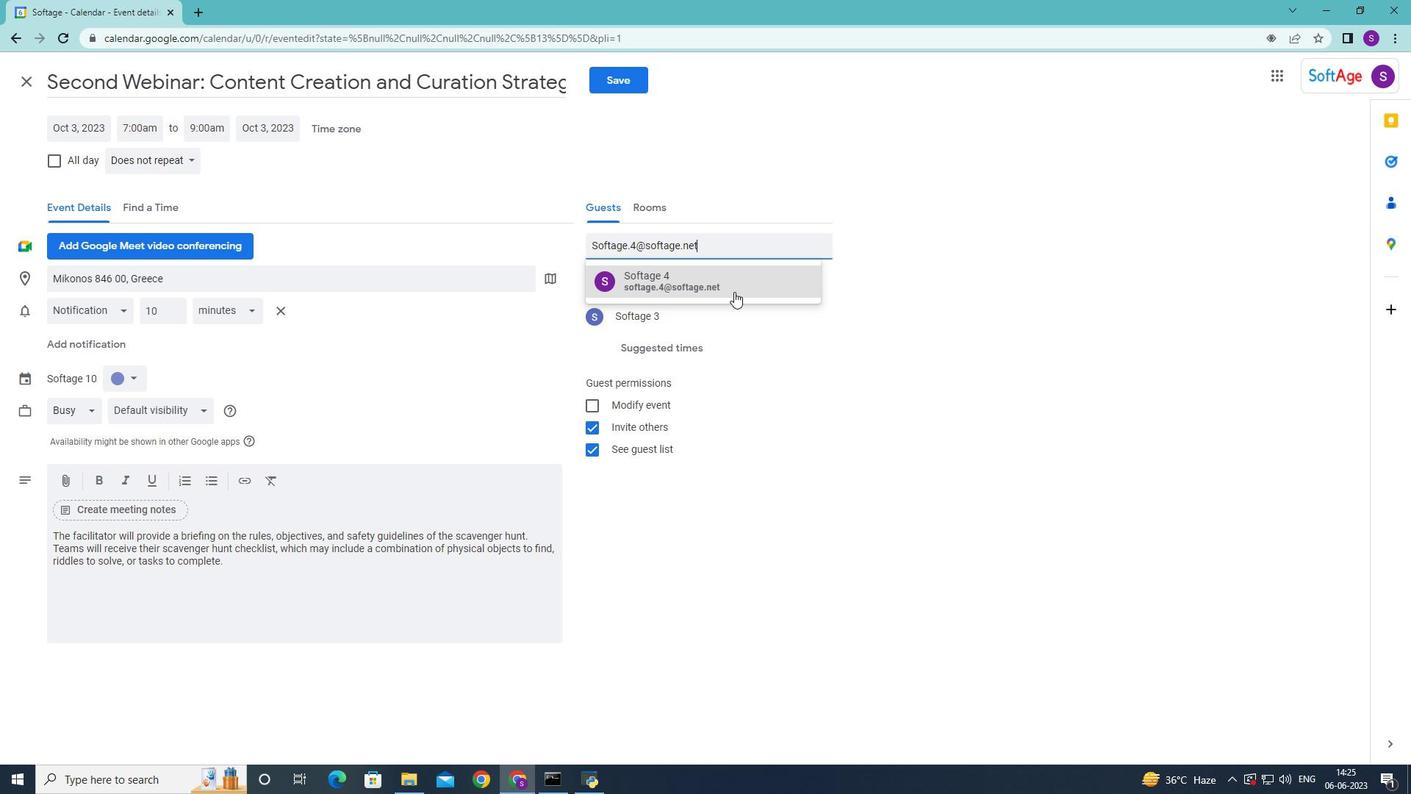
Action: Mouse moved to (172, 155)
Screenshot: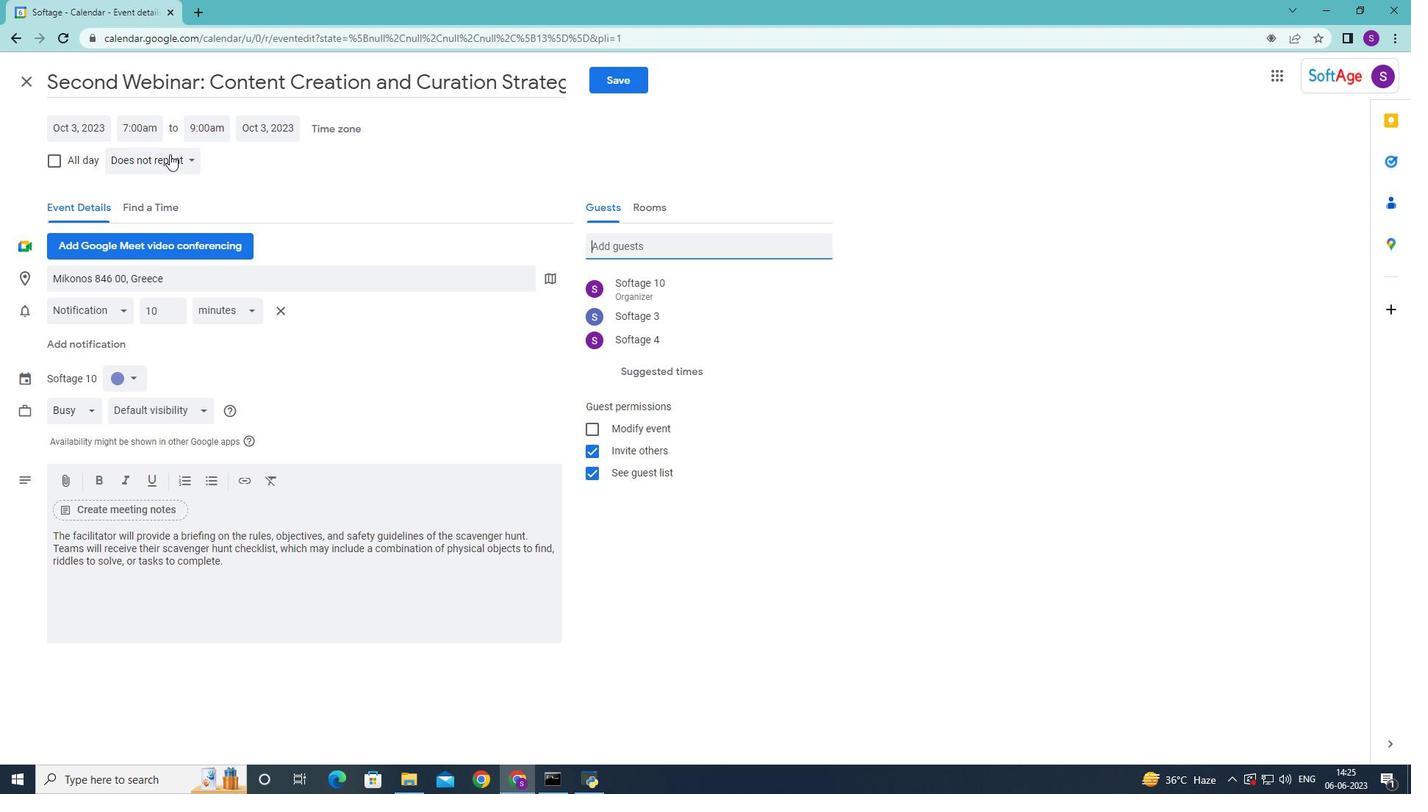 
Action: Mouse pressed left at (172, 155)
Screenshot: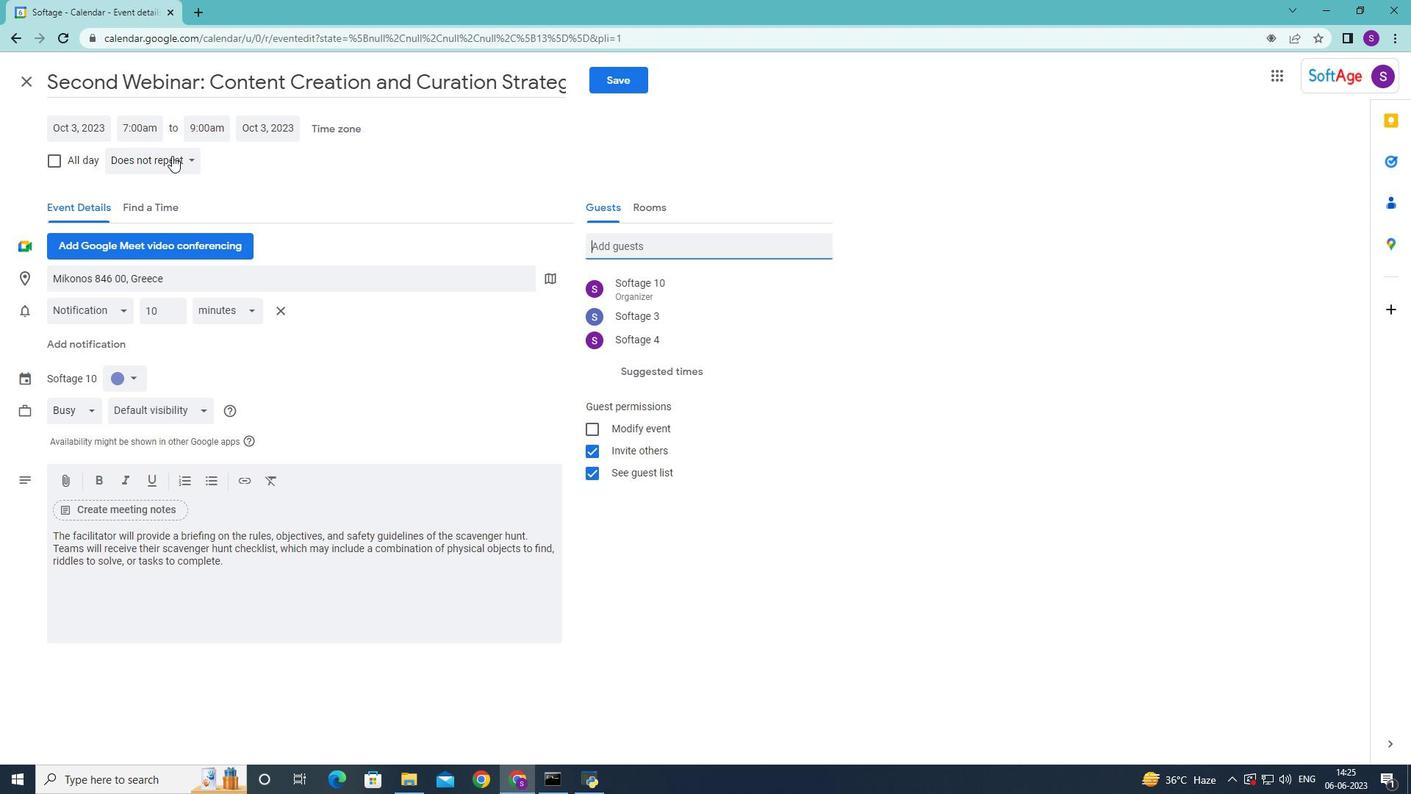 
Action: Mouse moved to (183, 159)
Screenshot: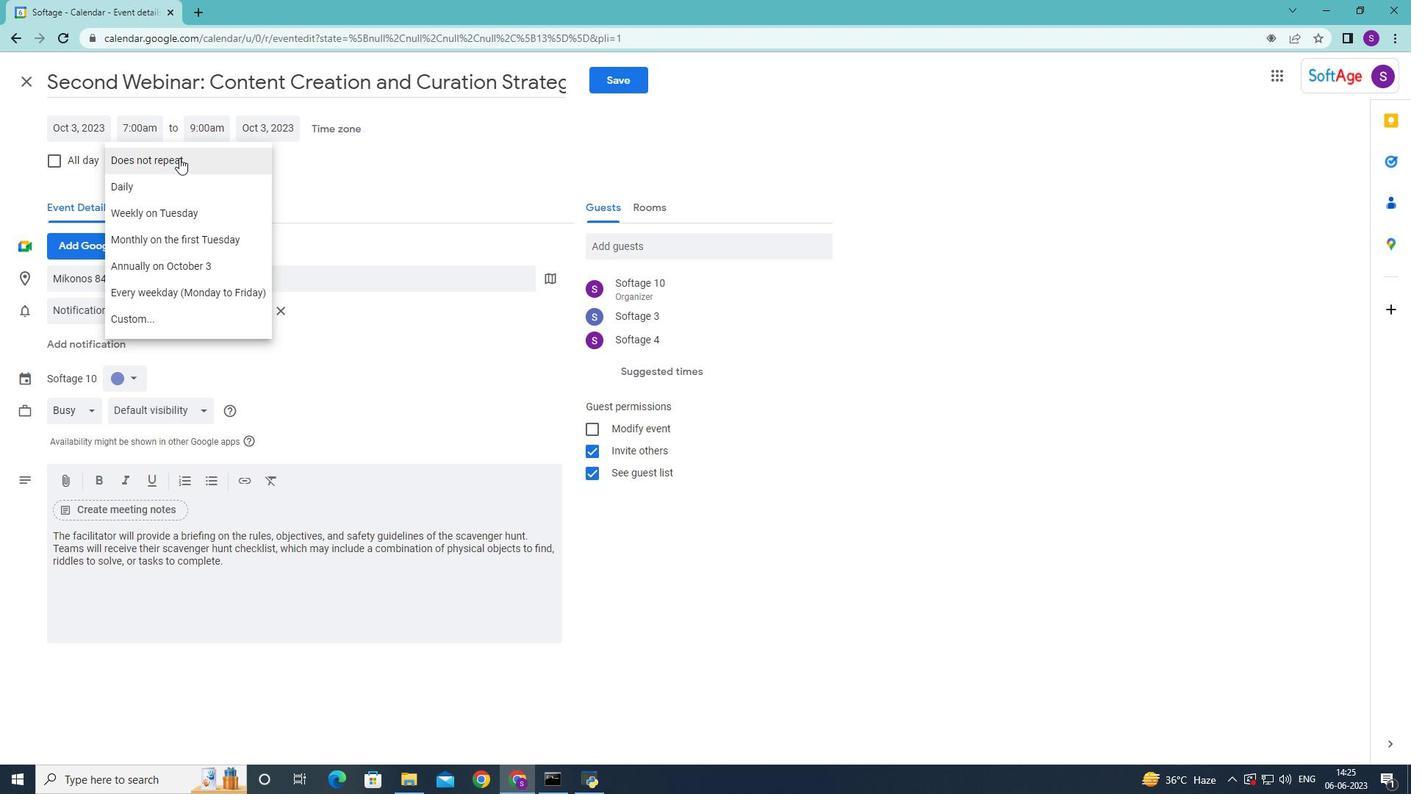 
Action: Mouse pressed left at (183, 159)
Screenshot: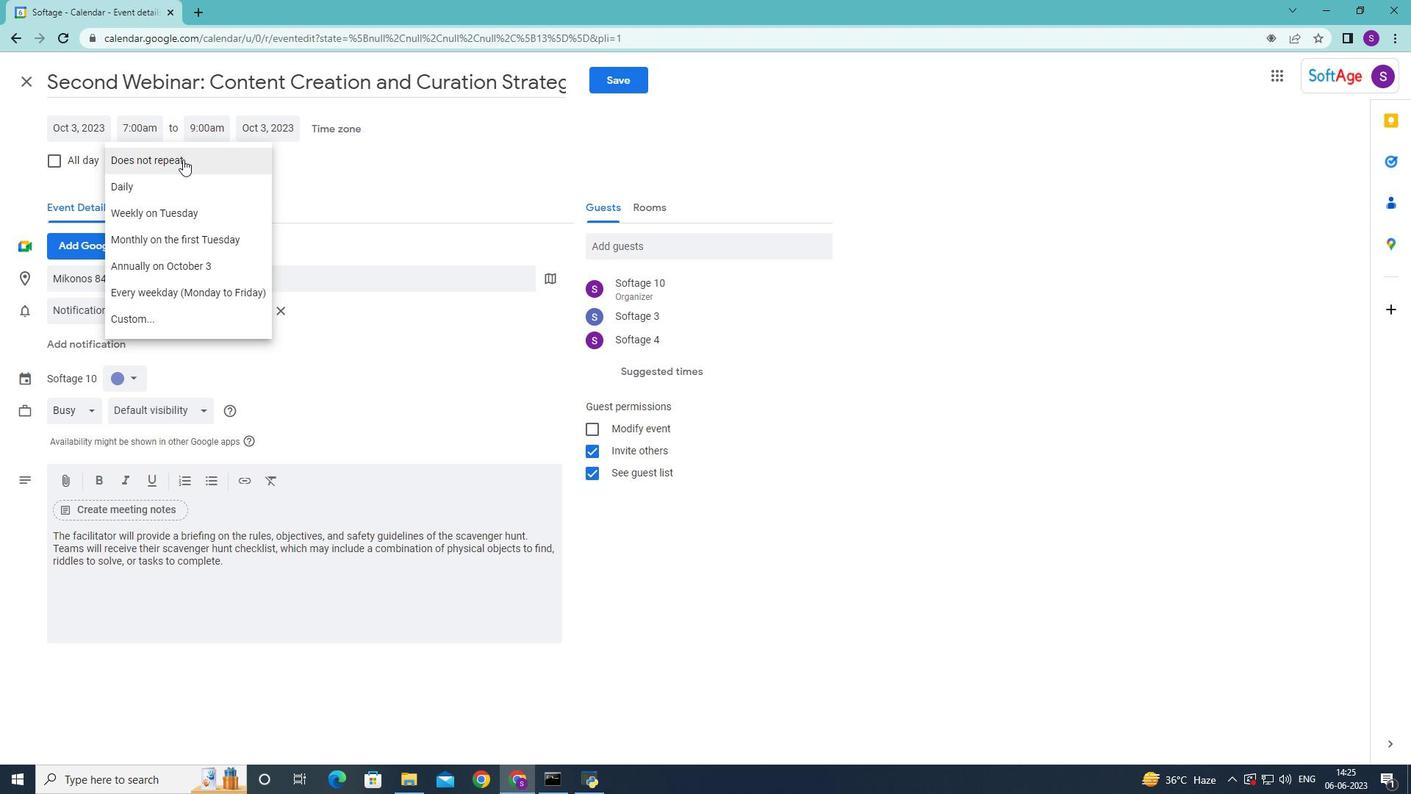 
Action: Mouse moved to (608, 81)
Screenshot: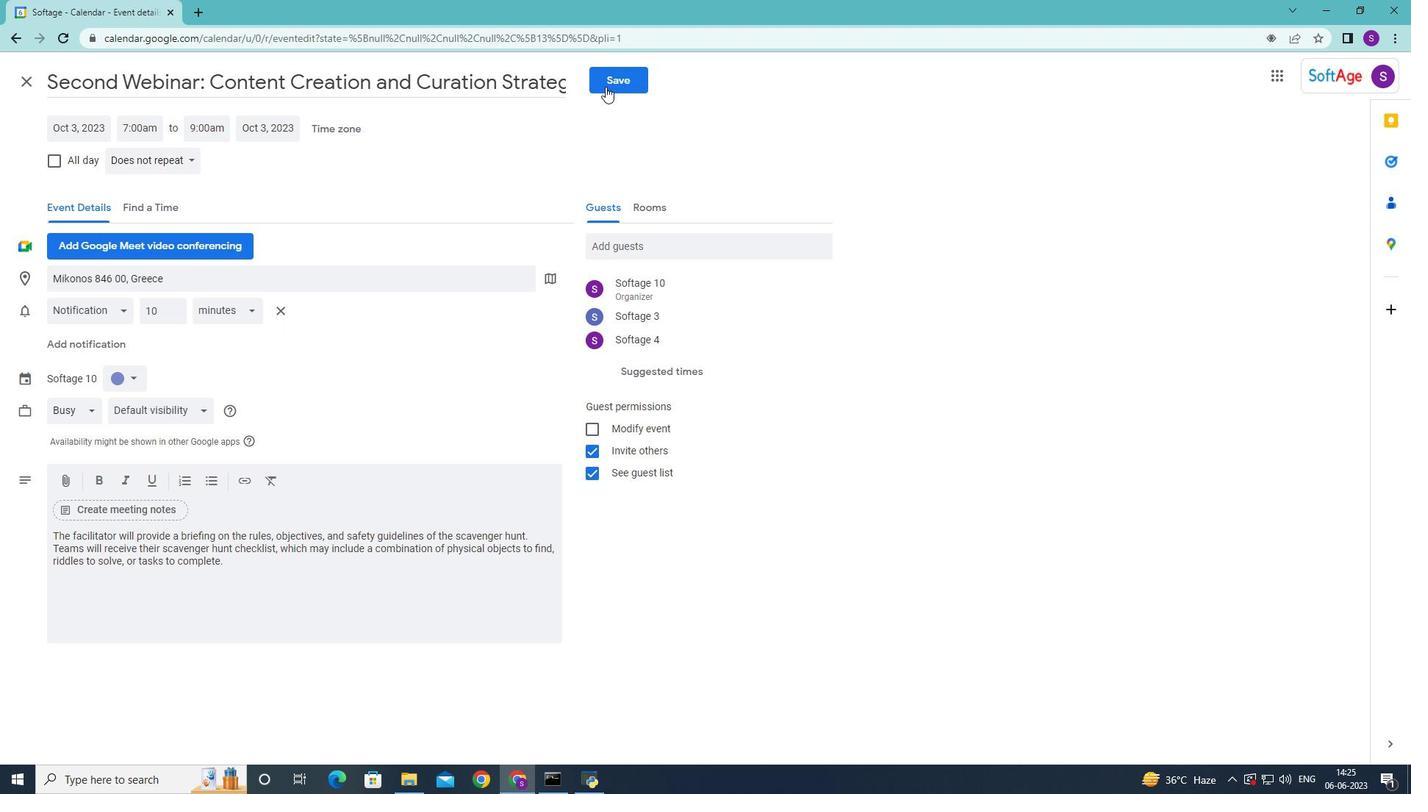 
Action: Mouse pressed left at (608, 81)
Screenshot: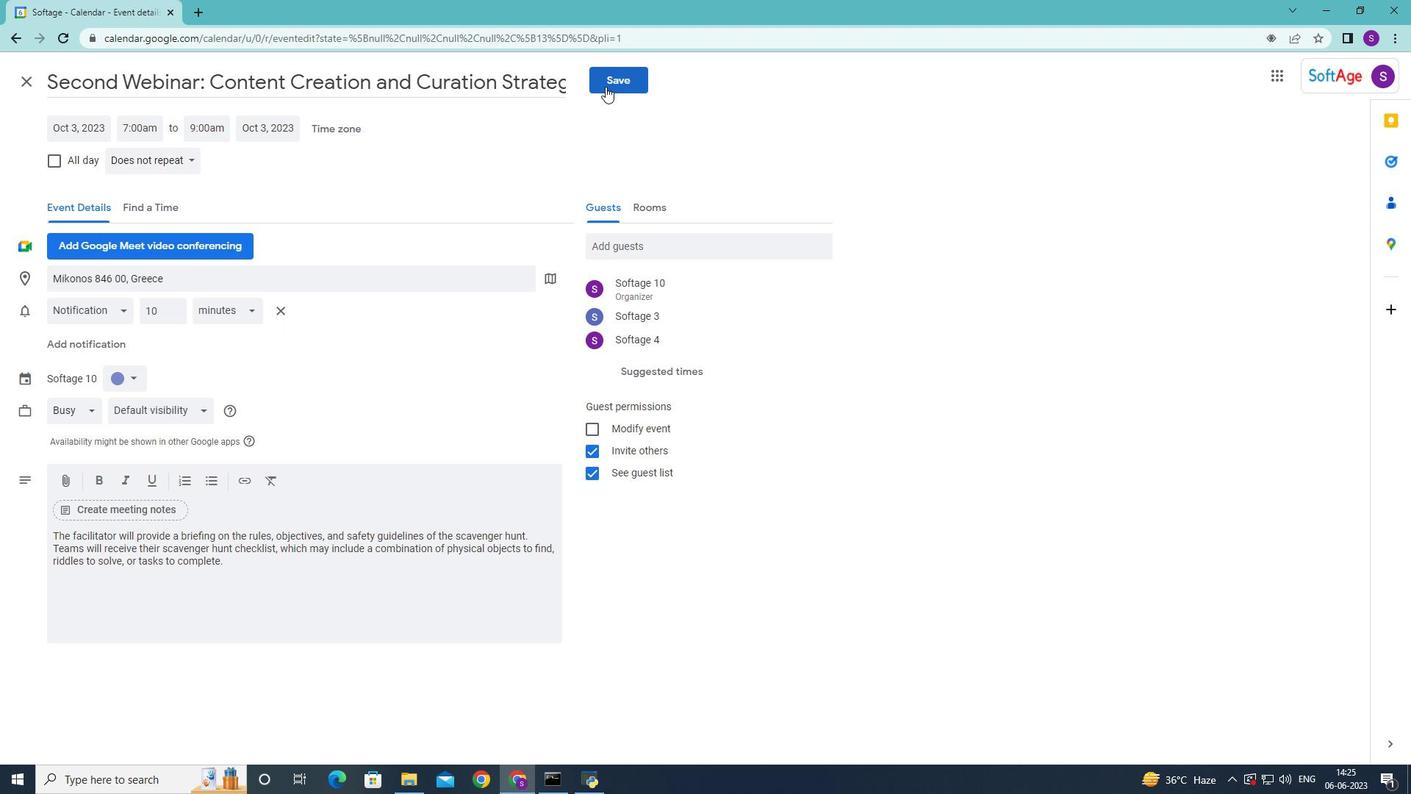 
Action: Mouse moved to (852, 450)
Screenshot: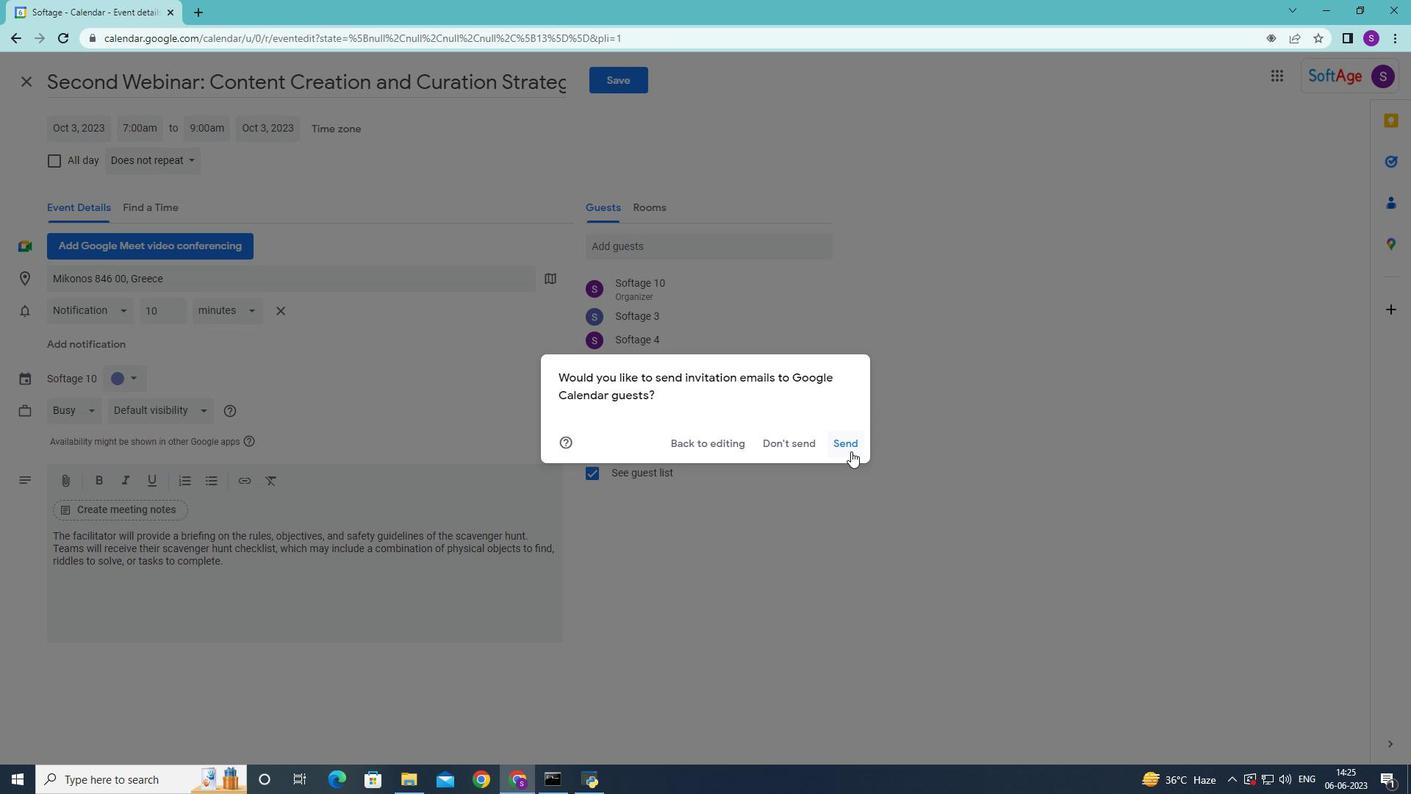 
Action: Mouse pressed left at (852, 450)
Screenshot: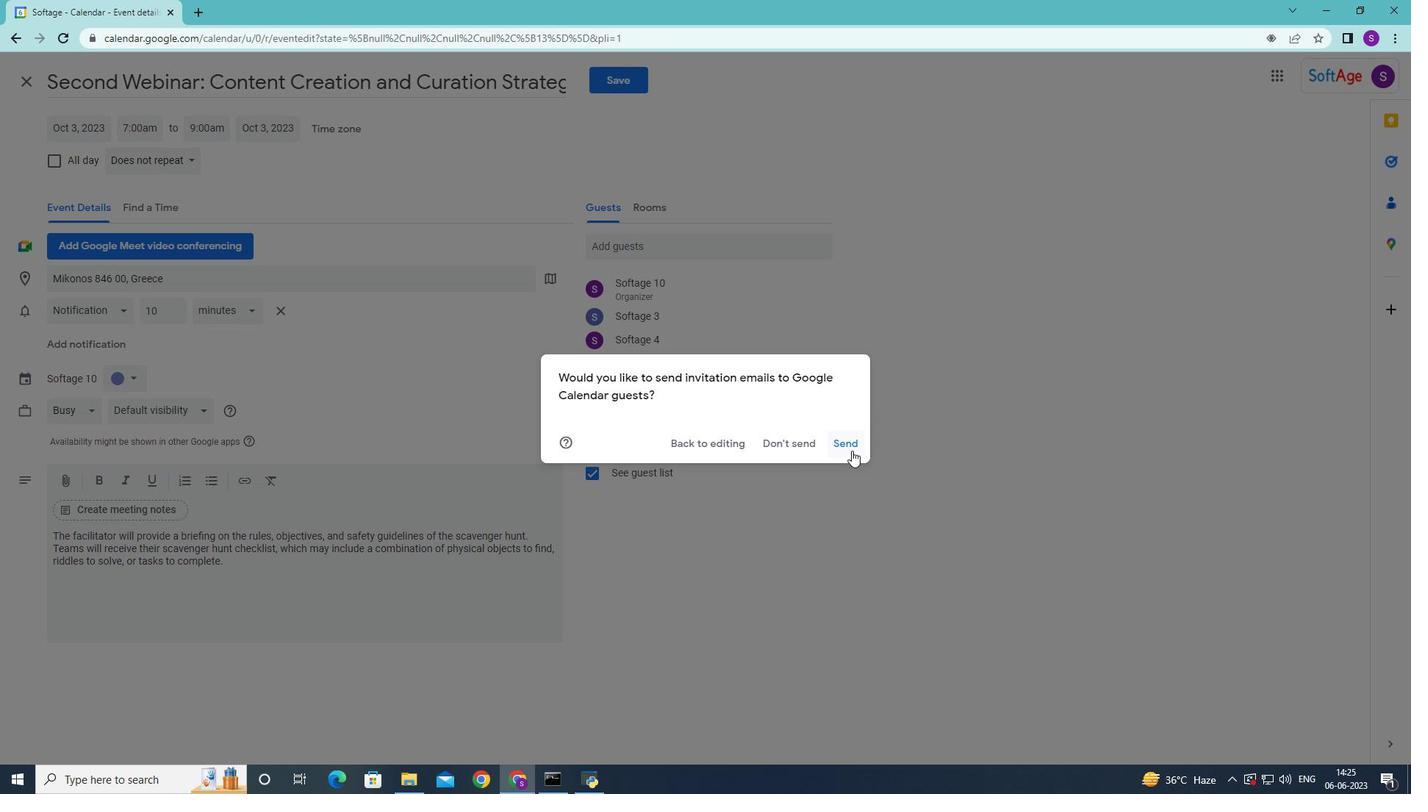 
Action: Mouse moved to (852, 450)
Screenshot: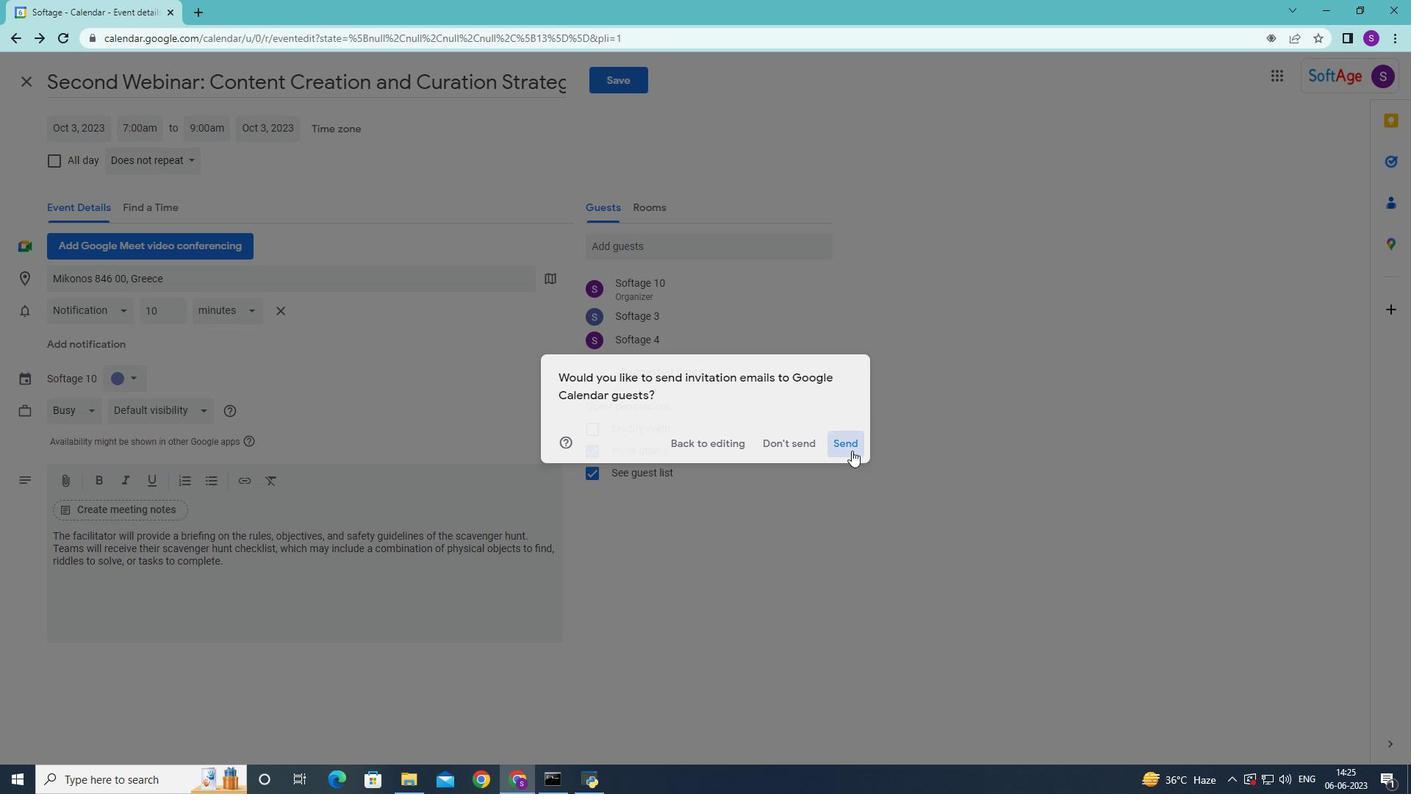 
